 Task: Reply to email with the signature Brian Hall with the subject Request for a quote from softage.1@softage.net with the message I wanted to follow up on the request for additional information for the new supplier. Undo the message and rewrite the message as Could you please provide a status update on this project? Send the email
Action: Mouse moved to (535, 700)
Screenshot: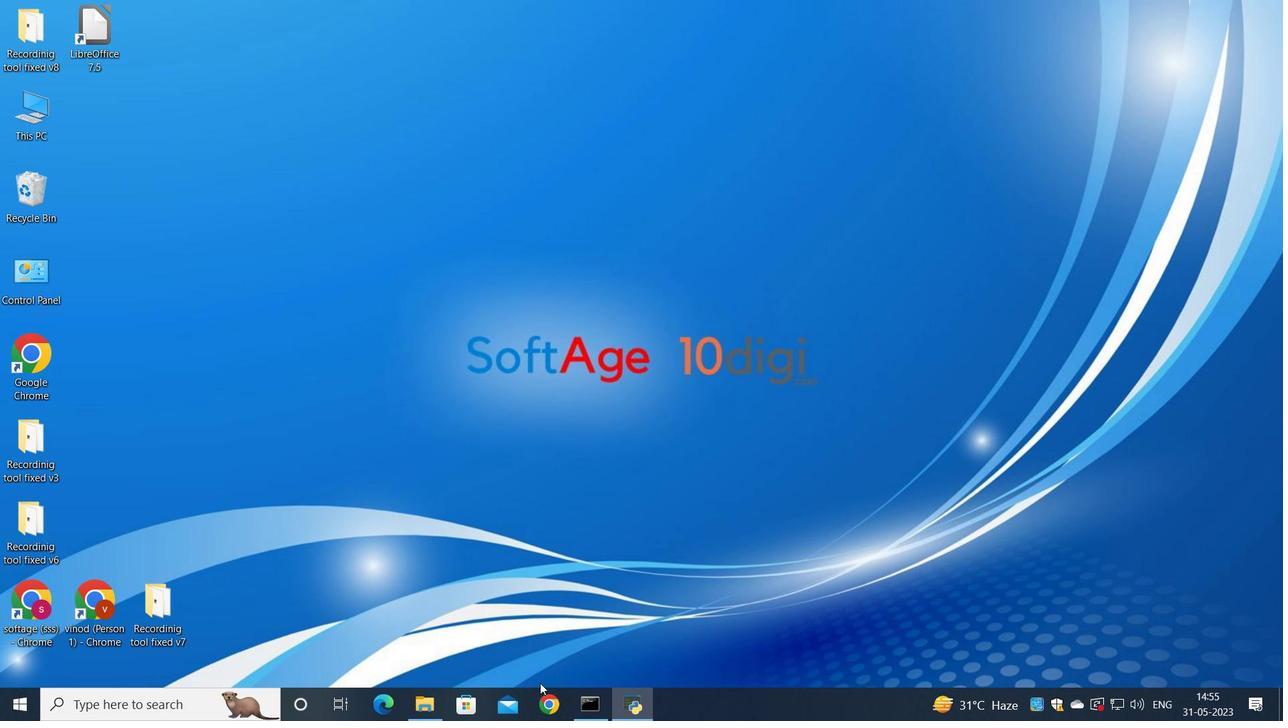 
Action: Mouse pressed left at (535, 700)
Screenshot: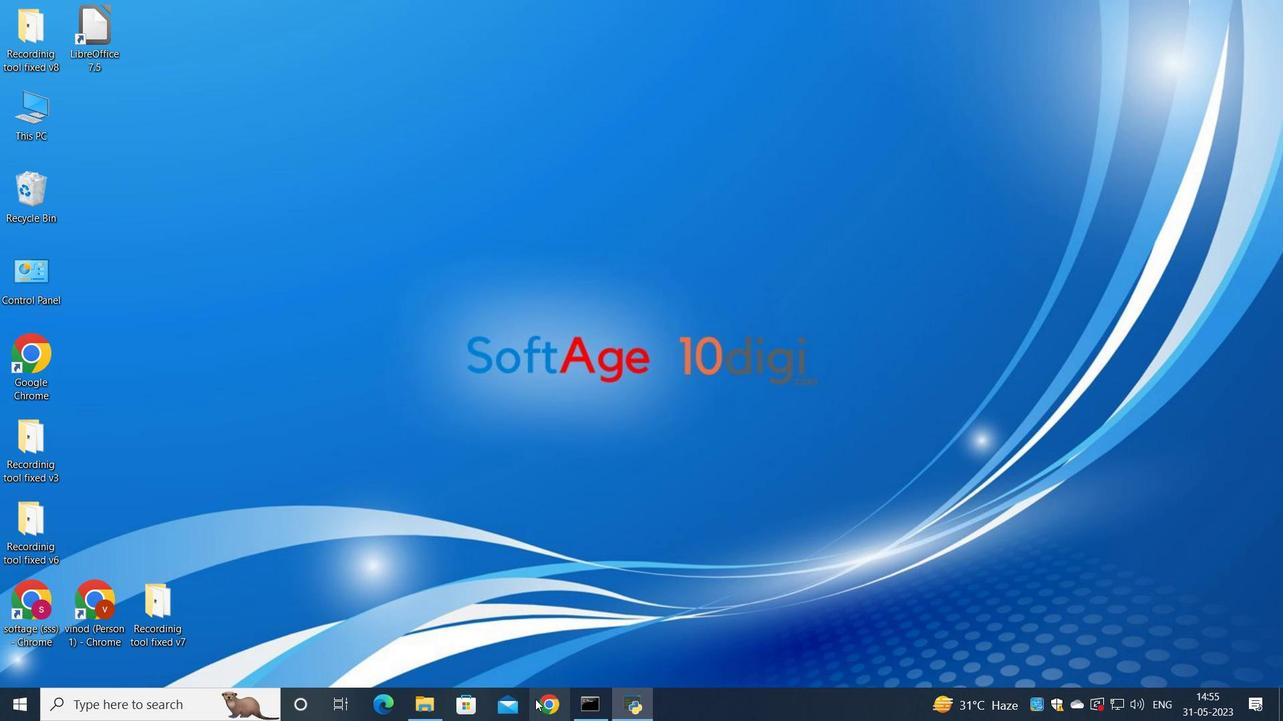 
Action: Mouse moved to (537, 485)
Screenshot: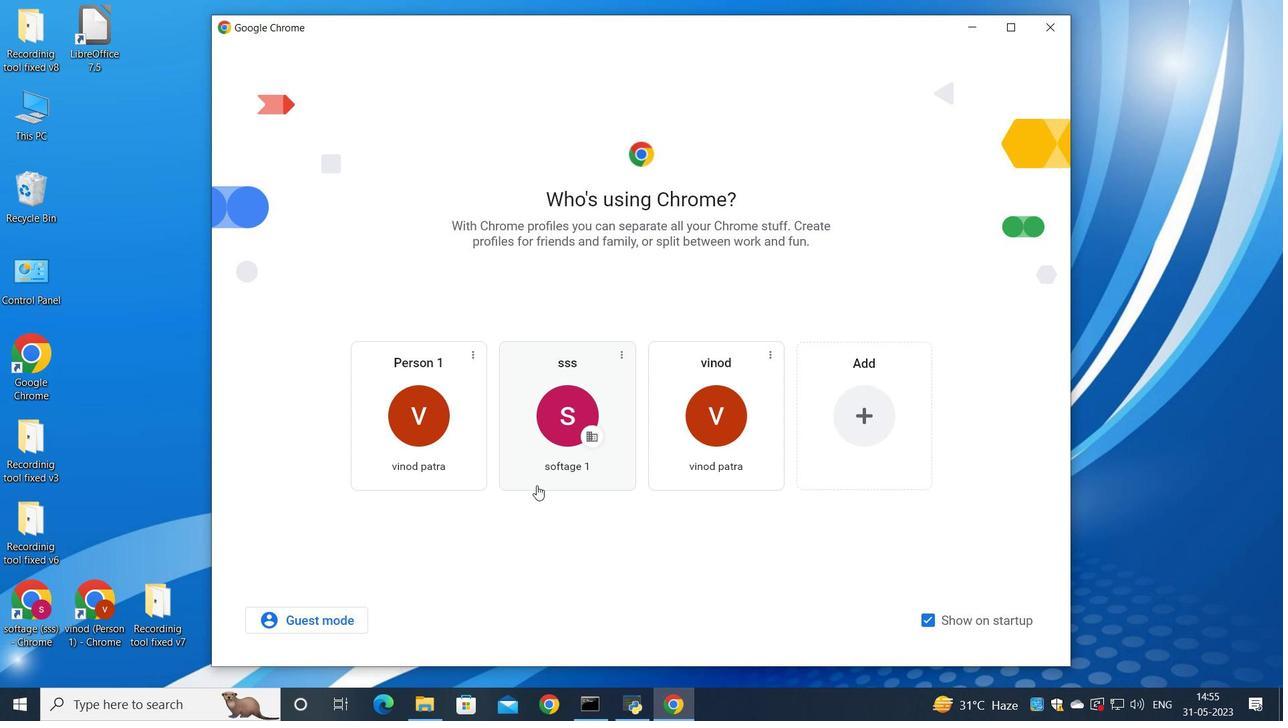 
Action: Mouse pressed left at (537, 485)
Screenshot: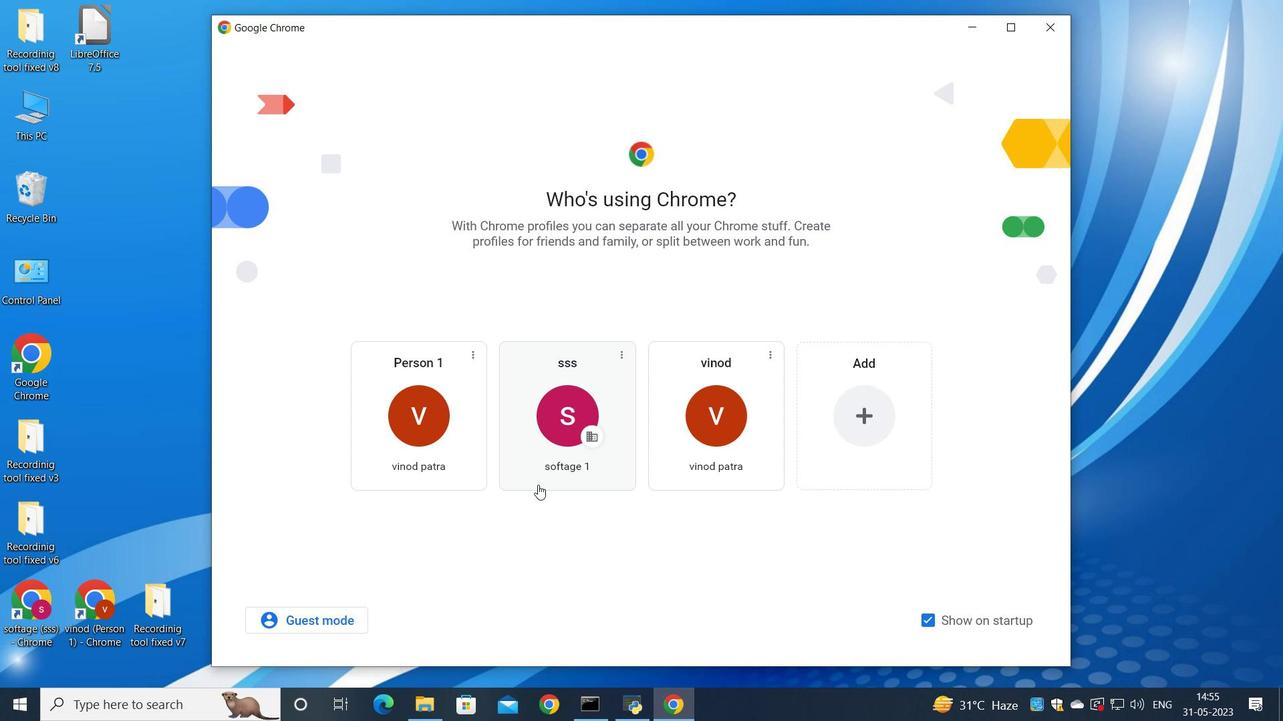
Action: Mouse moved to (1118, 88)
Screenshot: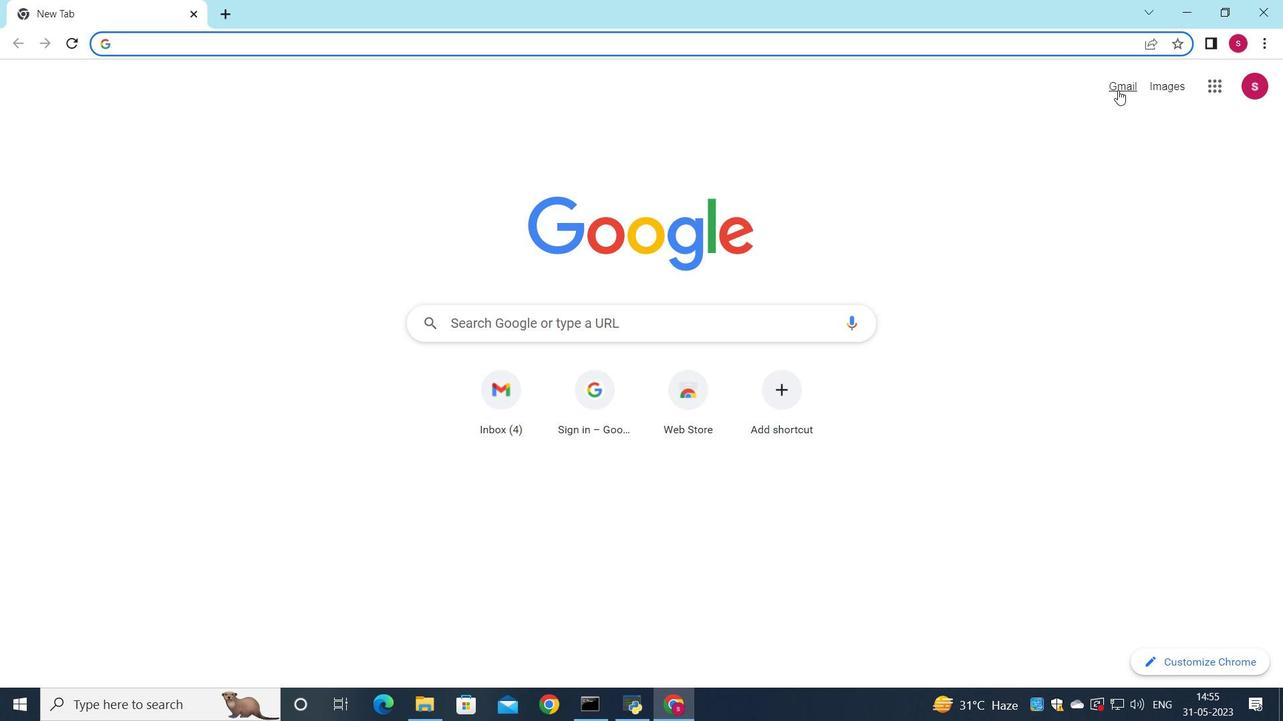
Action: Mouse pressed left at (1118, 88)
Screenshot: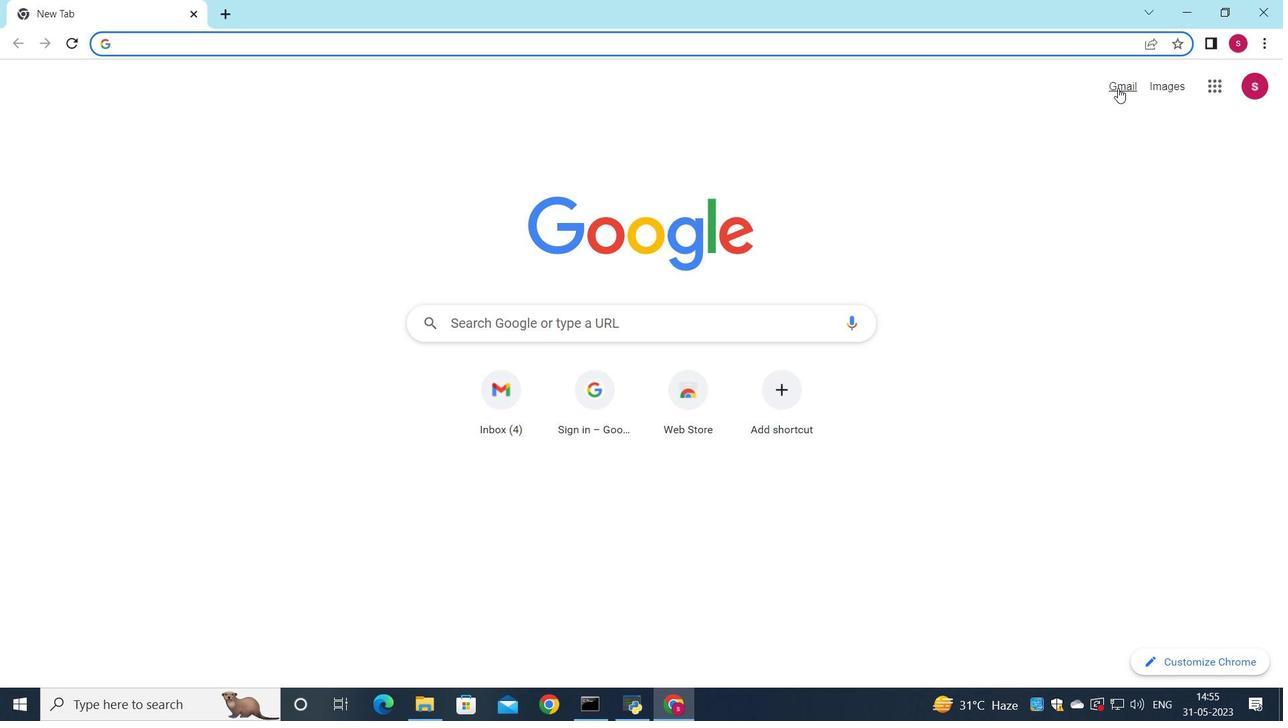 
Action: Mouse moved to (1093, 112)
Screenshot: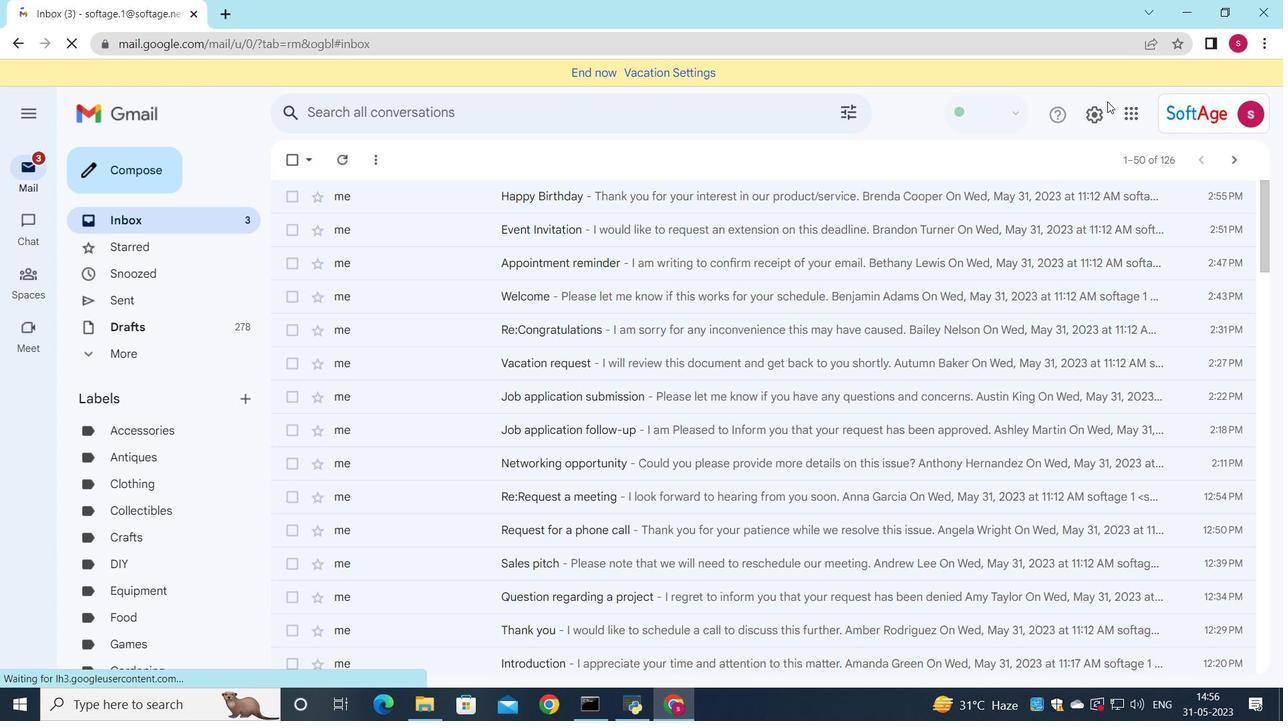 
Action: Mouse pressed left at (1093, 112)
Screenshot: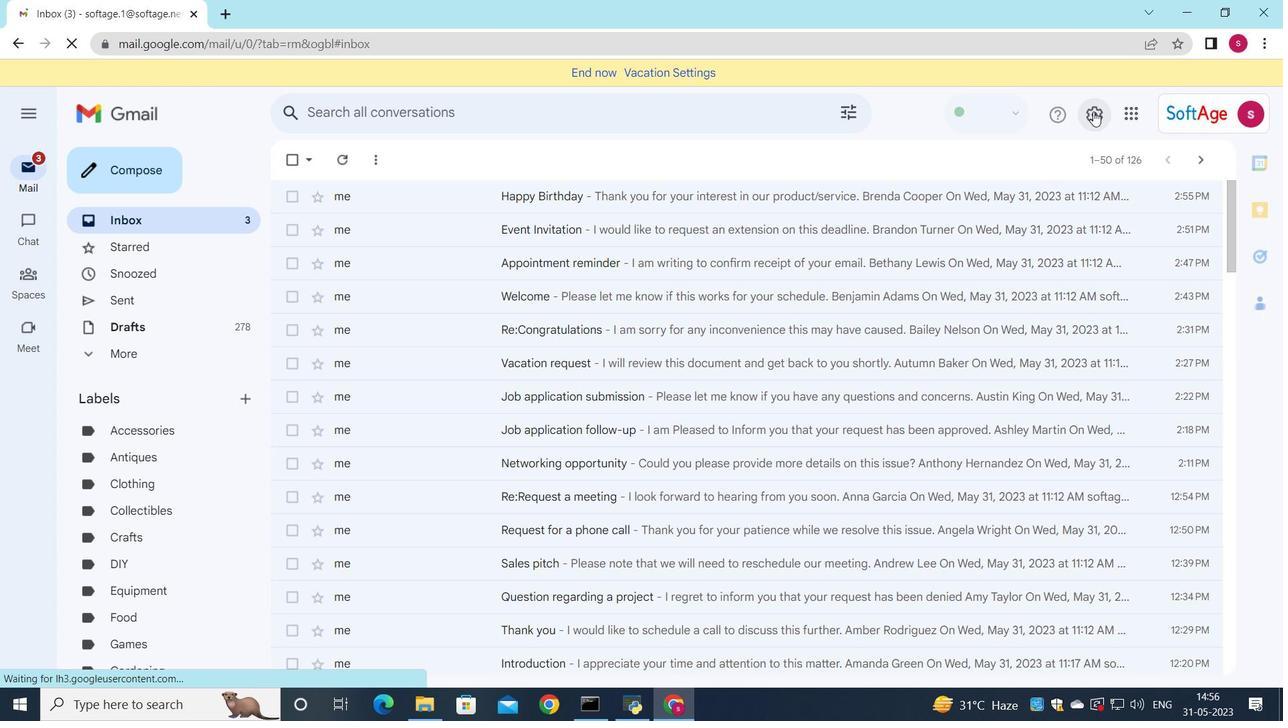 
Action: Mouse moved to (1098, 197)
Screenshot: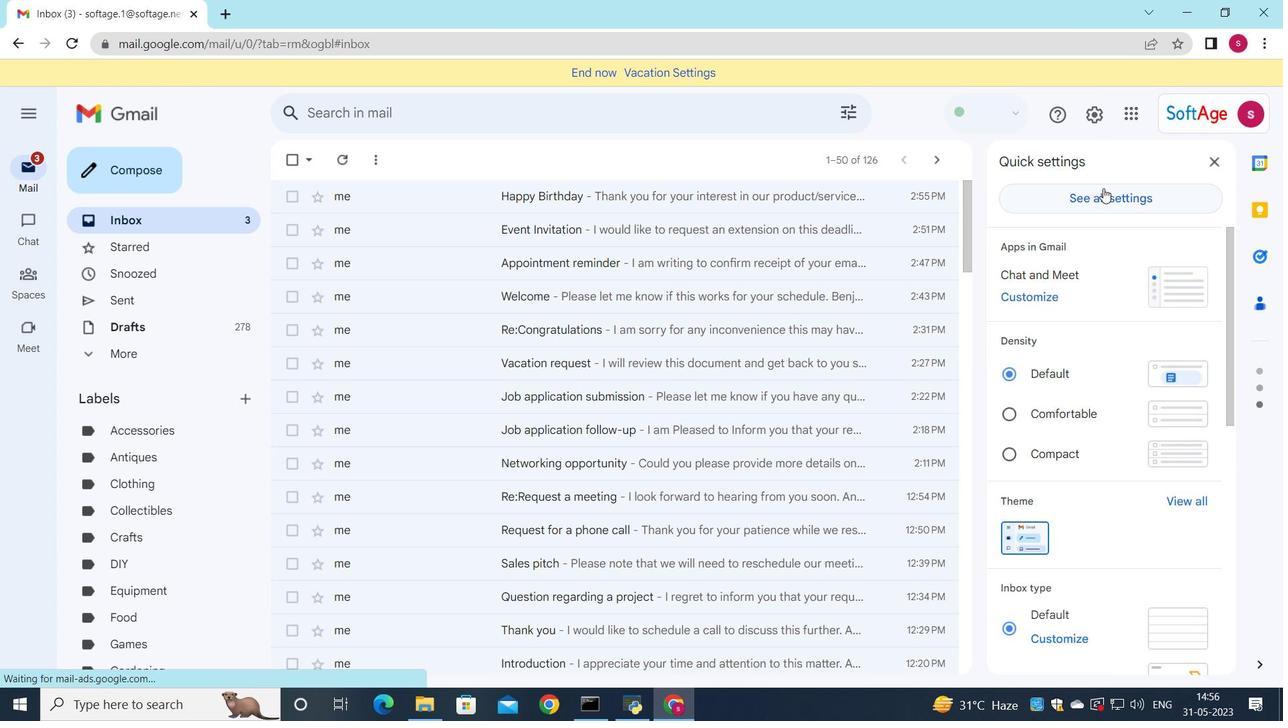 
Action: Mouse pressed left at (1098, 197)
Screenshot: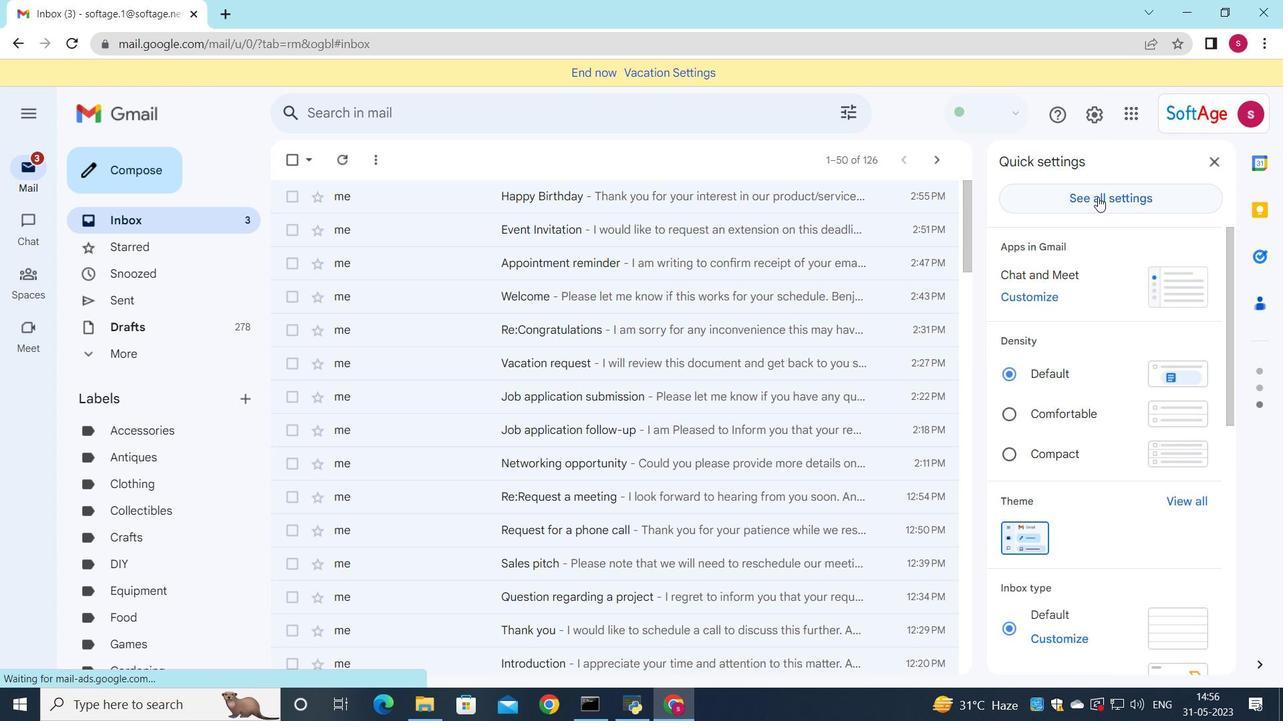 
Action: Mouse moved to (604, 406)
Screenshot: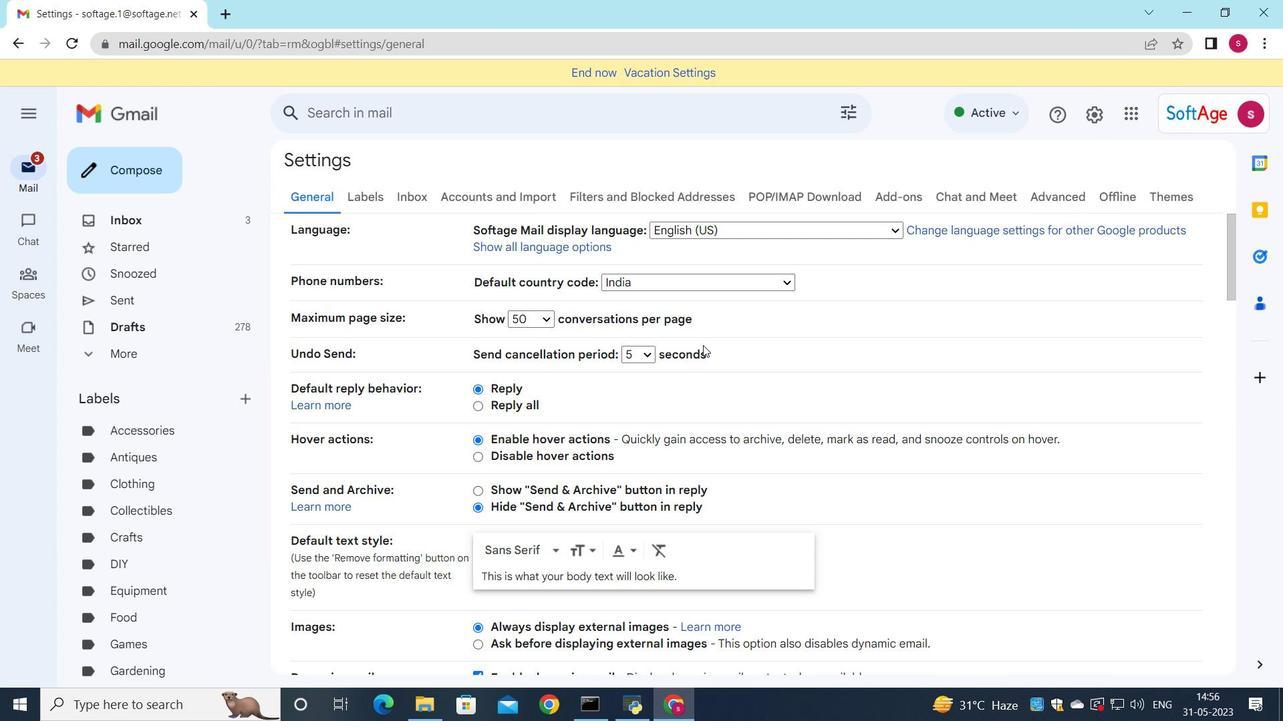 
Action: Mouse scrolled (604, 406) with delta (0, 0)
Screenshot: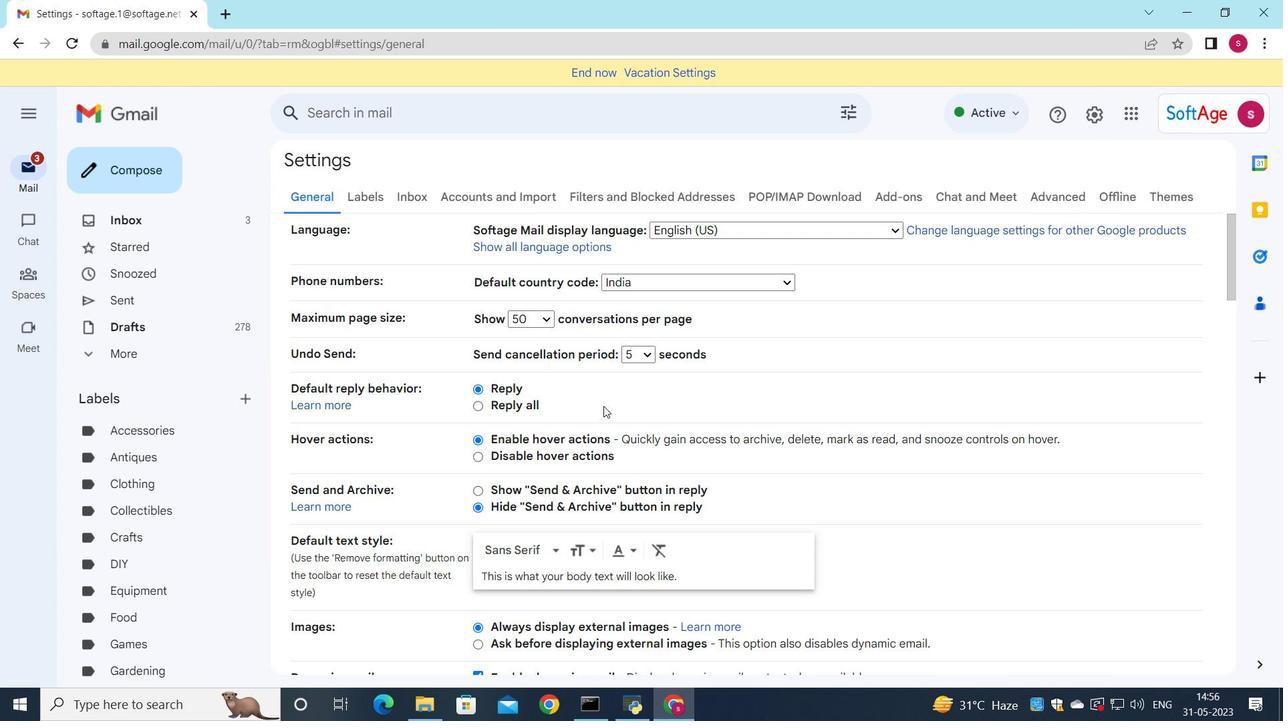 
Action: Mouse scrolled (604, 406) with delta (0, 0)
Screenshot: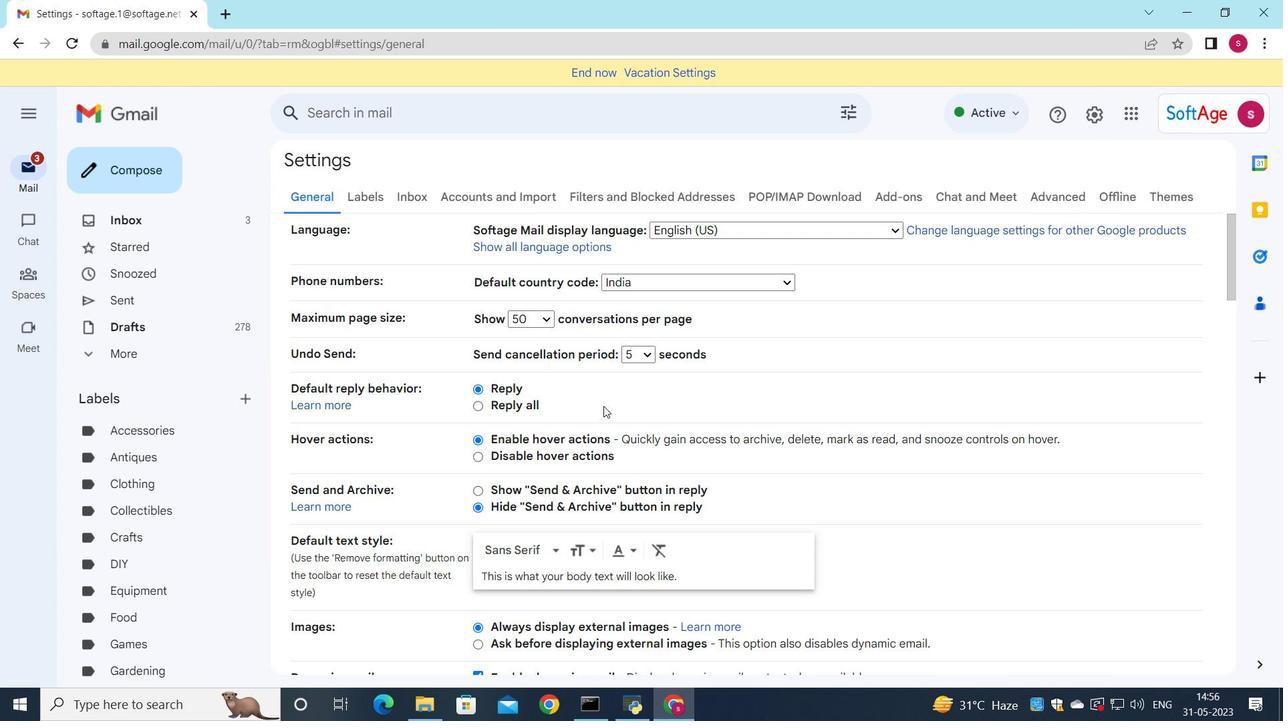 
Action: Mouse scrolled (604, 406) with delta (0, 0)
Screenshot: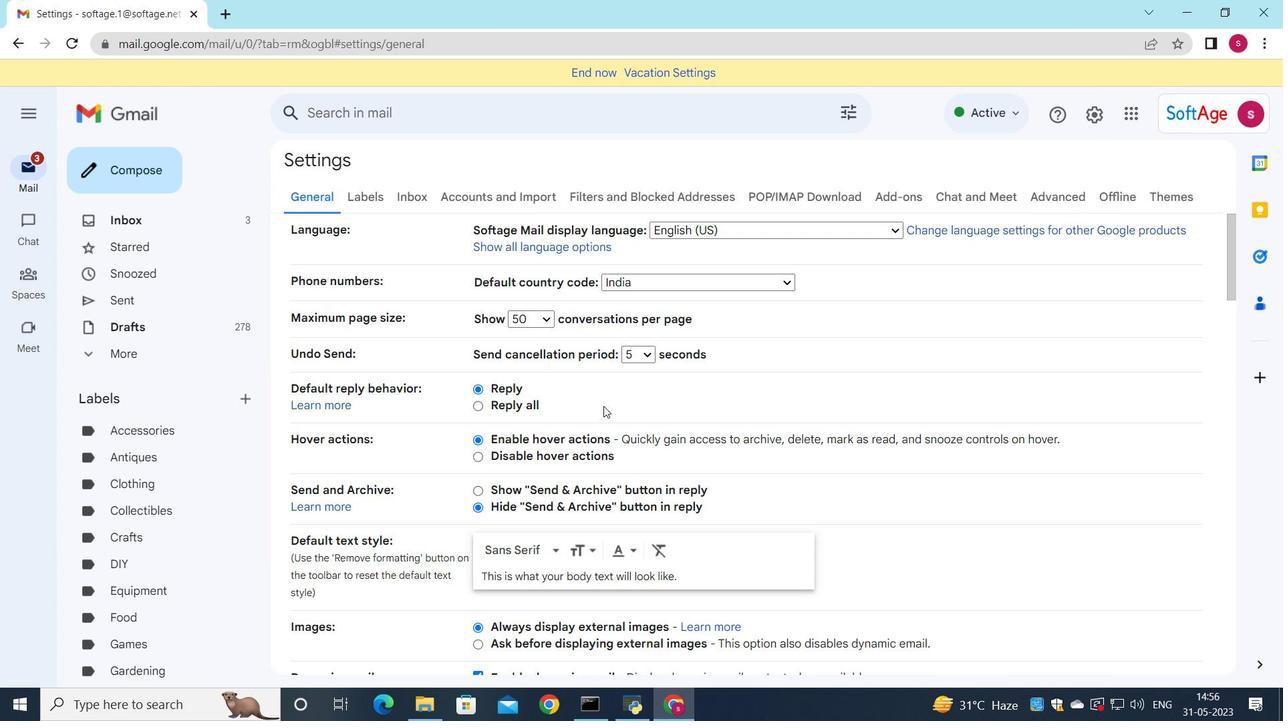 
Action: Mouse scrolled (604, 406) with delta (0, 0)
Screenshot: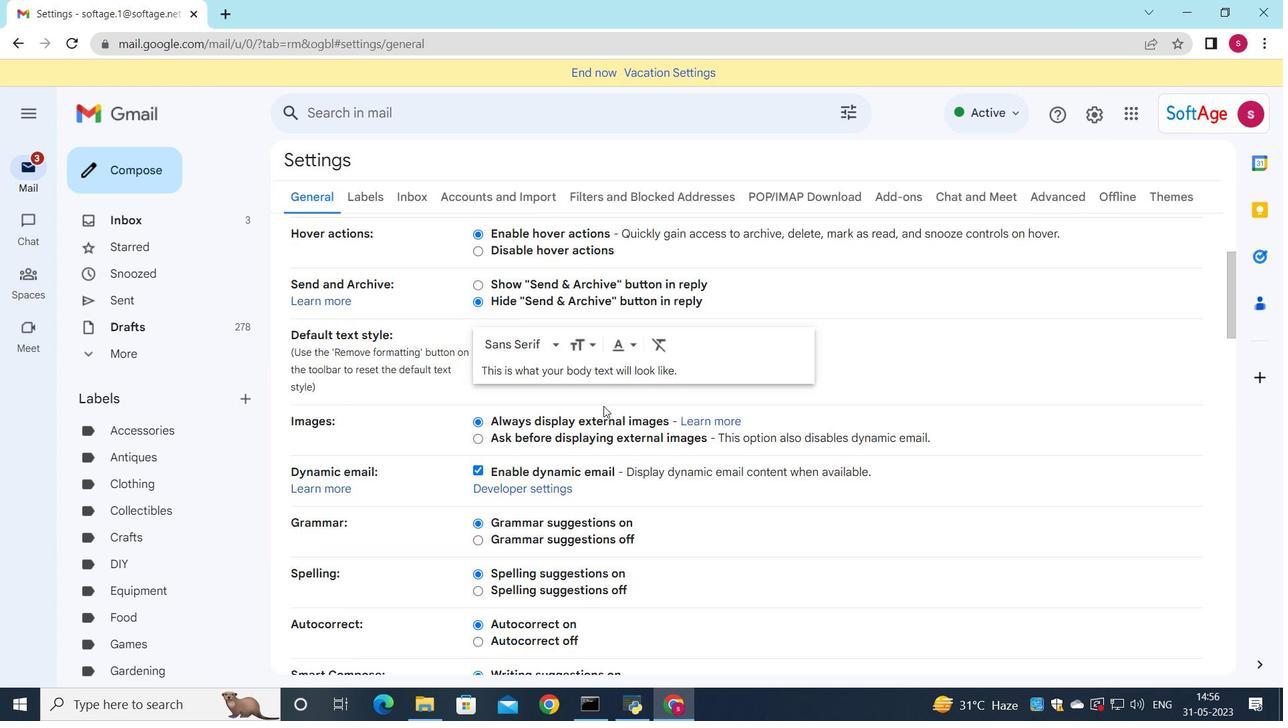 
Action: Mouse scrolled (604, 406) with delta (0, 0)
Screenshot: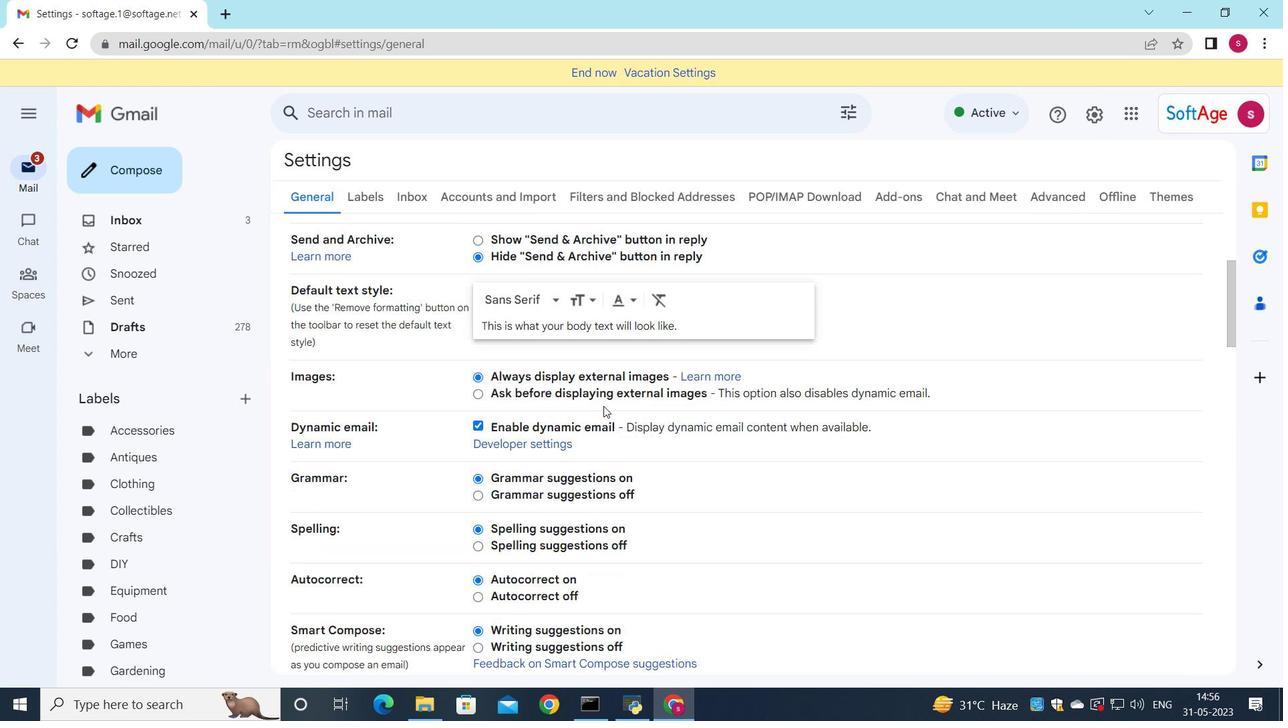
Action: Mouse scrolled (604, 406) with delta (0, 0)
Screenshot: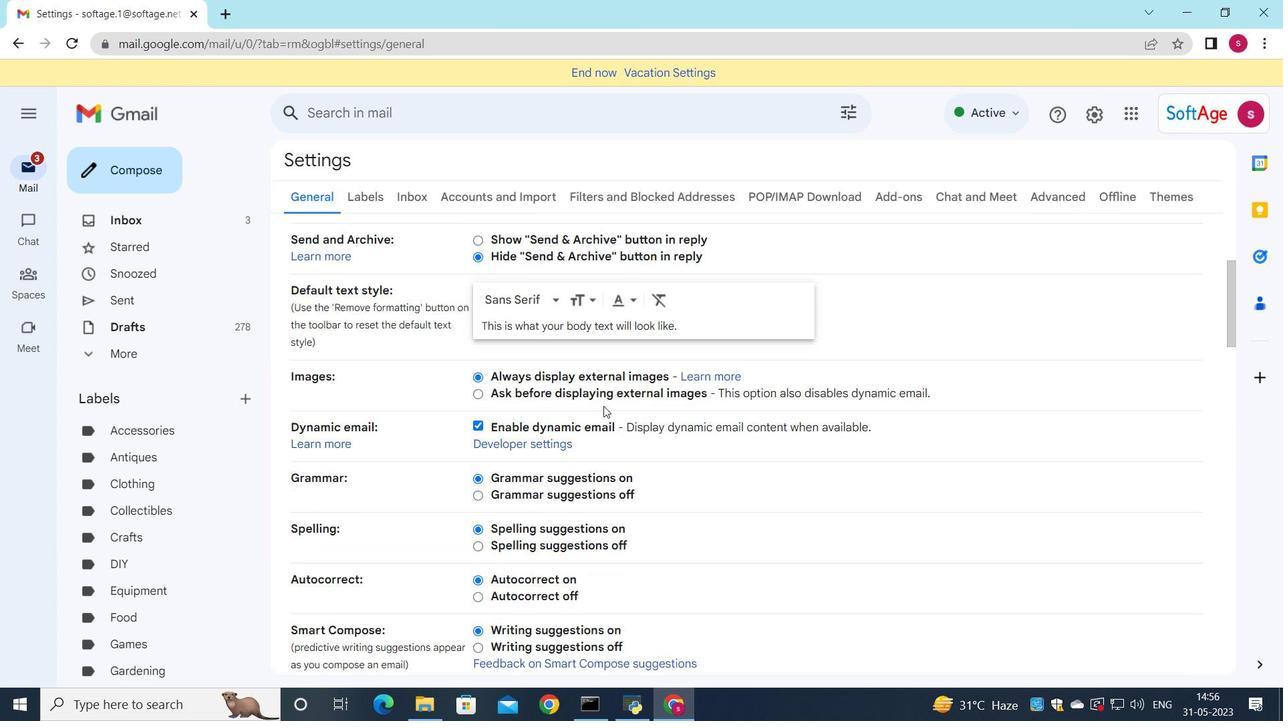 
Action: Mouse scrolled (604, 406) with delta (0, 0)
Screenshot: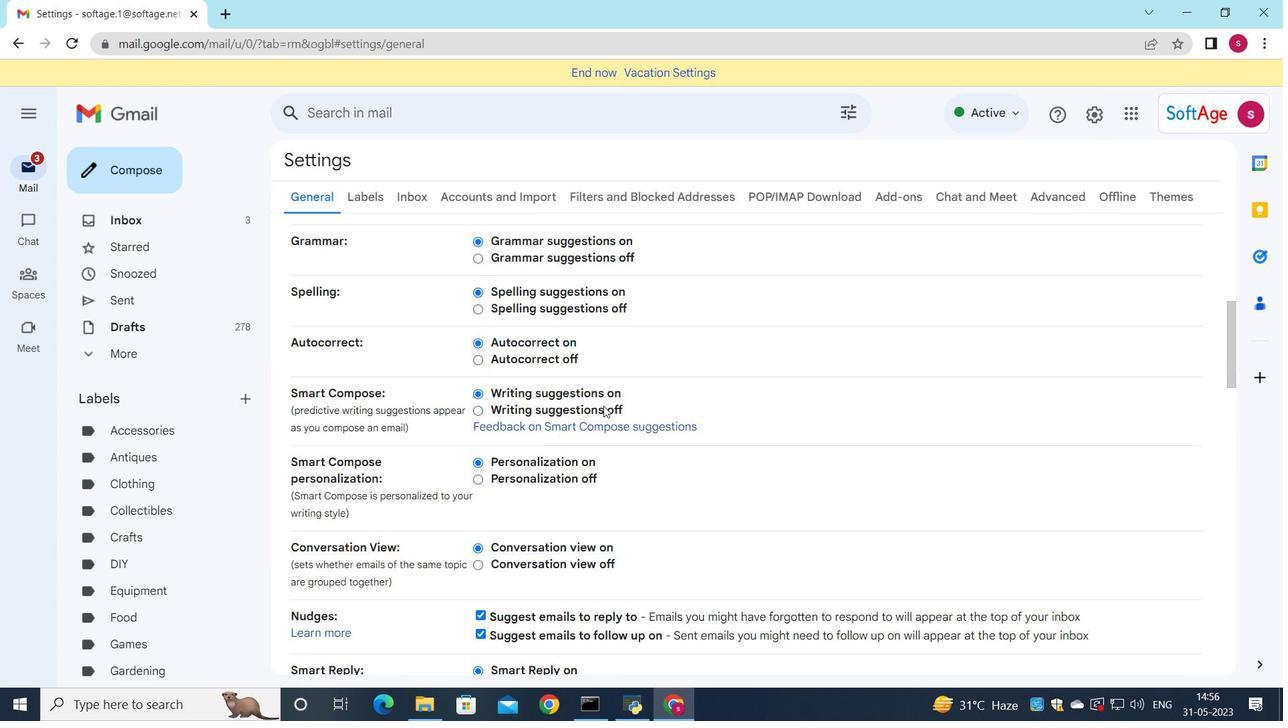 
Action: Mouse scrolled (604, 406) with delta (0, 0)
Screenshot: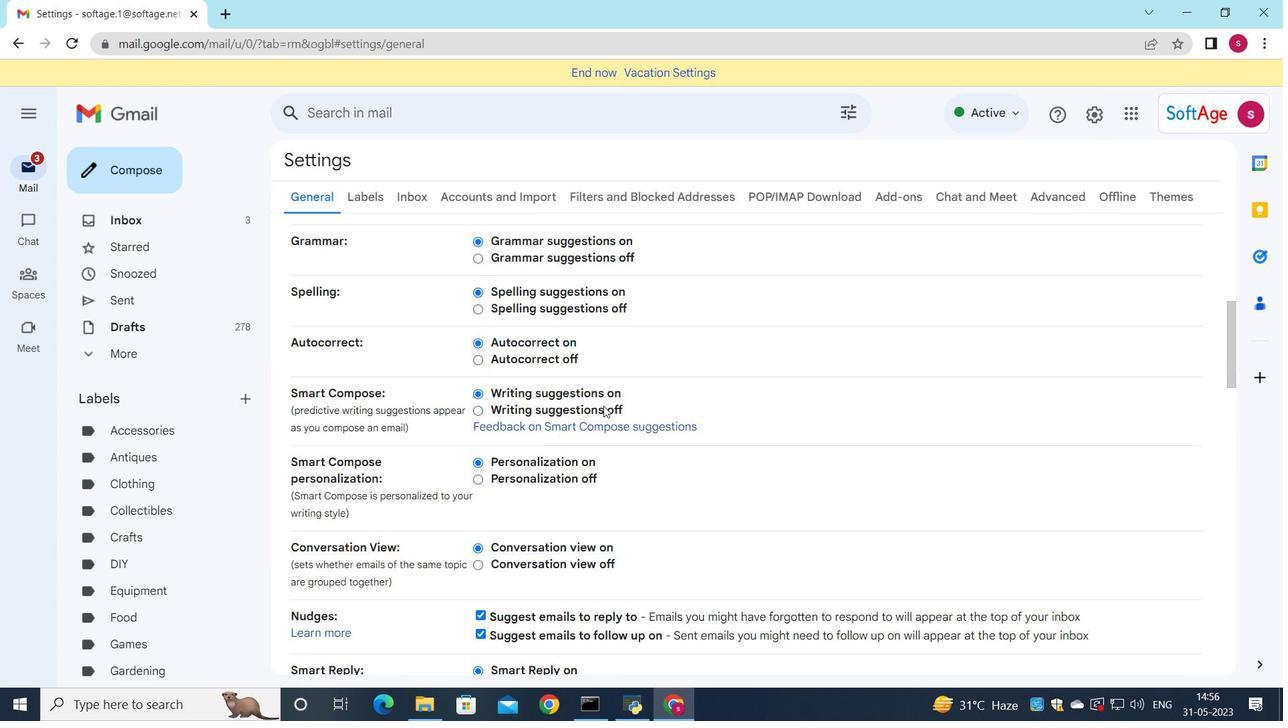 
Action: Mouse scrolled (604, 406) with delta (0, 0)
Screenshot: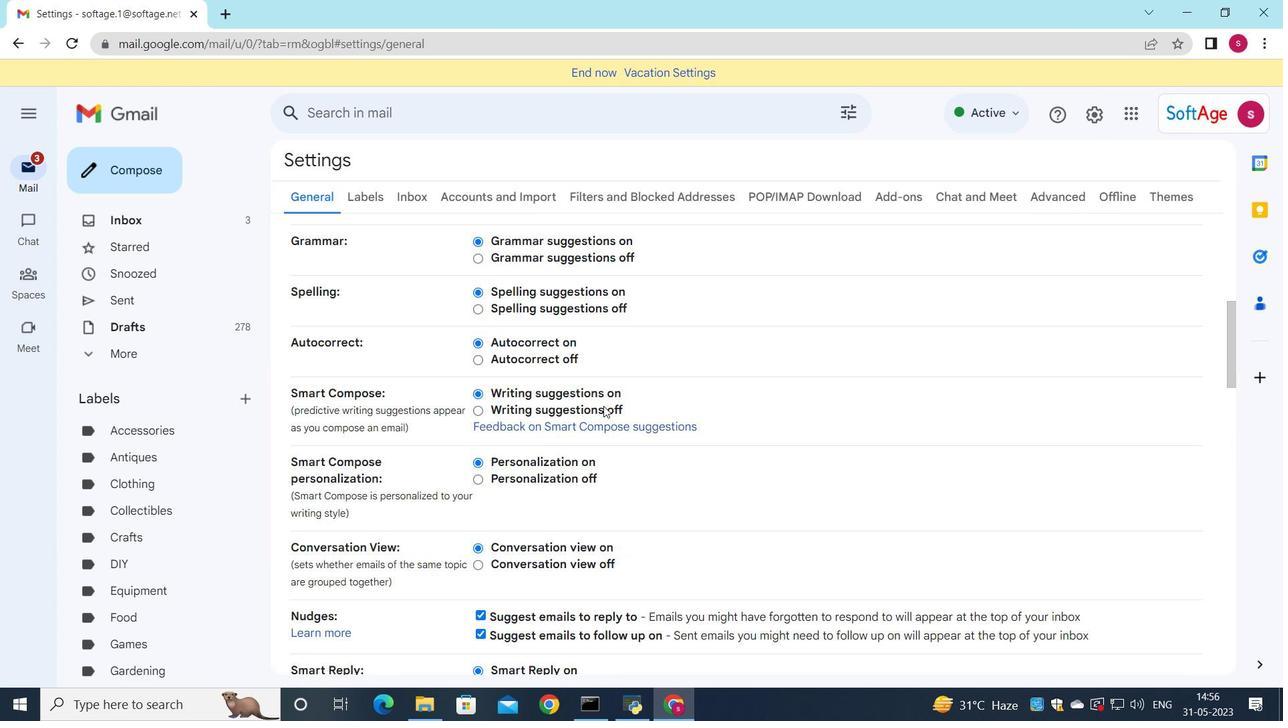 
Action: Mouse scrolled (604, 406) with delta (0, 0)
Screenshot: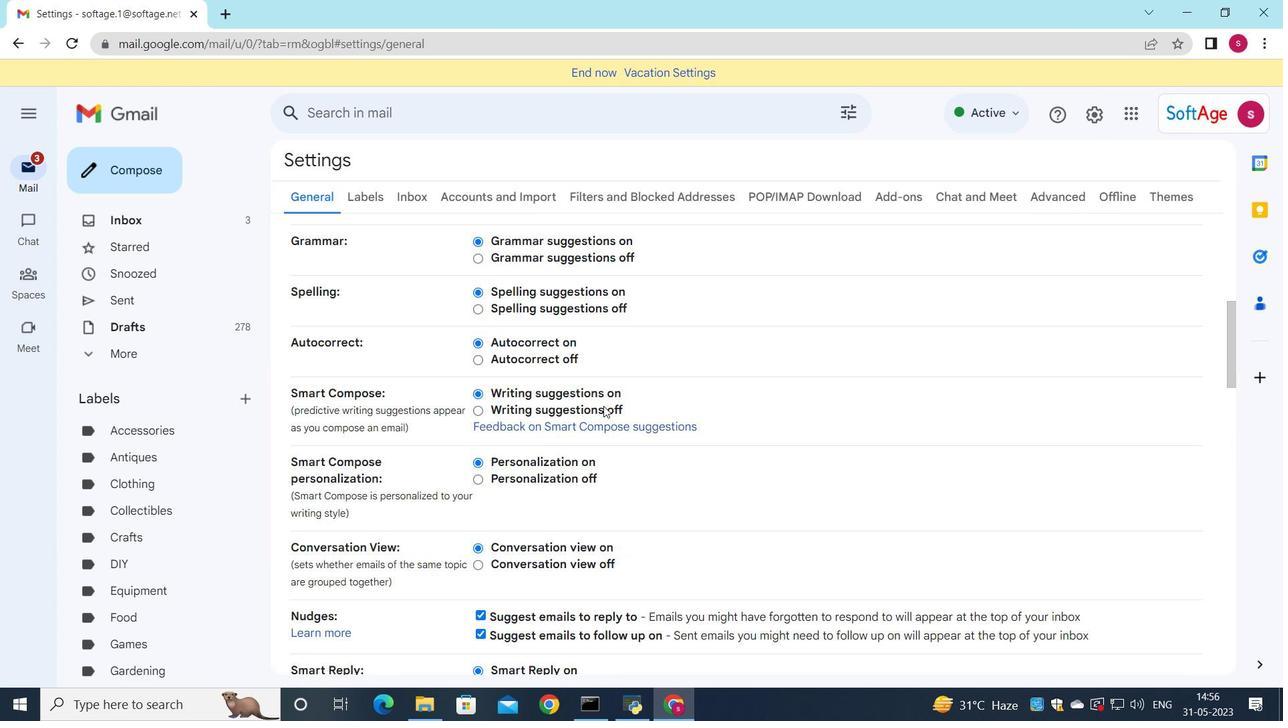
Action: Mouse scrolled (604, 406) with delta (0, 0)
Screenshot: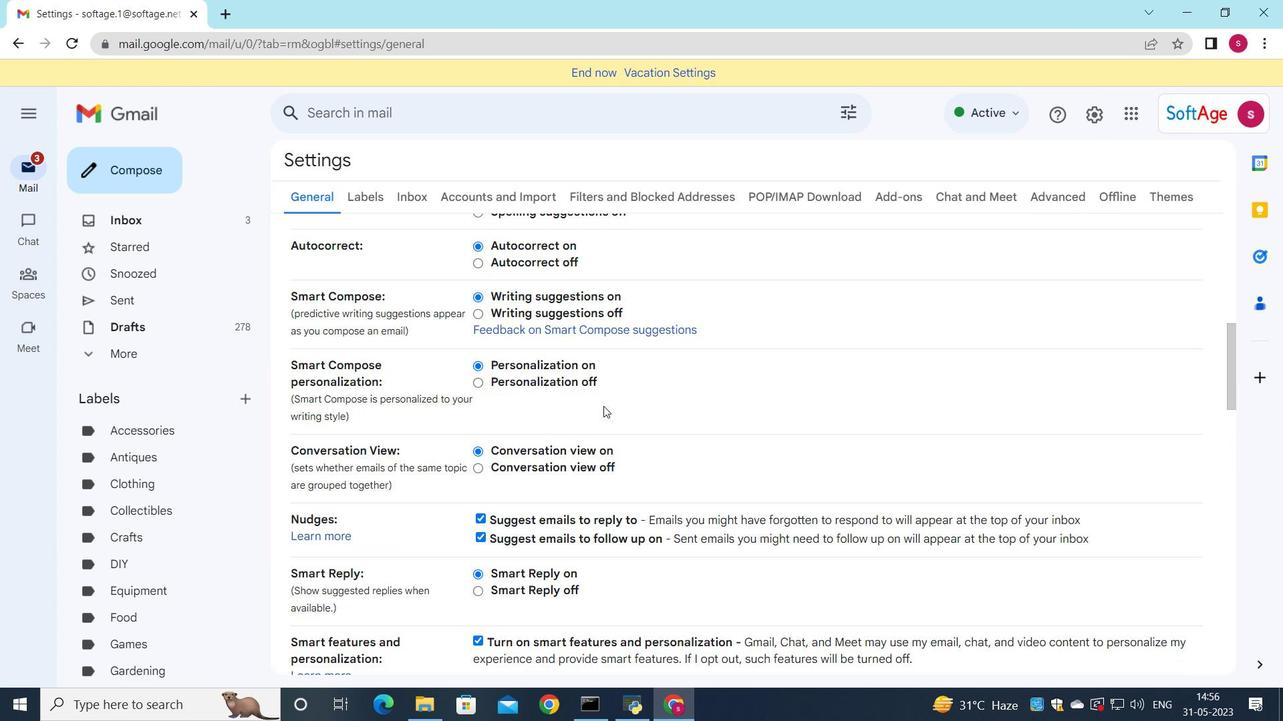 
Action: Mouse scrolled (604, 406) with delta (0, 0)
Screenshot: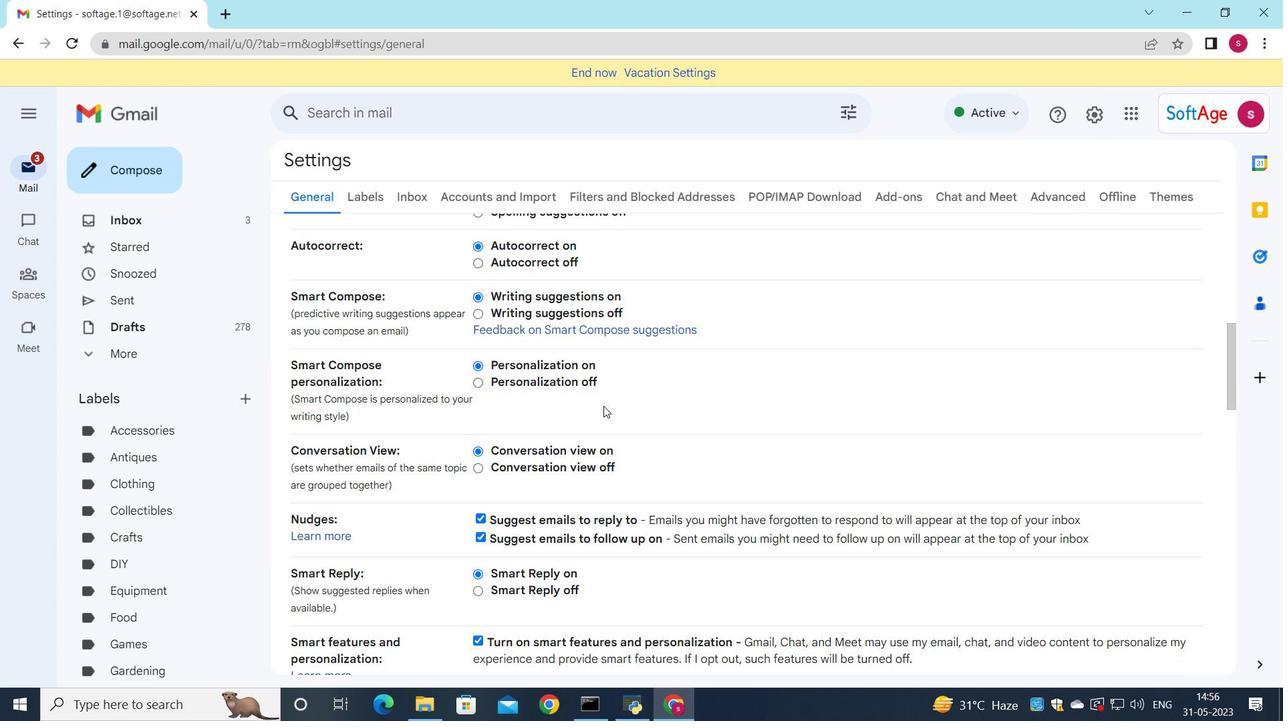 
Action: Mouse scrolled (604, 406) with delta (0, 0)
Screenshot: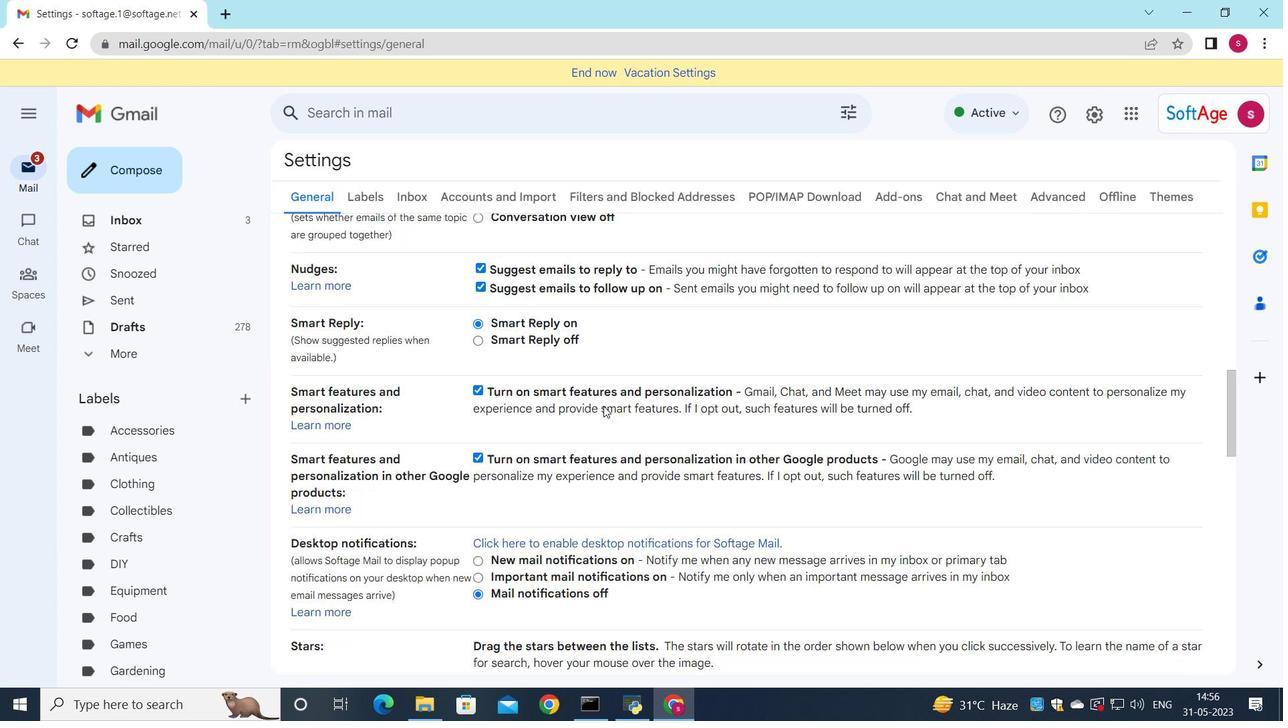
Action: Mouse scrolled (604, 406) with delta (0, 0)
Screenshot: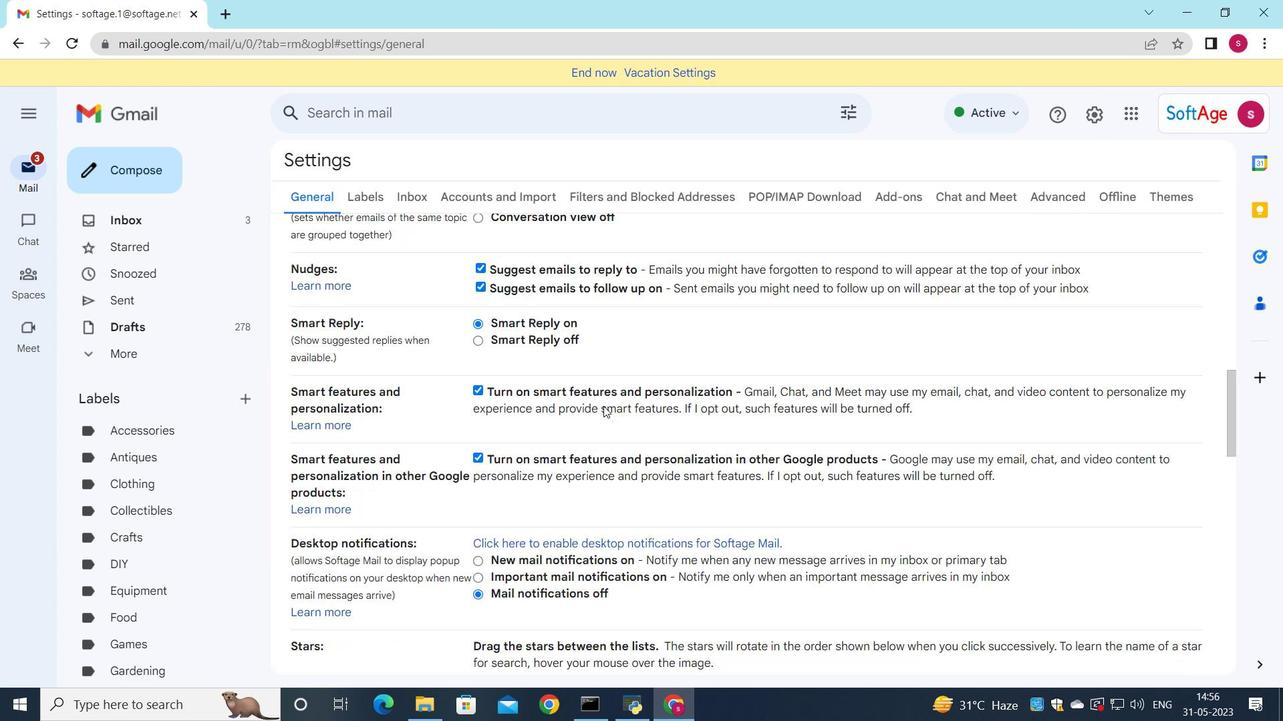 
Action: Mouse scrolled (604, 406) with delta (0, 0)
Screenshot: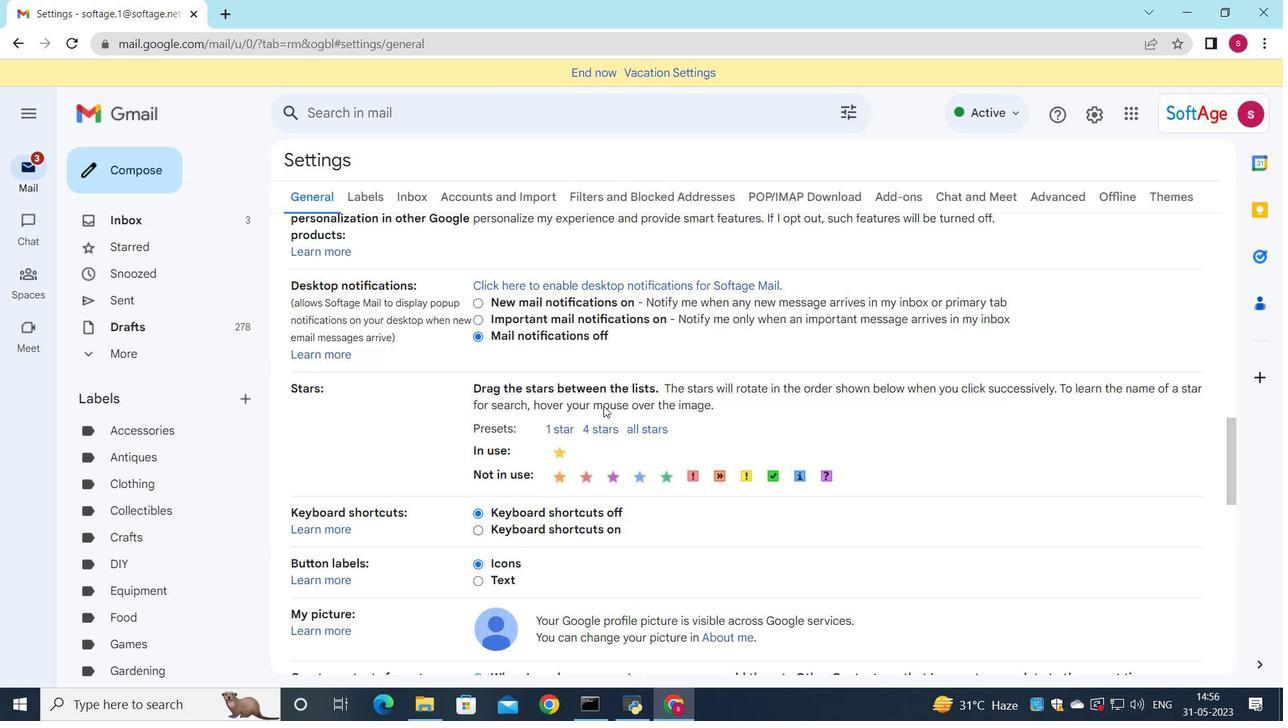 
Action: Mouse scrolled (604, 406) with delta (0, 0)
Screenshot: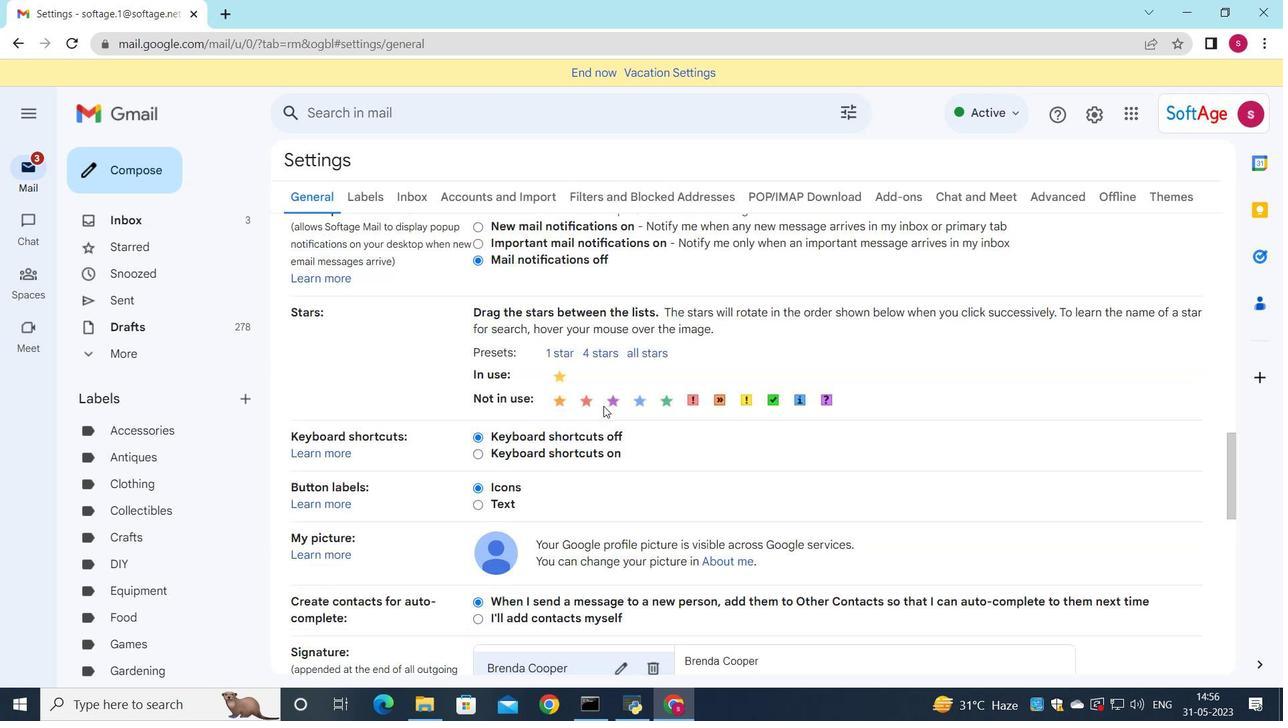 
Action: Mouse scrolled (604, 406) with delta (0, 0)
Screenshot: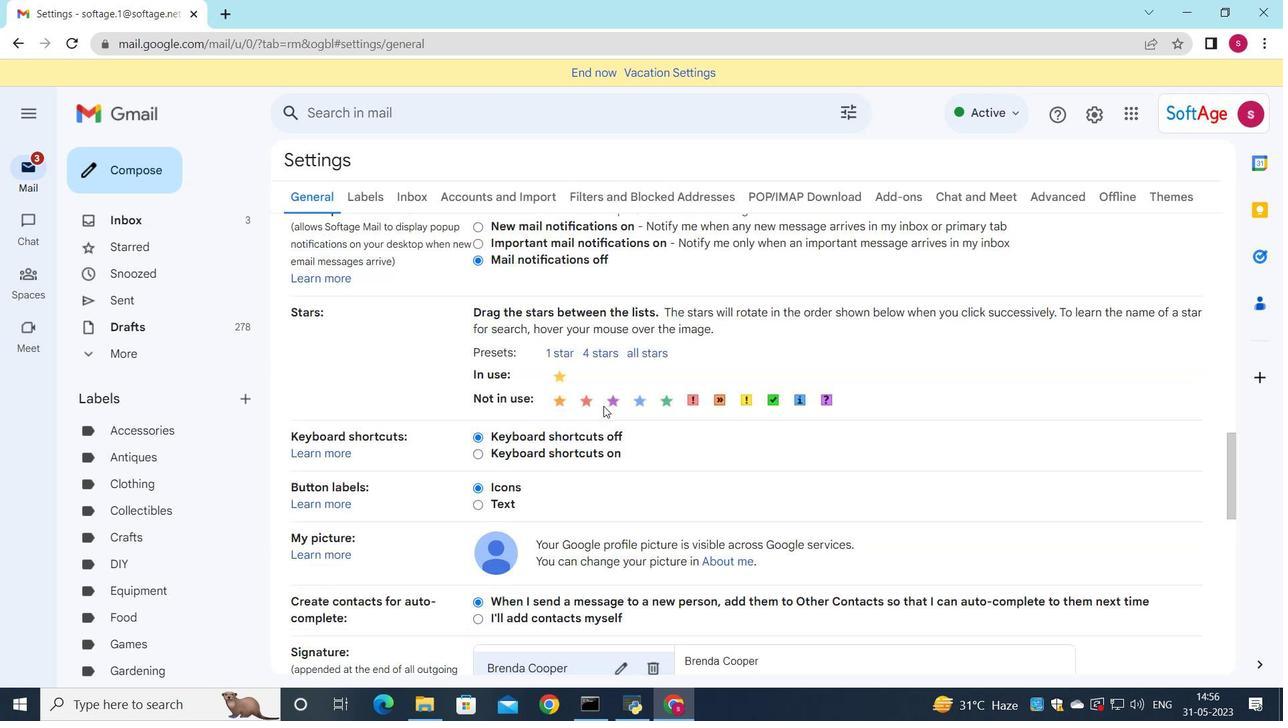 
Action: Mouse scrolled (604, 406) with delta (0, 0)
Screenshot: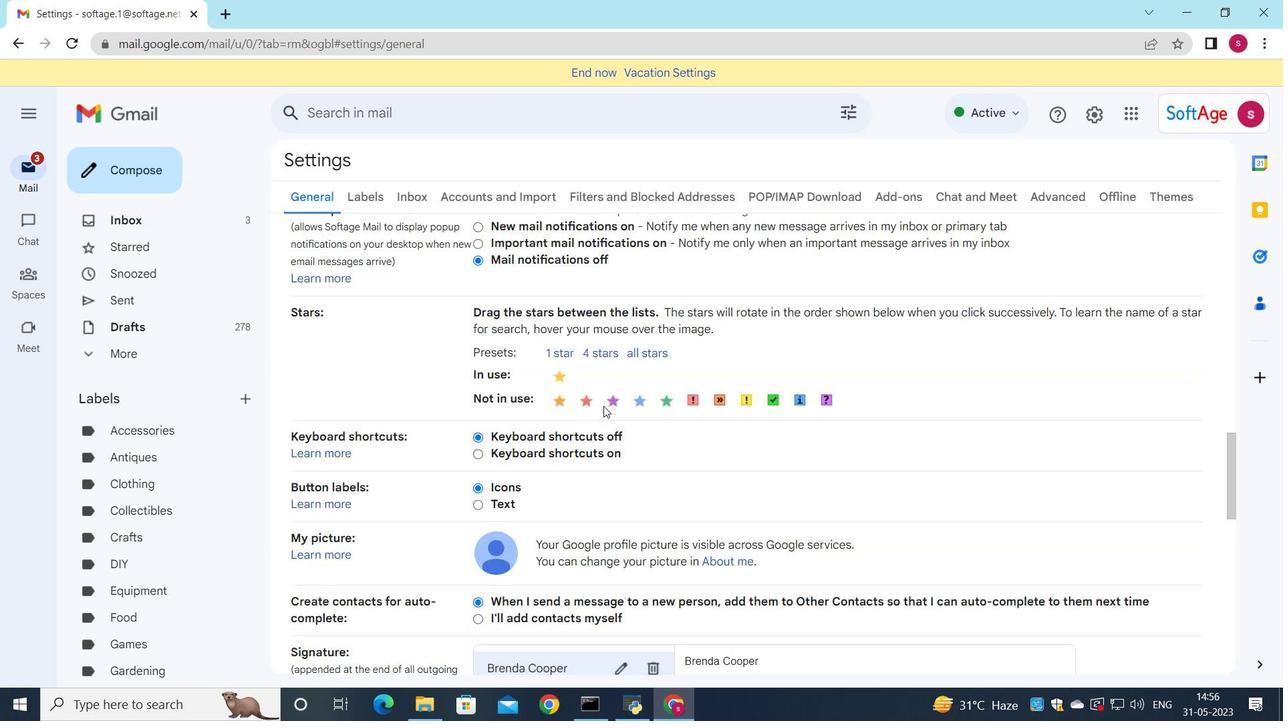 
Action: Mouse scrolled (604, 406) with delta (0, 0)
Screenshot: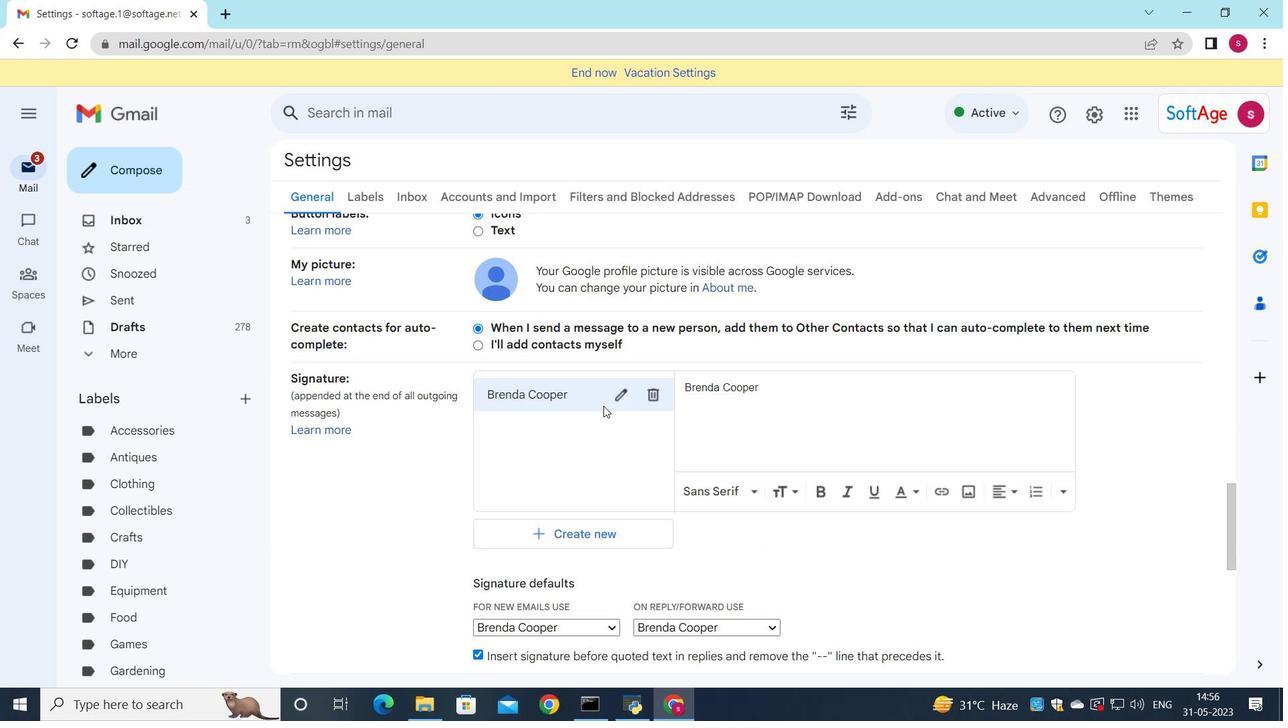 
Action: Mouse moved to (654, 253)
Screenshot: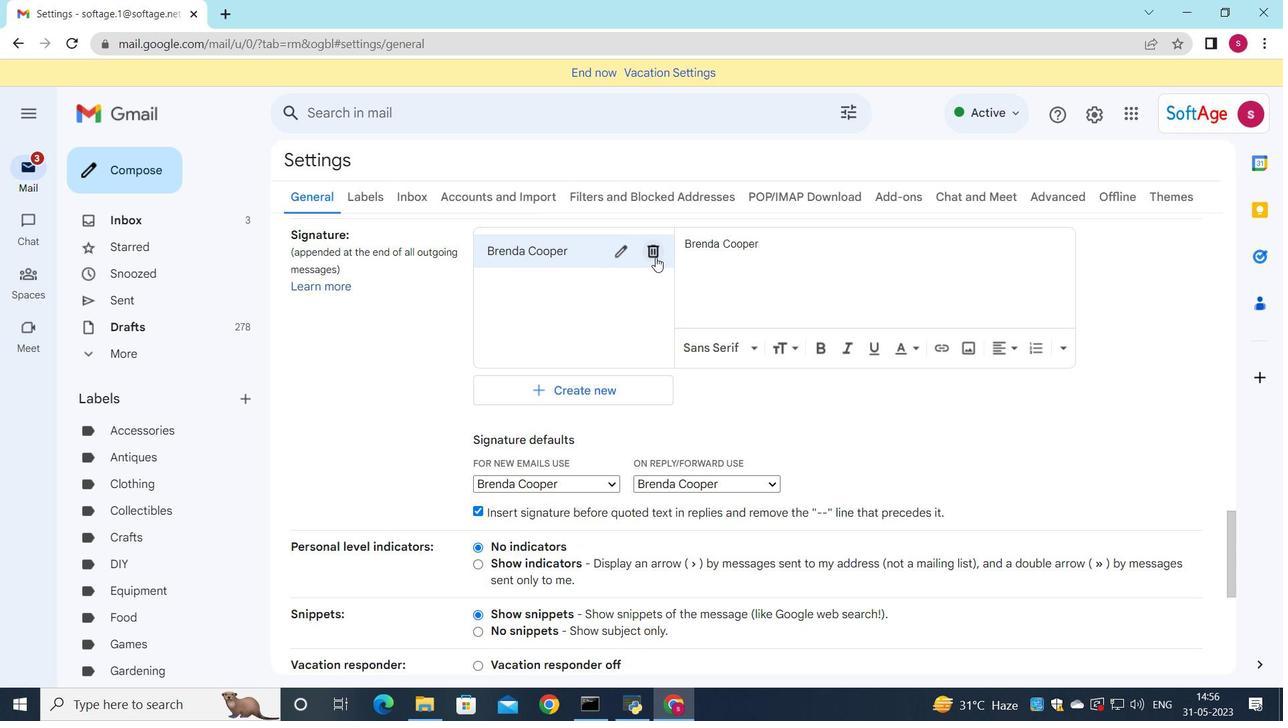 
Action: Mouse pressed left at (654, 253)
Screenshot: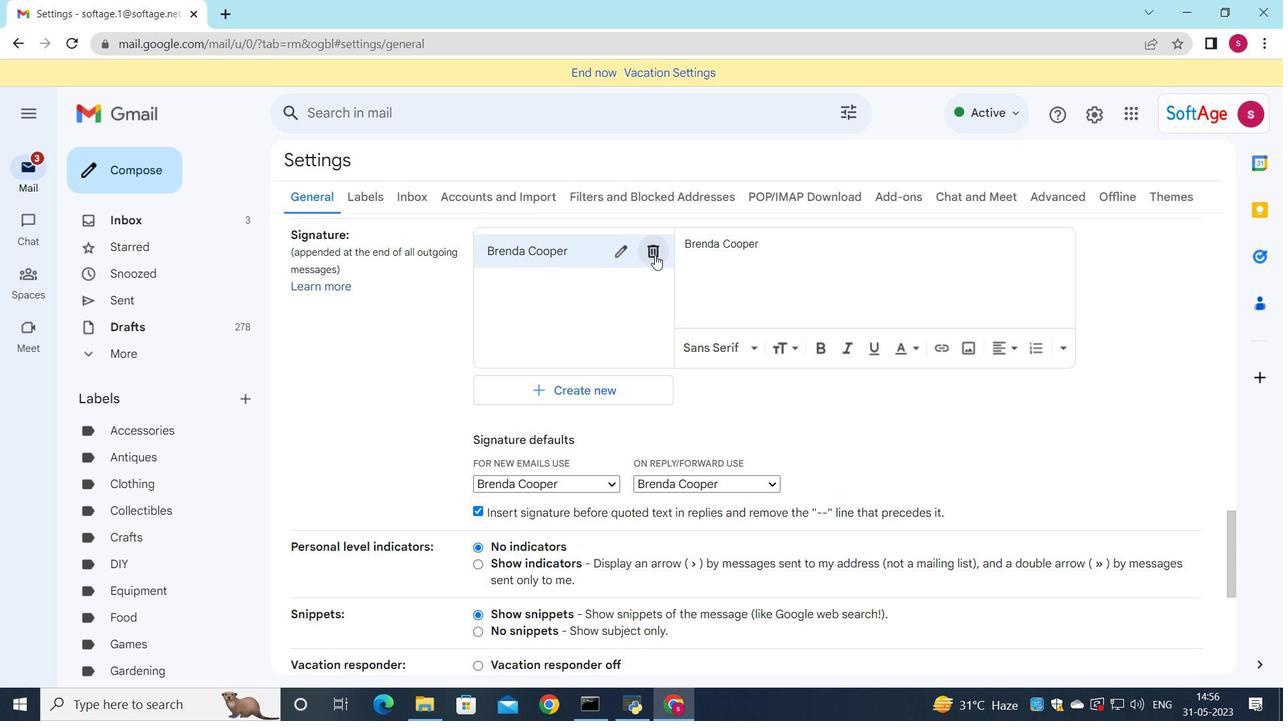 
Action: Mouse moved to (796, 412)
Screenshot: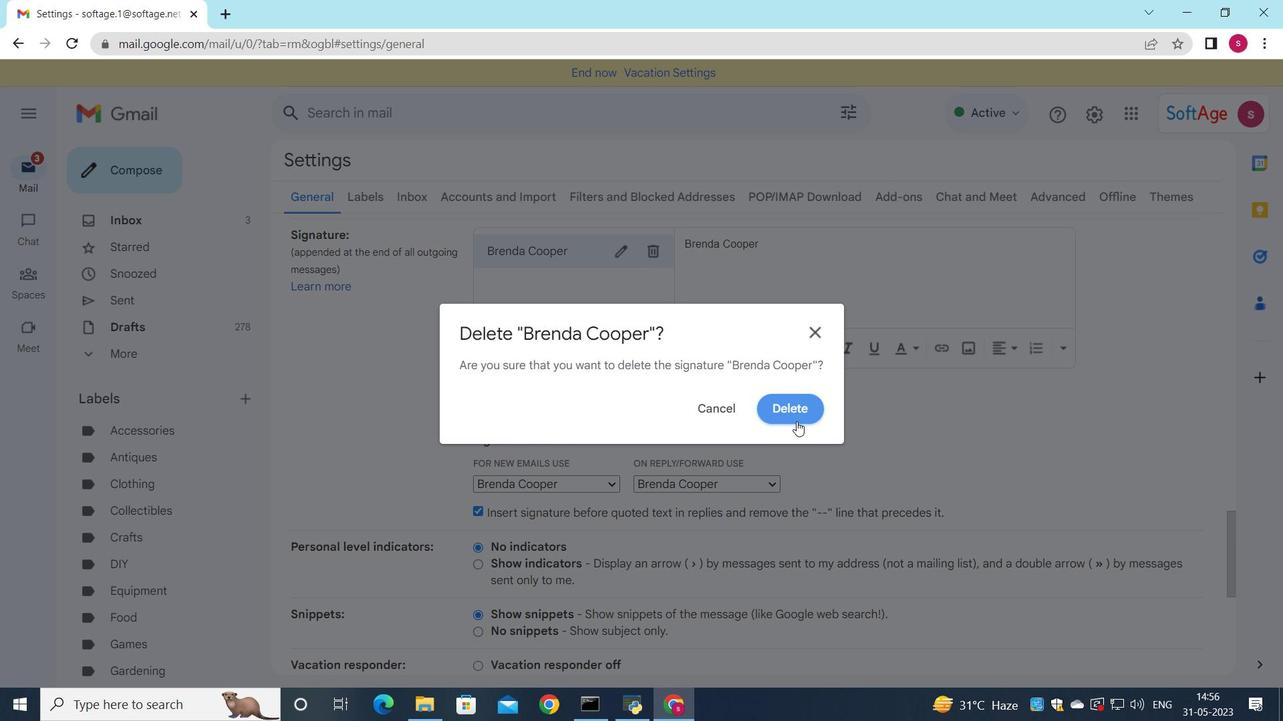 
Action: Mouse pressed left at (796, 412)
Screenshot: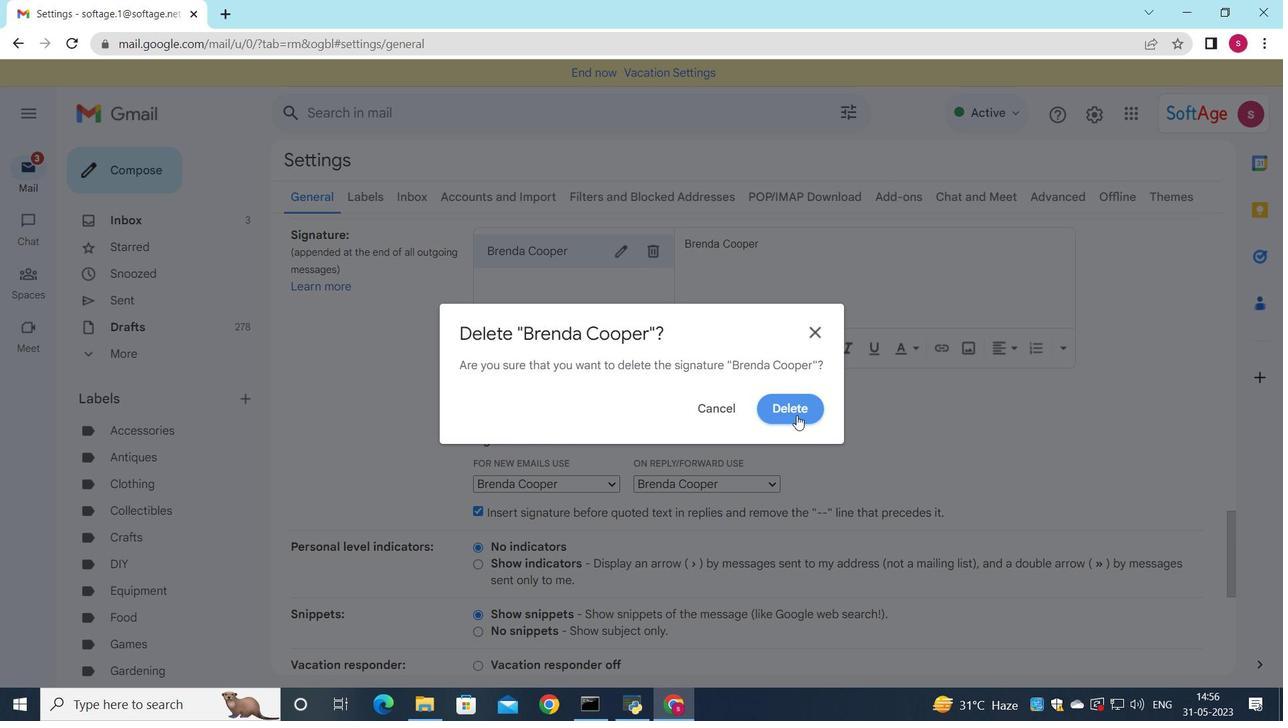 
Action: Mouse moved to (508, 275)
Screenshot: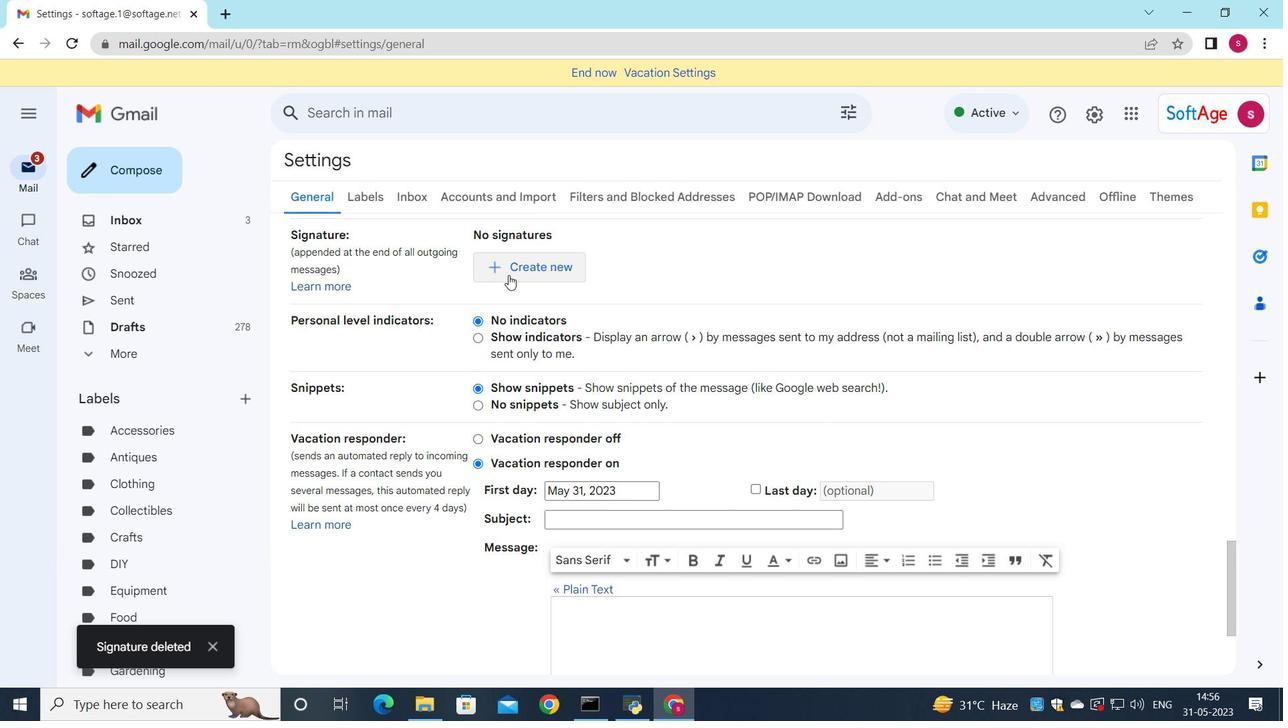 
Action: Mouse pressed left at (508, 275)
Screenshot: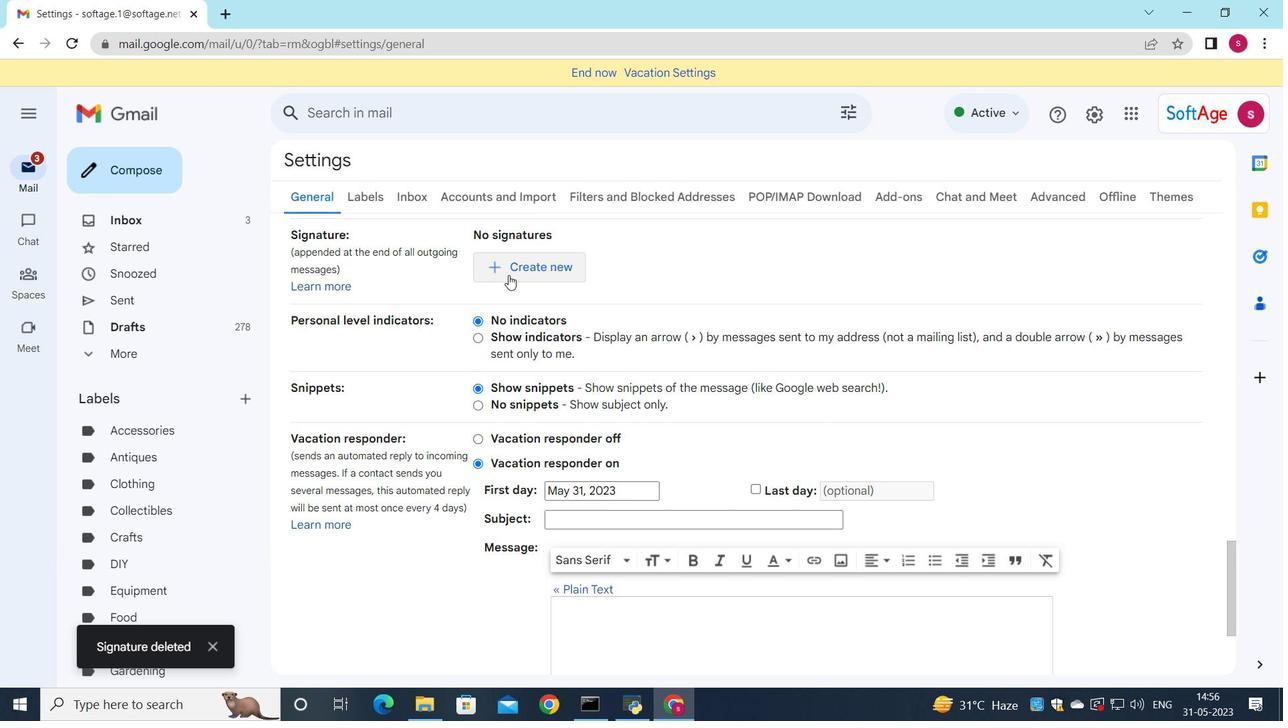 
Action: Mouse moved to (690, 286)
Screenshot: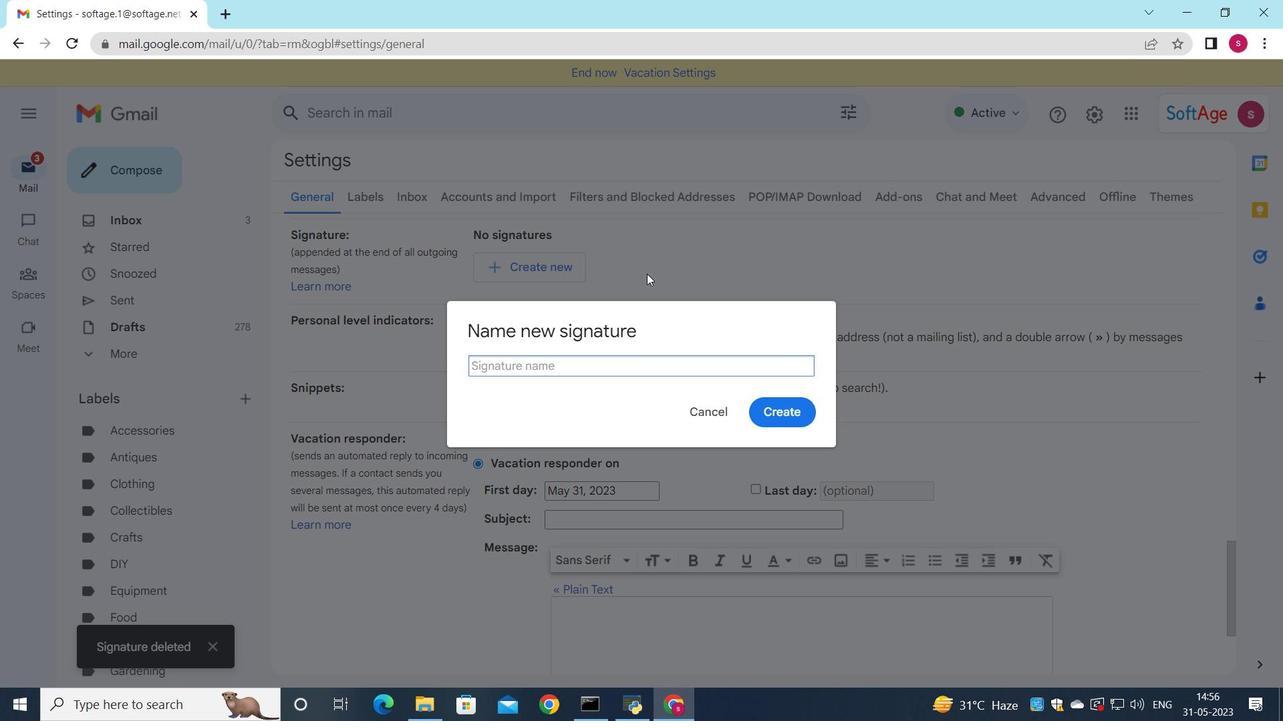 
Action: Key pressed <Key.shift>Brian<Key.space><Key.shift>Hall
Screenshot: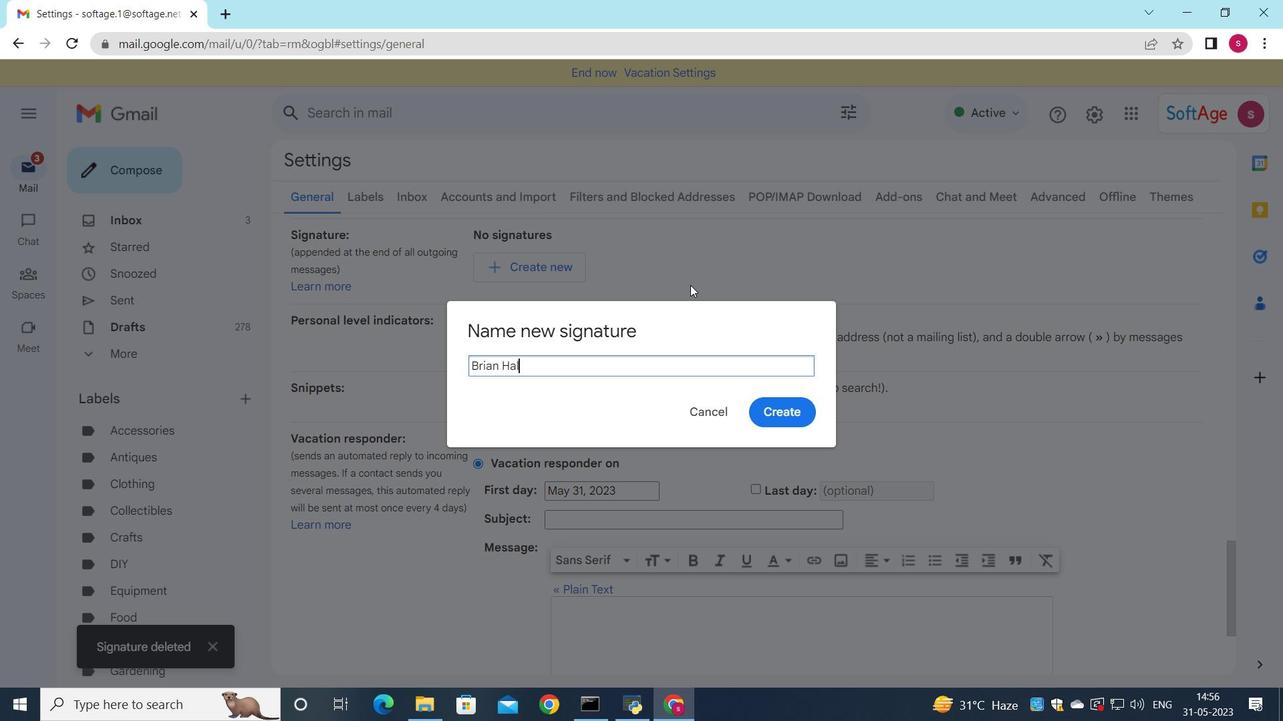 
Action: Mouse moved to (796, 418)
Screenshot: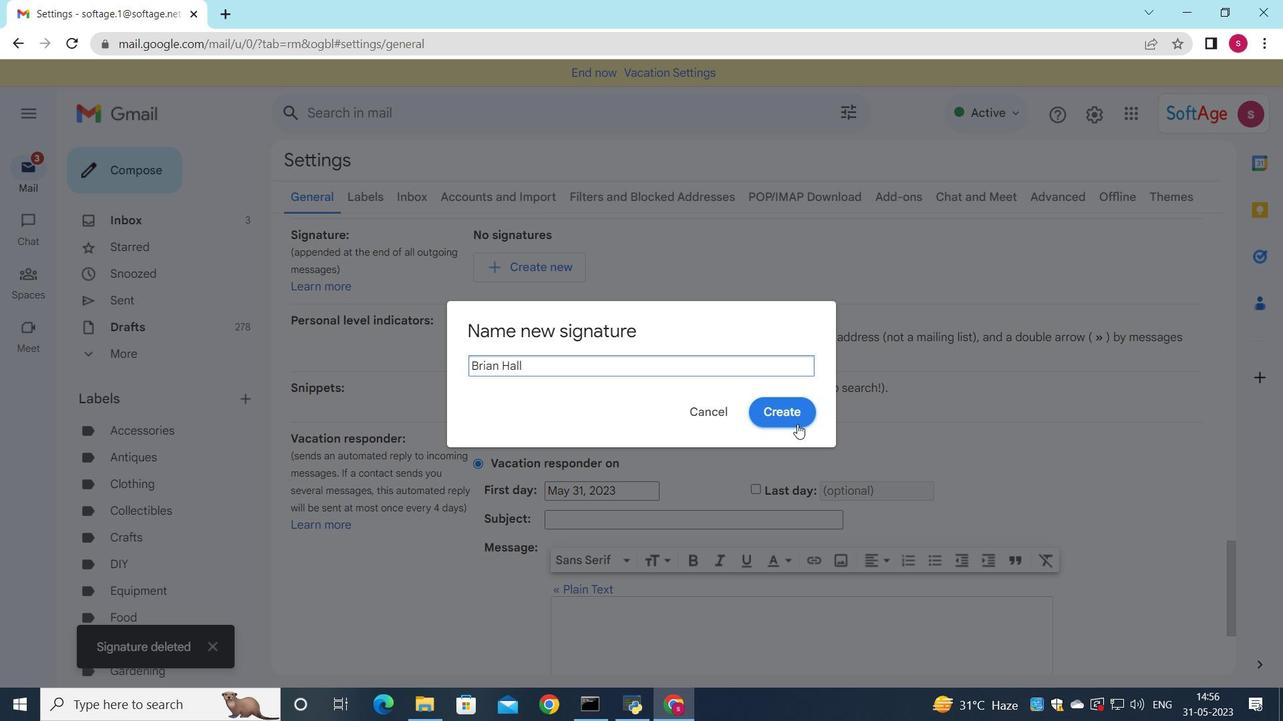 
Action: Mouse pressed left at (796, 418)
Screenshot: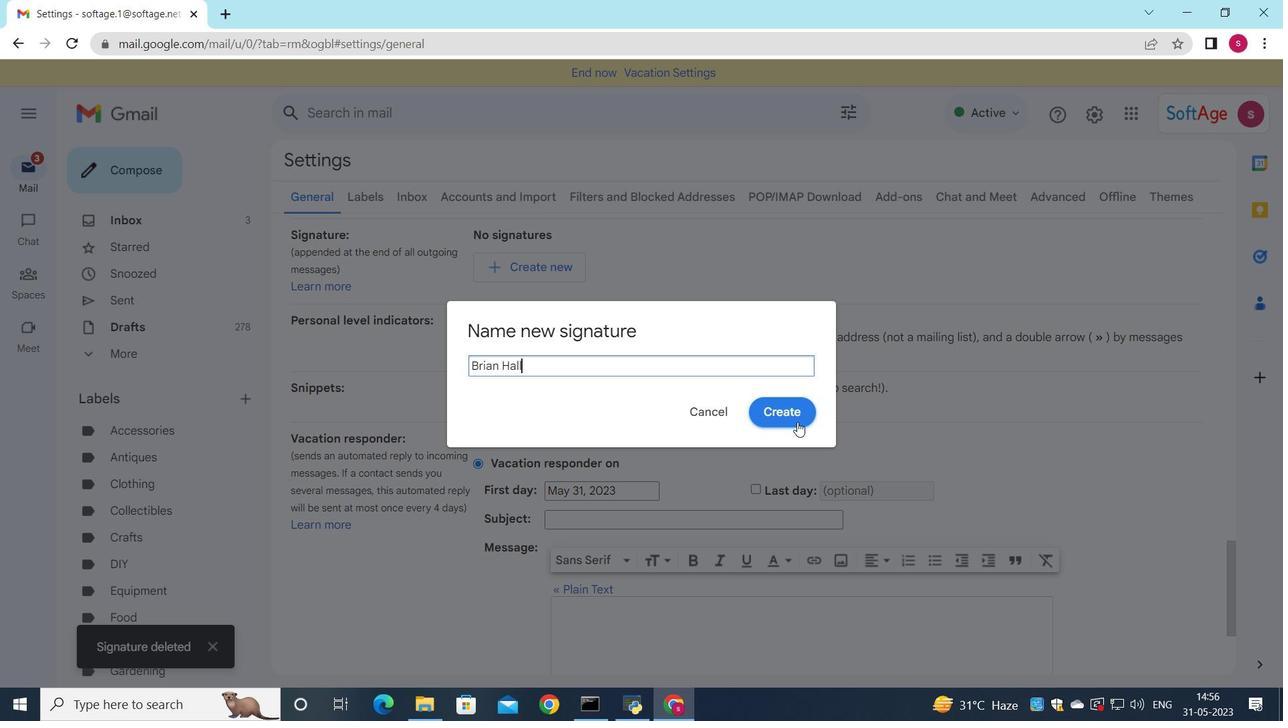 
Action: Mouse moved to (831, 310)
Screenshot: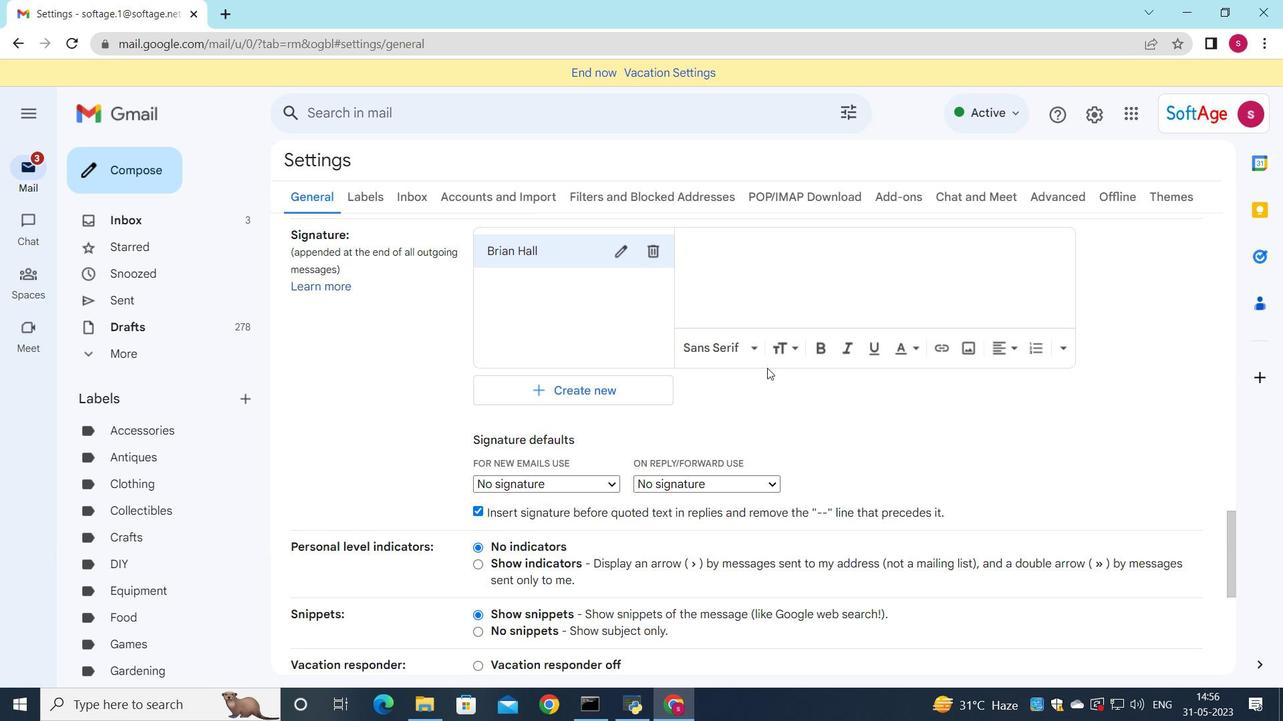 
Action: Mouse pressed left at (831, 310)
Screenshot: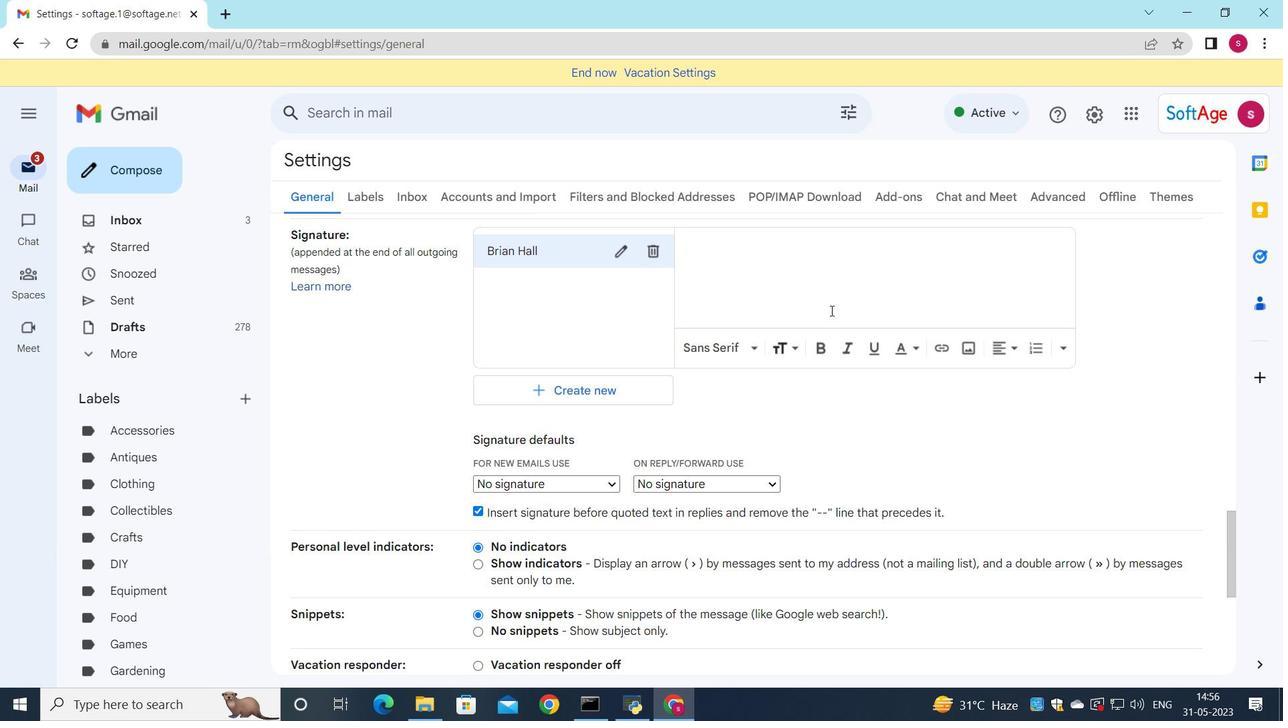 
Action: Key pressed <Key.shift>Brian<Key.space><Key.shift>Hall
Screenshot: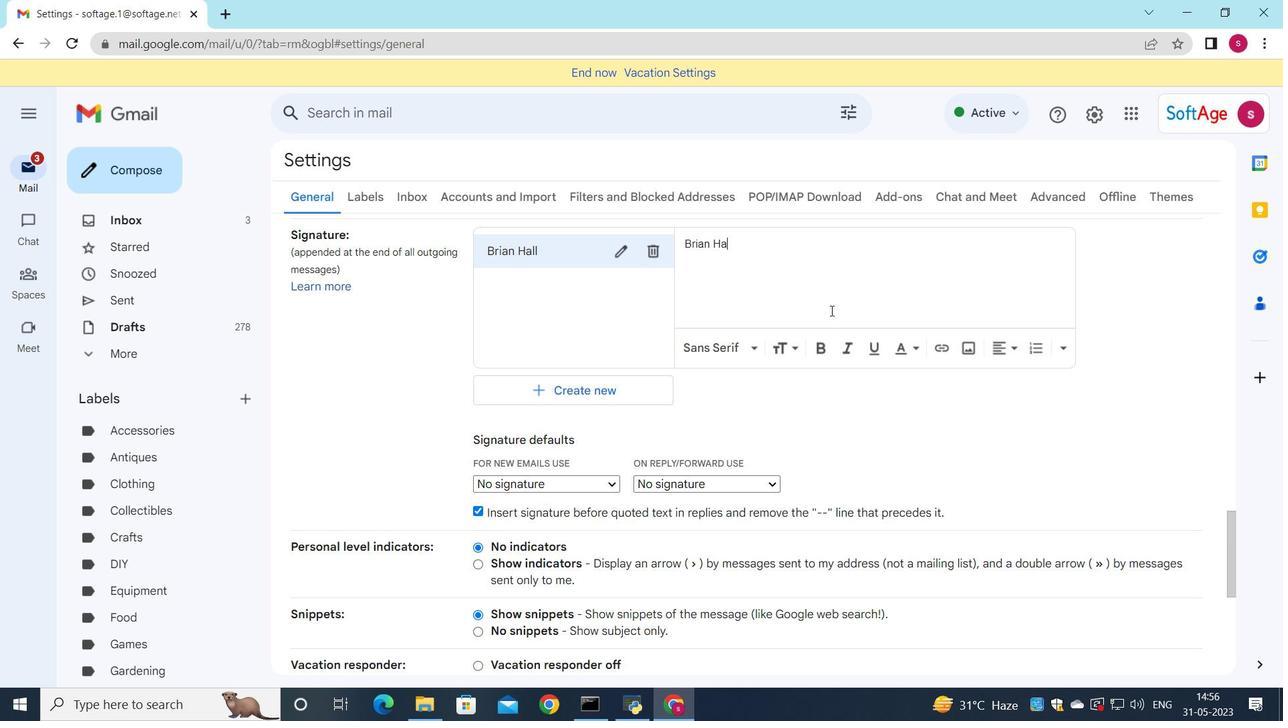 
Action: Mouse moved to (684, 333)
Screenshot: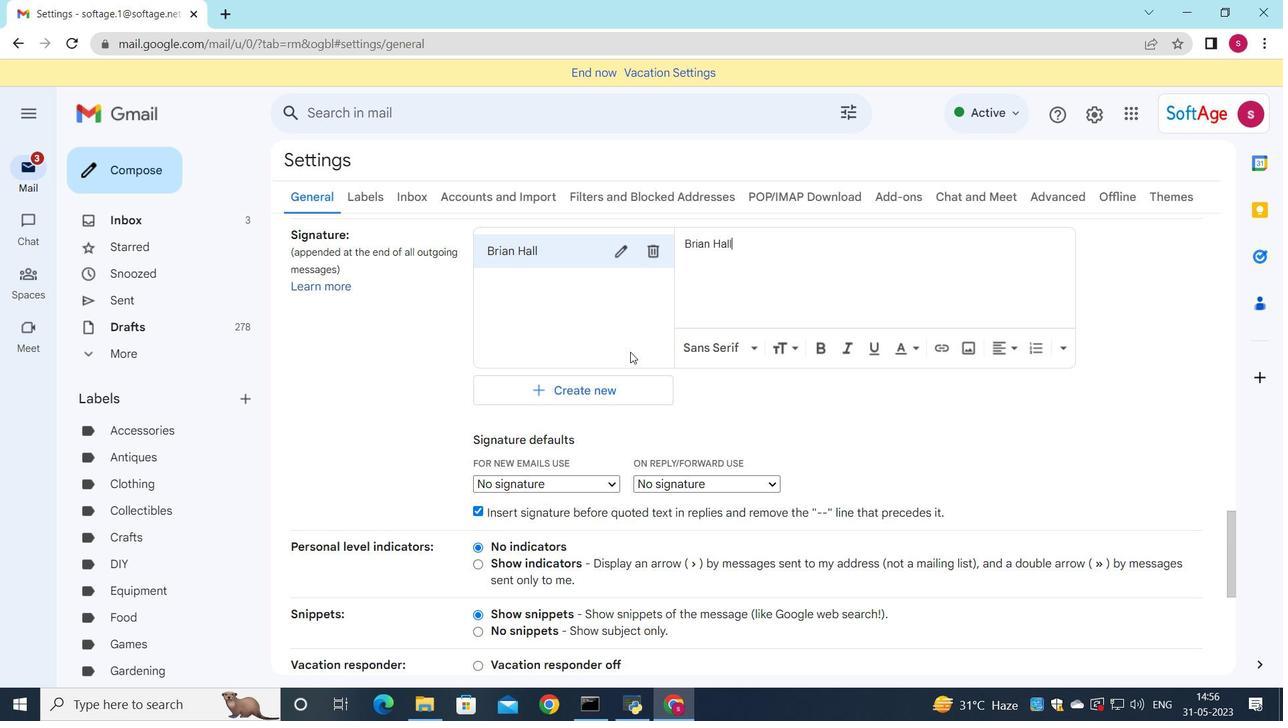 
Action: Mouse scrolled (684, 332) with delta (0, 0)
Screenshot: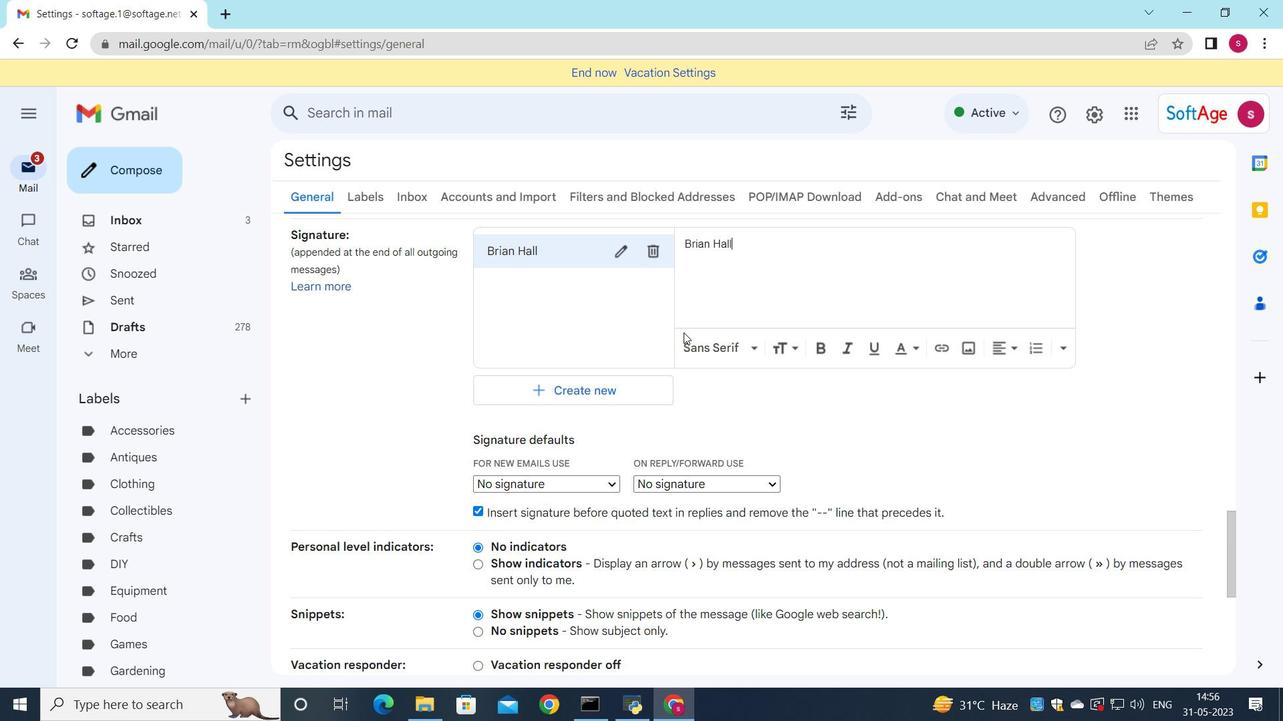 
Action: Mouse scrolled (684, 332) with delta (0, 0)
Screenshot: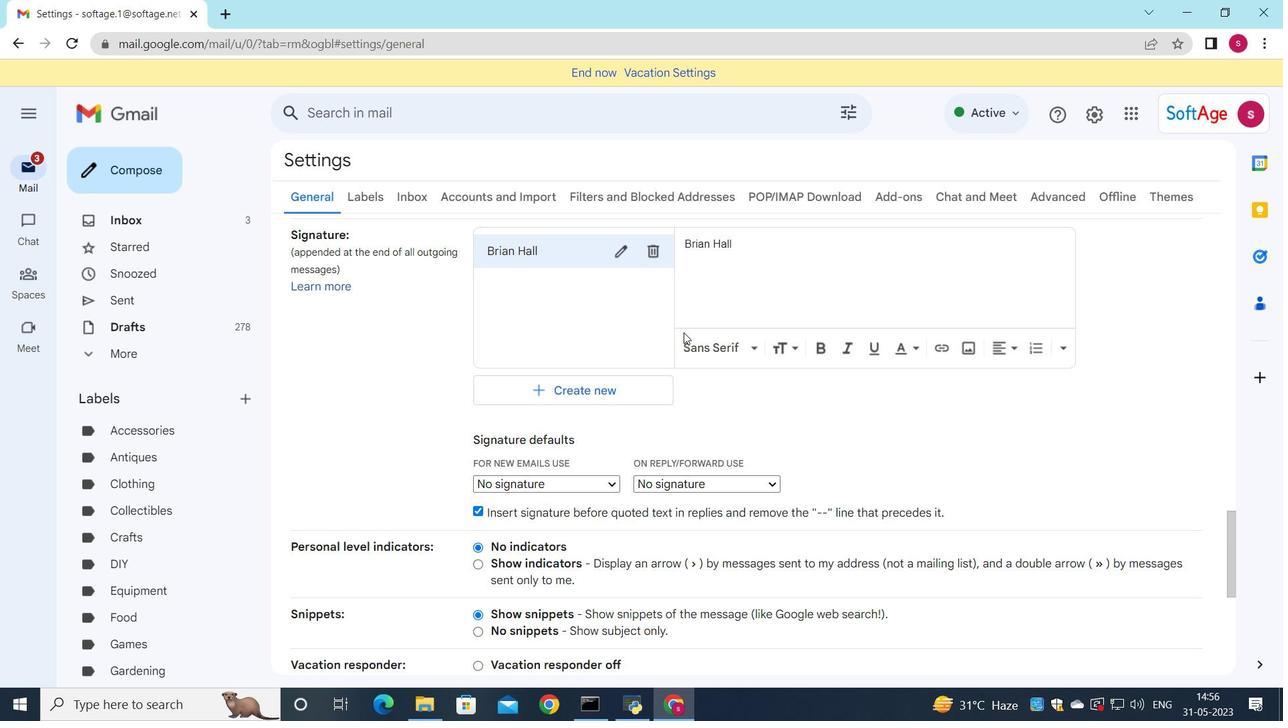 
Action: Mouse moved to (682, 333)
Screenshot: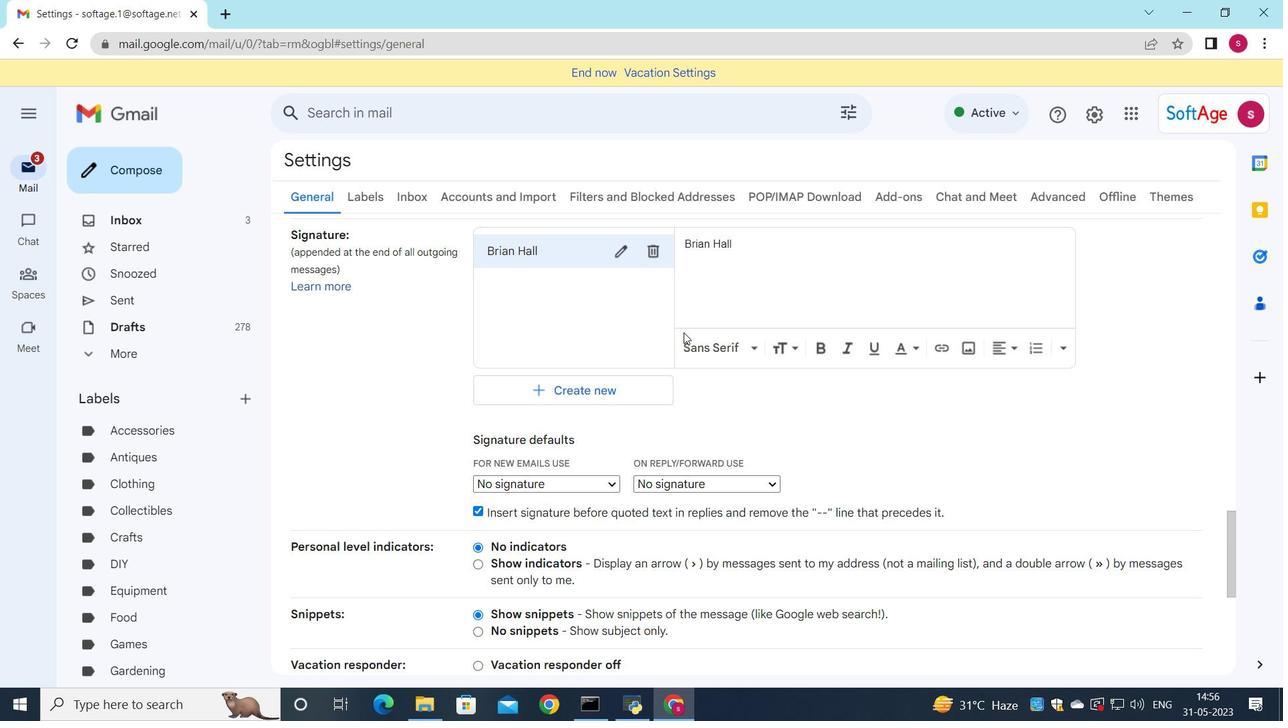 
Action: Mouse scrolled (684, 332) with delta (0, 0)
Screenshot: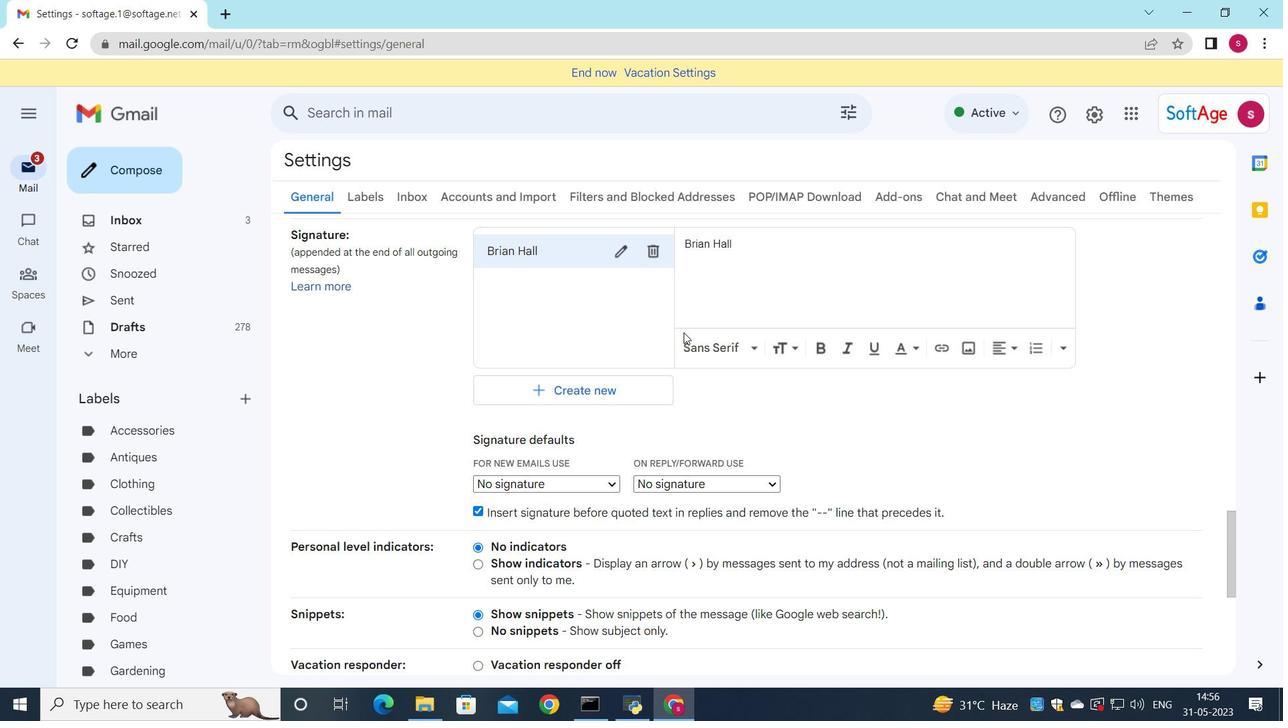 
Action: Mouse moved to (572, 233)
Screenshot: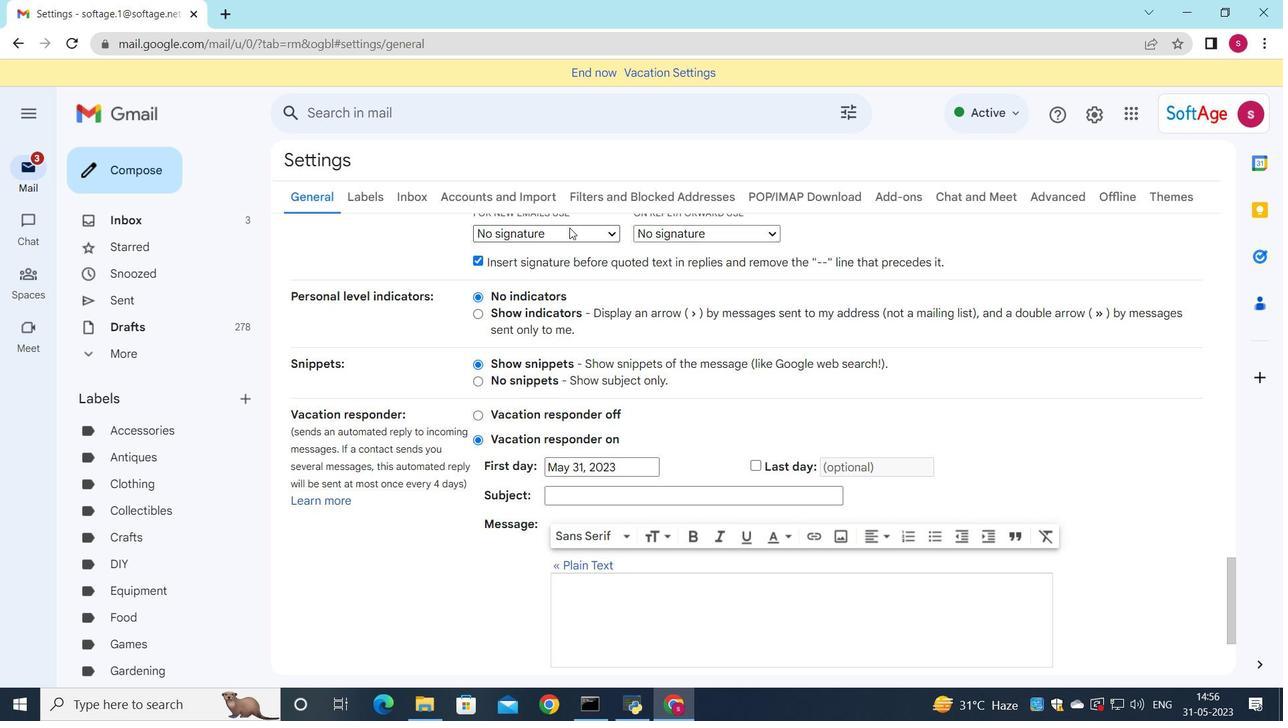 
Action: Mouse pressed left at (572, 233)
Screenshot: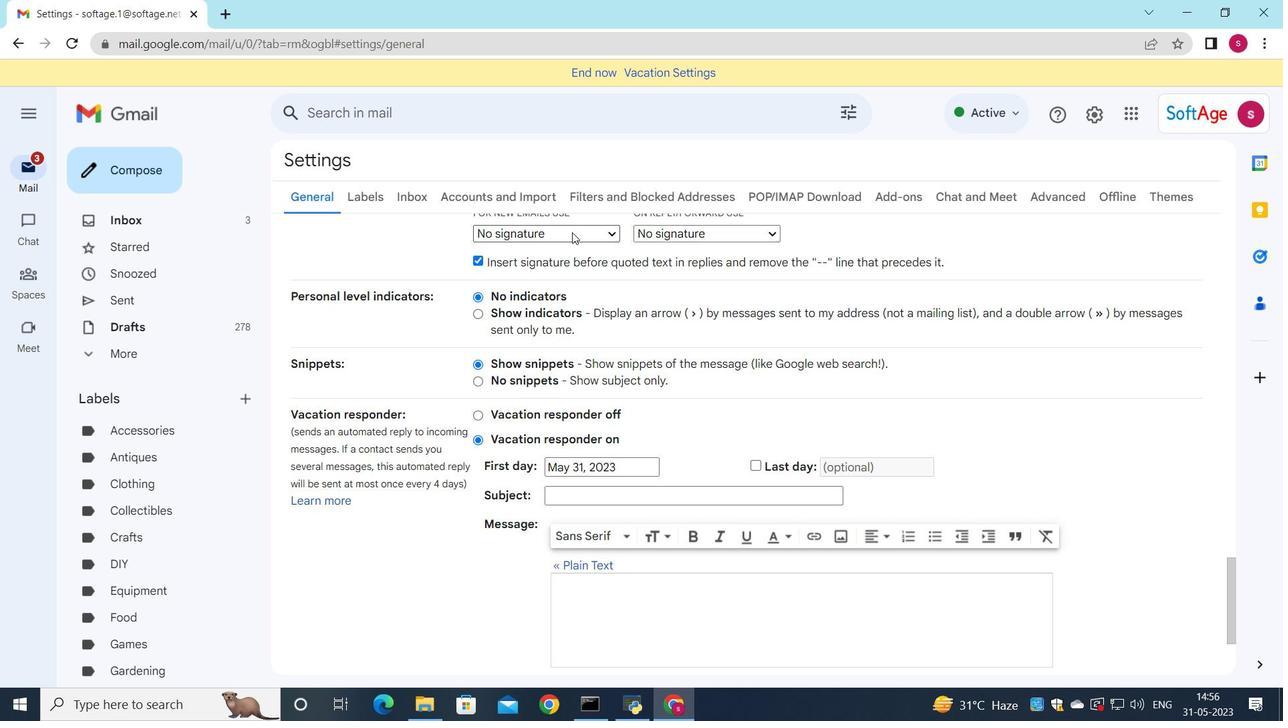 
Action: Mouse moved to (572, 263)
Screenshot: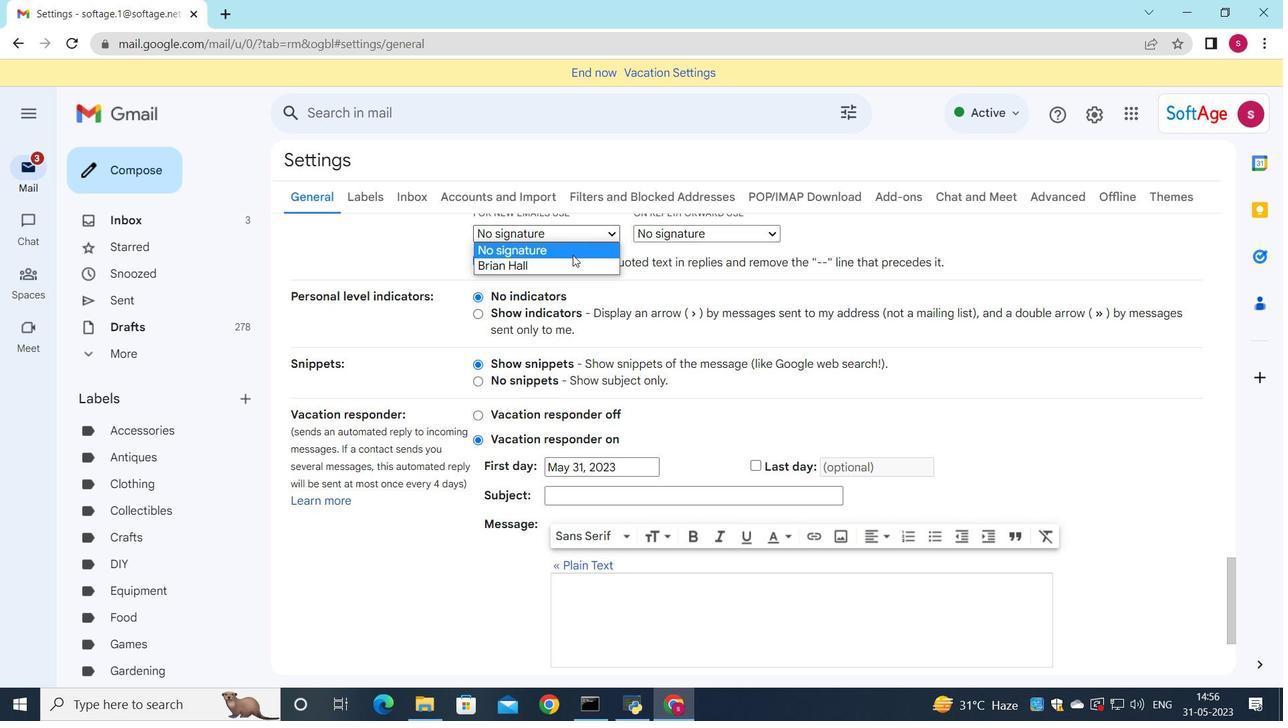 
Action: Mouse pressed left at (572, 263)
Screenshot: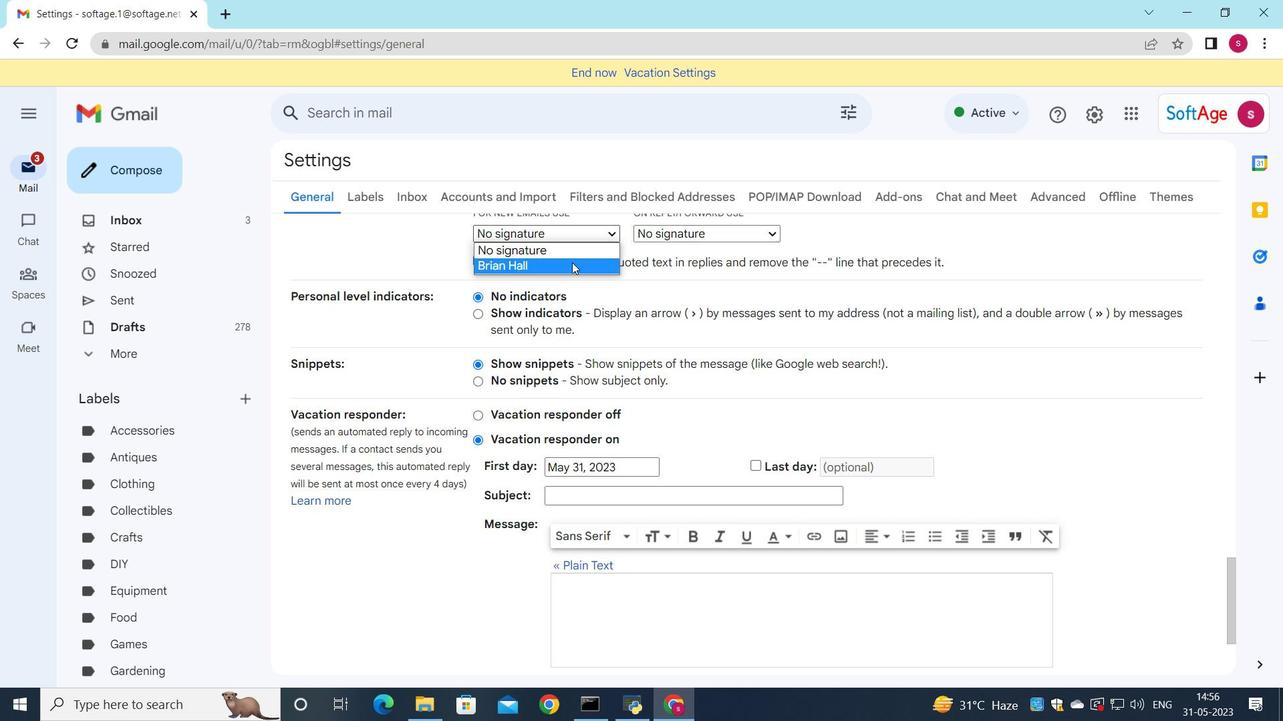 
Action: Mouse moved to (643, 233)
Screenshot: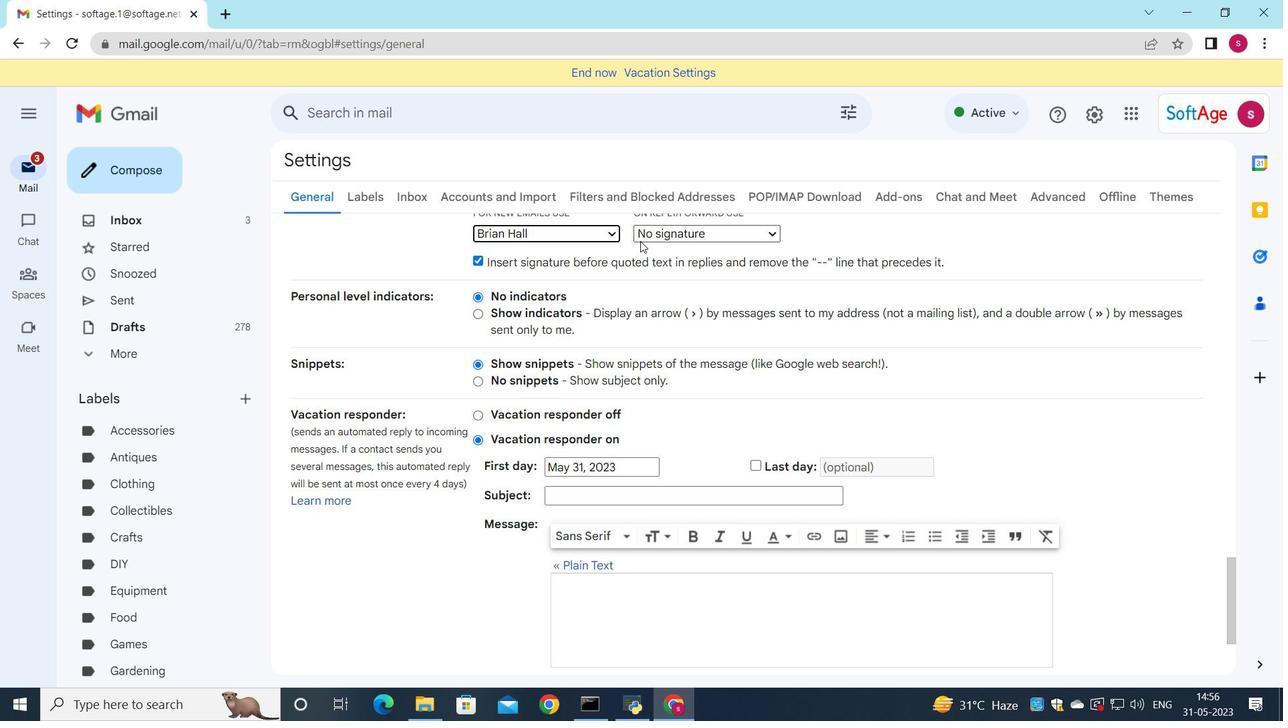 
Action: Mouse pressed left at (643, 233)
Screenshot: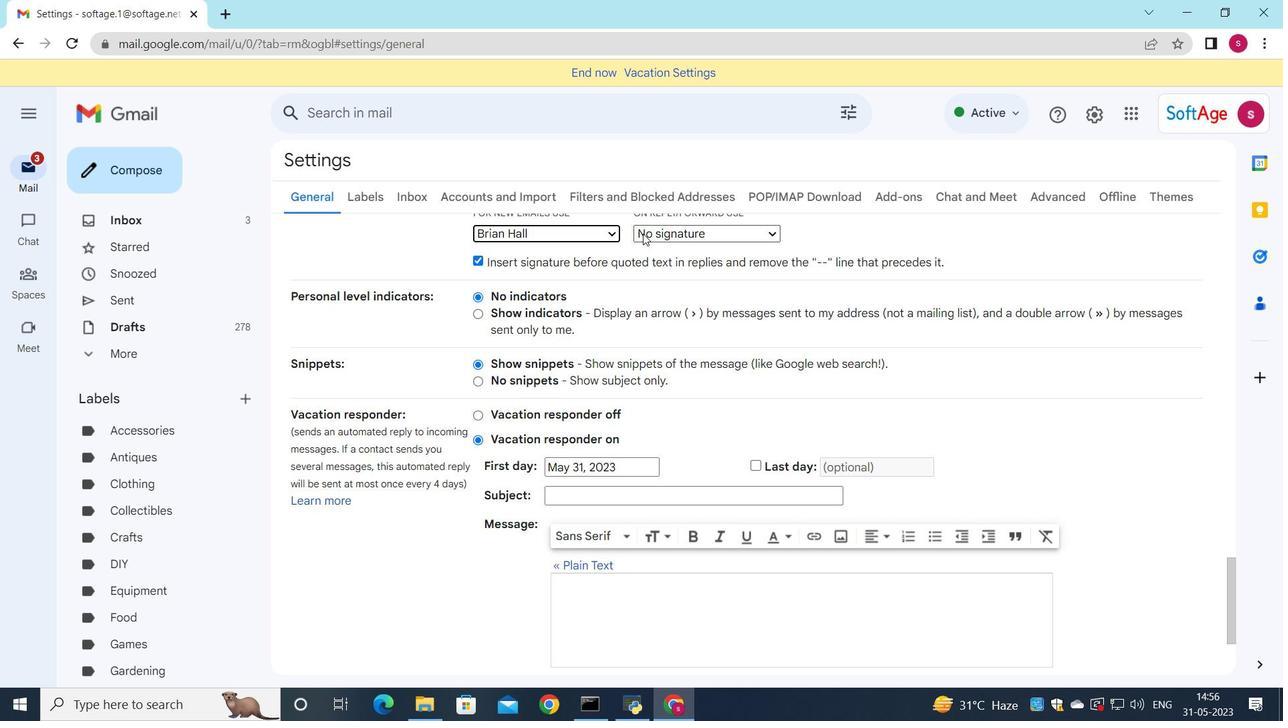 
Action: Mouse moved to (668, 275)
Screenshot: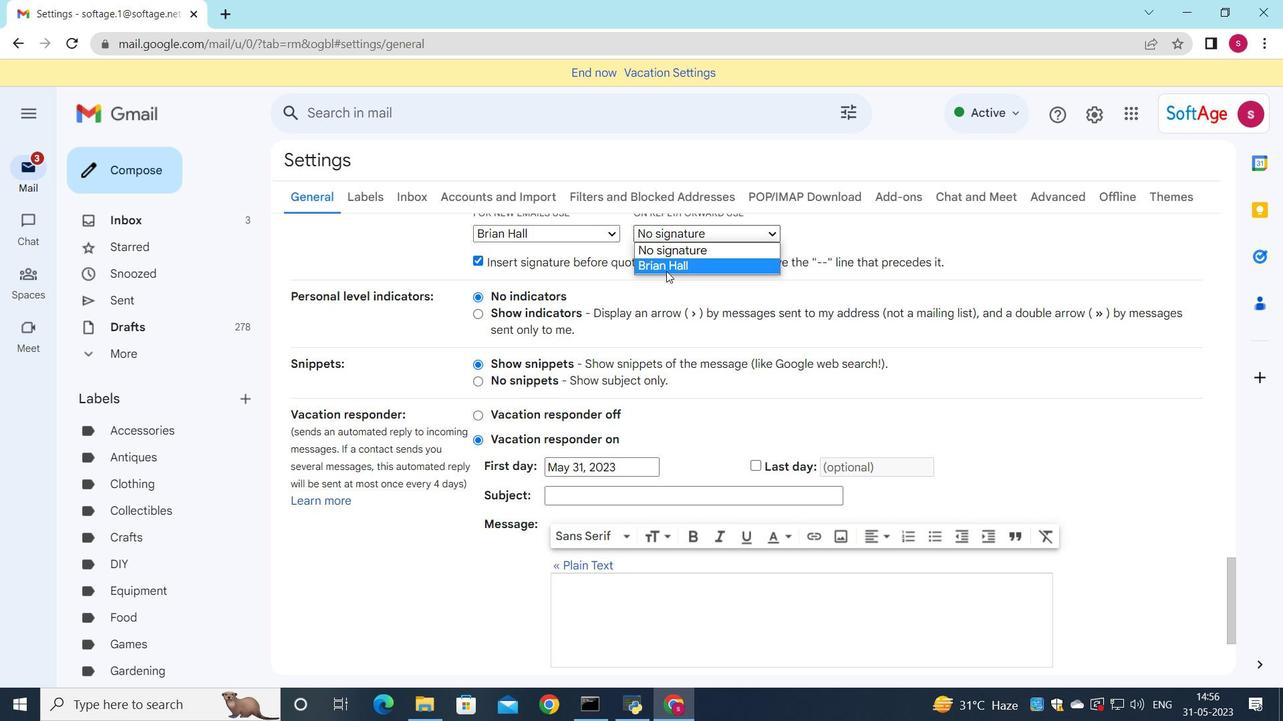 
Action: Mouse pressed left at (668, 275)
Screenshot: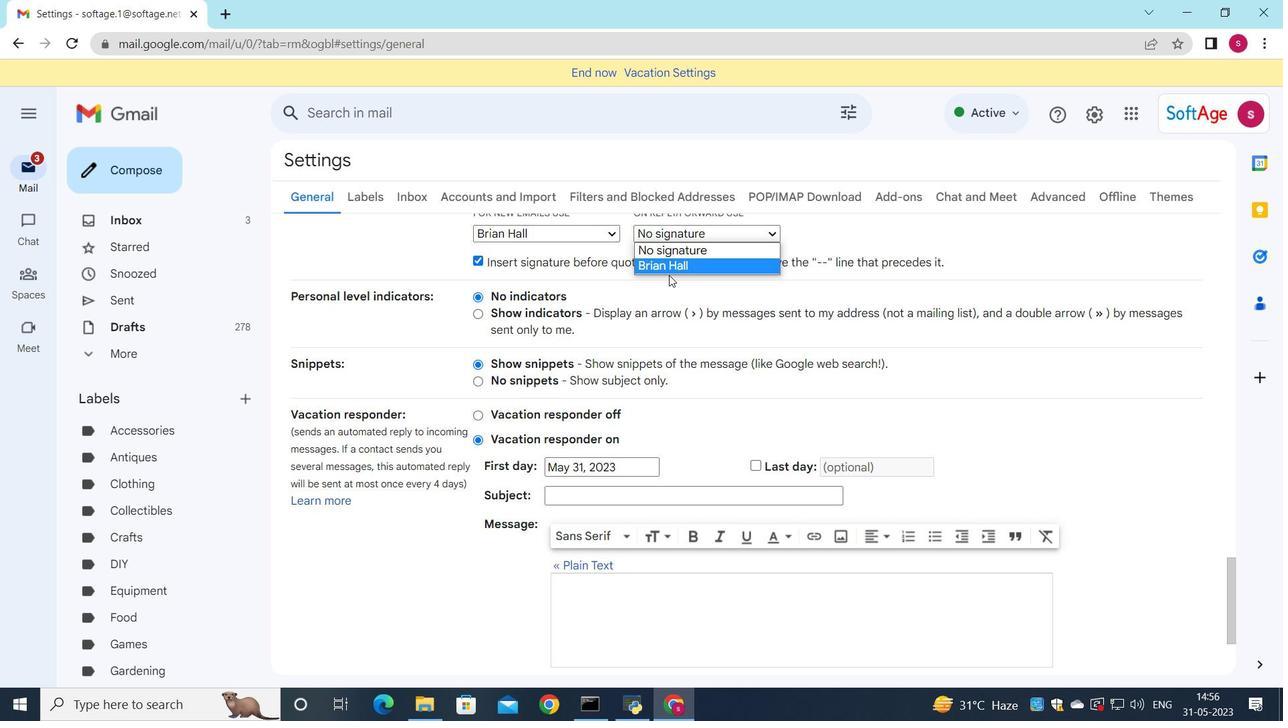 
Action: Mouse moved to (670, 245)
Screenshot: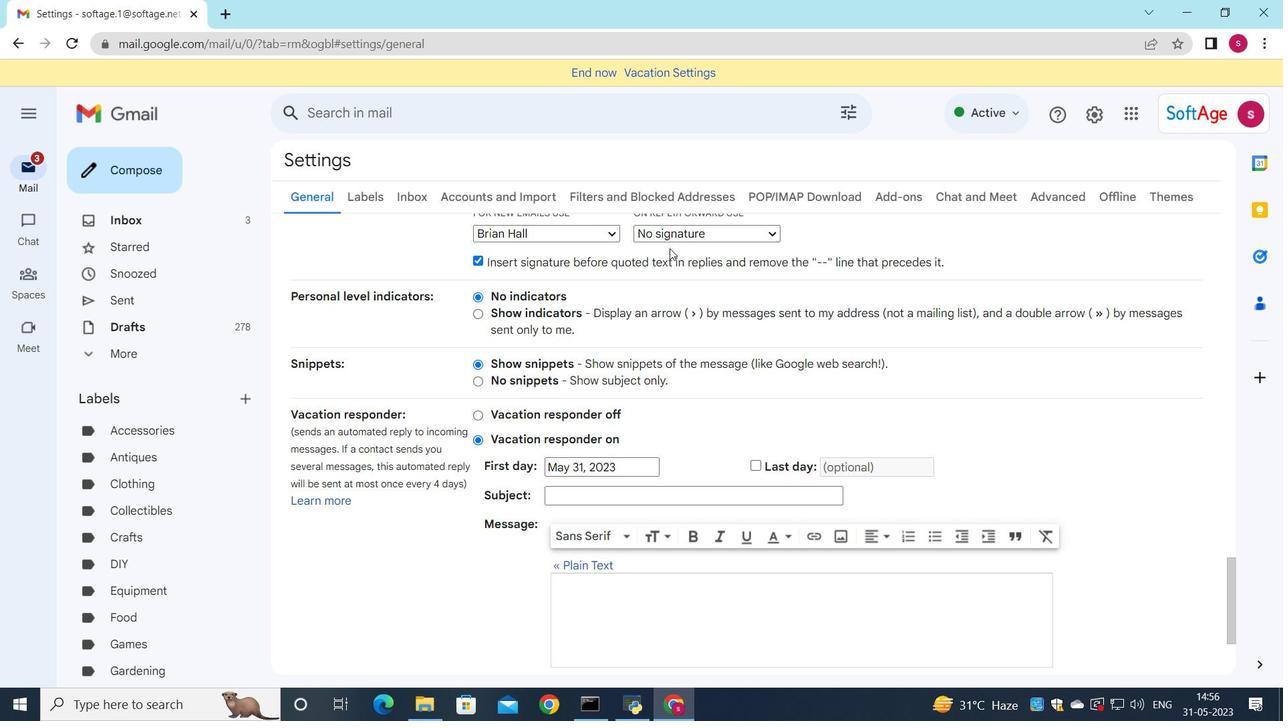 
Action: Mouse pressed left at (670, 245)
Screenshot: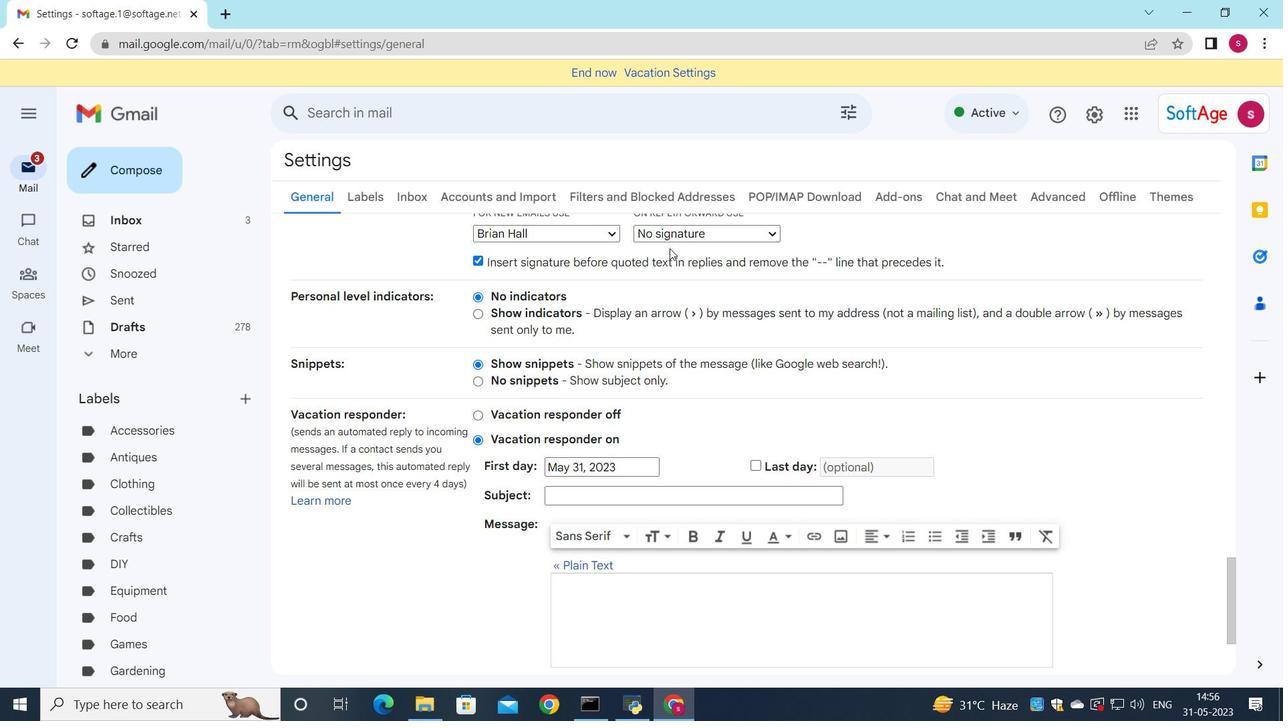 
Action: Mouse moved to (670, 241)
Screenshot: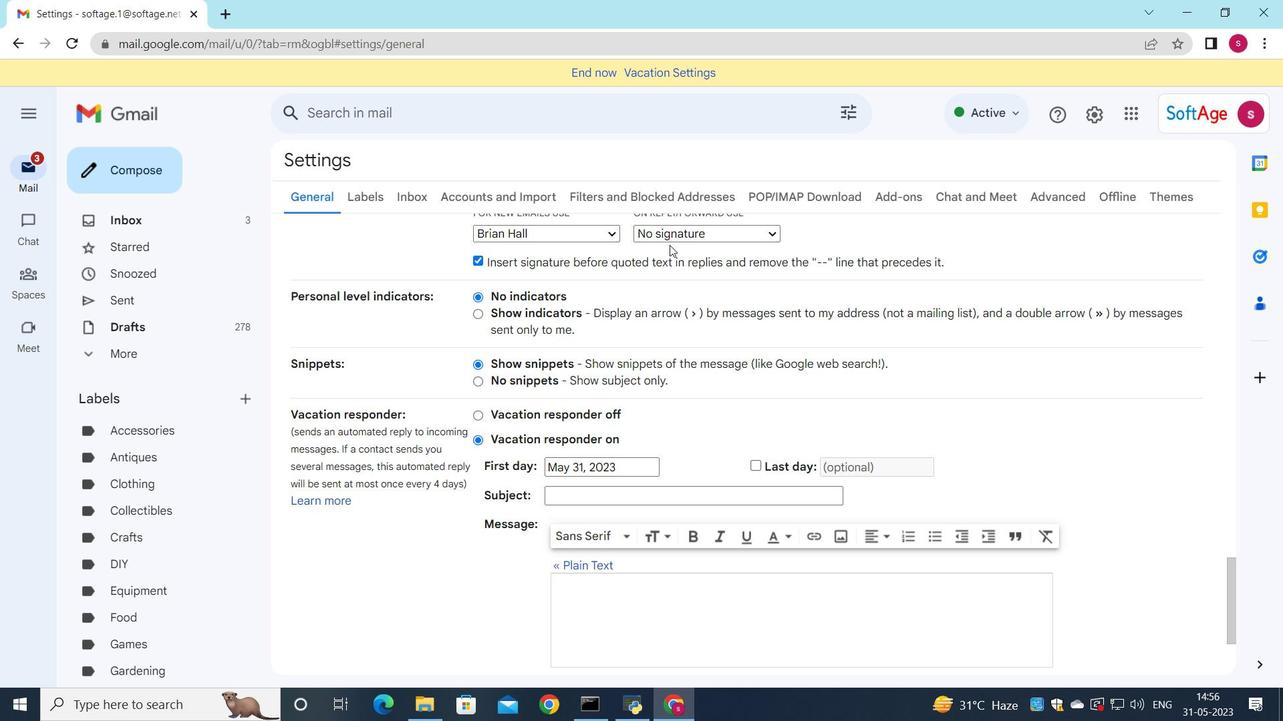 
Action: Mouse pressed left at (670, 241)
Screenshot: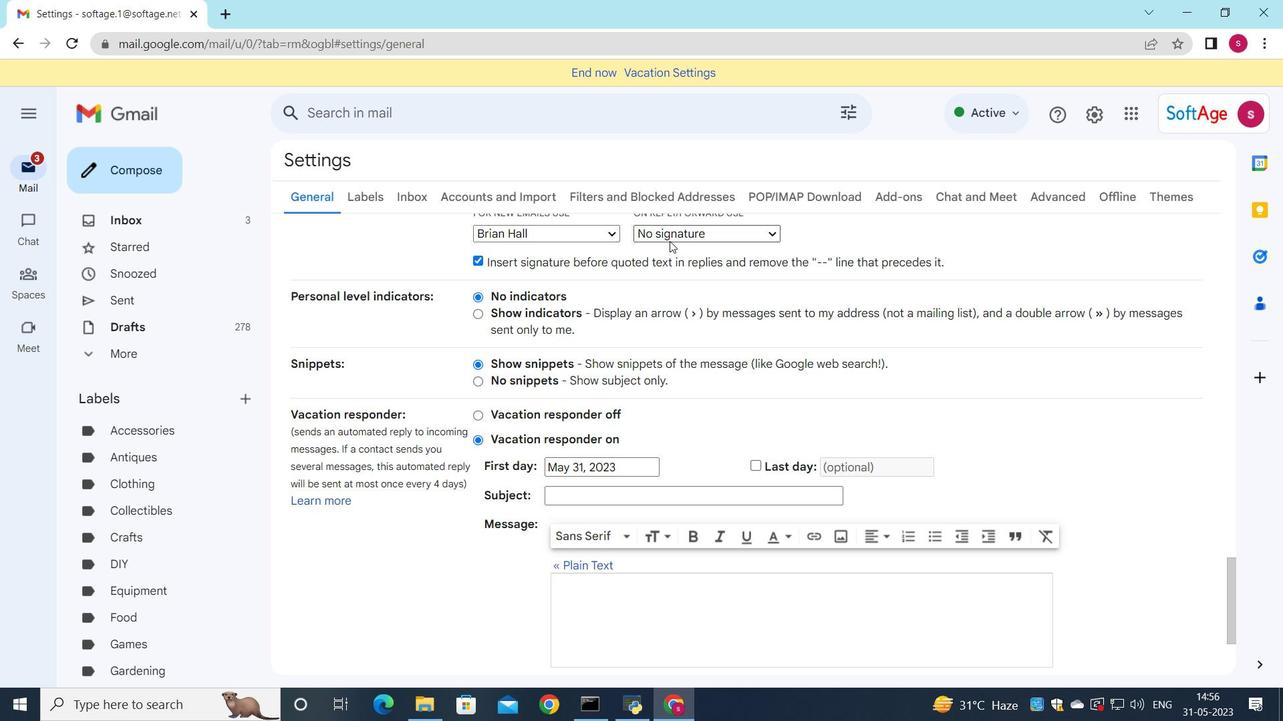 
Action: Mouse moved to (672, 263)
Screenshot: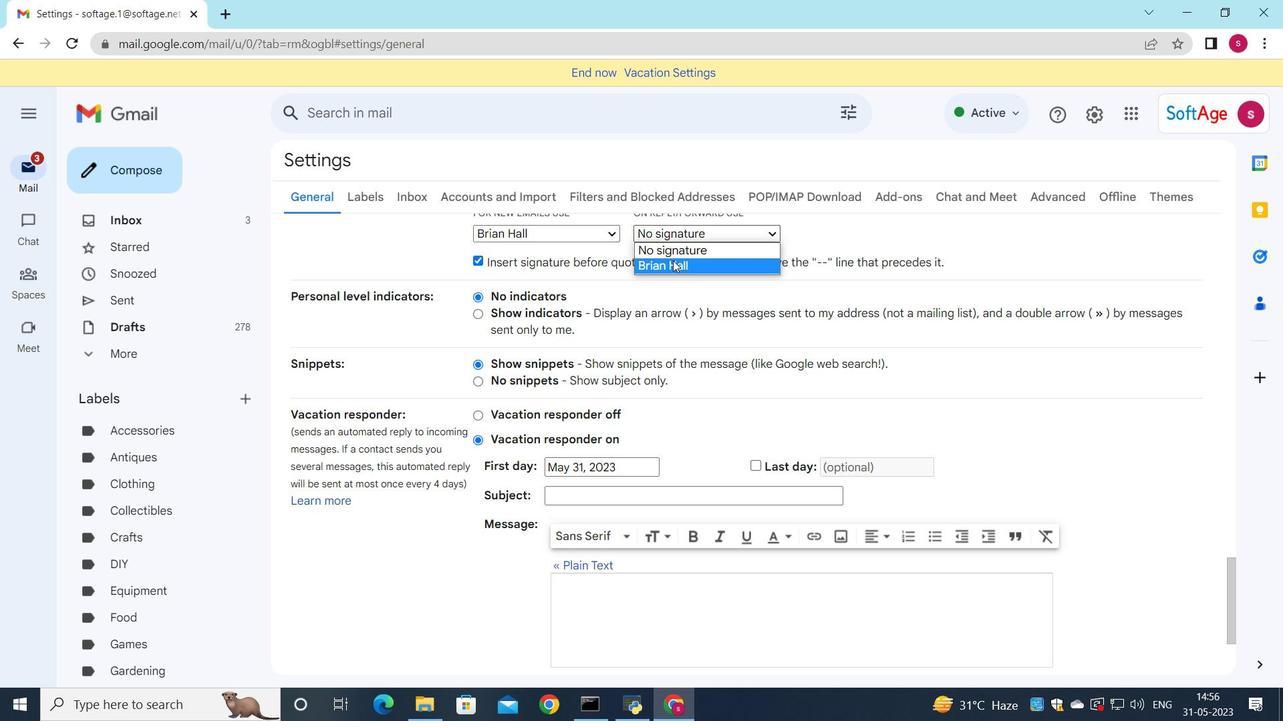 
Action: Mouse pressed left at (672, 263)
Screenshot: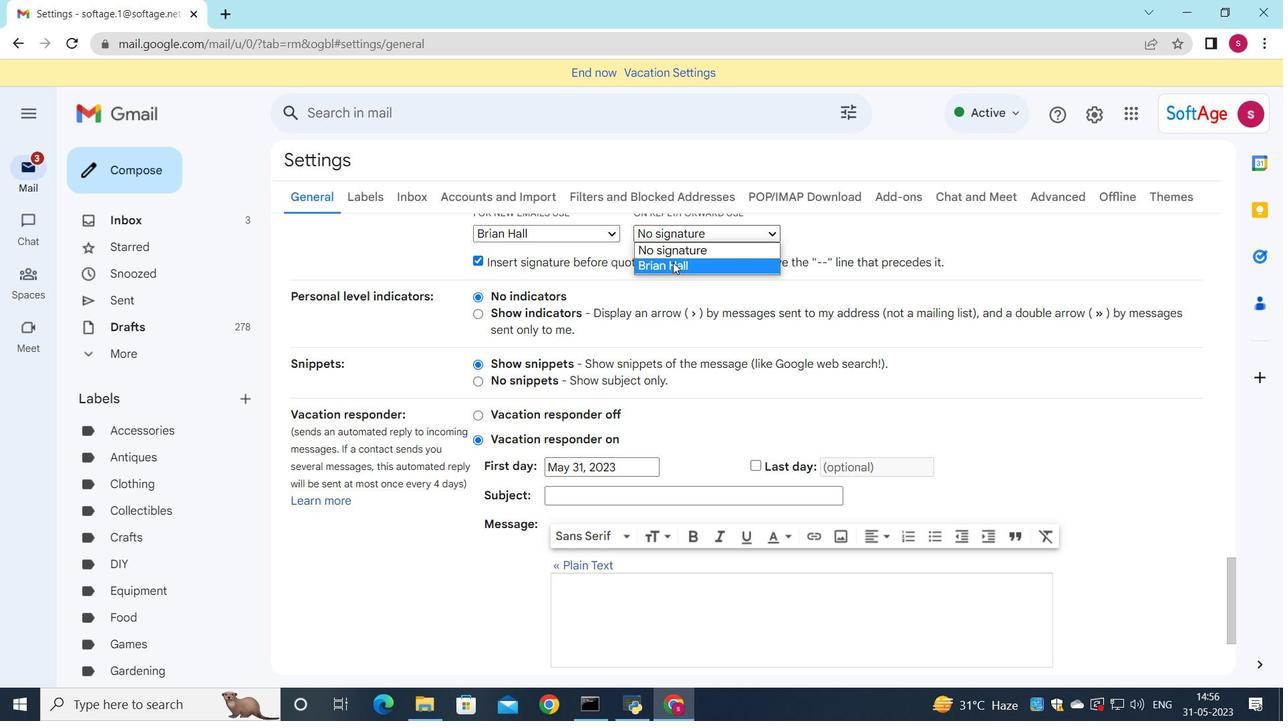
Action: Mouse scrolled (672, 263) with delta (0, 0)
Screenshot: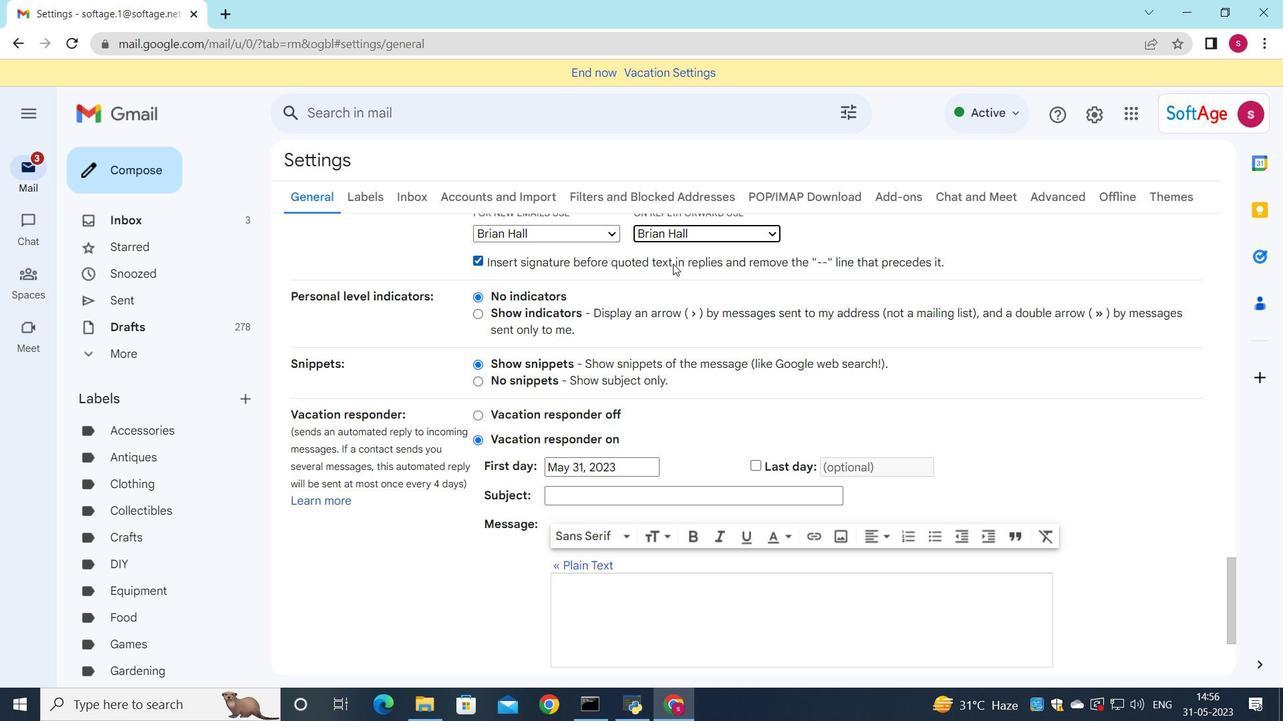 
Action: Mouse scrolled (672, 263) with delta (0, 0)
Screenshot: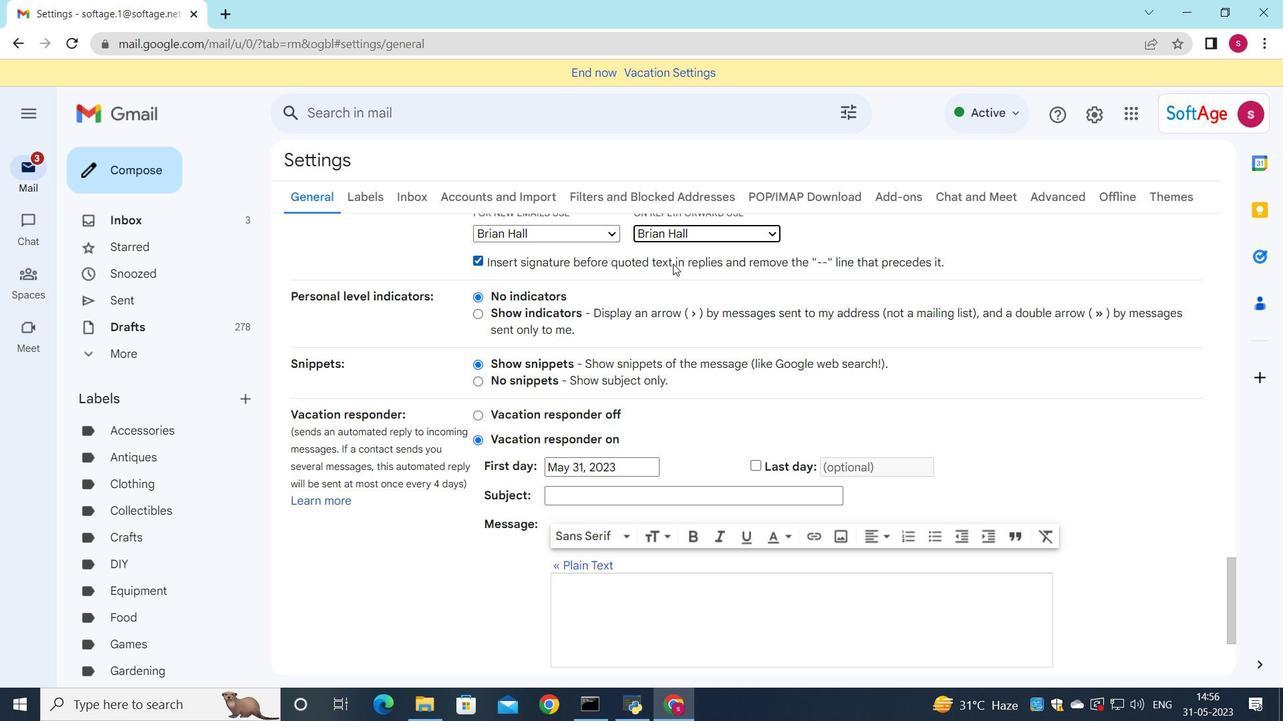 
Action: Mouse scrolled (672, 263) with delta (0, 0)
Screenshot: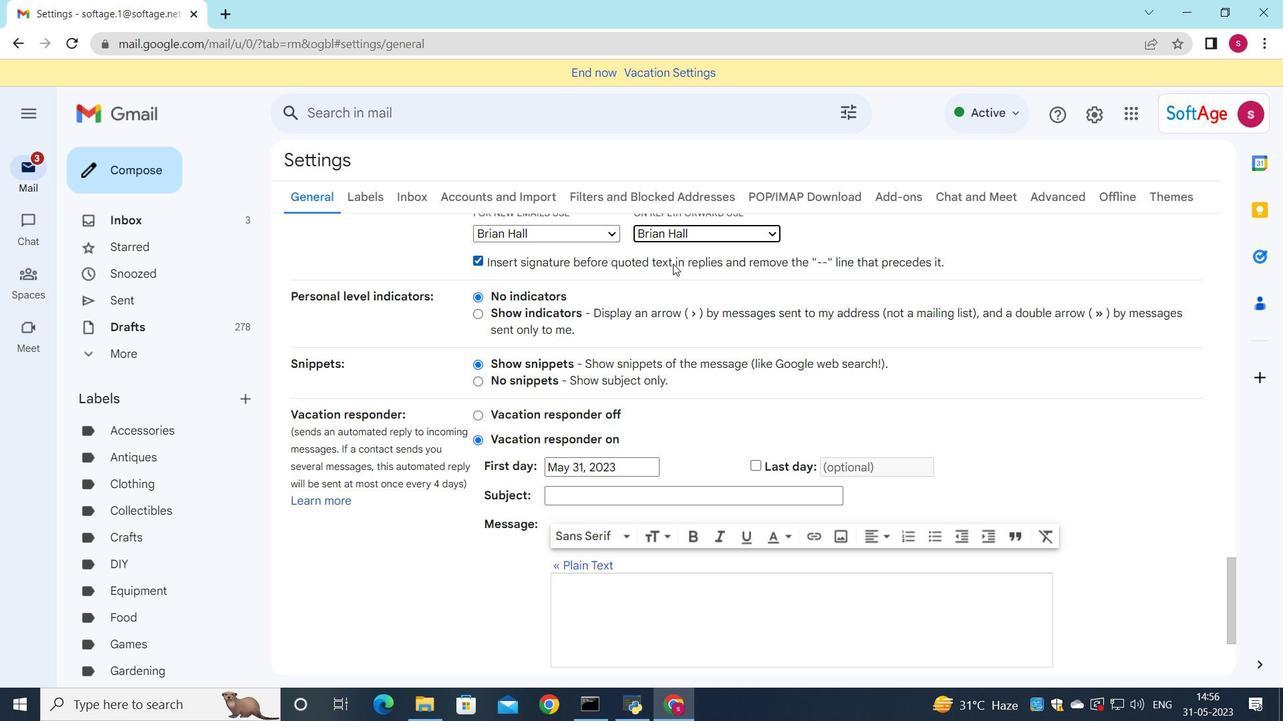 
Action: Mouse moved to (672, 279)
Screenshot: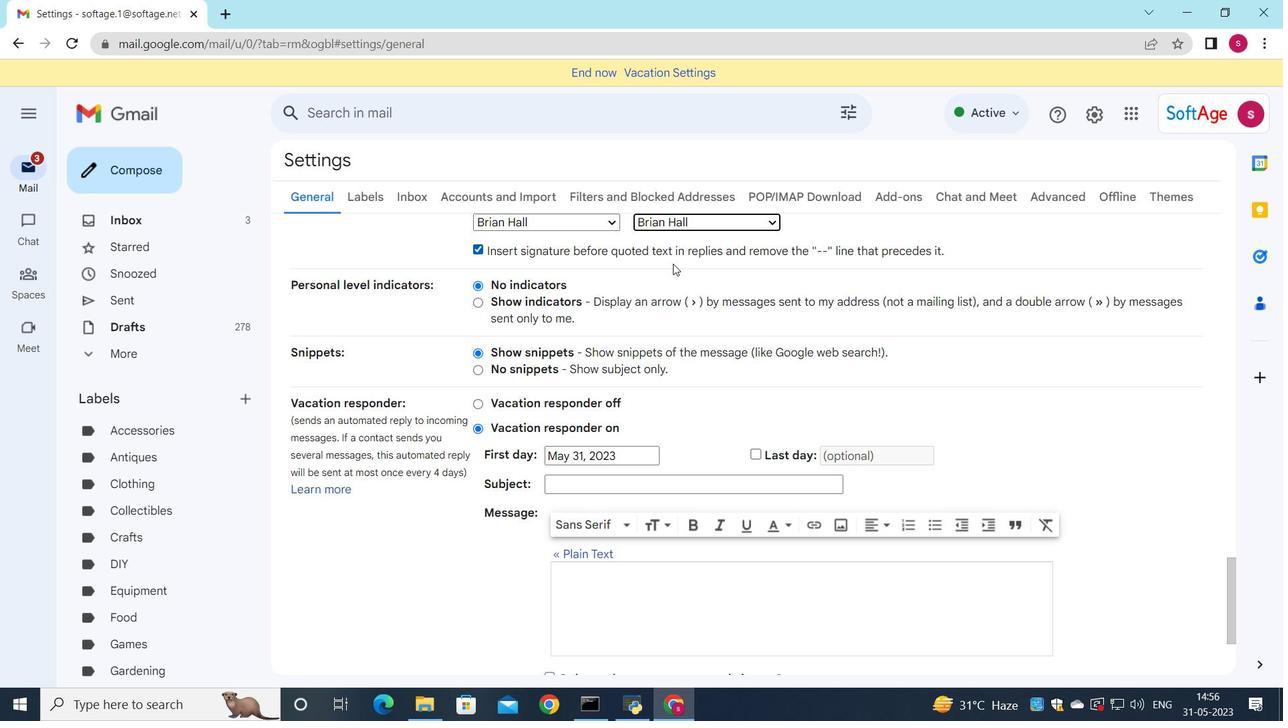 
Action: Mouse scrolled (672, 278) with delta (0, 0)
Screenshot: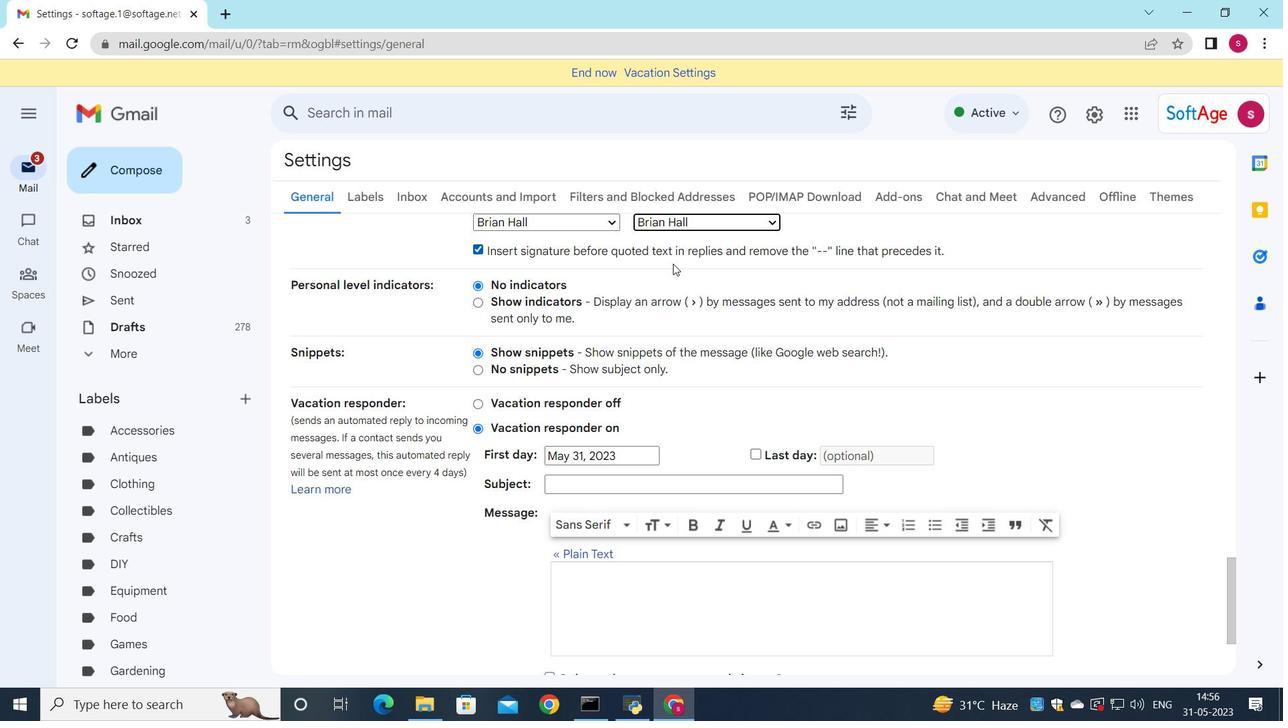 
Action: Mouse moved to (673, 291)
Screenshot: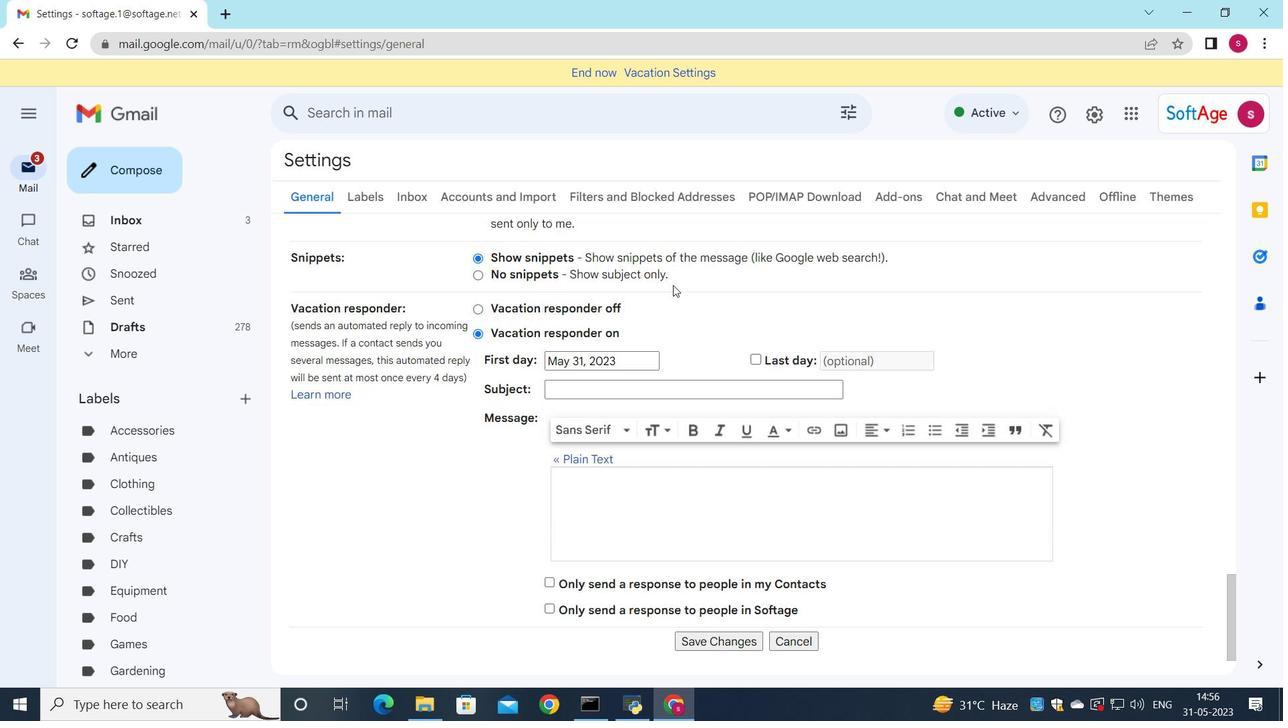 
Action: Mouse scrolled (673, 292) with delta (0, 0)
Screenshot: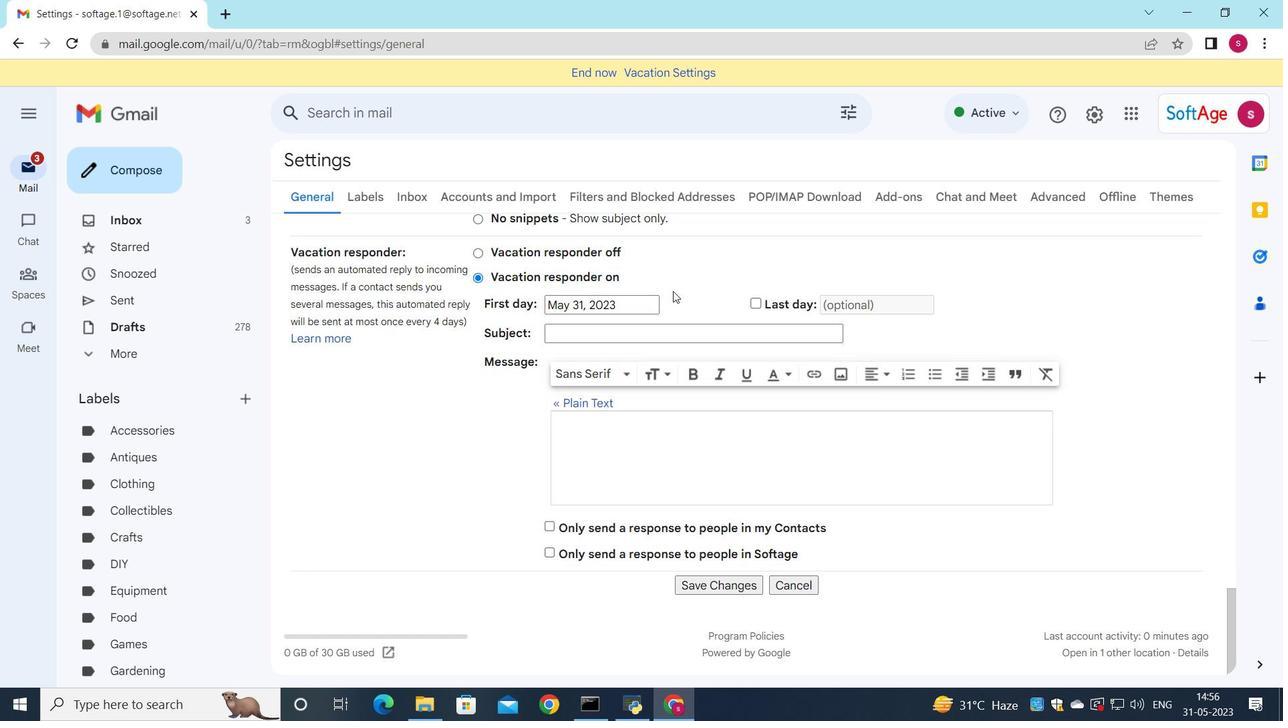 
Action: Mouse scrolled (673, 292) with delta (0, 0)
Screenshot: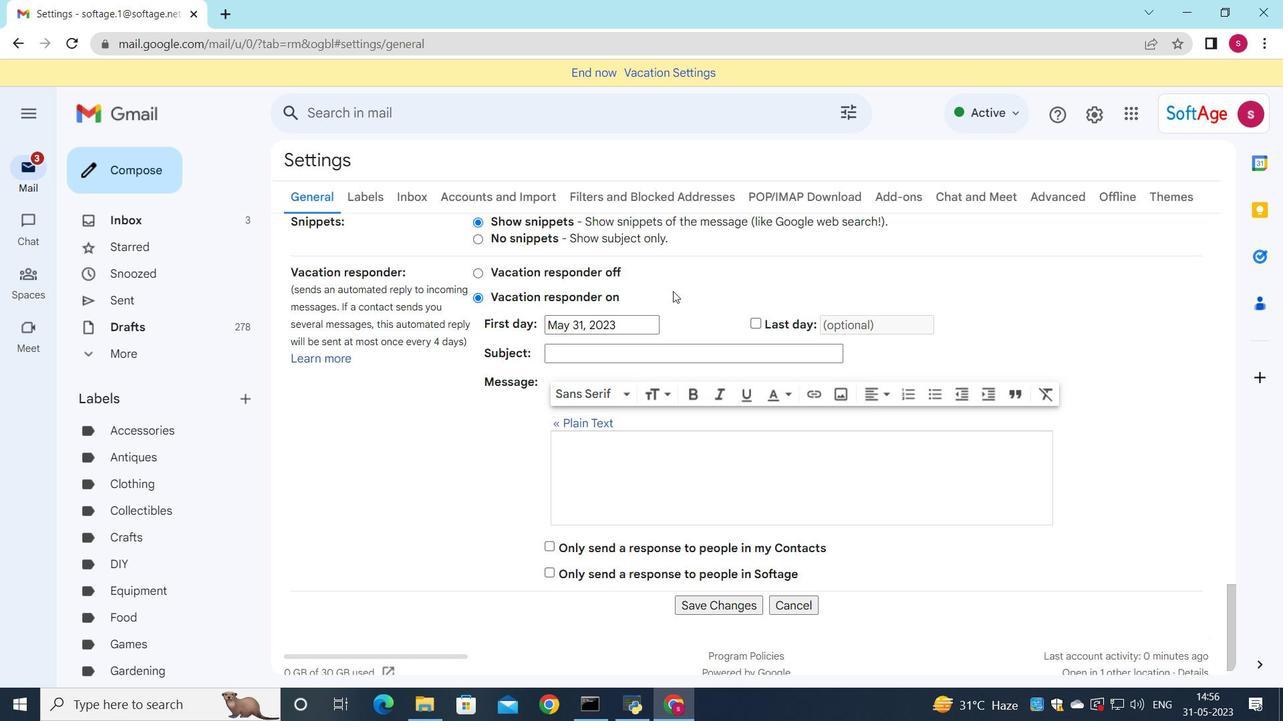 
Action: Mouse scrolled (673, 292) with delta (0, 0)
Screenshot: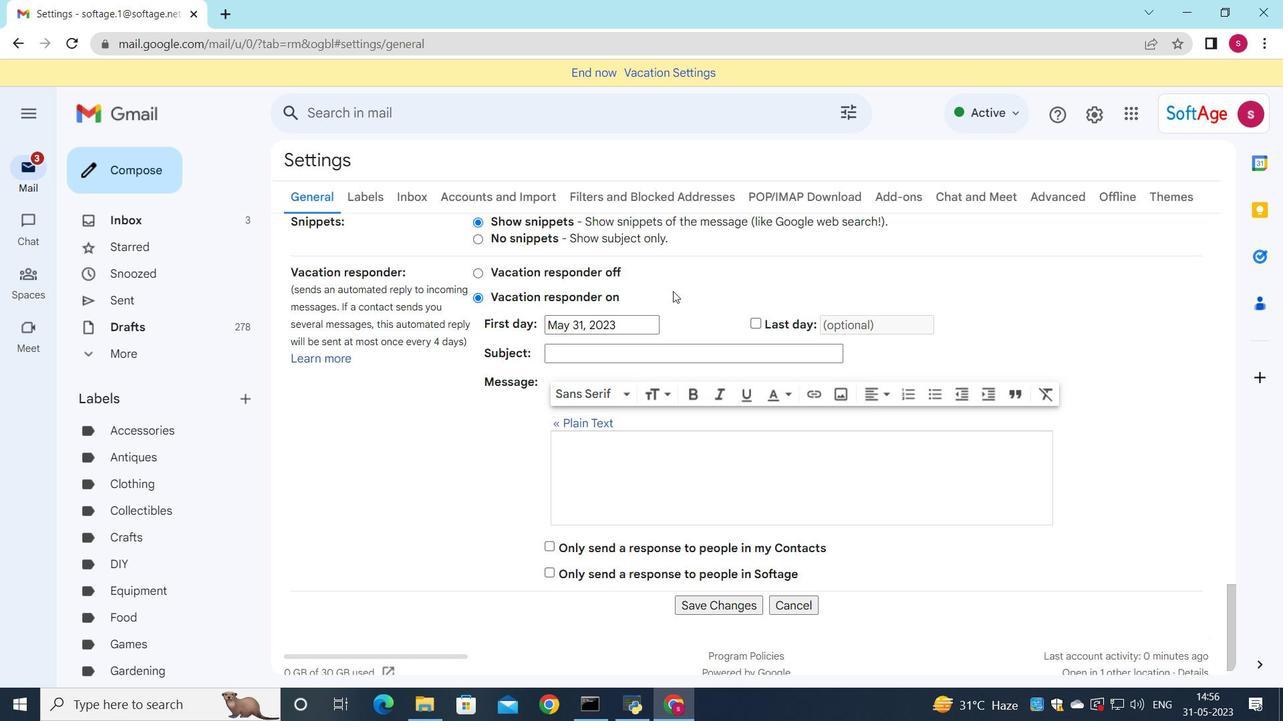
Action: Mouse moved to (676, 290)
Screenshot: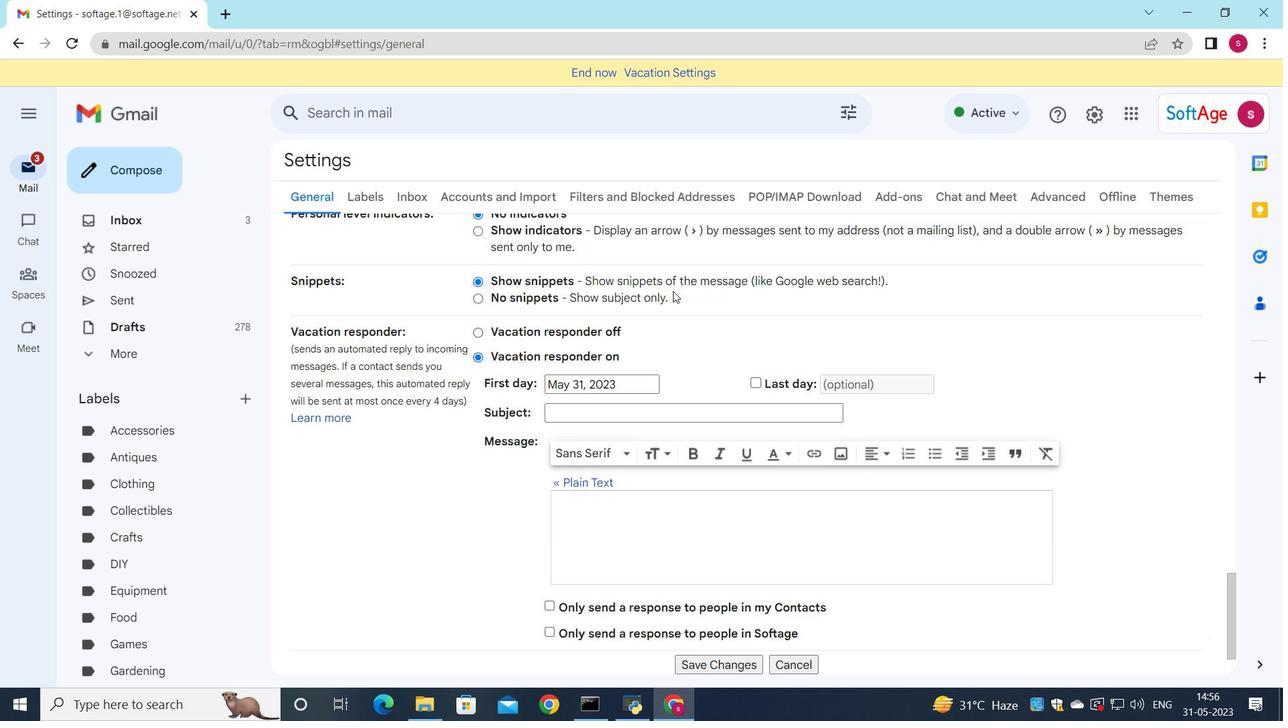 
Action: Mouse scrolled (676, 291) with delta (0, 0)
Screenshot: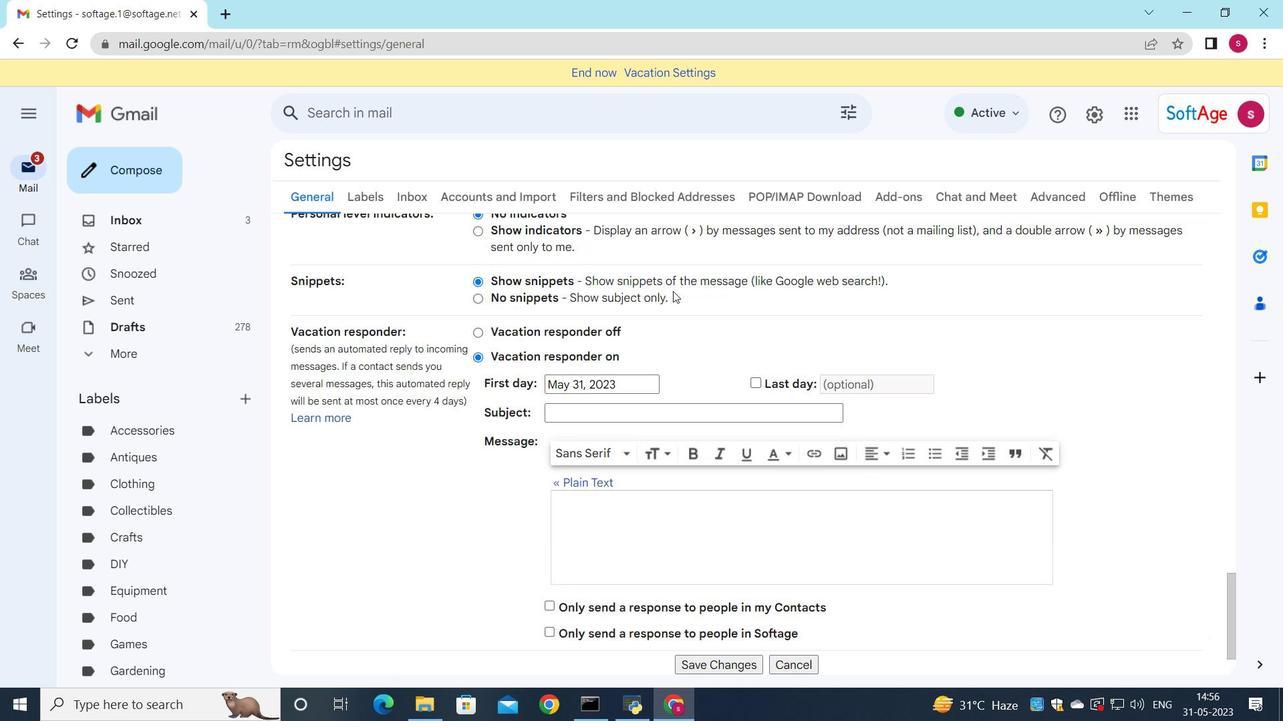 
Action: Mouse moved to (679, 288)
Screenshot: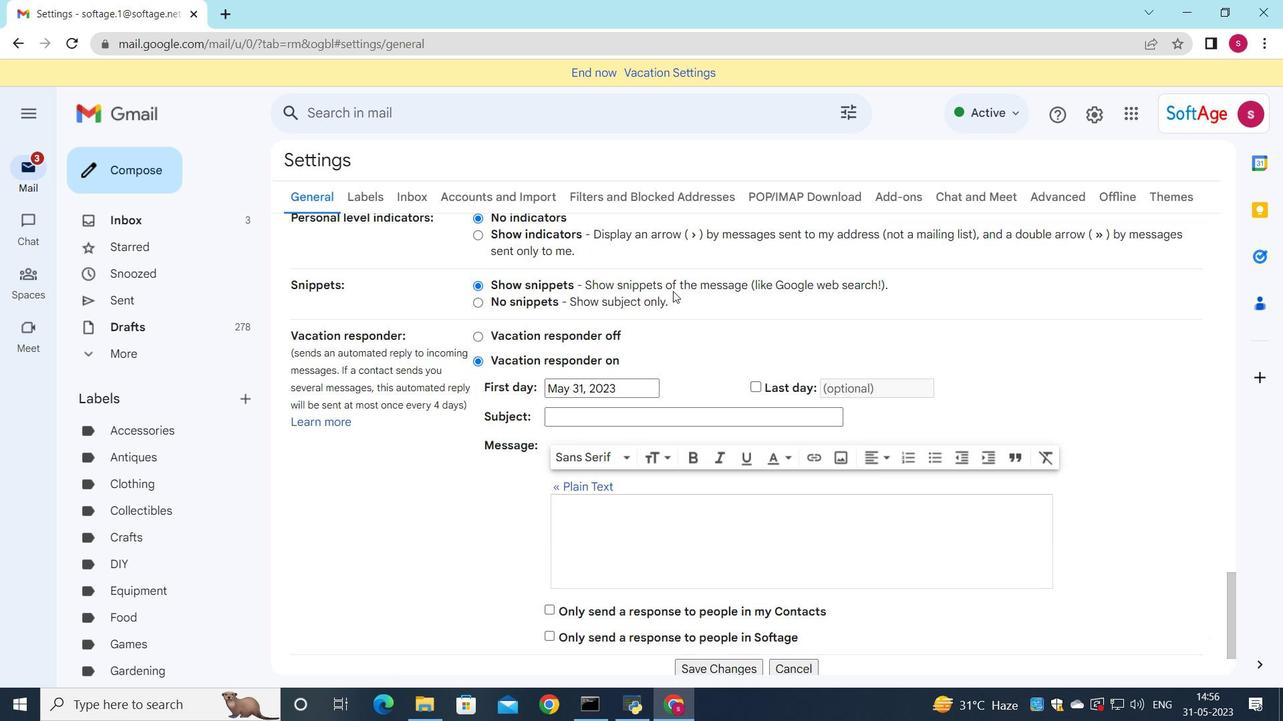 
Action: Mouse scrolled (679, 288) with delta (0, 0)
Screenshot: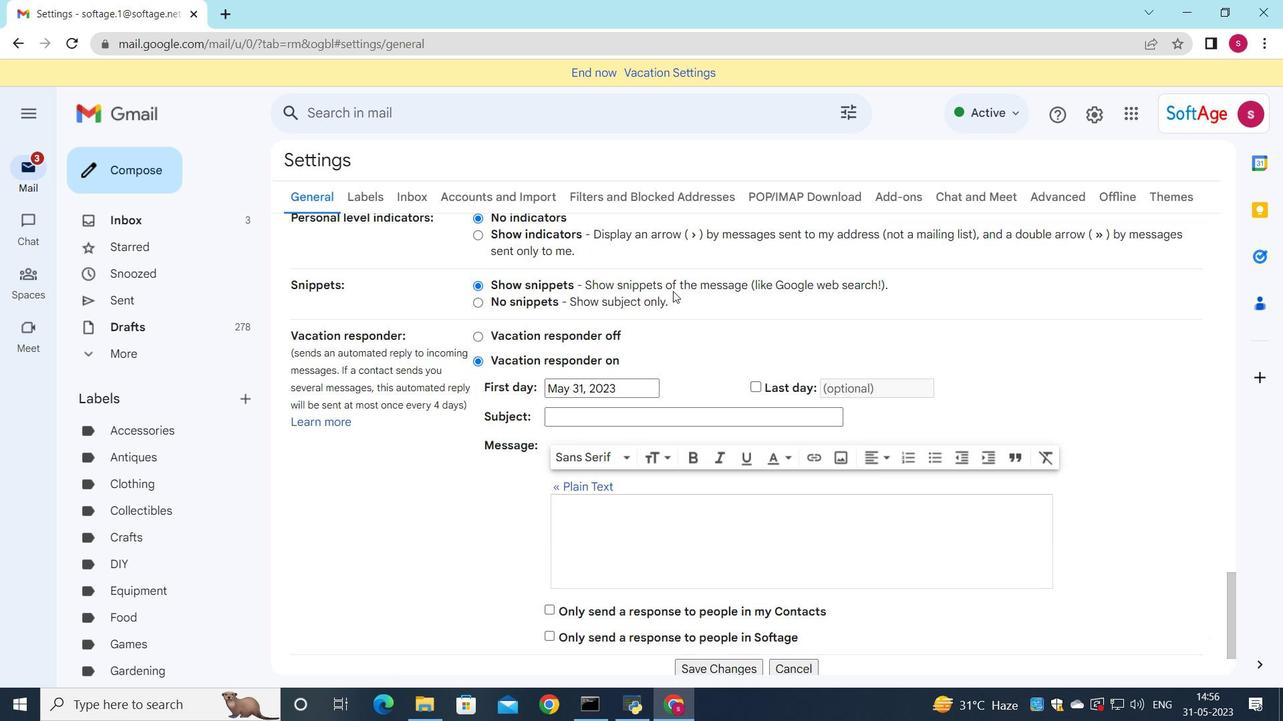 
Action: Mouse moved to (680, 287)
Screenshot: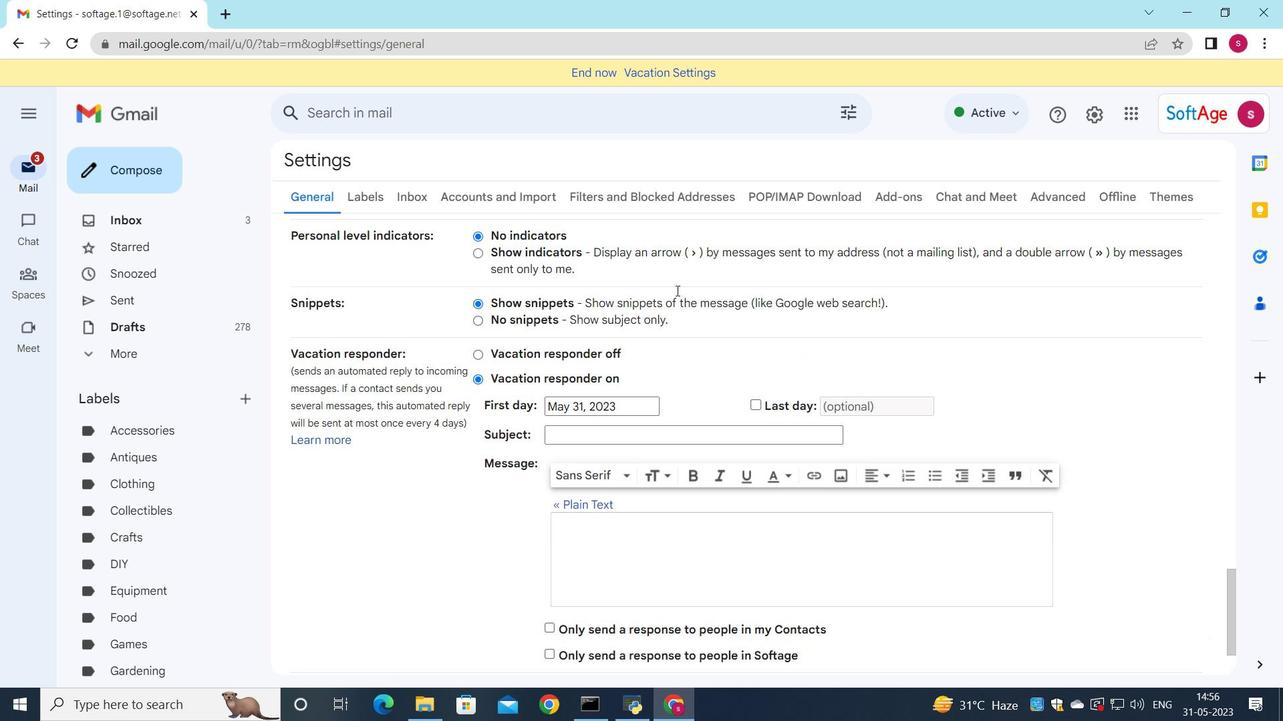 
Action: Mouse scrolled (680, 288) with delta (0, 0)
Screenshot: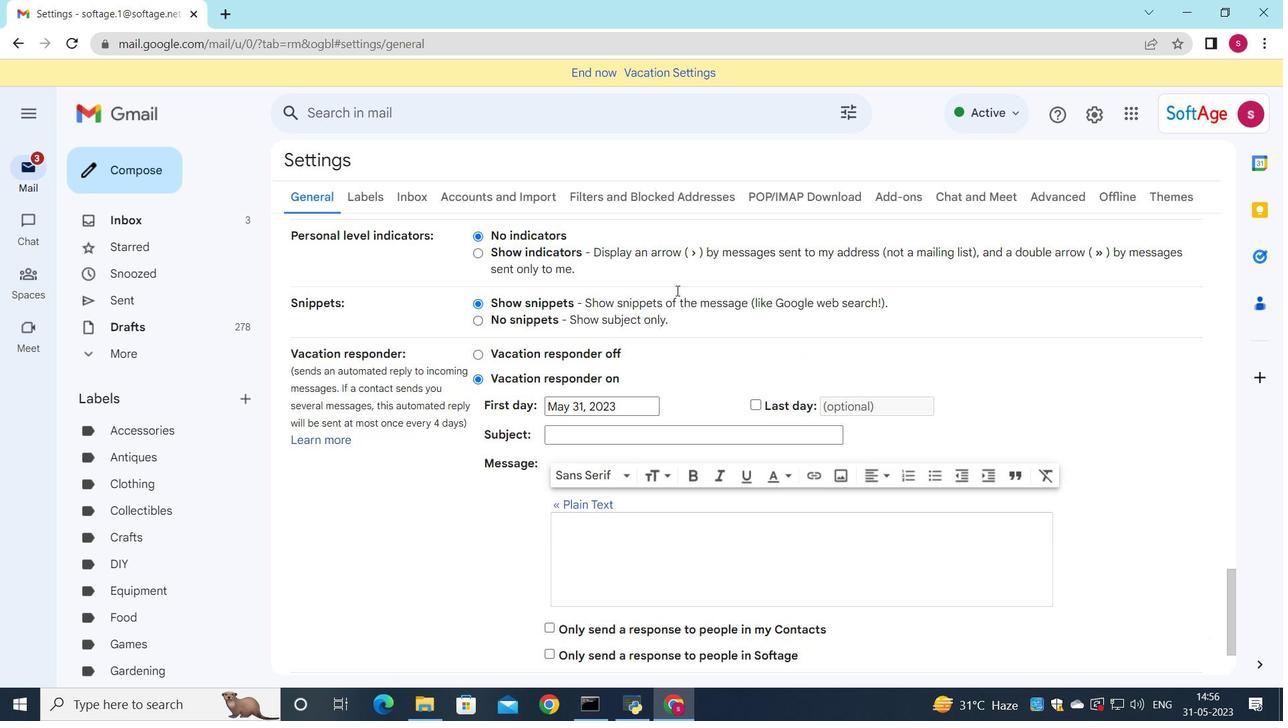 
Action: Mouse scrolled (680, 286) with delta (0, 0)
Screenshot: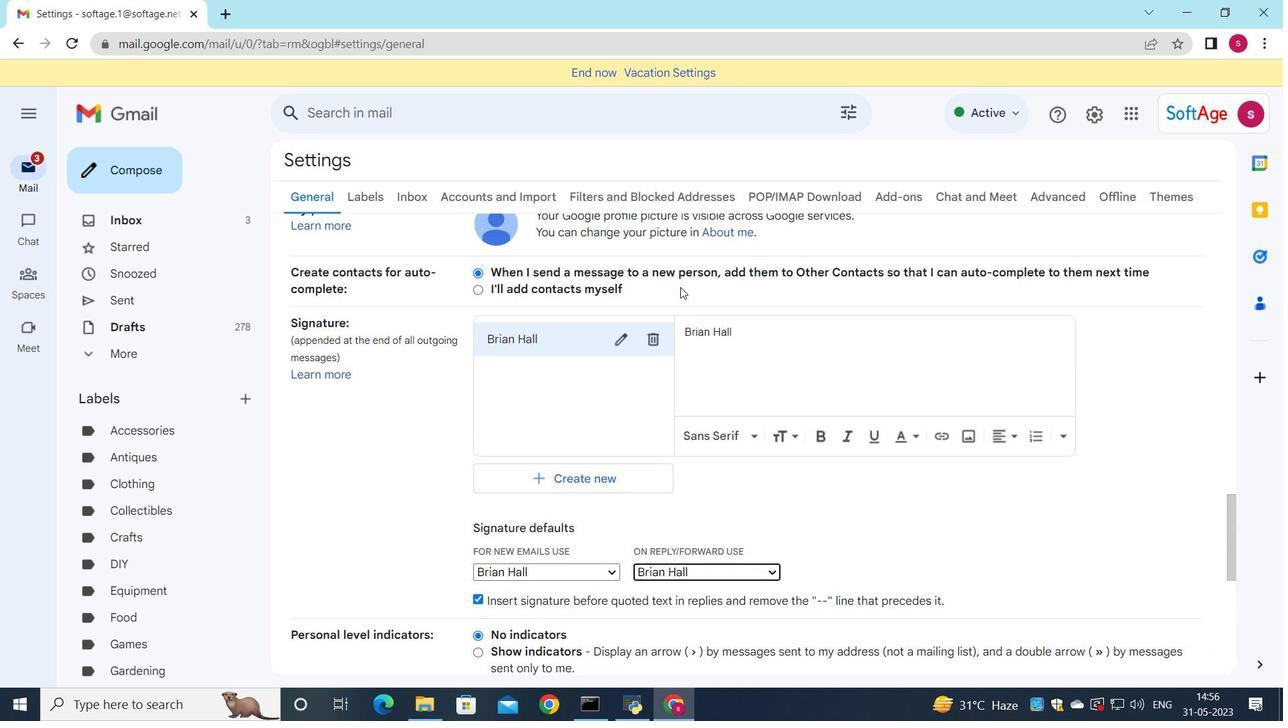 
Action: Mouse moved to (677, 310)
Screenshot: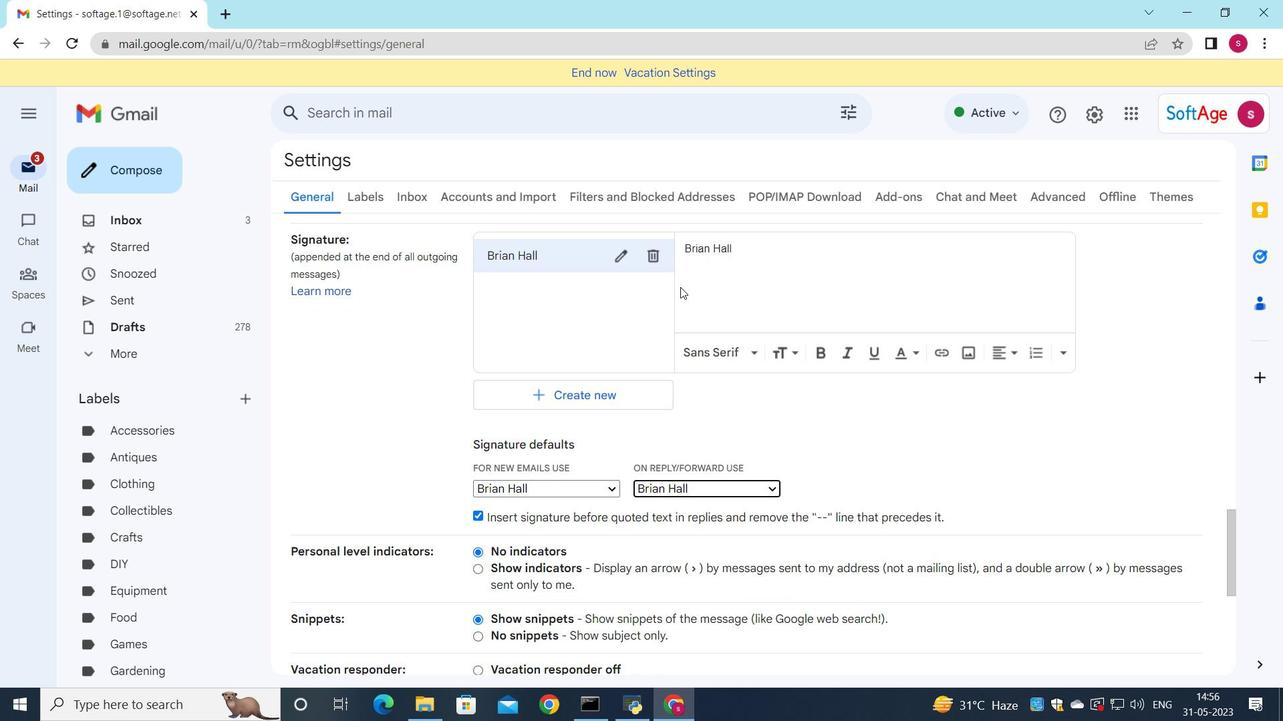 
Action: Mouse scrolled (677, 309) with delta (0, 0)
Screenshot: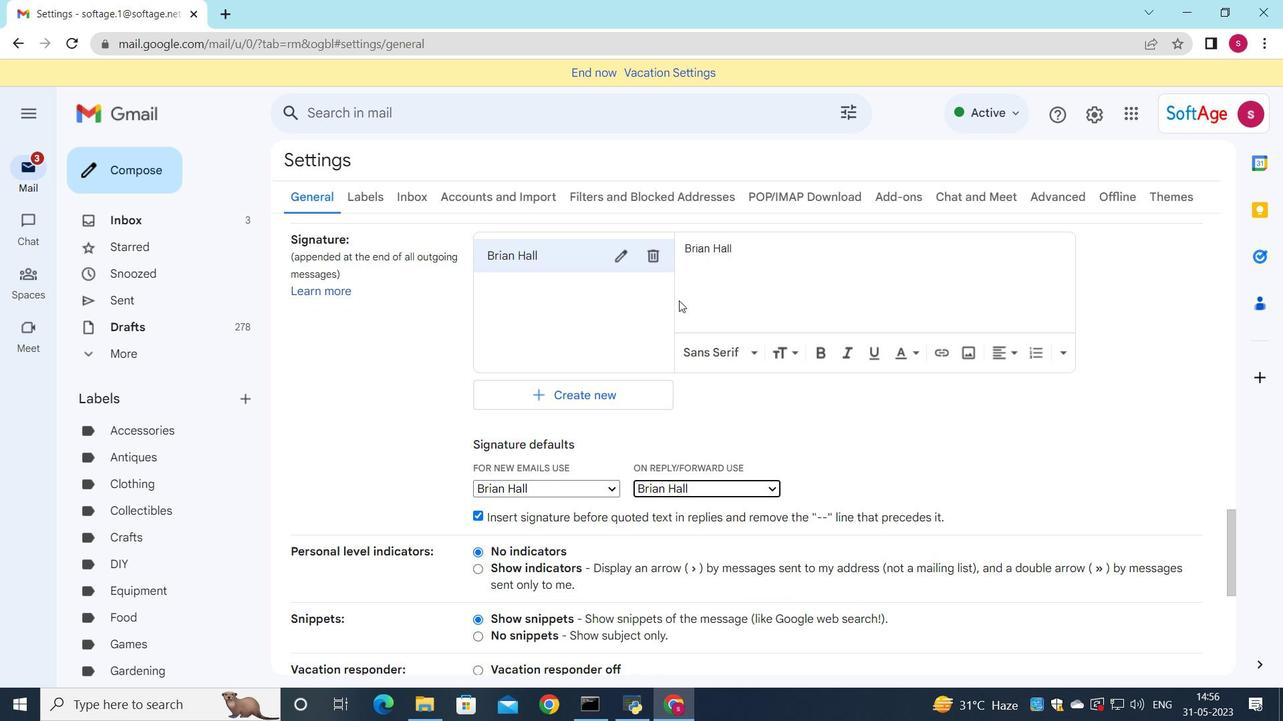 
Action: Mouse moved to (676, 313)
Screenshot: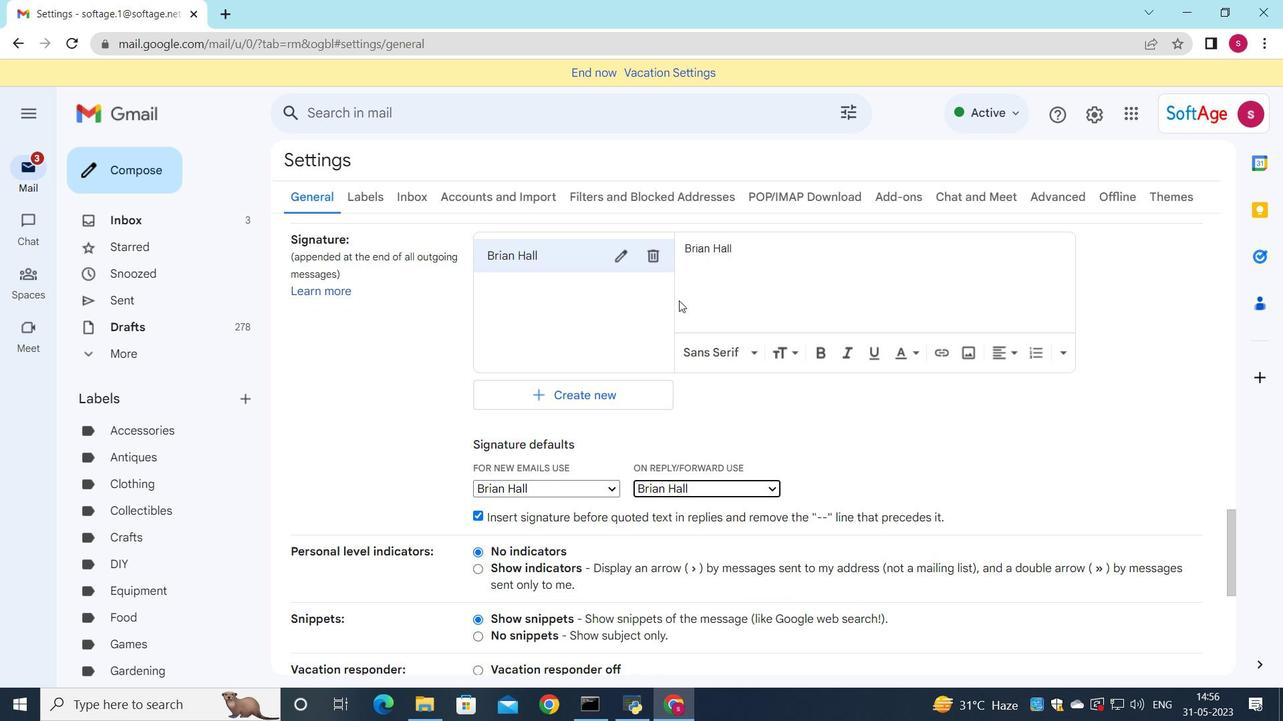 
Action: Mouse scrolled (676, 312) with delta (0, 0)
Screenshot: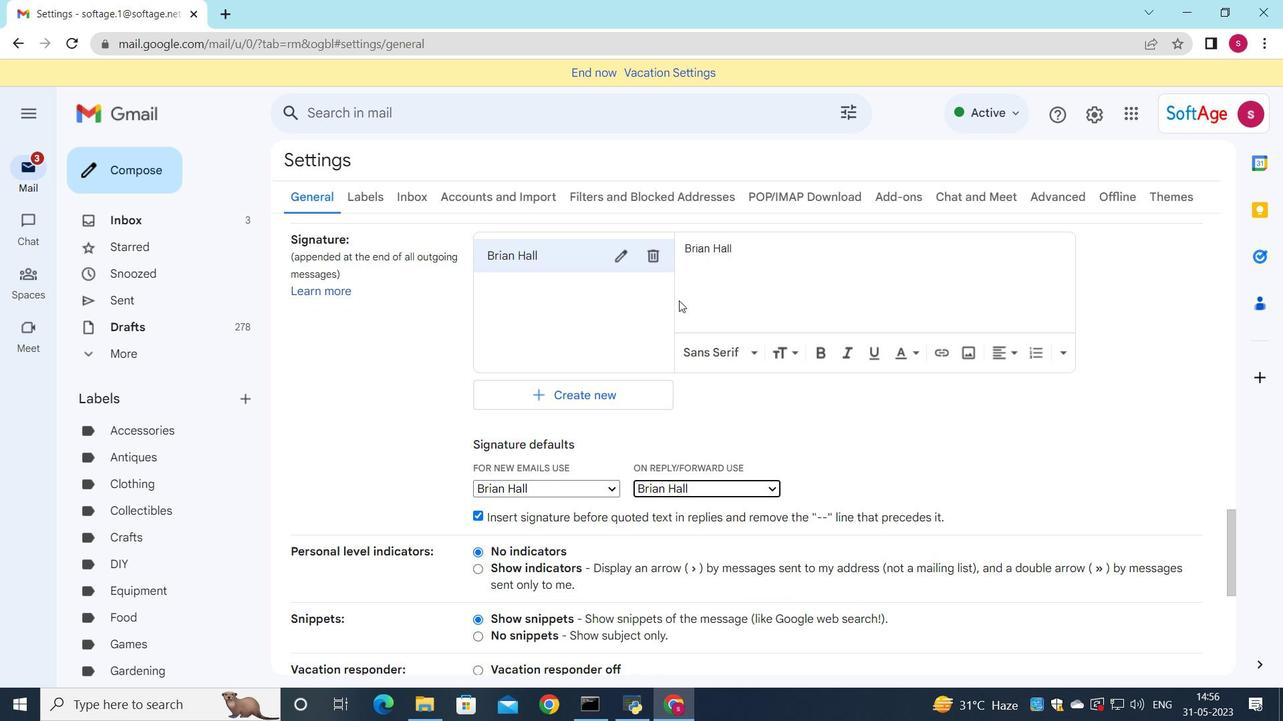 
Action: Mouse moved to (676, 316)
Screenshot: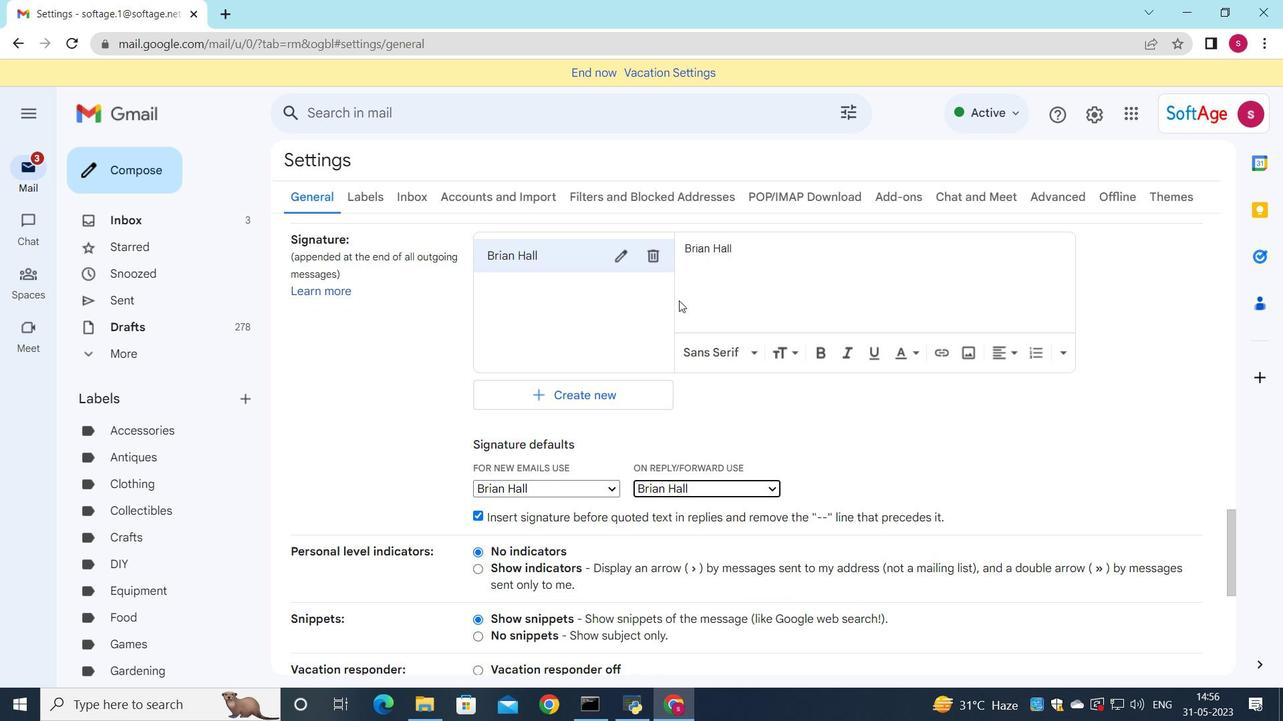 
Action: Mouse scrolled (676, 316) with delta (0, 0)
Screenshot: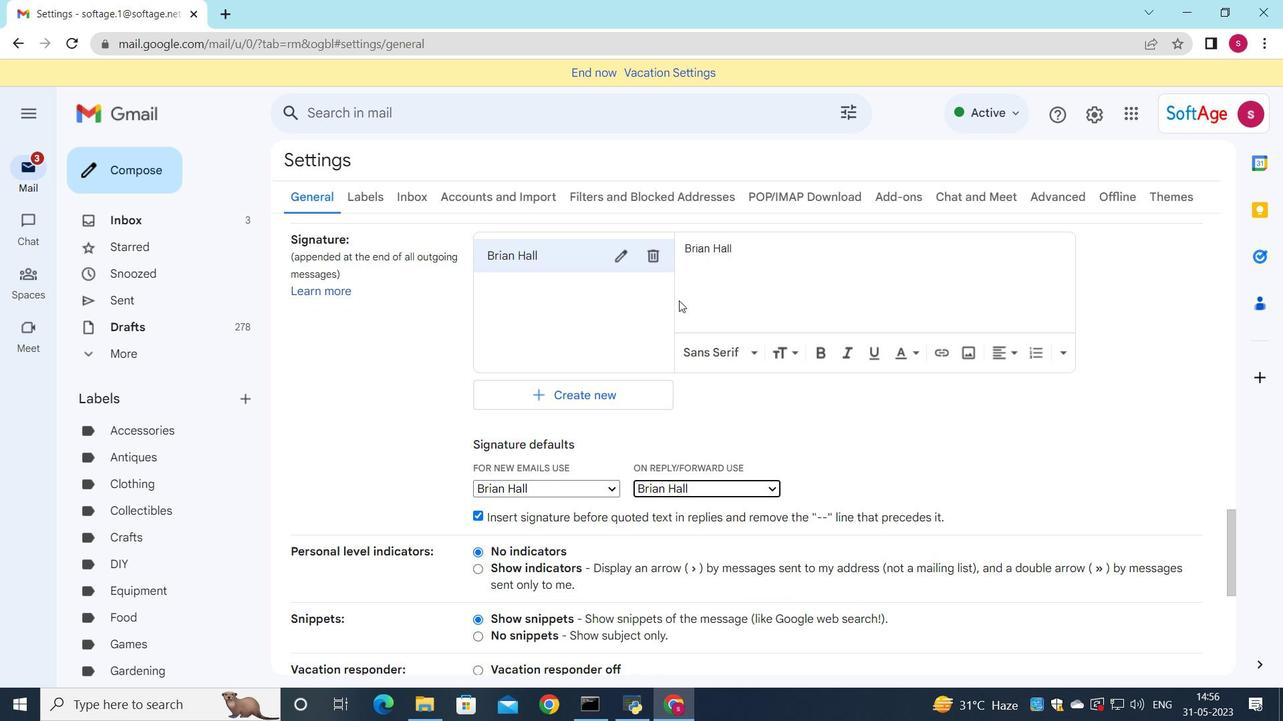 
Action: Mouse moved to (675, 316)
Screenshot: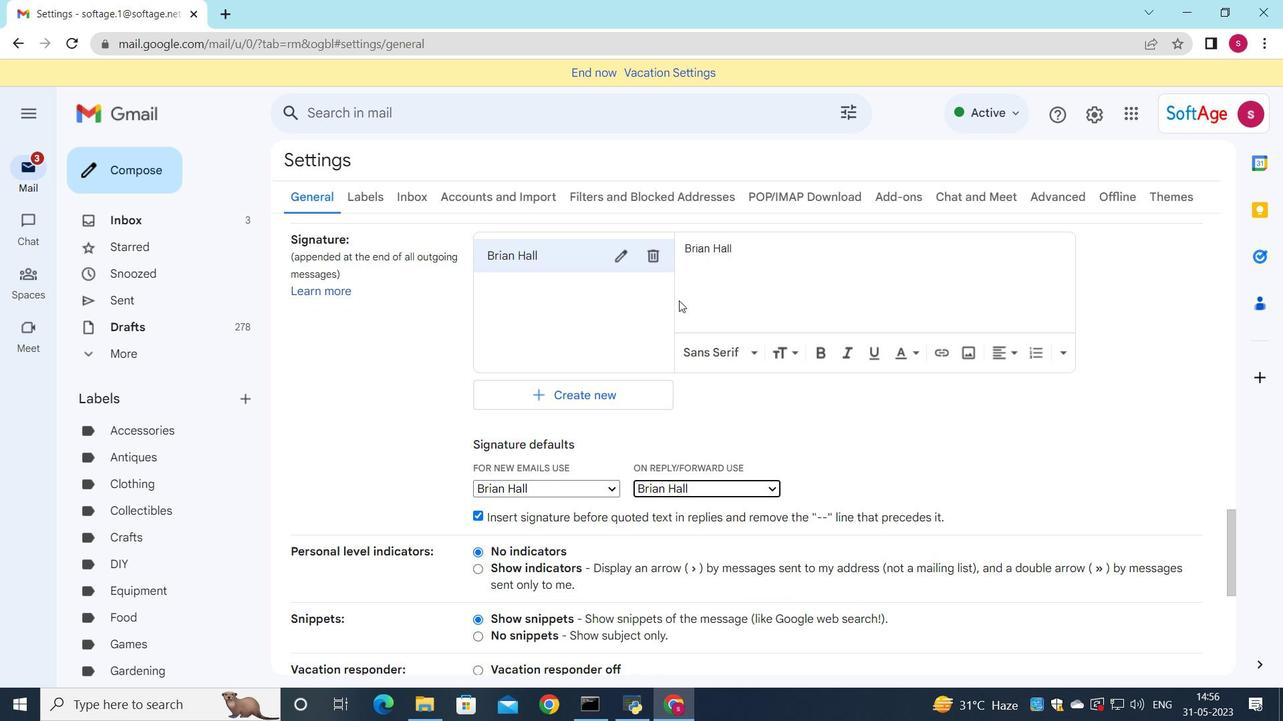 
Action: Mouse scrolled (675, 316) with delta (0, 0)
Screenshot: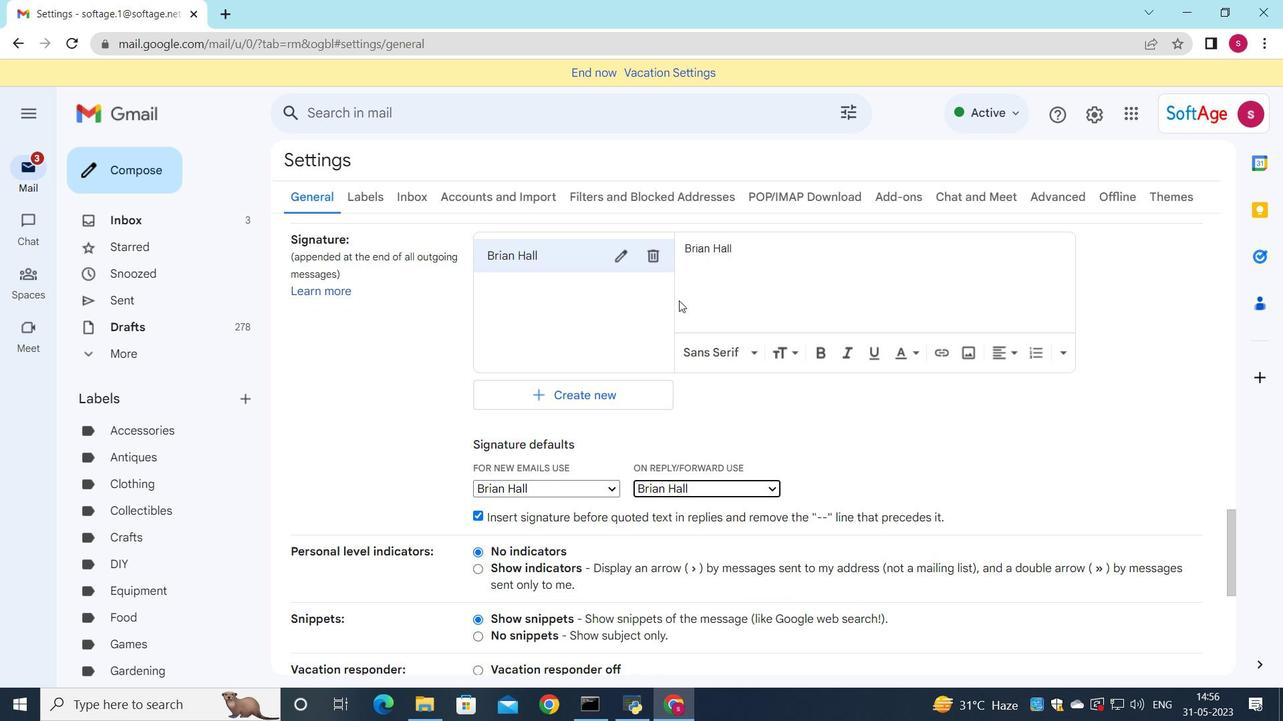 
Action: Mouse moved to (672, 330)
Screenshot: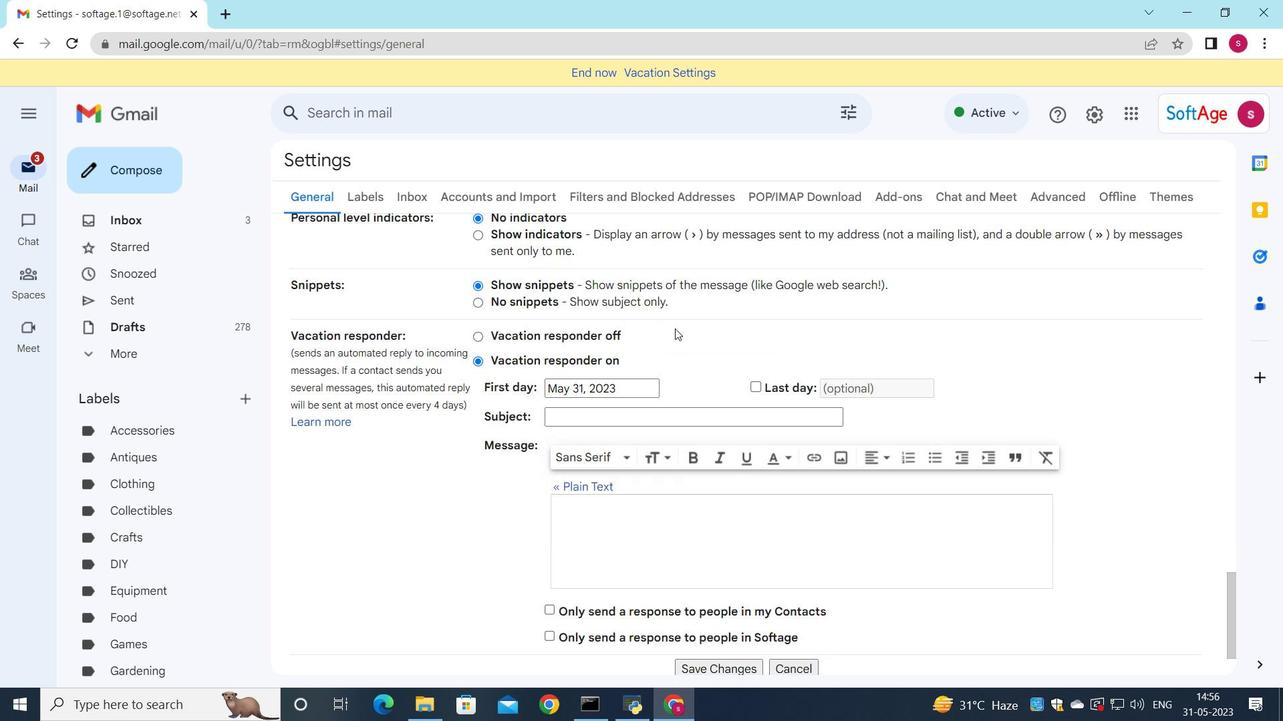
Action: Mouse scrolled (672, 330) with delta (0, 0)
Screenshot: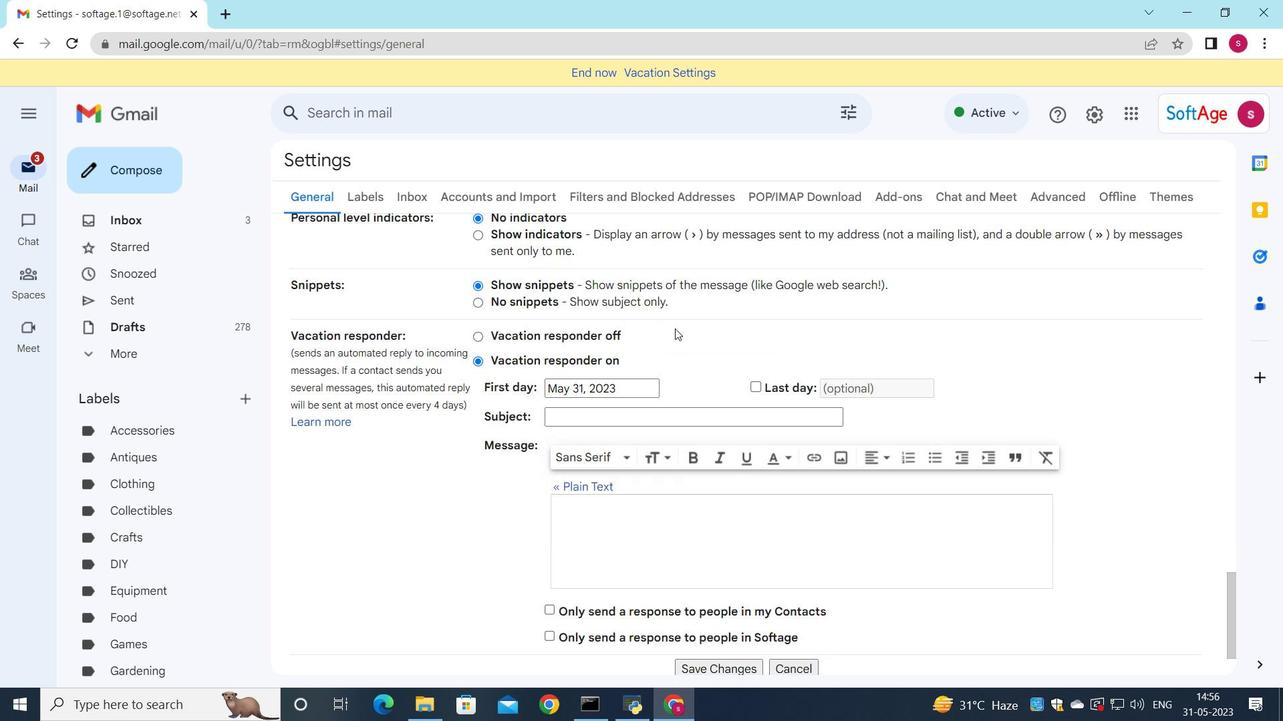 
Action: Mouse moved to (666, 344)
Screenshot: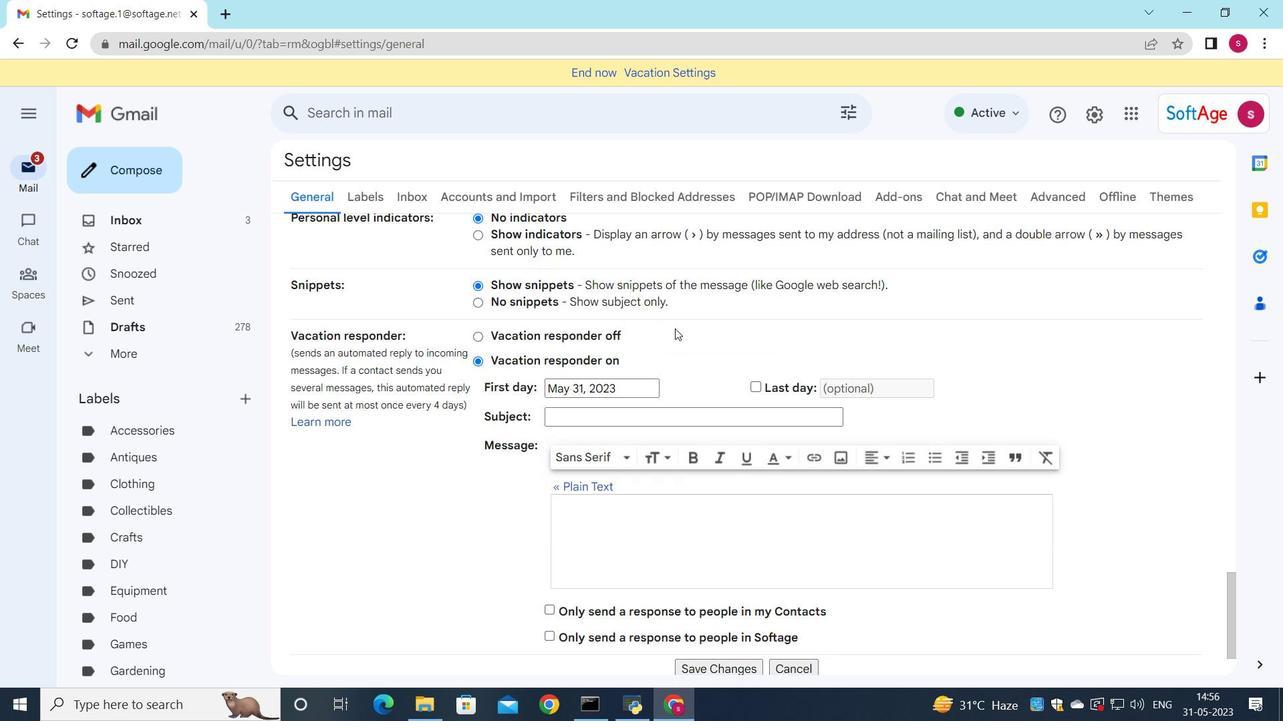 
Action: Mouse scrolled (666, 343) with delta (0, 0)
Screenshot: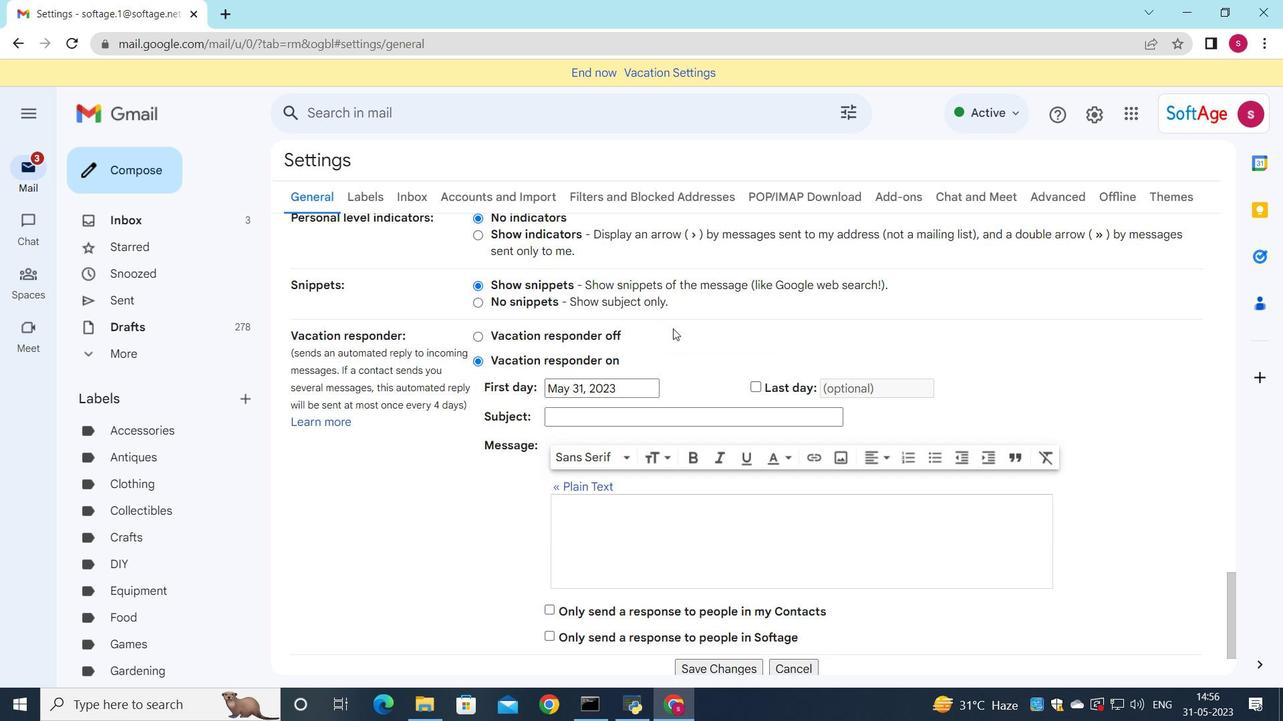 
Action: Mouse moved to (665, 346)
Screenshot: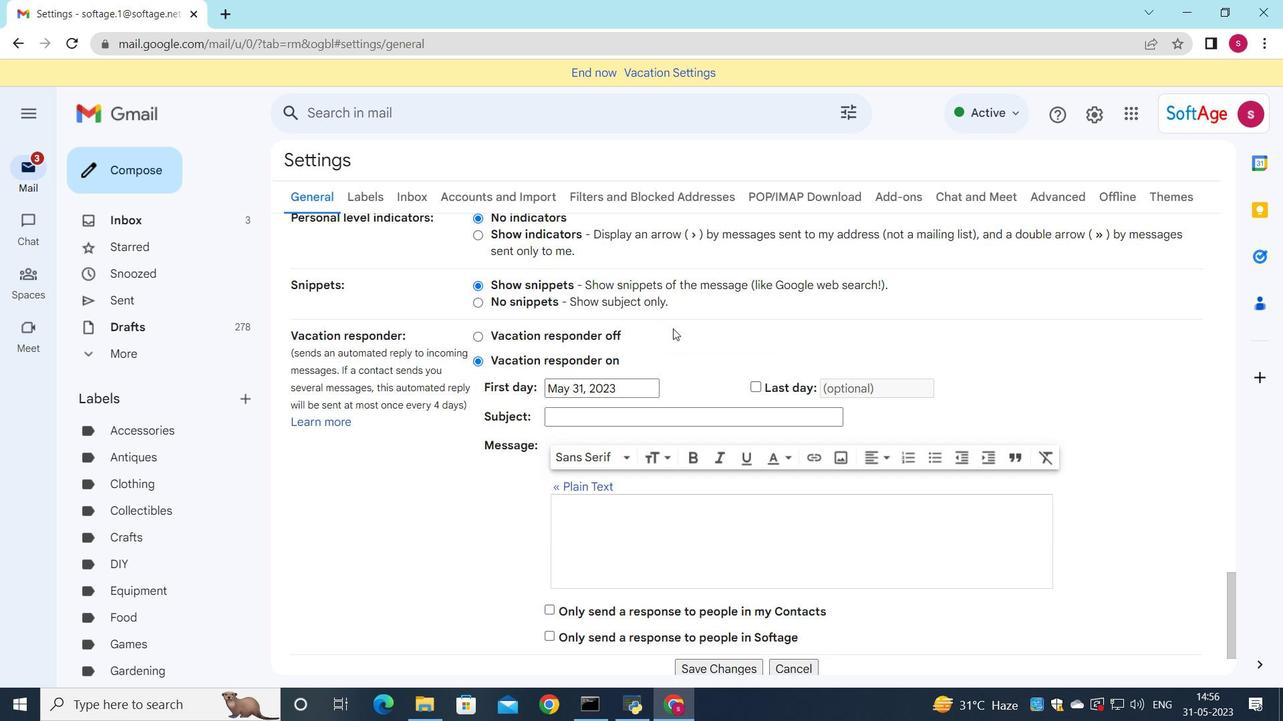 
Action: Mouse scrolled (665, 345) with delta (0, 0)
Screenshot: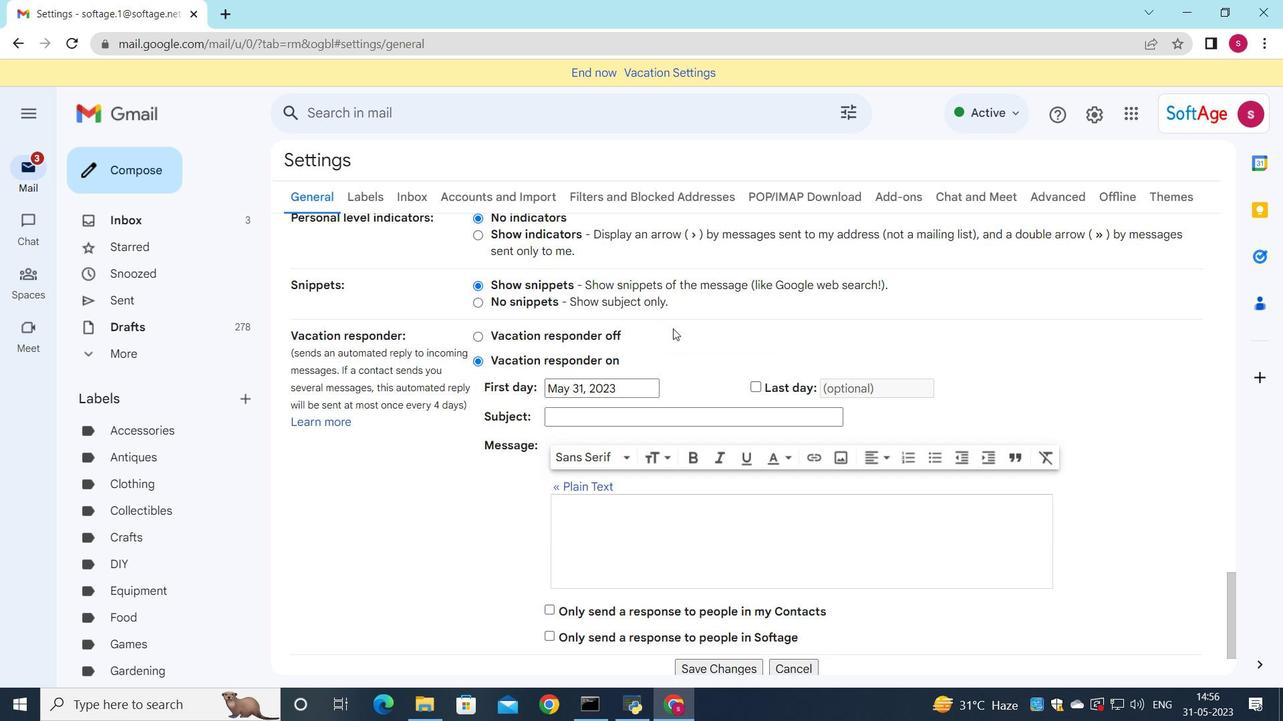 
Action: Mouse moved to (665, 349)
Screenshot: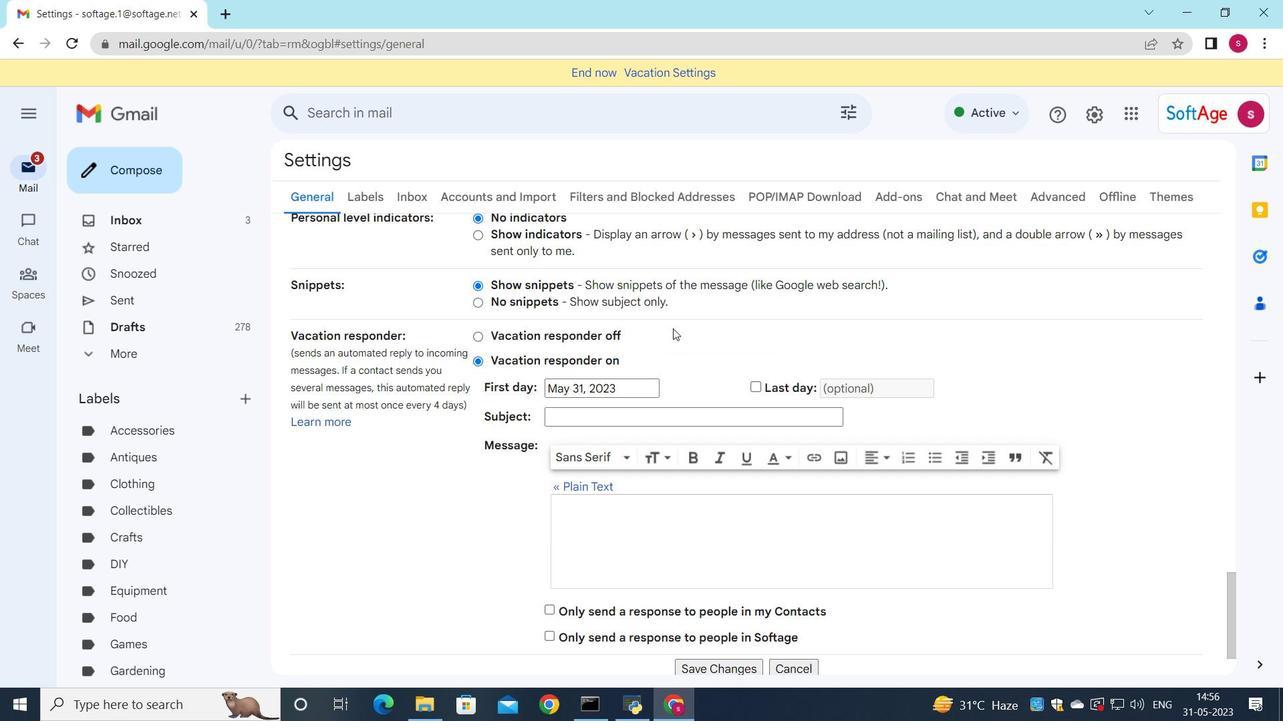 
Action: Mouse scrolled (665, 348) with delta (0, 0)
Screenshot: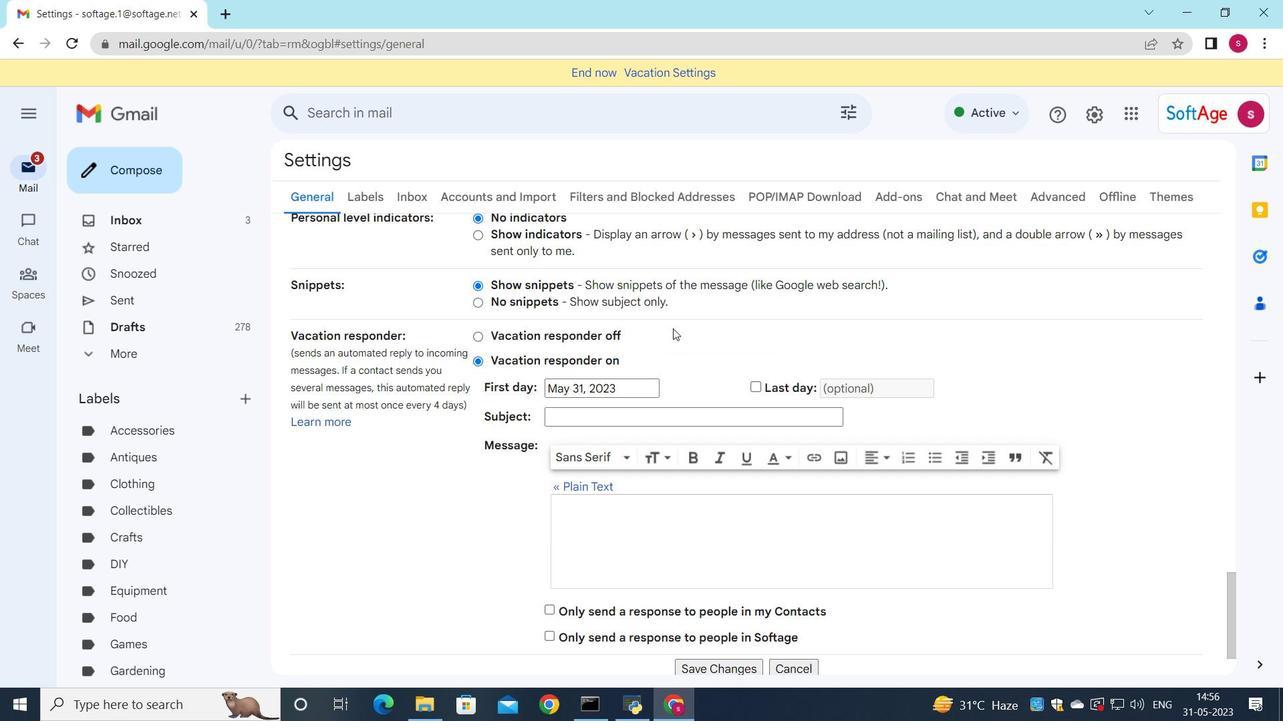 
Action: Mouse moved to (722, 586)
Screenshot: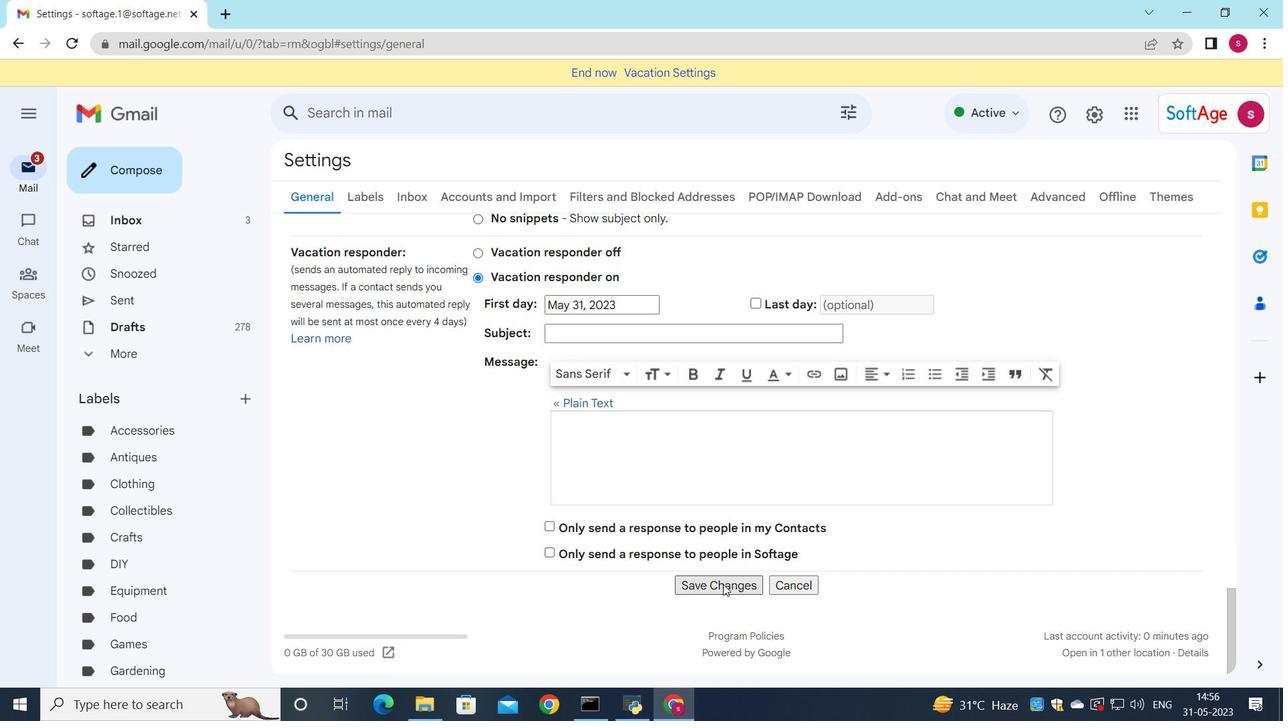 
Action: Mouse pressed left at (722, 586)
Screenshot: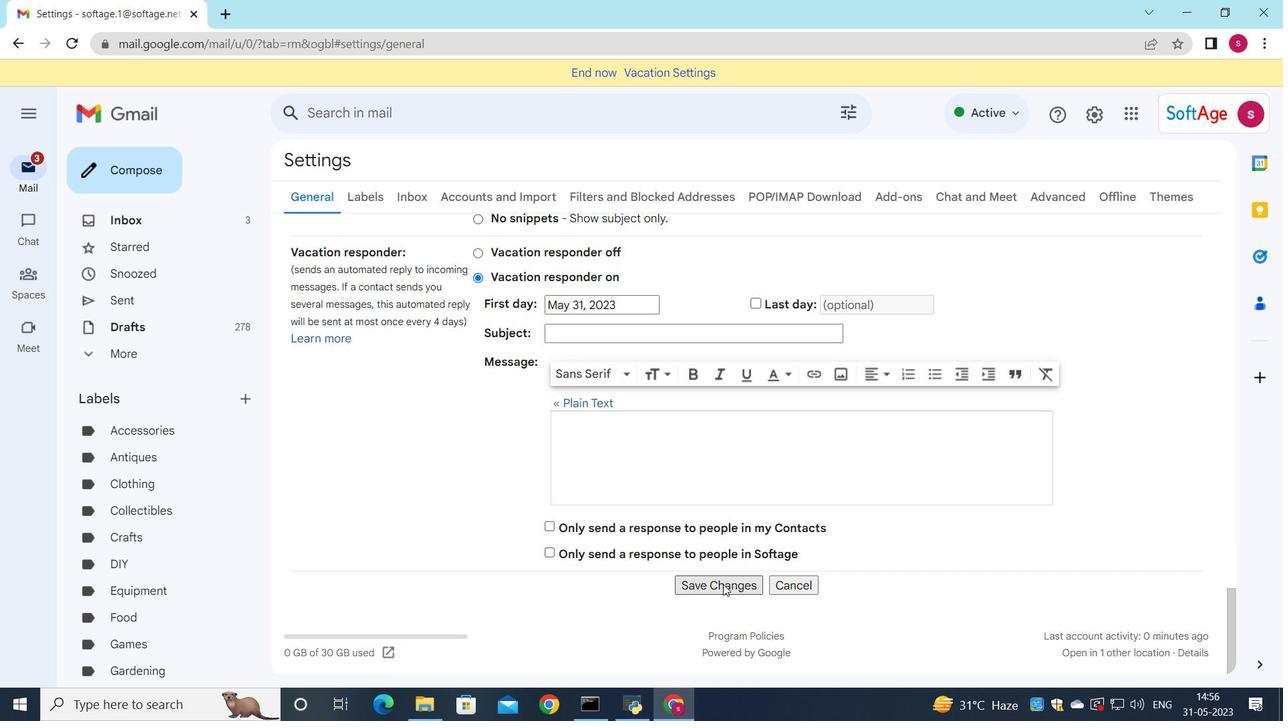 
Action: Mouse moved to (446, 320)
Screenshot: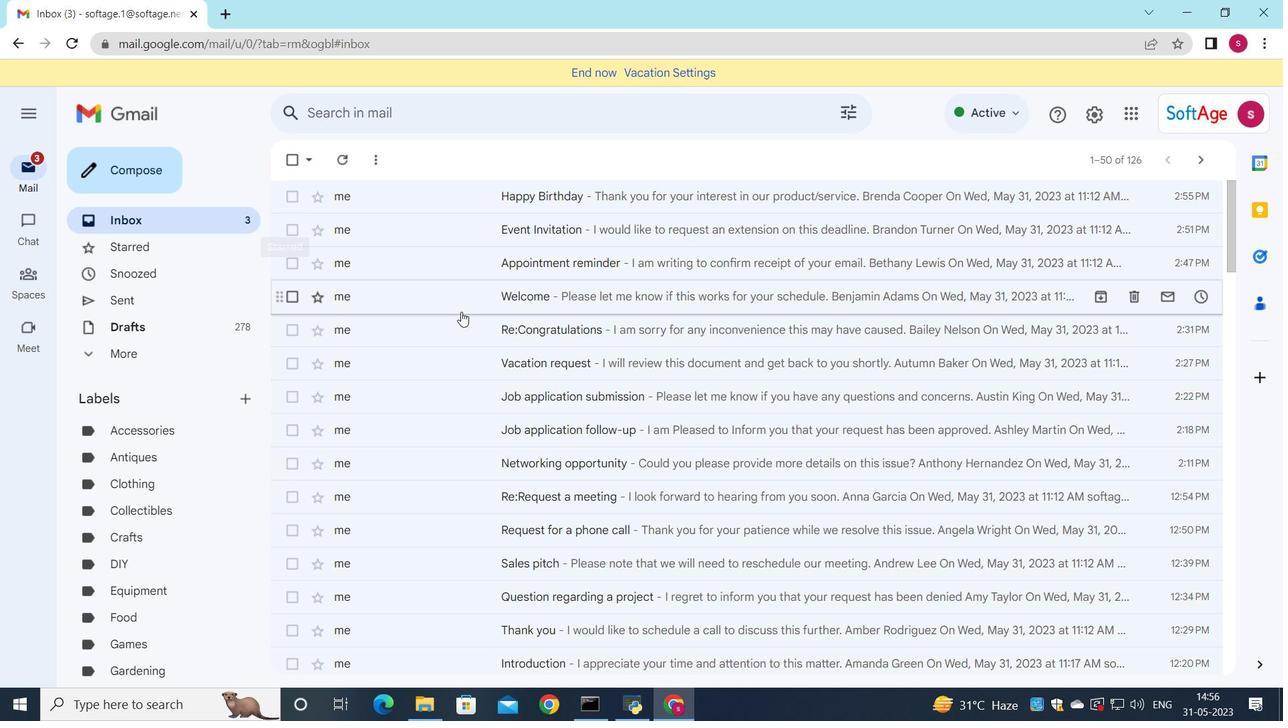 
Action: Mouse scrolled (446, 320) with delta (0, 0)
Screenshot: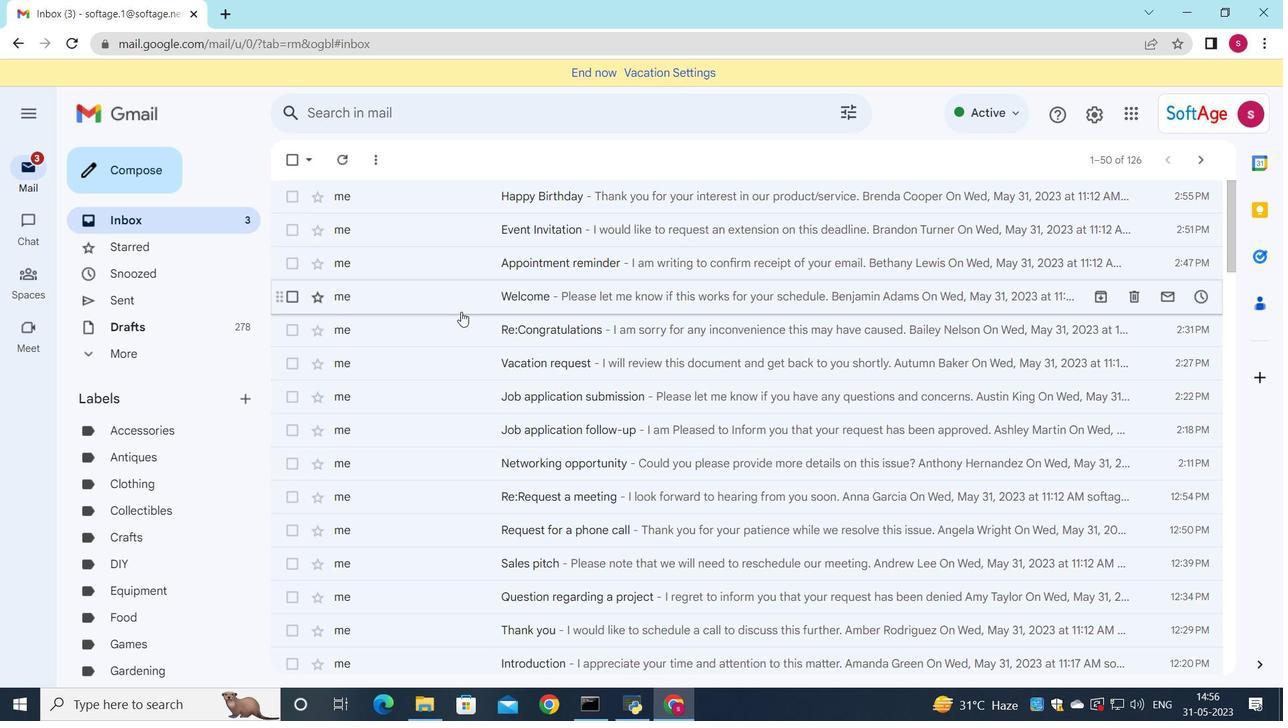
Action: Mouse scrolled (446, 320) with delta (0, 0)
Screenshot: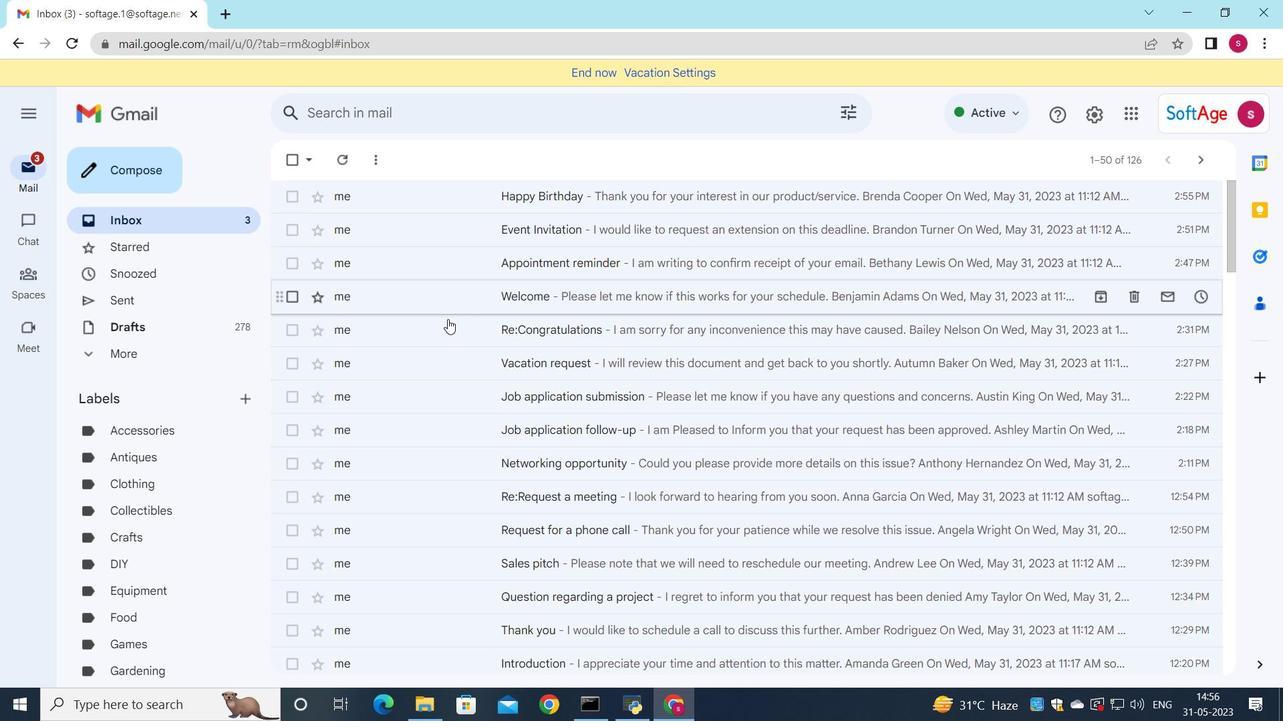 
Action: Mouse scrolled (446, 320) with delta (0, 0)
Screenshot: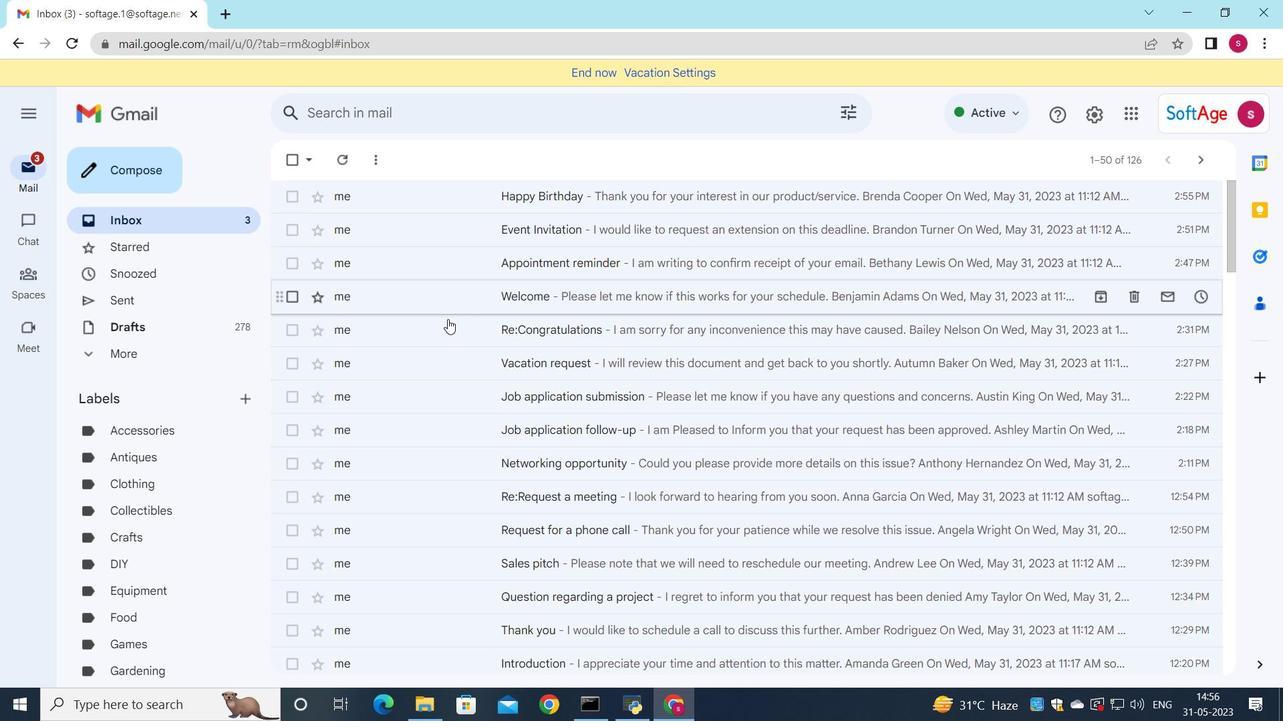 
Action: Mouse scrolled (446, 320) with delta (0, 0)
Screenshot: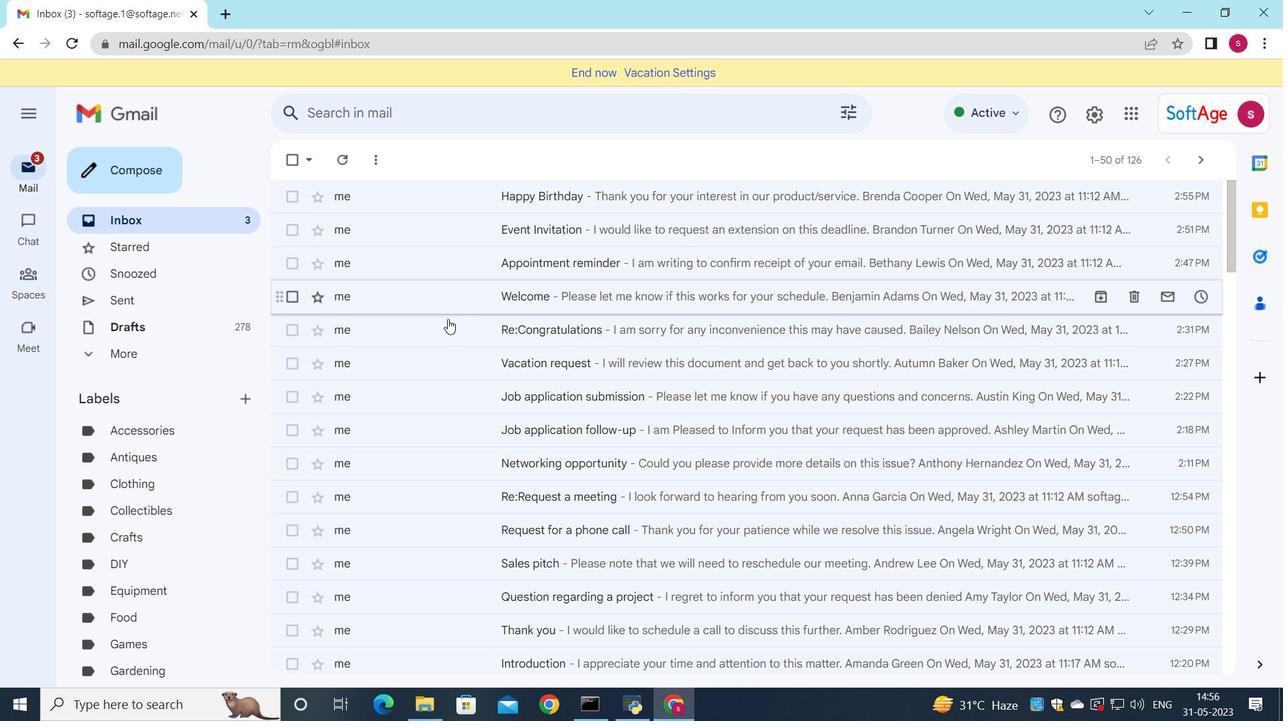 
Action: Mouse scrolled (446, 320) with delta (0, 0)
Screenshot: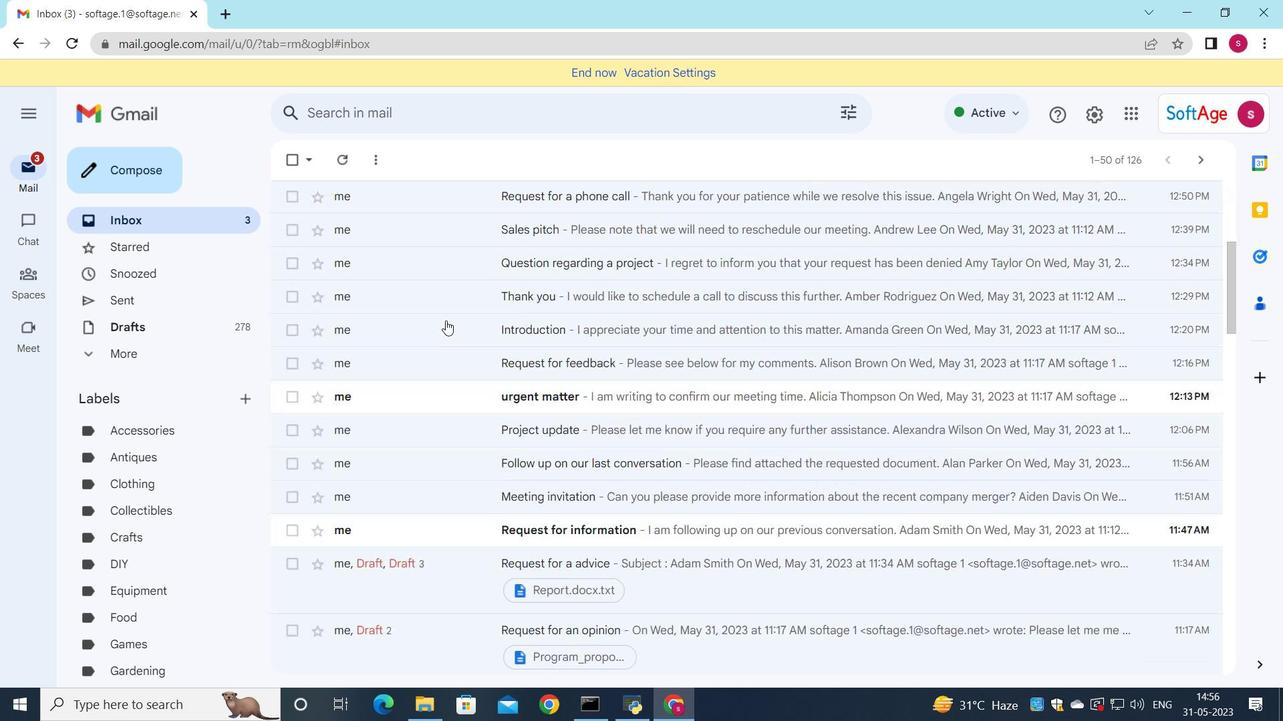 
Action: Mouse scrolled (446, 320) with delta (0, 0)
Screenshot: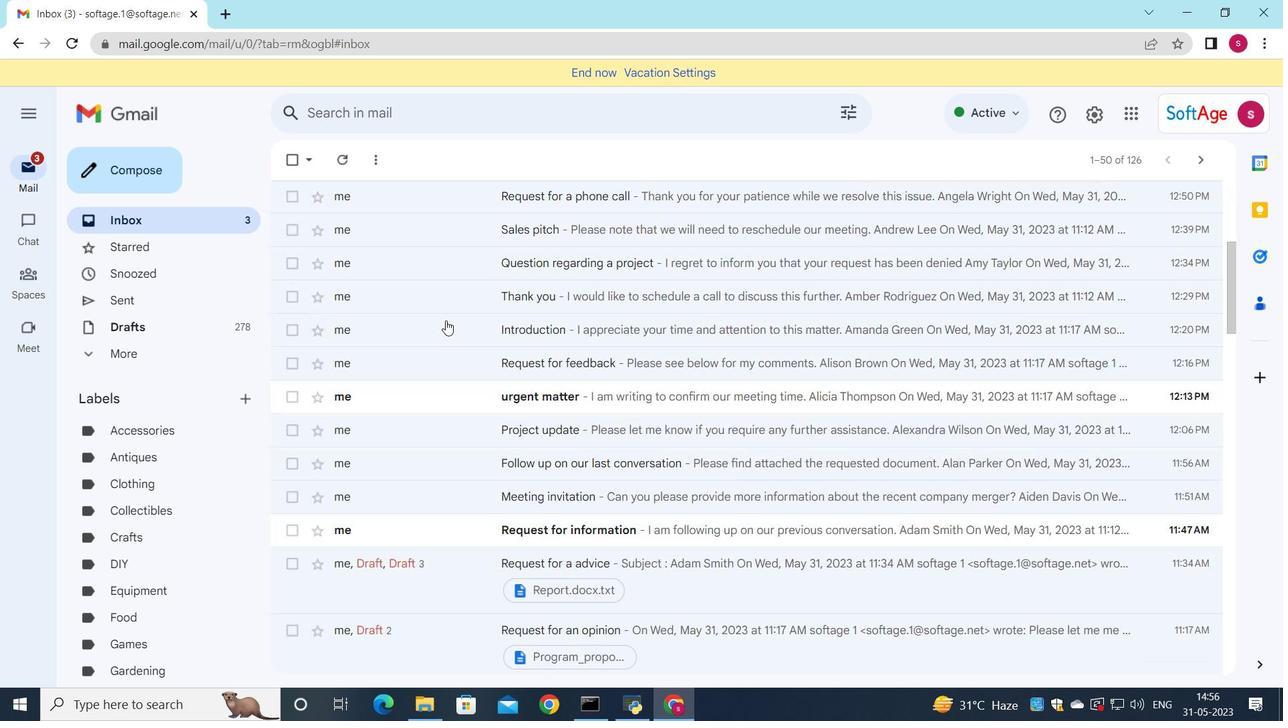 
Action: Mouse scrolled (446, 320) with delta (0, 0)
Screenshot: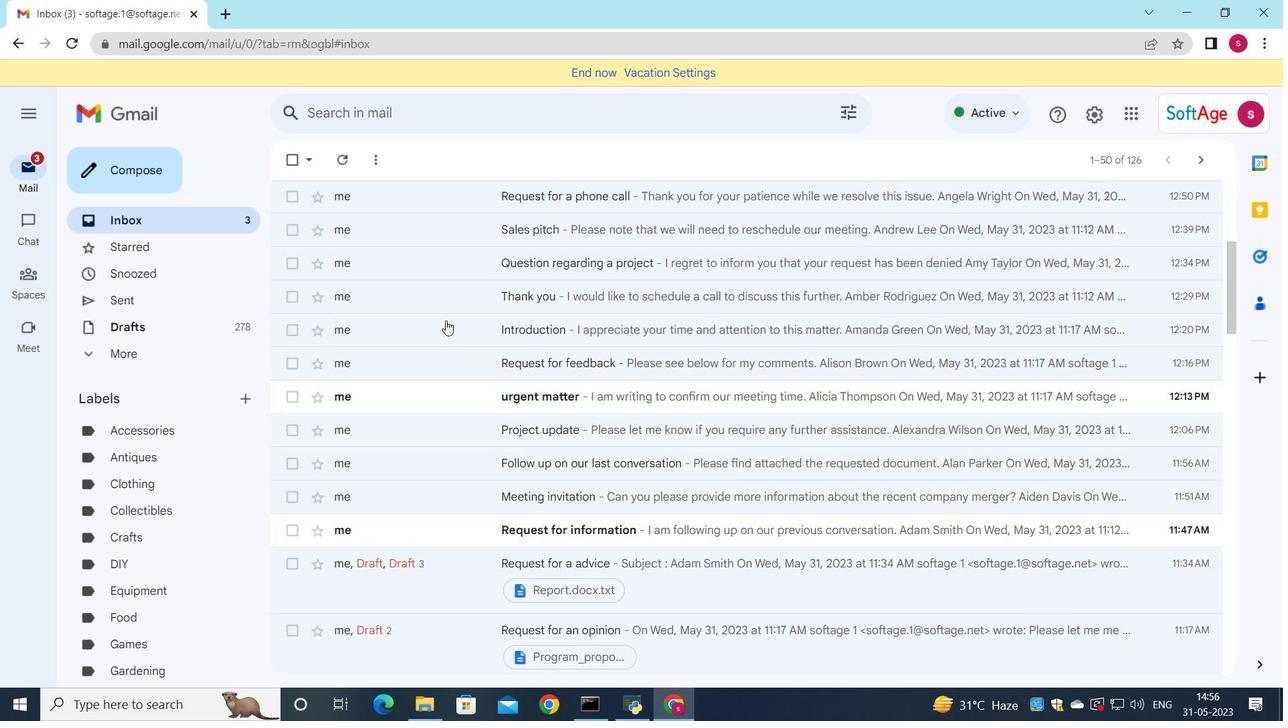 
Action: Mouse scrolled (446, 320) with delta (0, 0)
Screenshot: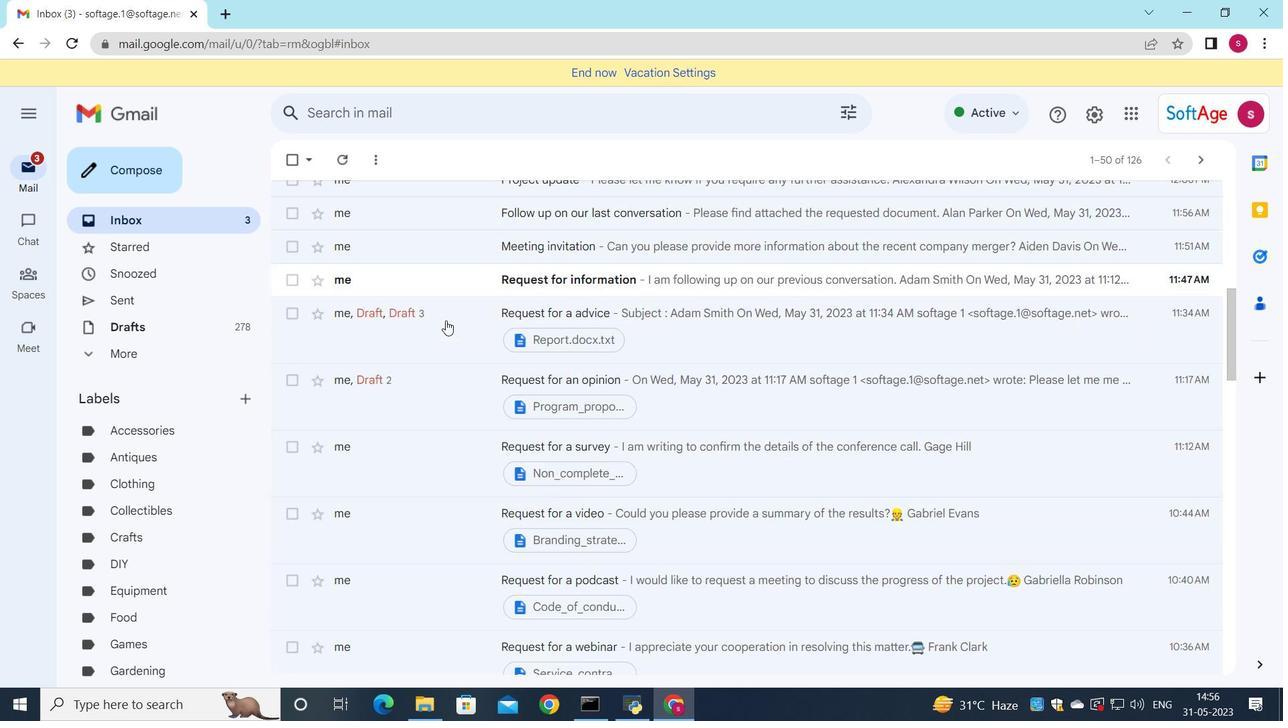 
Action: Mouse scrolled (446, 320) with delta (0, 0)
Screenshot: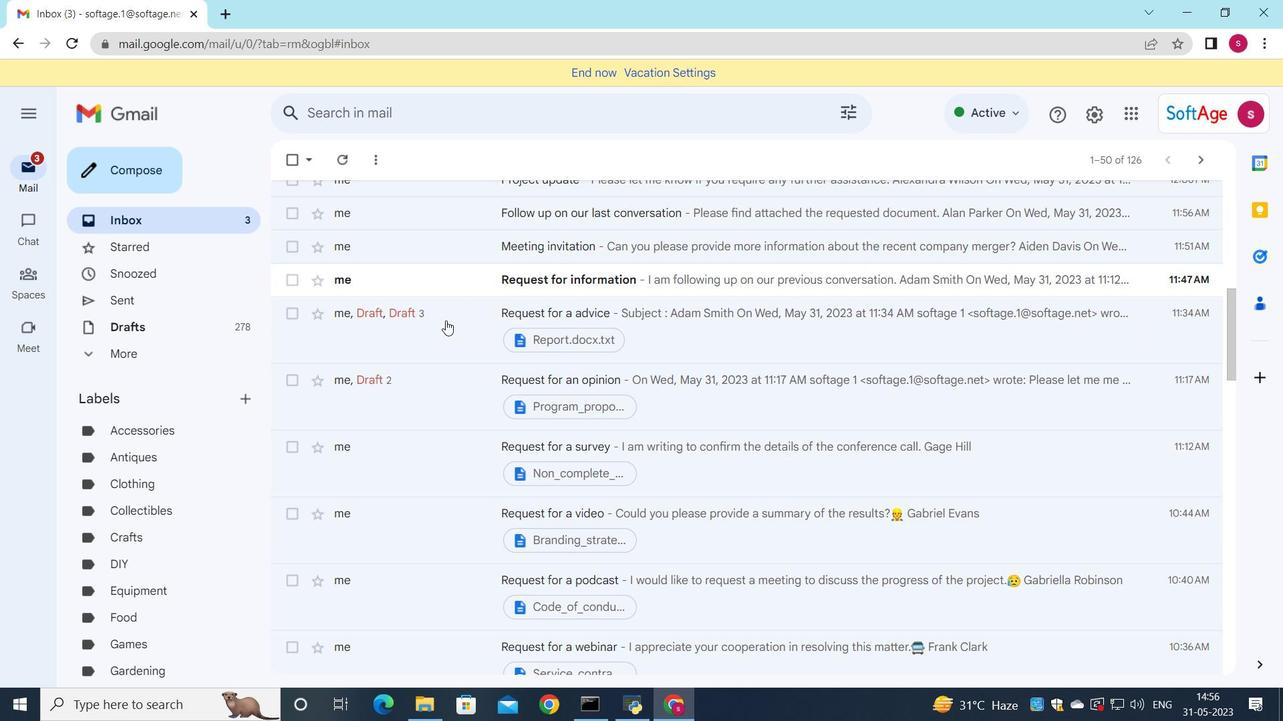 
Action: Mouse moved to (696, 292)
Screenshot: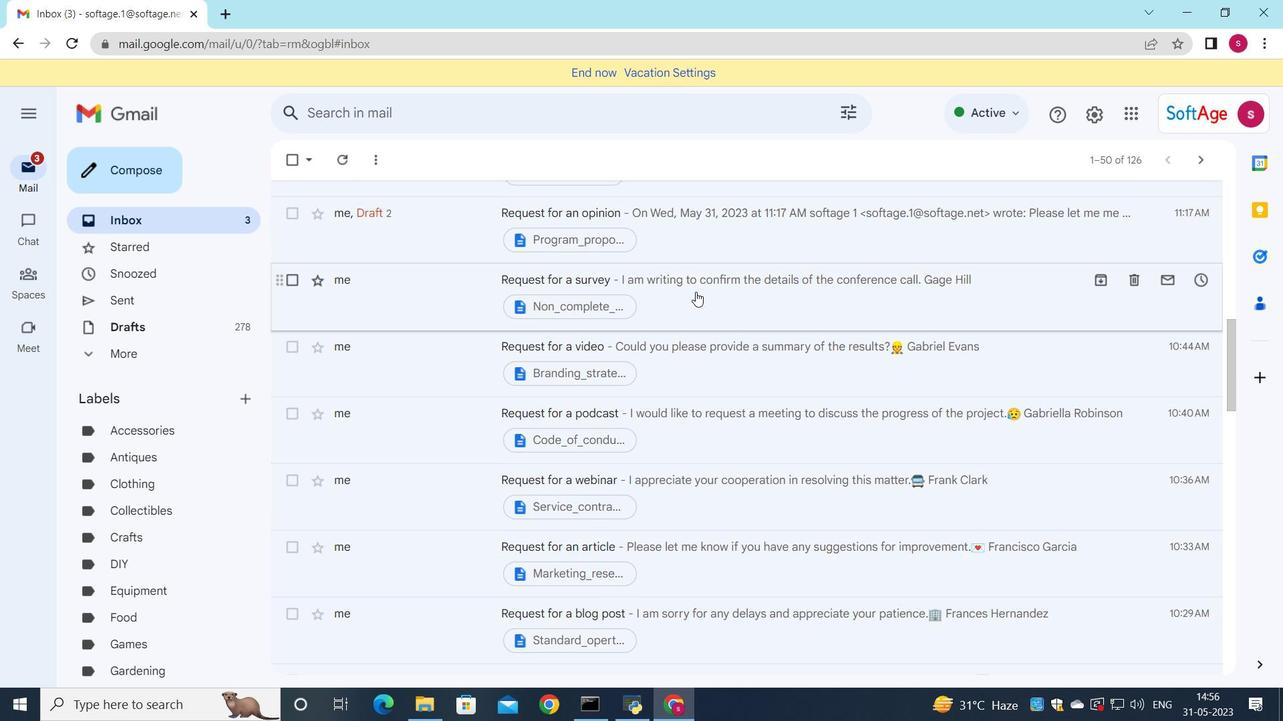 
Action: Mouse pressed left at (696, 292)
Screenshot: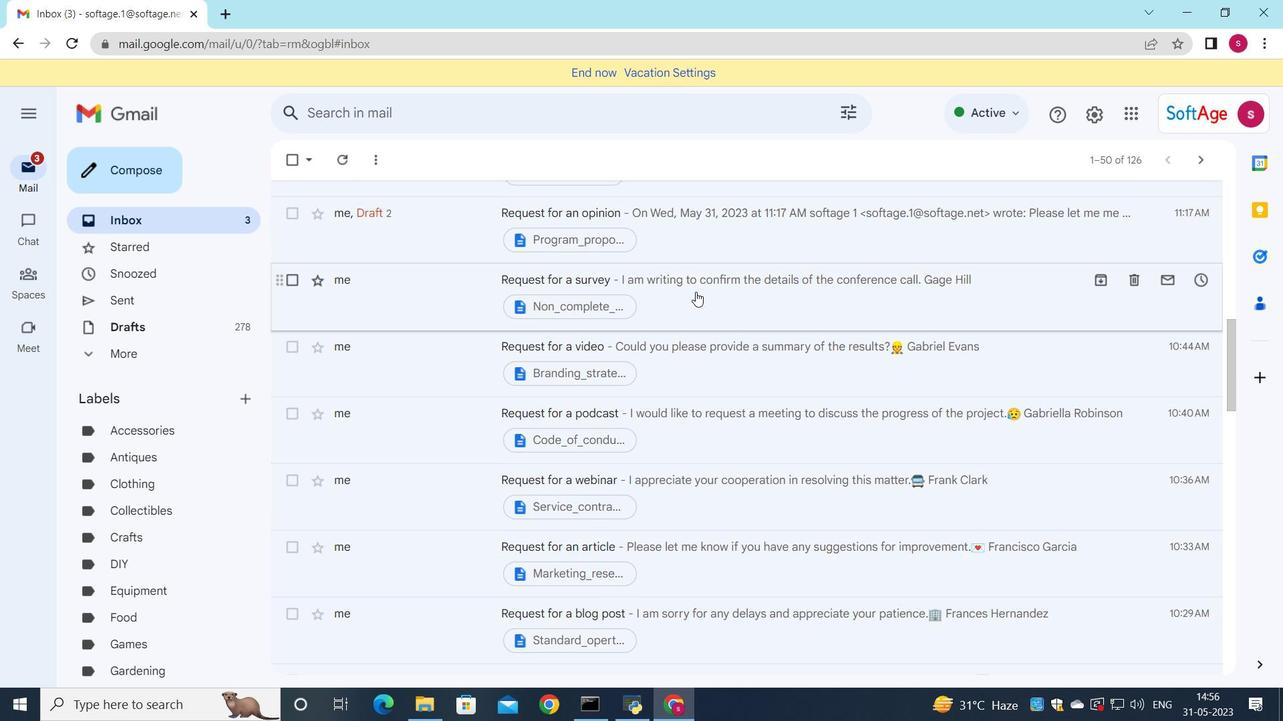 
Action: Mouse moved to (382, 532)
Screenshot: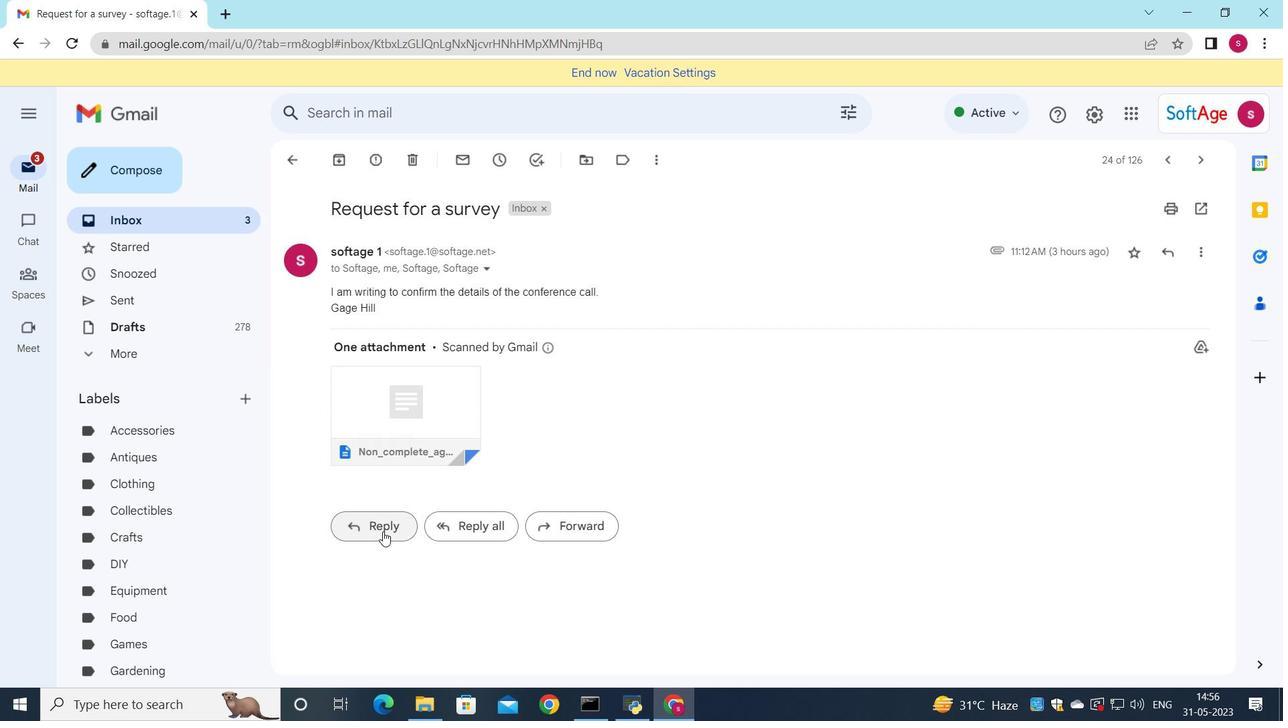 
Action: Mouse pressed left at (382, 532)
Screenshot: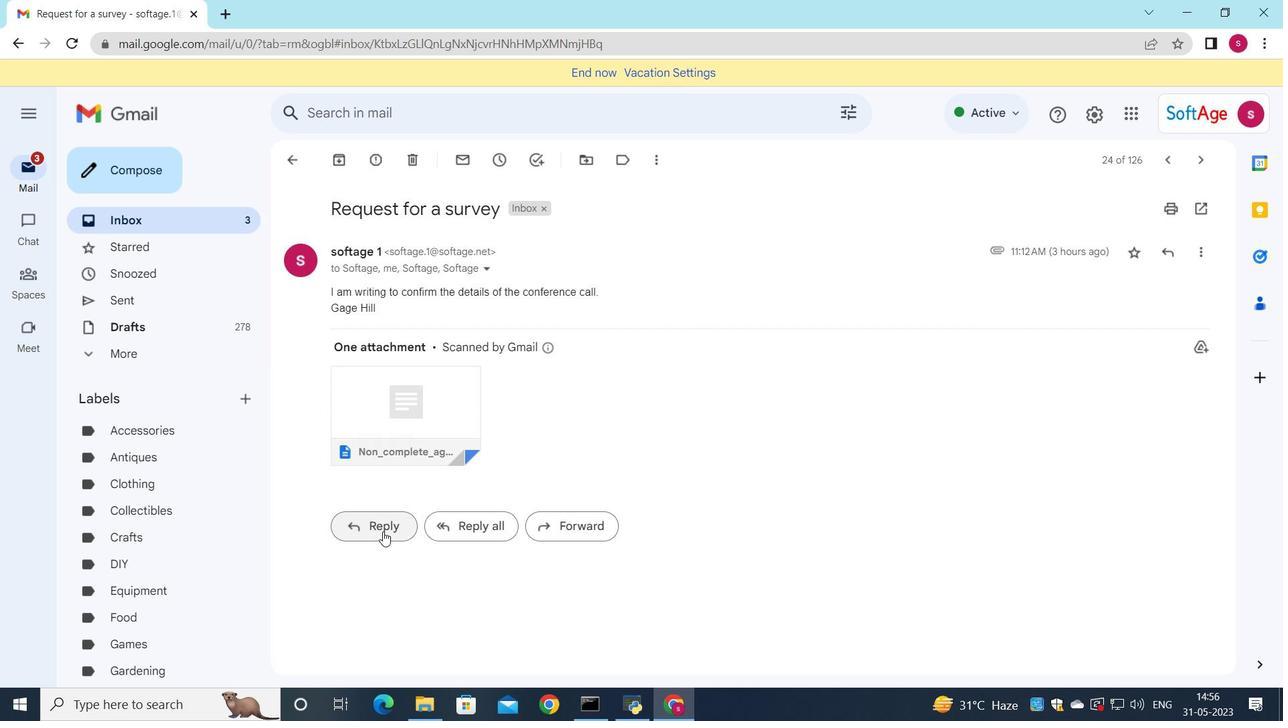 
Action: Mouse moved to (363, 457)
Screenshot: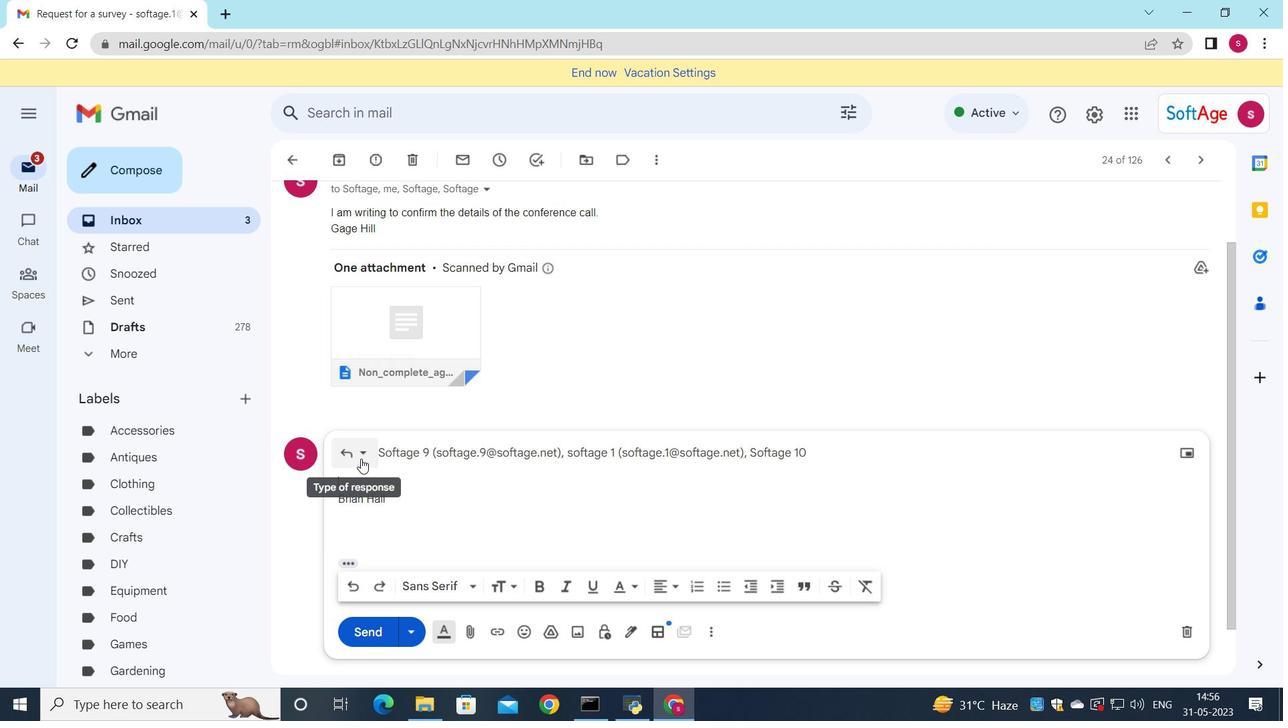 
Action: Mouse pressed left at (363, 457)
Screenshot: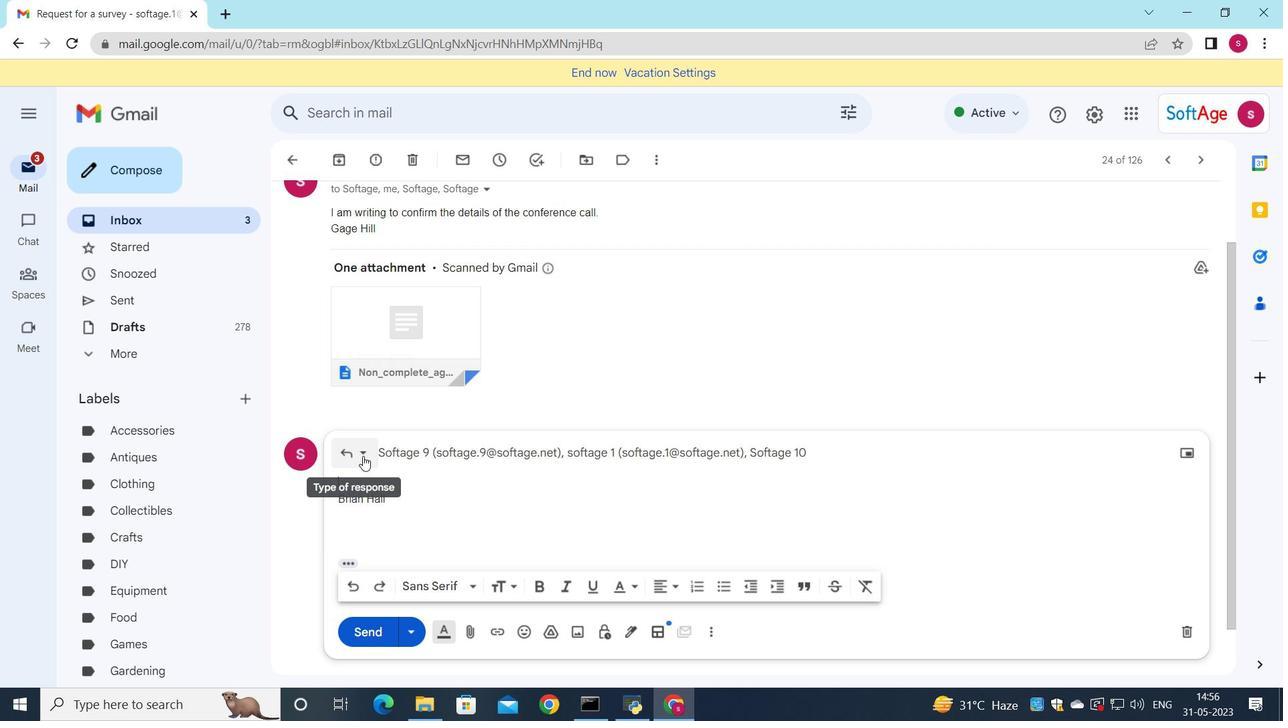 
Action: Mouse moved to (380, 576)
Screenshot: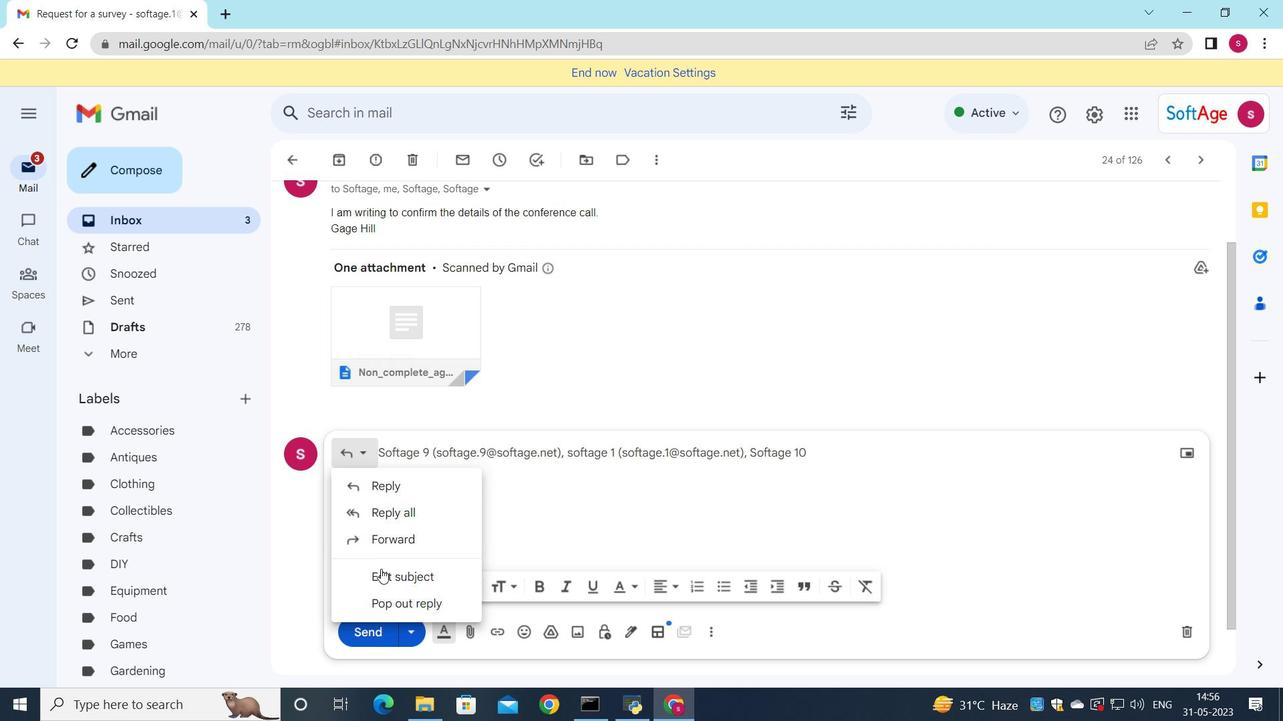 
Action: Mouse pressed left at (380, 576)
Screenshot: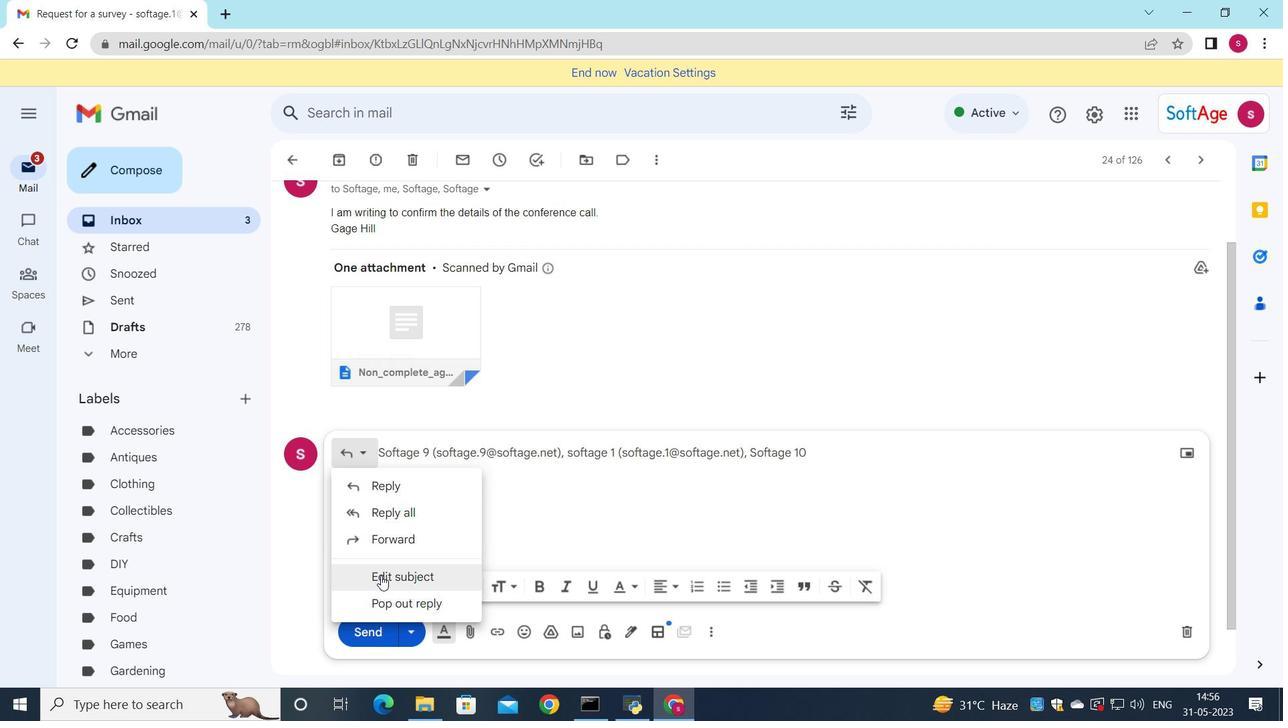 
Action: Mouse moved to (557, 516)
Screenshot: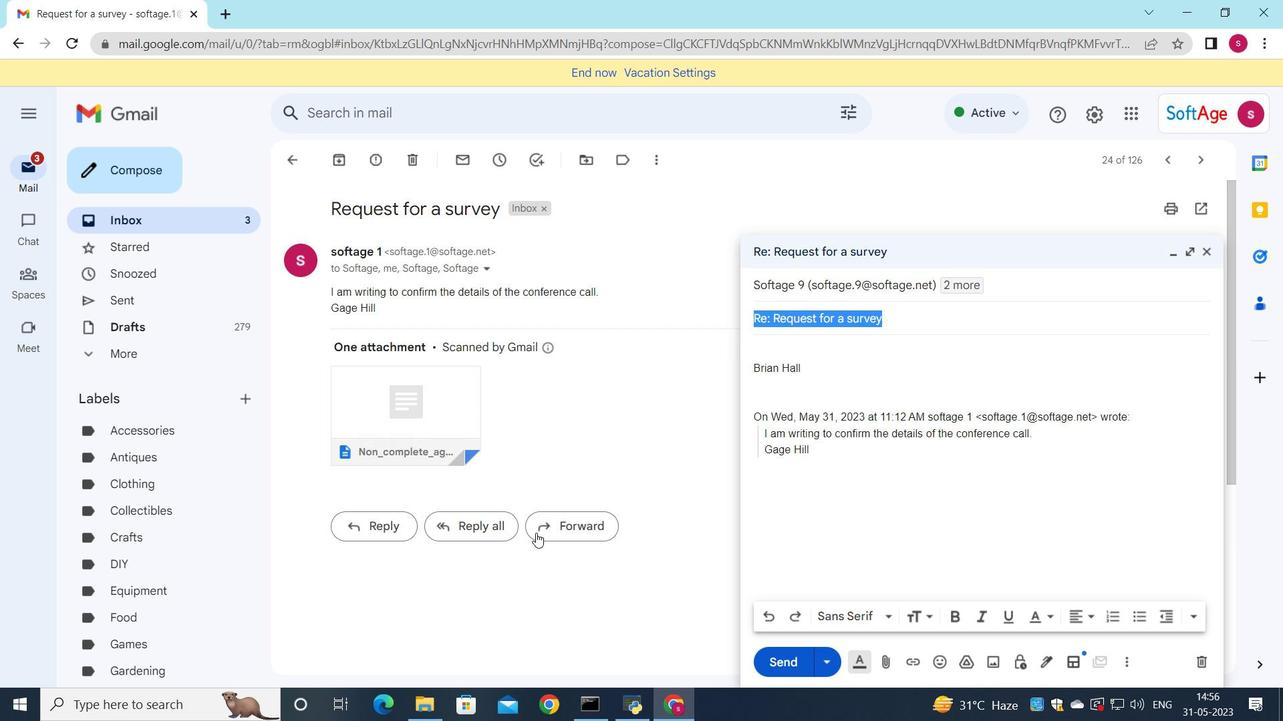 
Action: Key pressed <Key.shift>Request<Key.space>for<Key.space>a<Key.space>qup<Key.backspace>ote
Screenshot: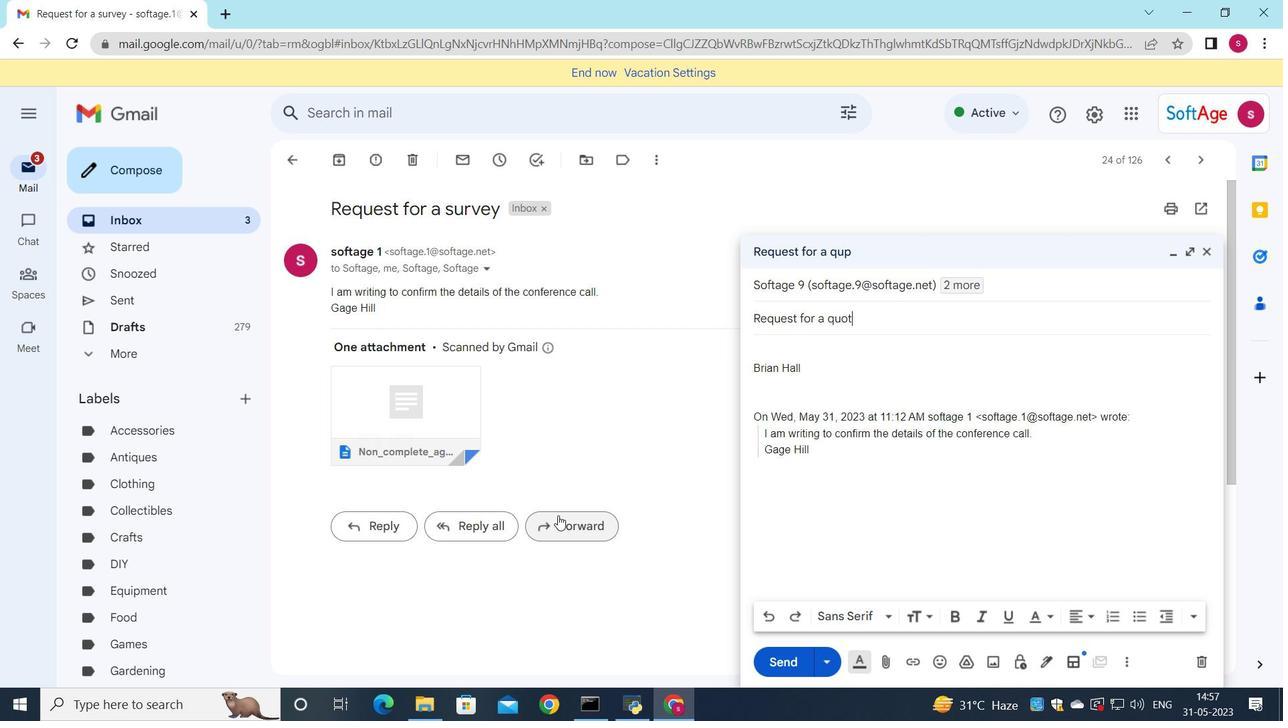 
Action: Mouse moved to (773, 348)
Screenshot: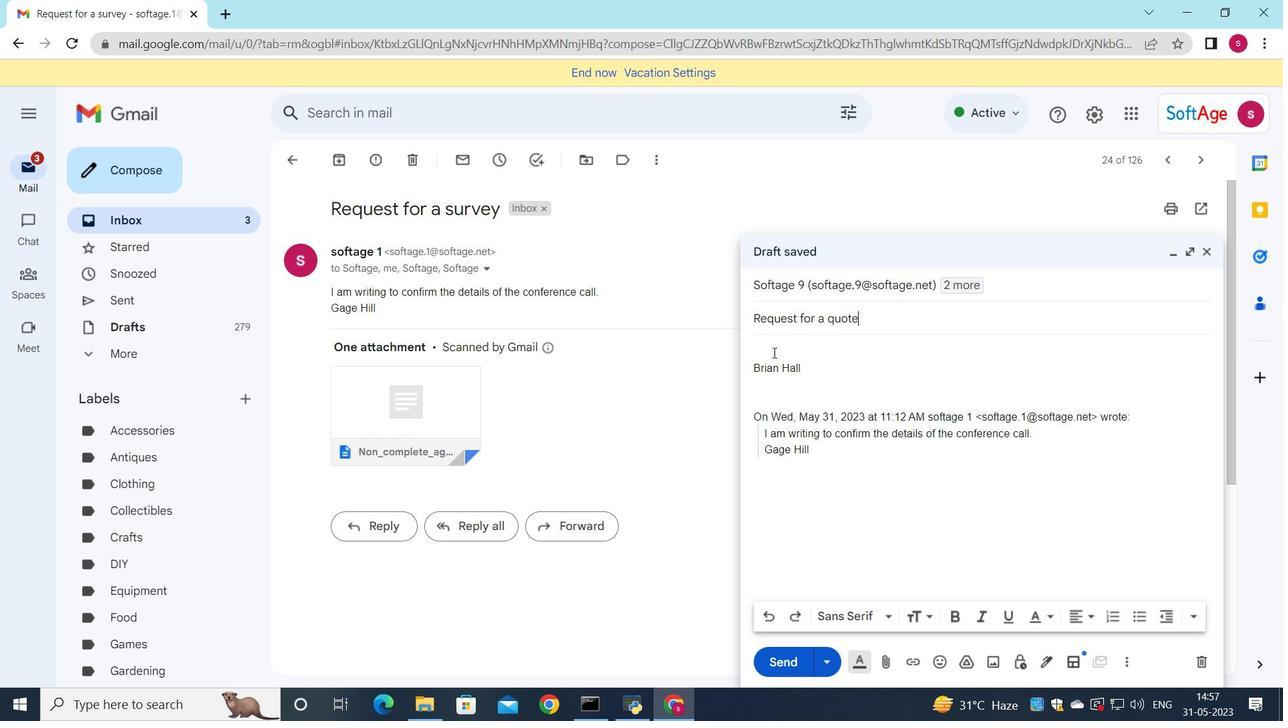 
Action: Mouse pressed left at (773, 348)
Screenshot: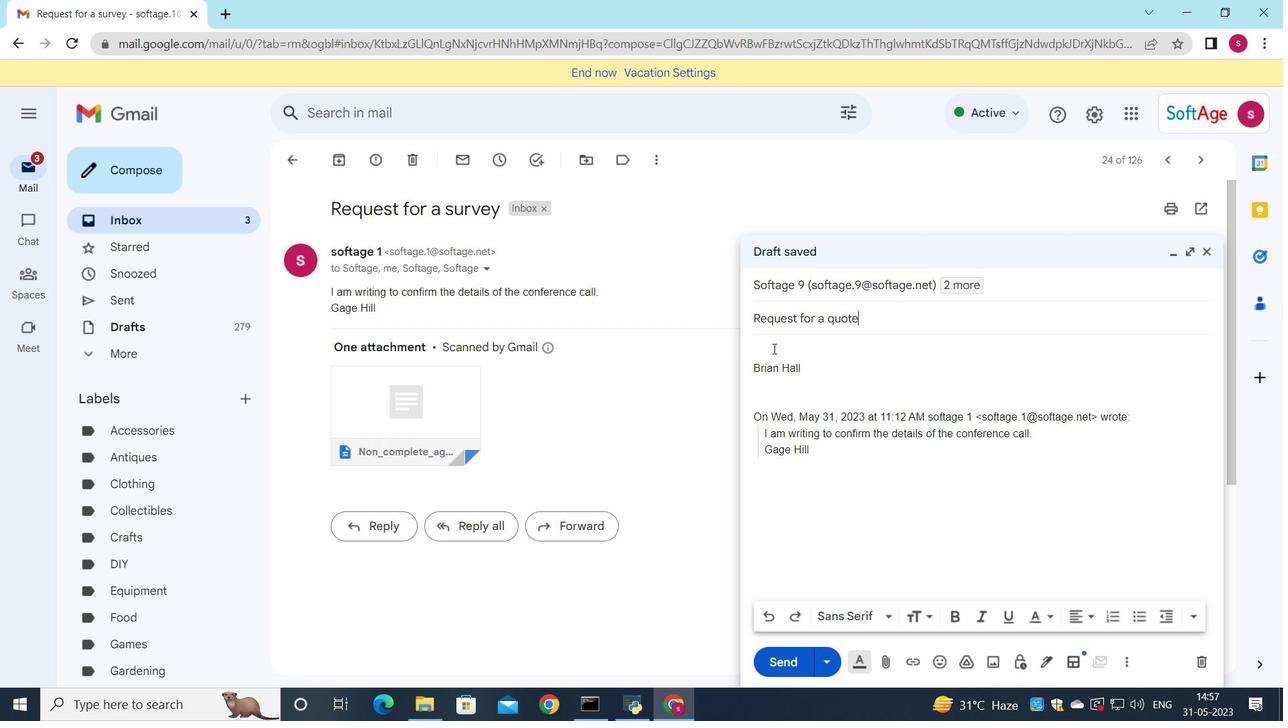 
Action: Key pressed <Key.shift>i<Key.space>wanted<Key.space>to<Key.space>follow<Key.space>up<Key.space>on<Key.space>the<Key.space>request<Key.space>for<Key.space>additional<Key.space>information<Key.space>for<Key.space>the<Key.space>new<Key.space>supplier.
Screenshot: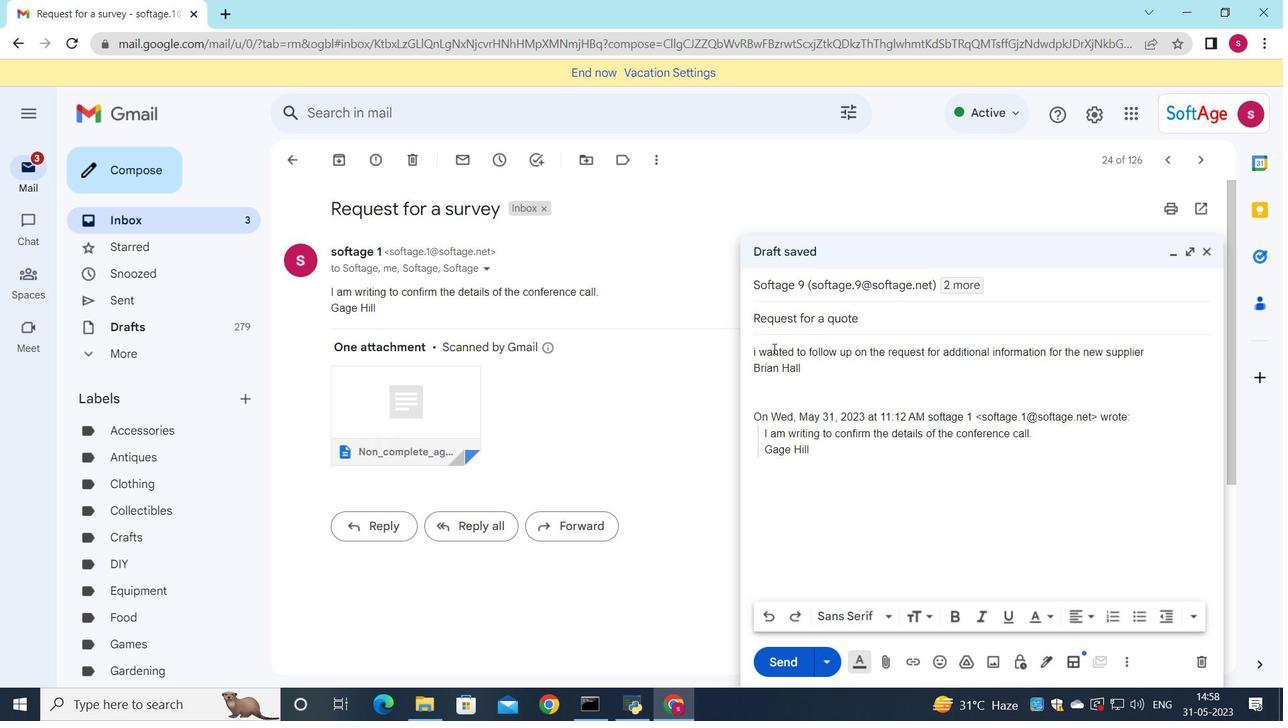 
Action: Mouse moved to (757, 354)
Screenshot: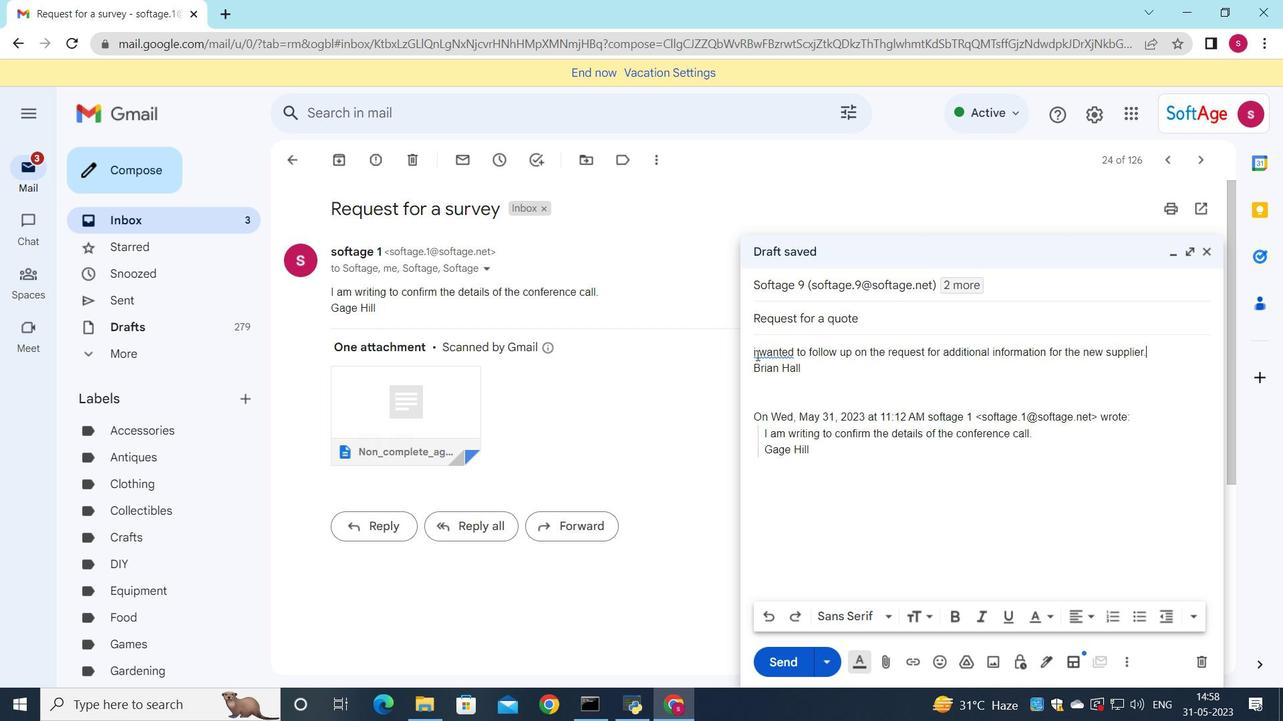 
Action: Mouse pressed left at (757, 354)
Screenshot: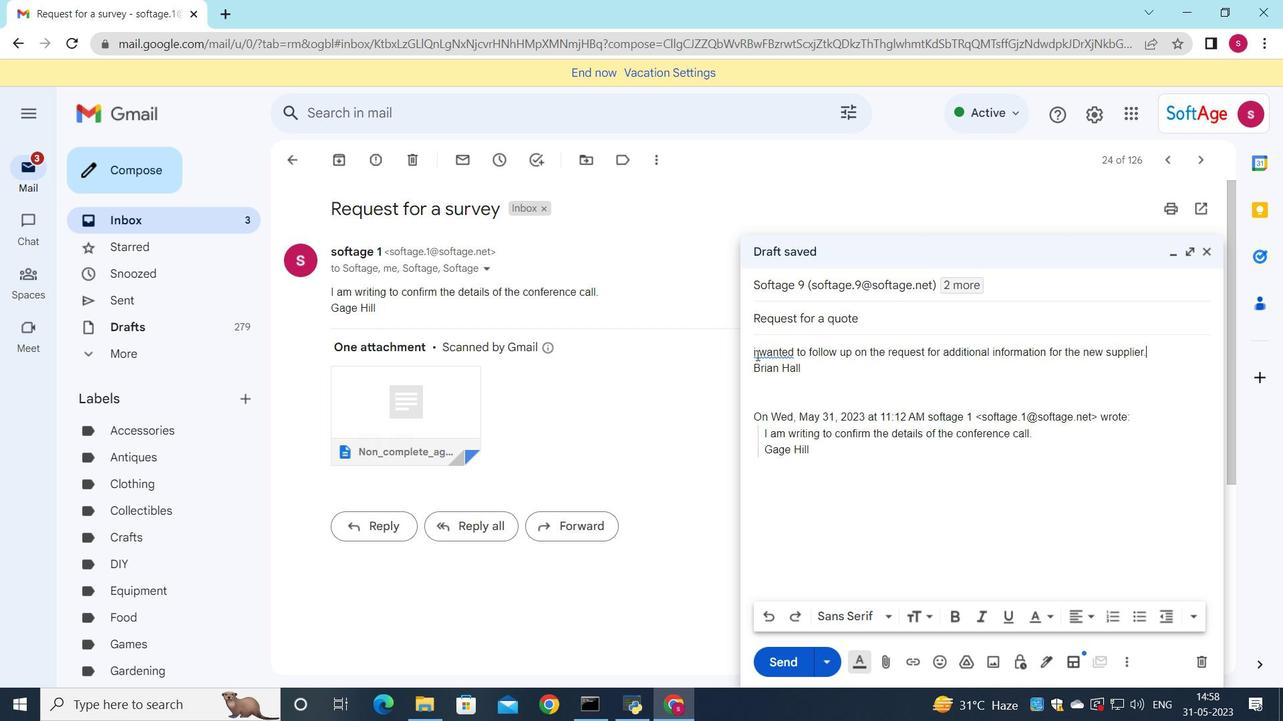 
Action: Mouse moved to (765, 373)
Screenshot: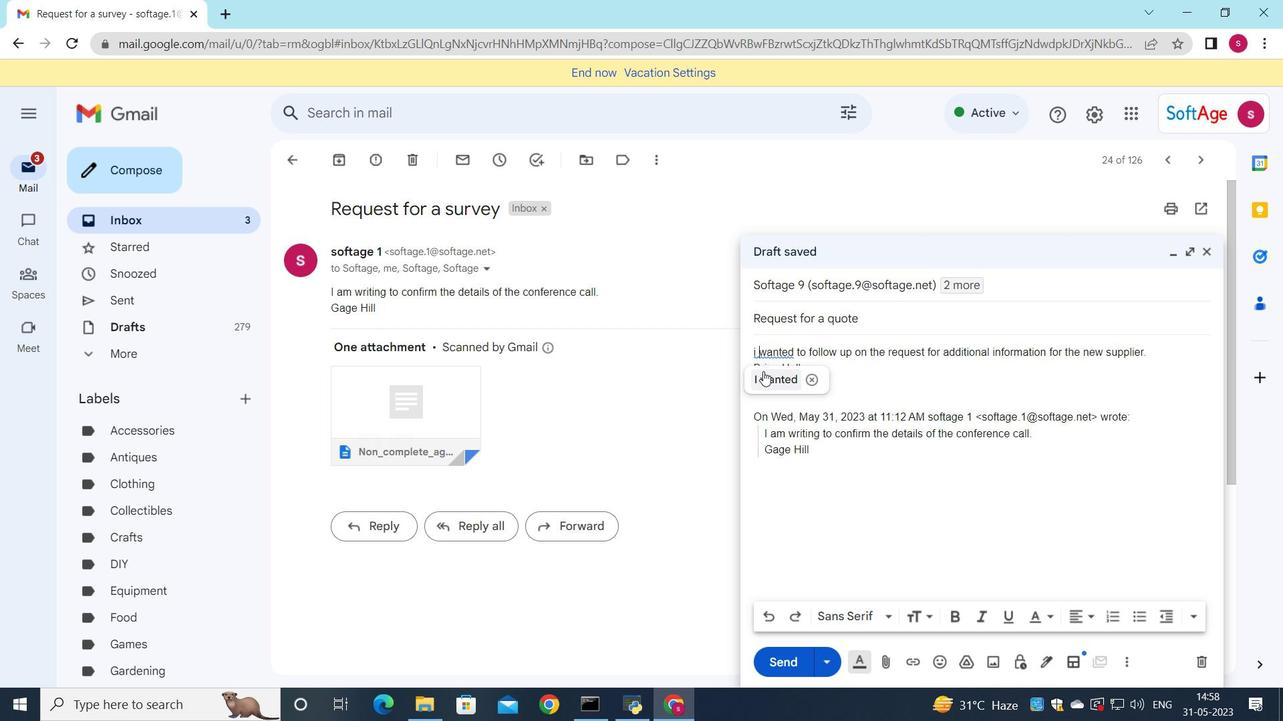 
Action: Mouse pressed left at (765, 373)
Screenshot: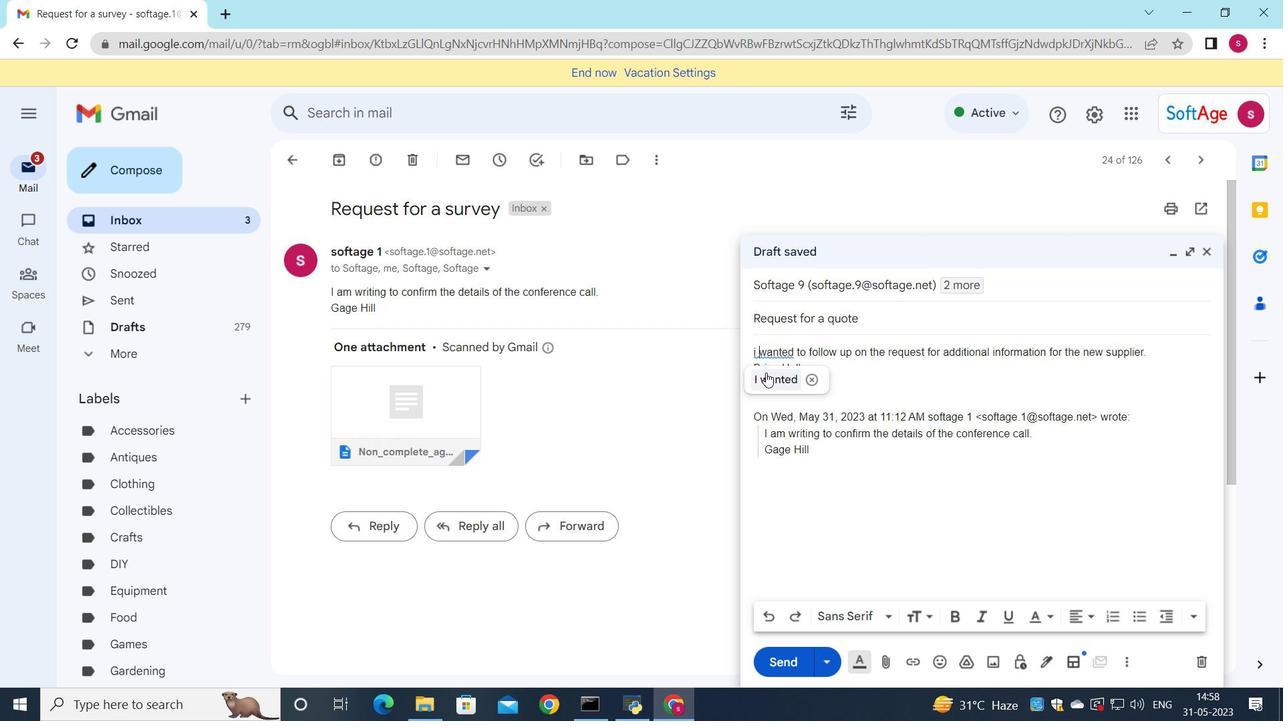 
Action: Mouse moved to (1166, 346)
Screenshot: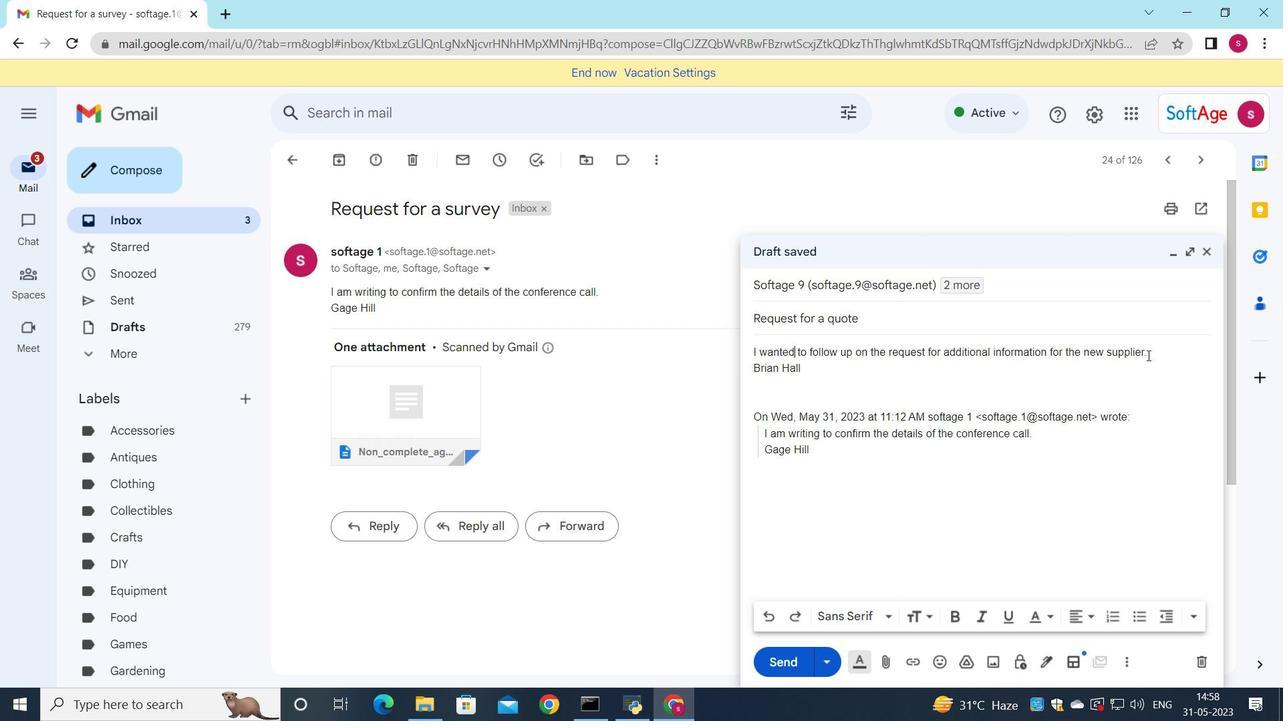 
Action: Mouse pressed left at (1166, 346)
Screenshot: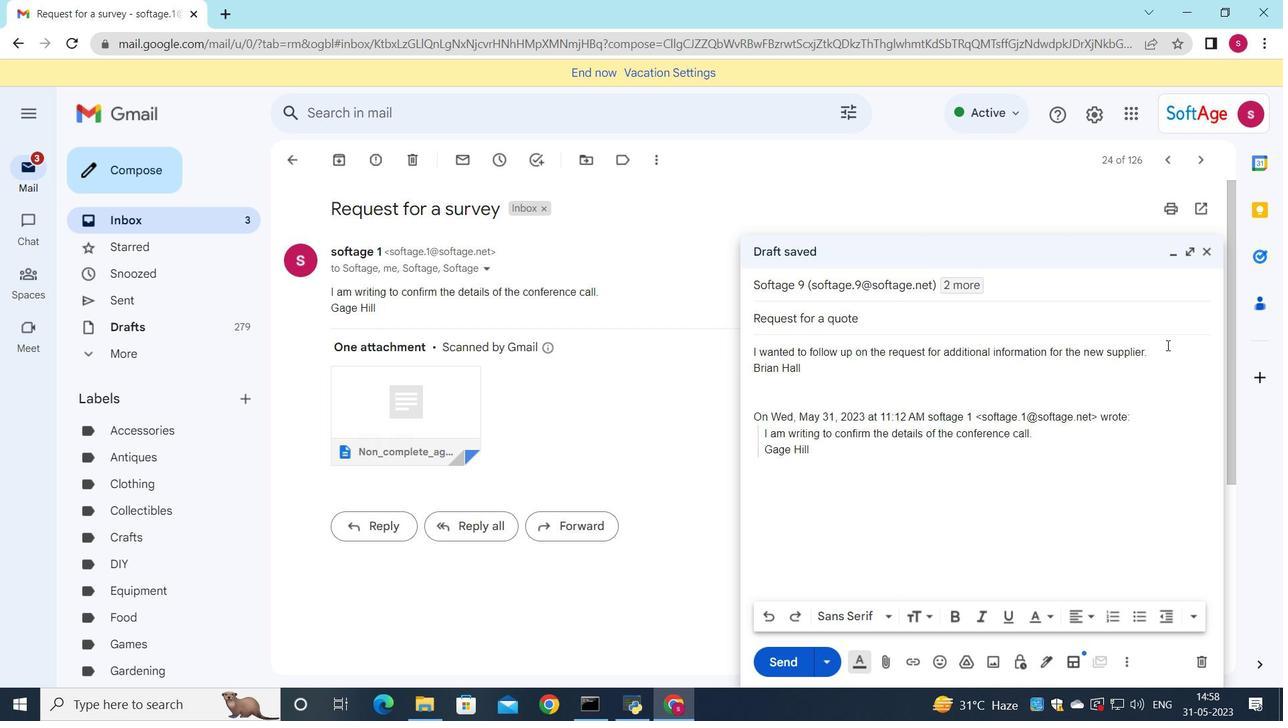 
Action: Mouse moved to (765, 620)
Screenshot: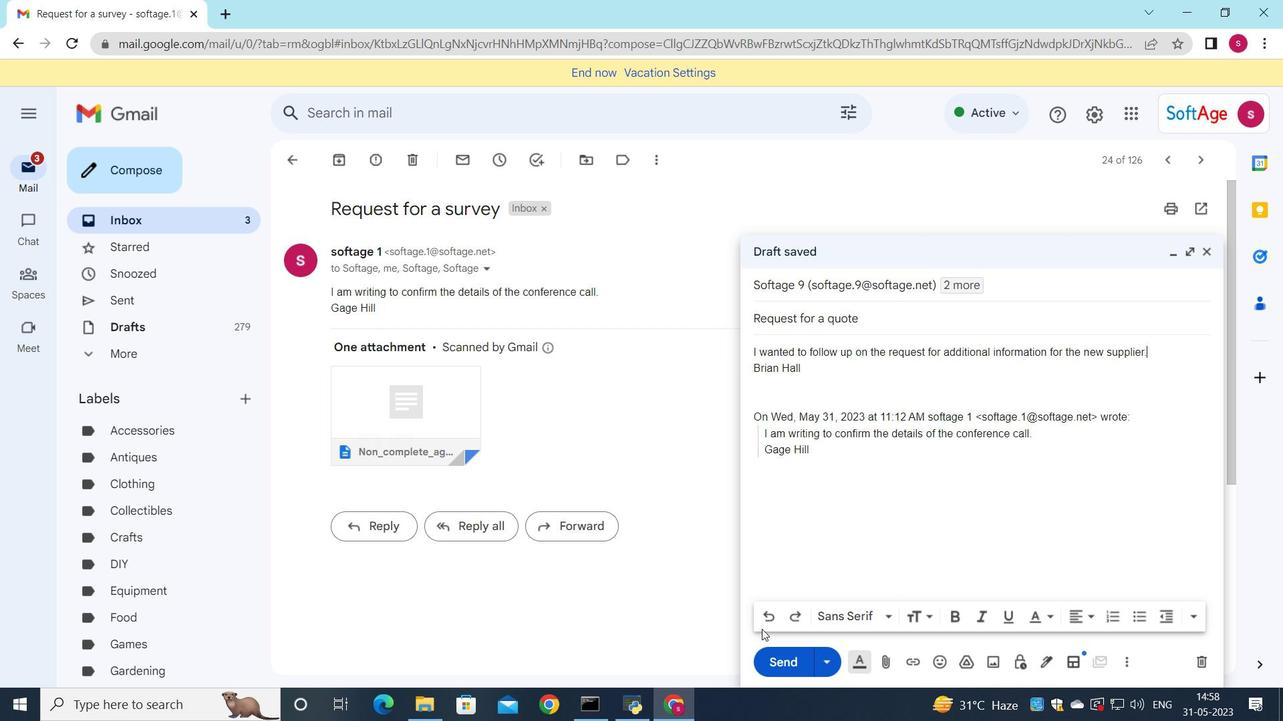 
Action: Mouse pressed left at (765, 620)
Screenshot: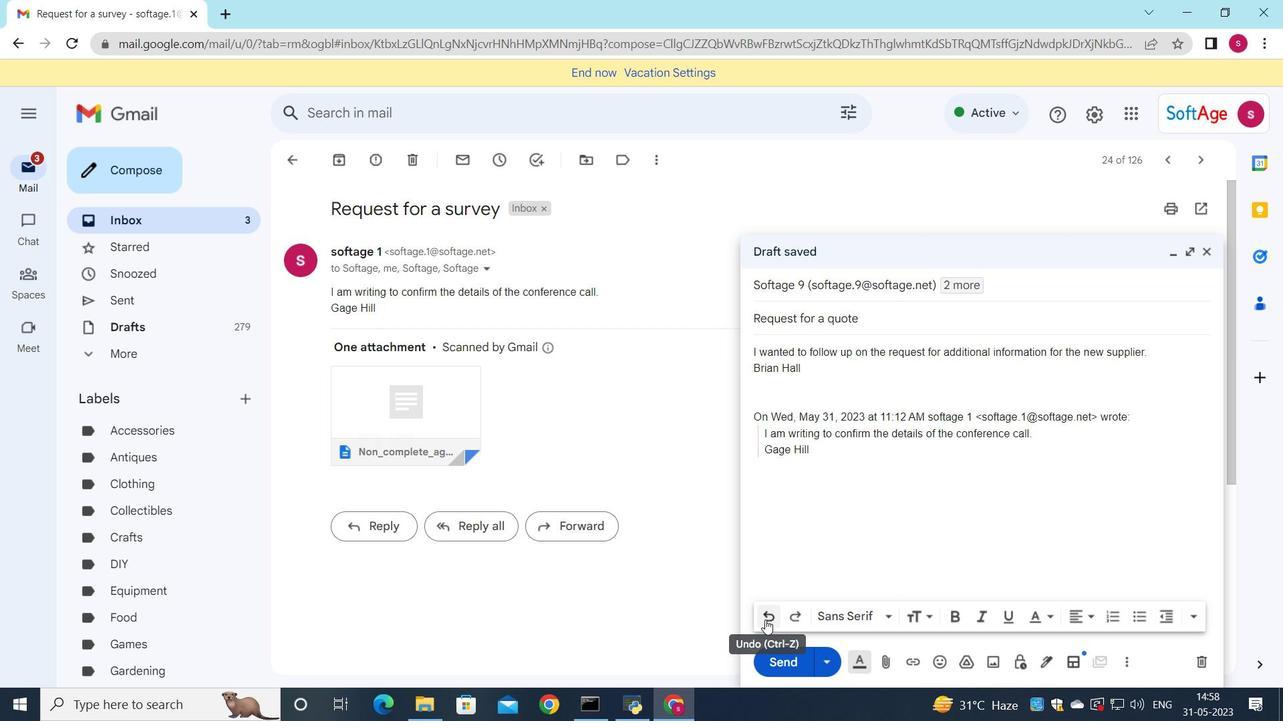 
Action: Mouse pressed left at (765, 620)
Screenshot: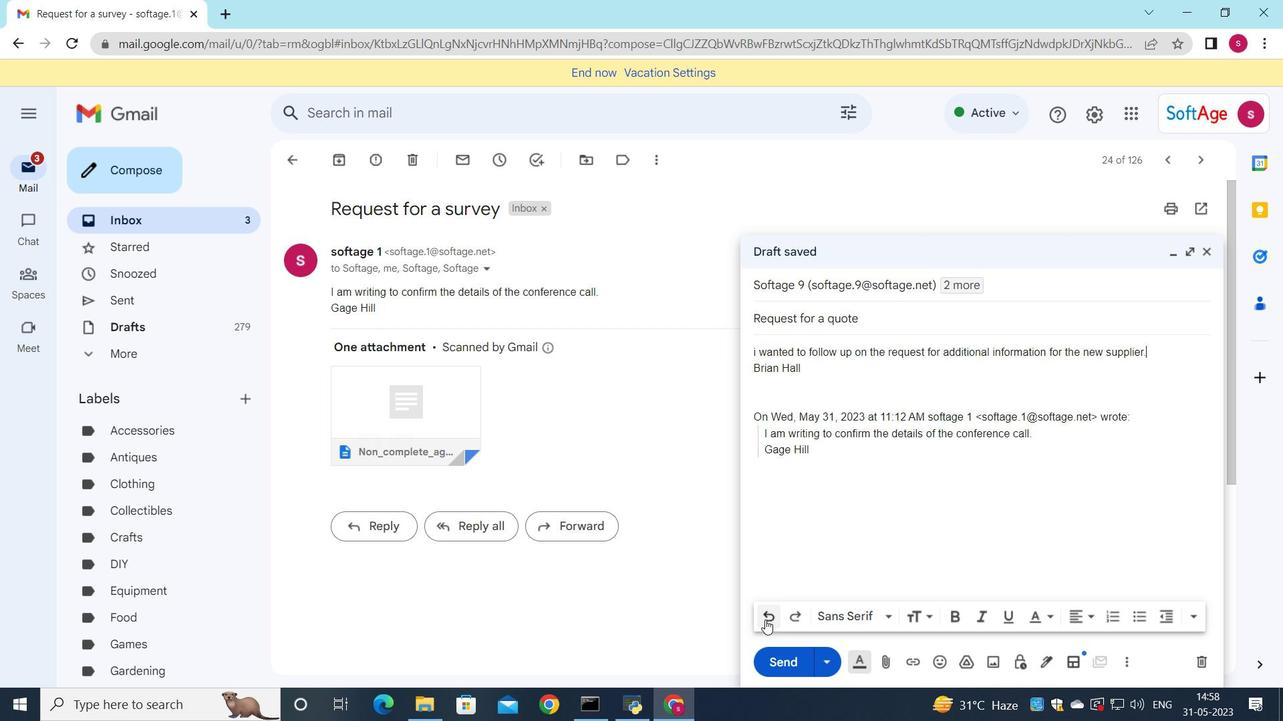 
Action: Mouse pressed left at (765, 620)
Screenshot: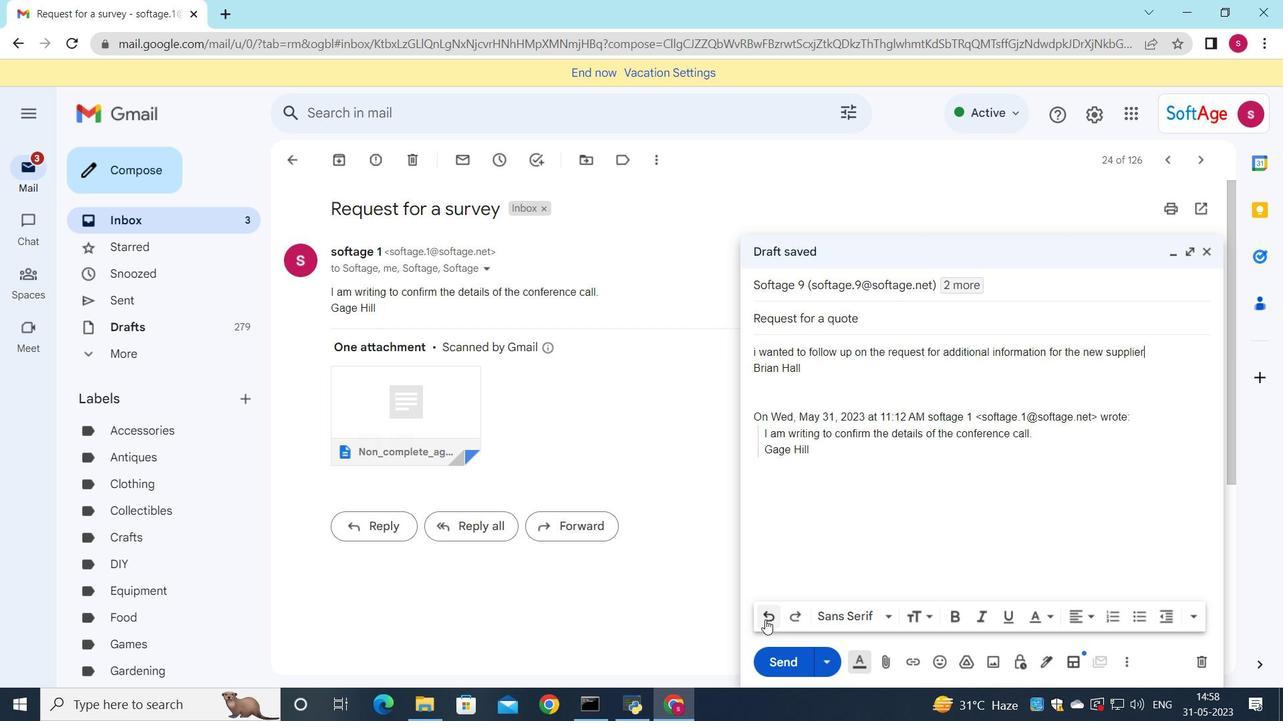 
Action: Mouse pressed left at (765, 620)
Screenshot: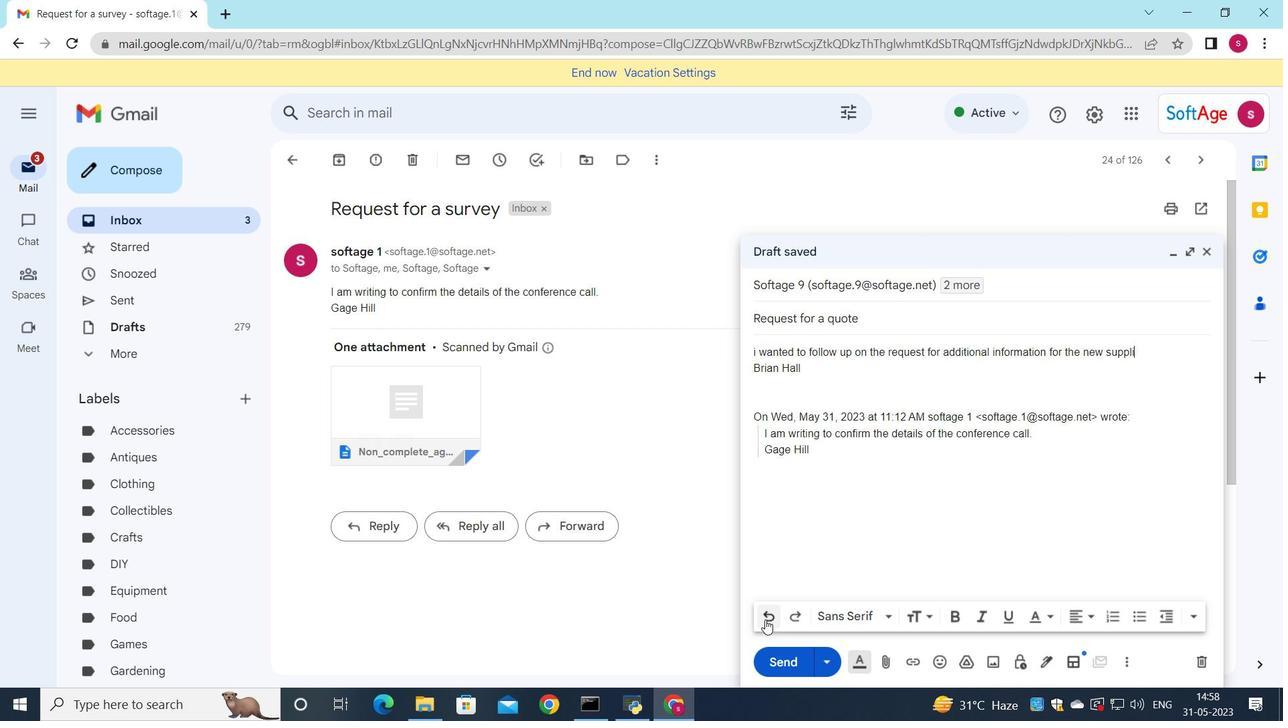 
Action: Mouse pressed left at (765, 620)
Screenshot: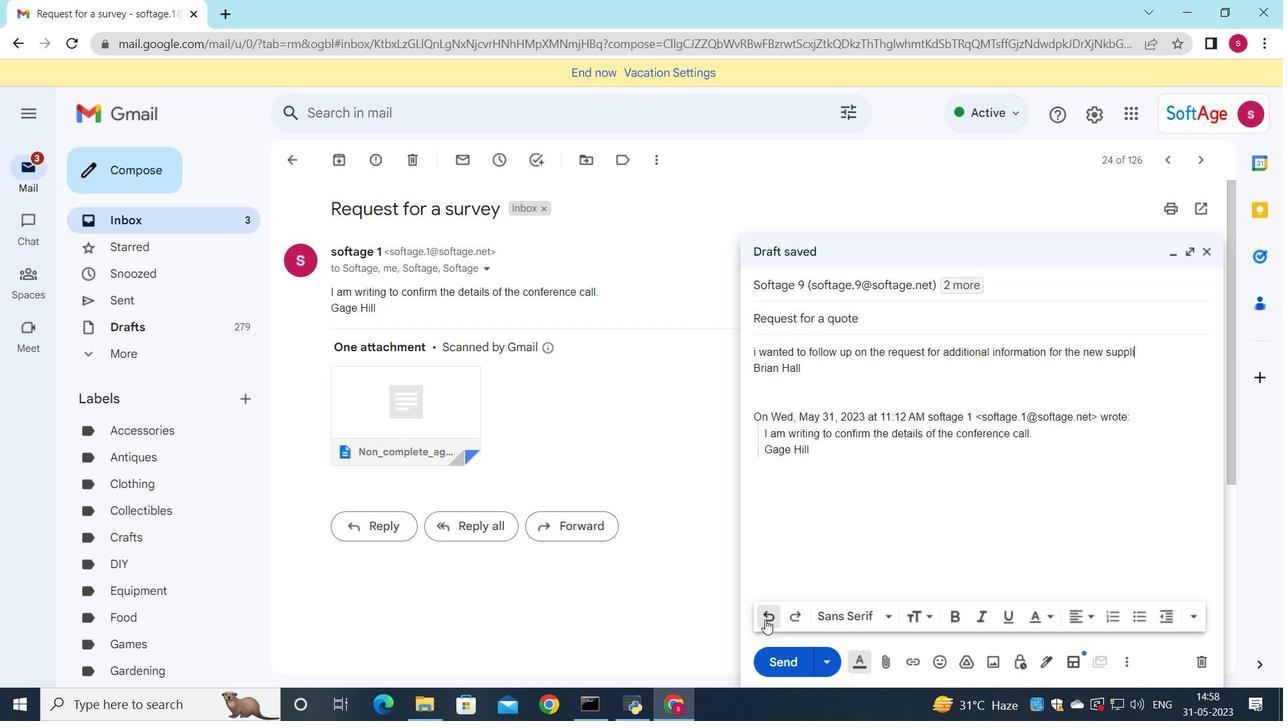 
Action: Mouse pressed left at (765, 620)
Screenshot: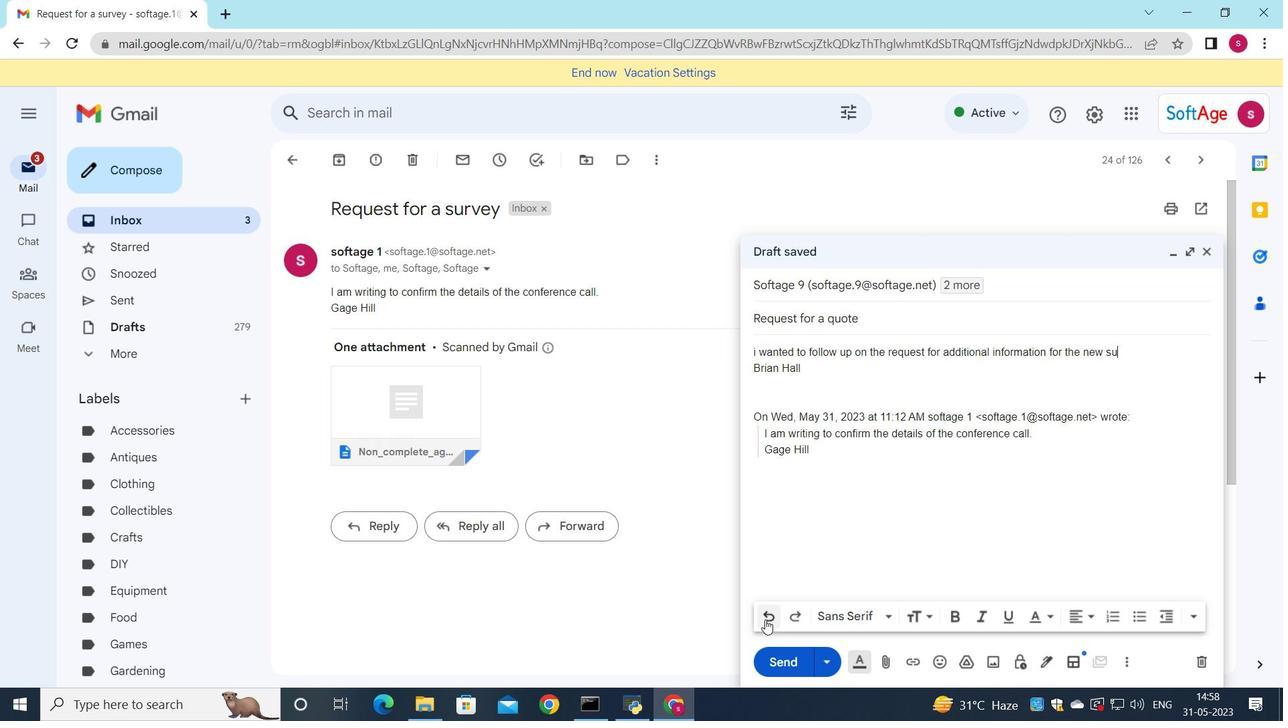 
Action: Mouse pressed left at (765, 620)
Screenshot: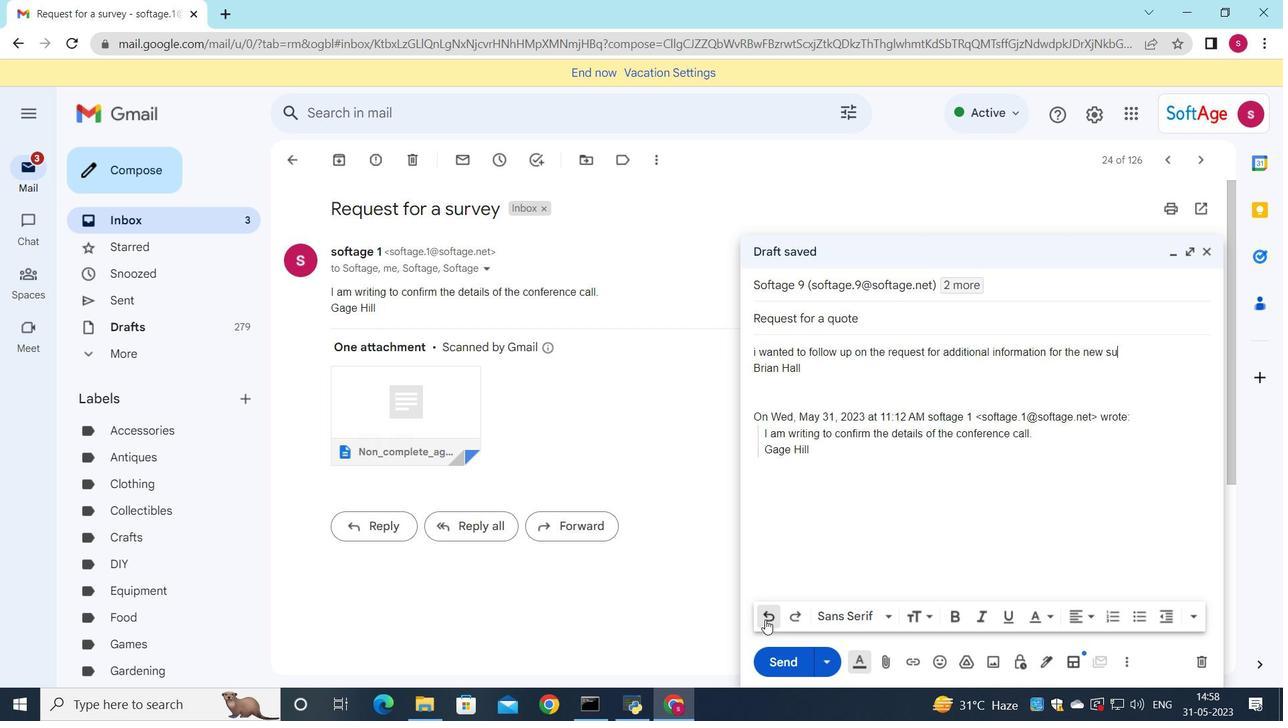 
Action: Mouse pressed left at (765, 620)
Screenshot: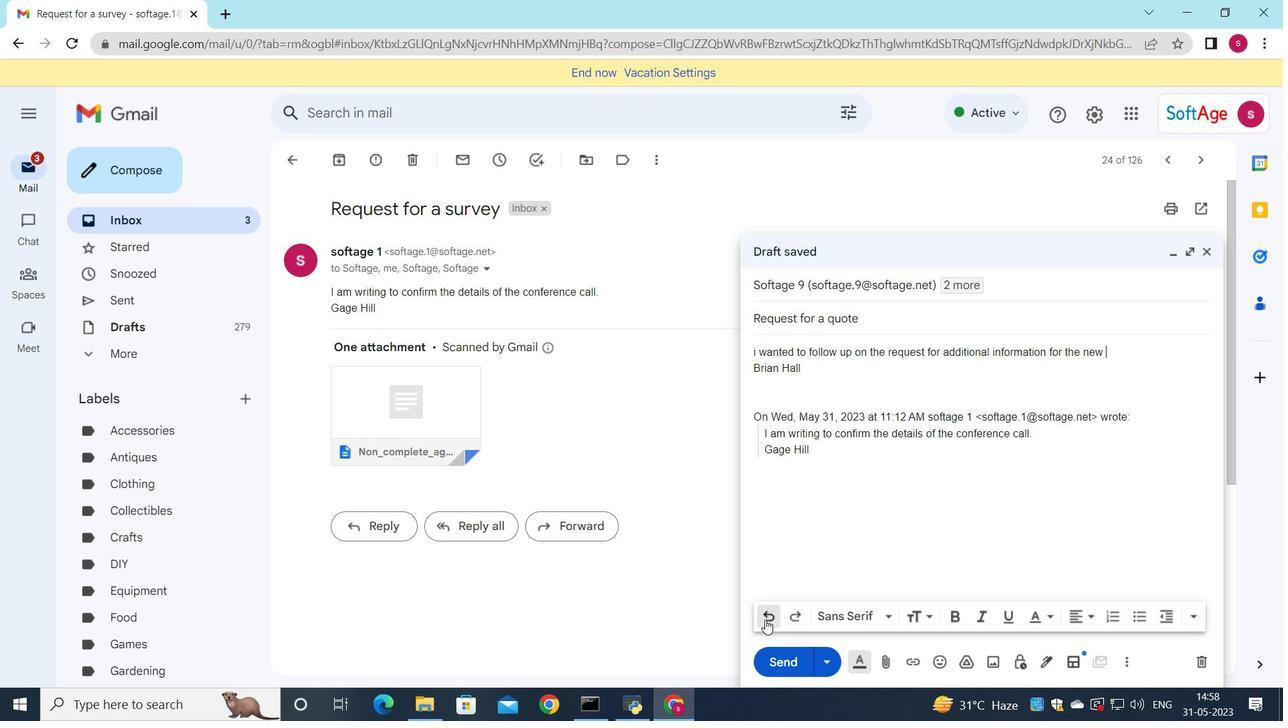 
Action: Mouse pressed left at (765, 620)
Screenshot: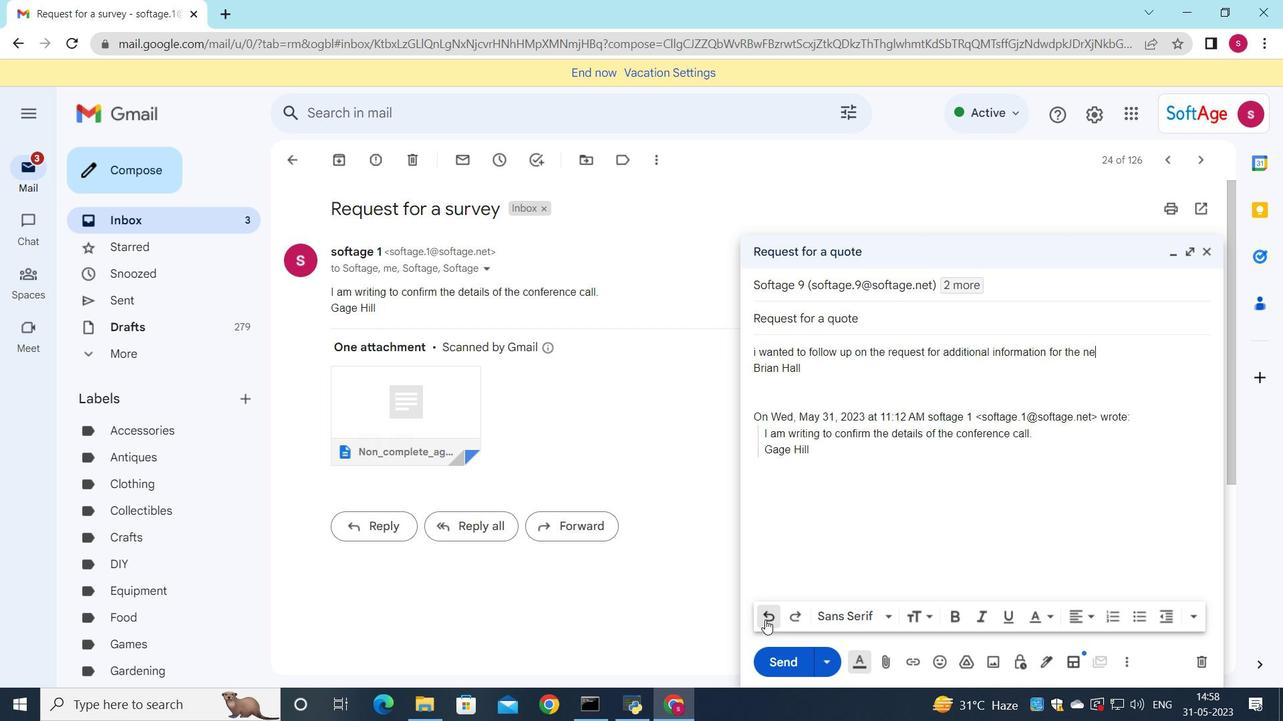 
Action: Mouse pressed left at (765, 620)
Screenshot: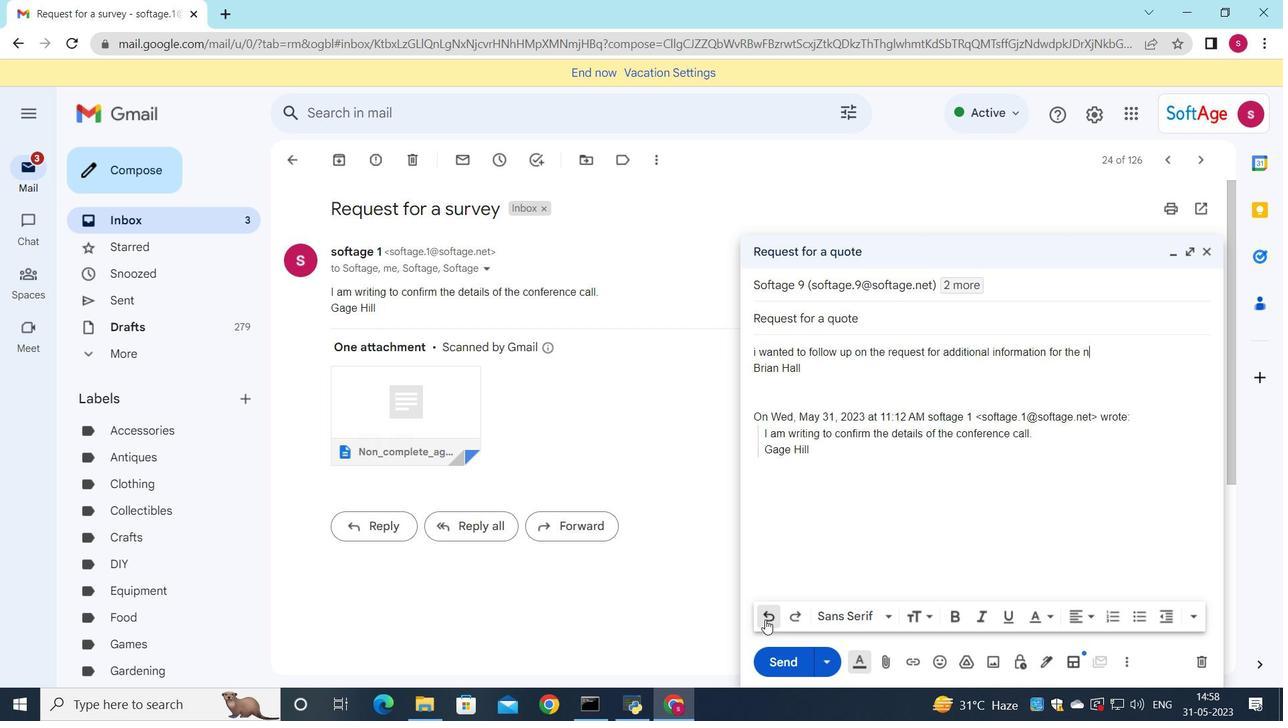
Action: Mouse pressed left at (765, 620)
Screenshot: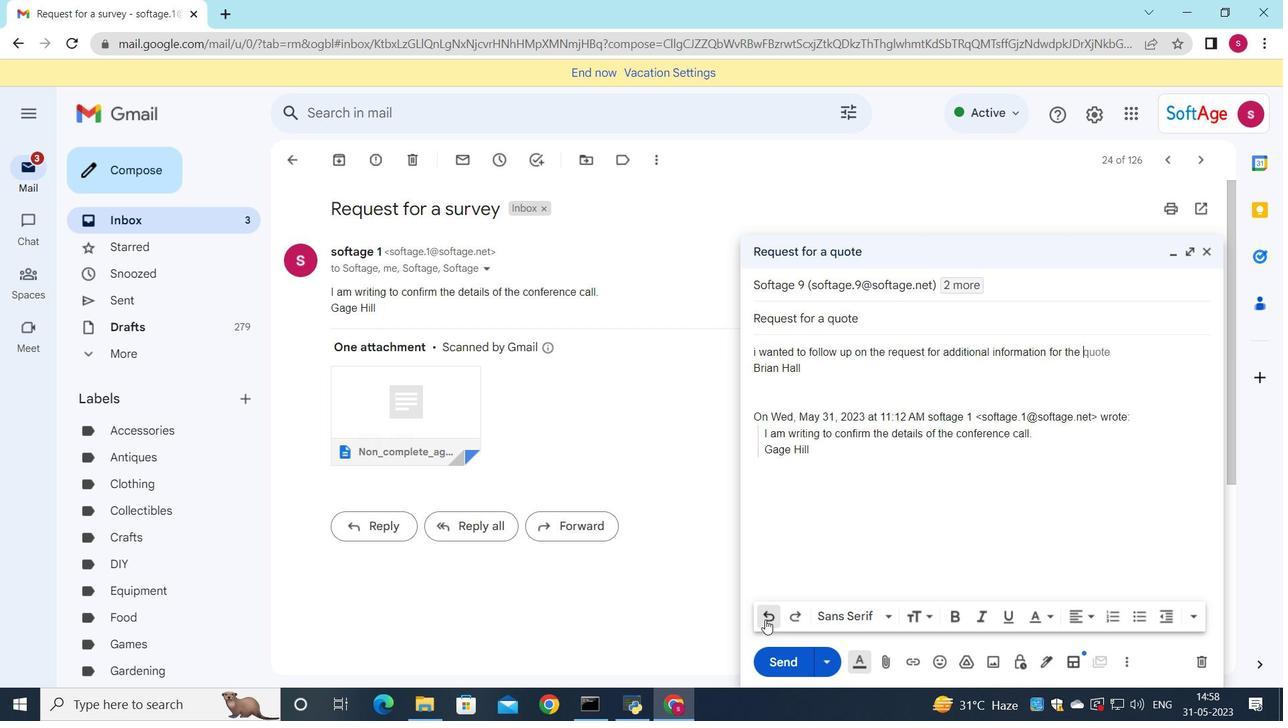
Action: Mouse pressed left at (765, 620)
Screenshot: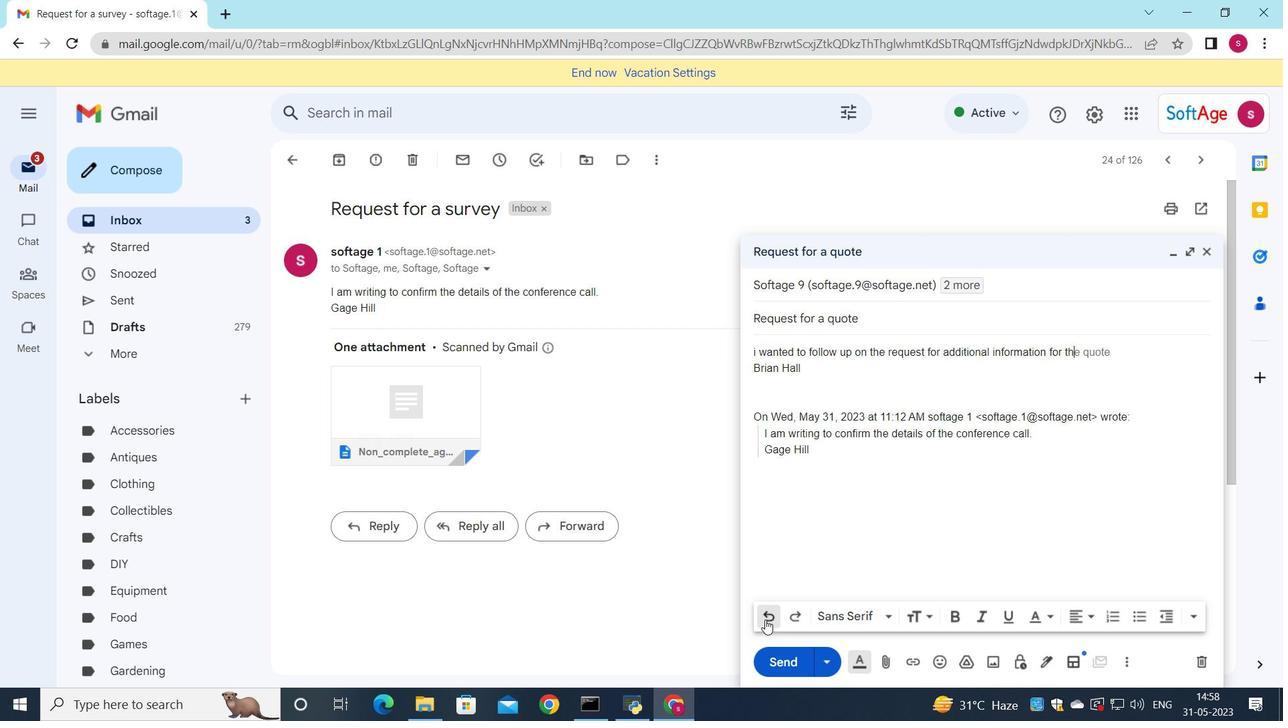 
Action: Mouse pressed left at (765, 620)
Screenshot: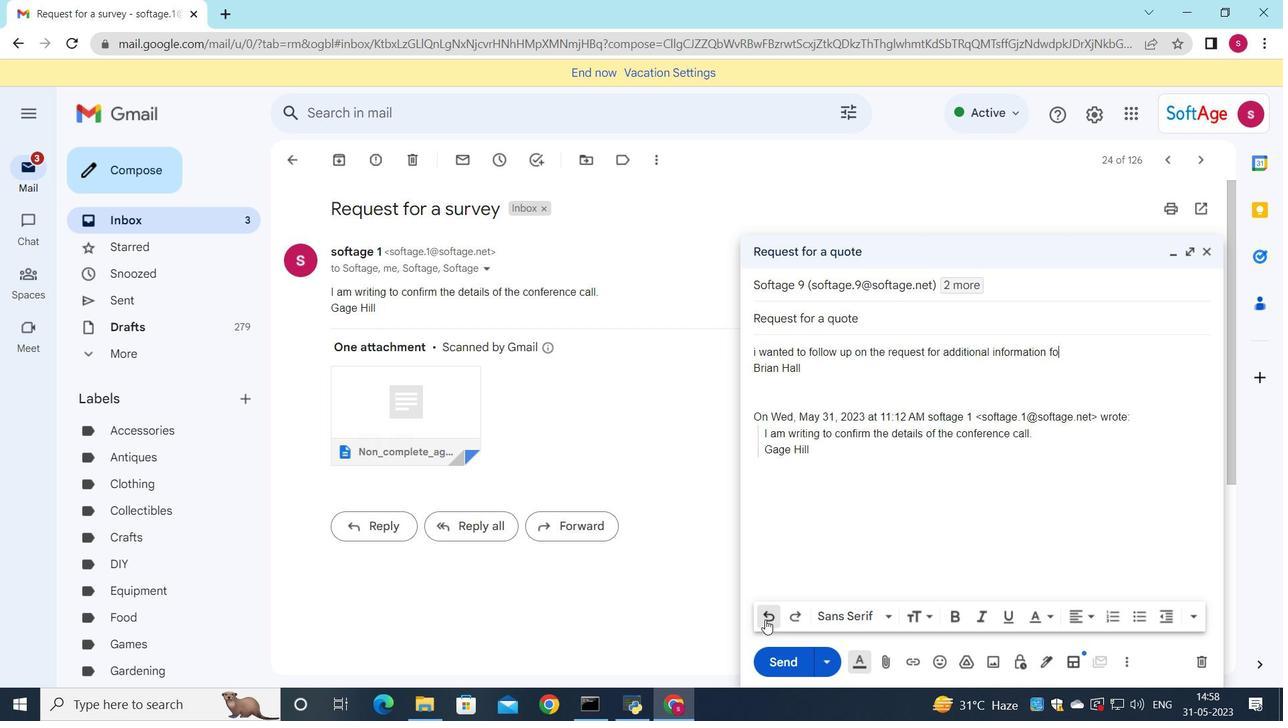 
Action: Mouse pressed left at (765, 620)
Screenshot: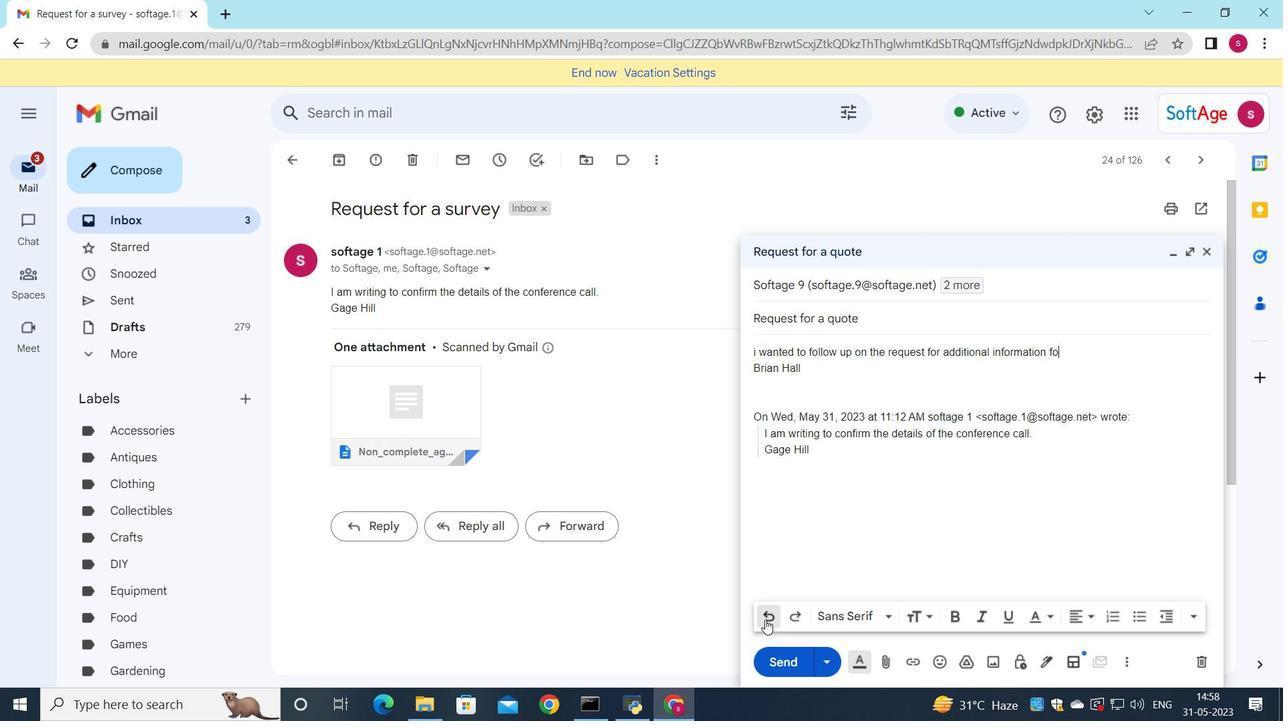 
Action: Mouse pressed left at (765, 620)
Screenshot: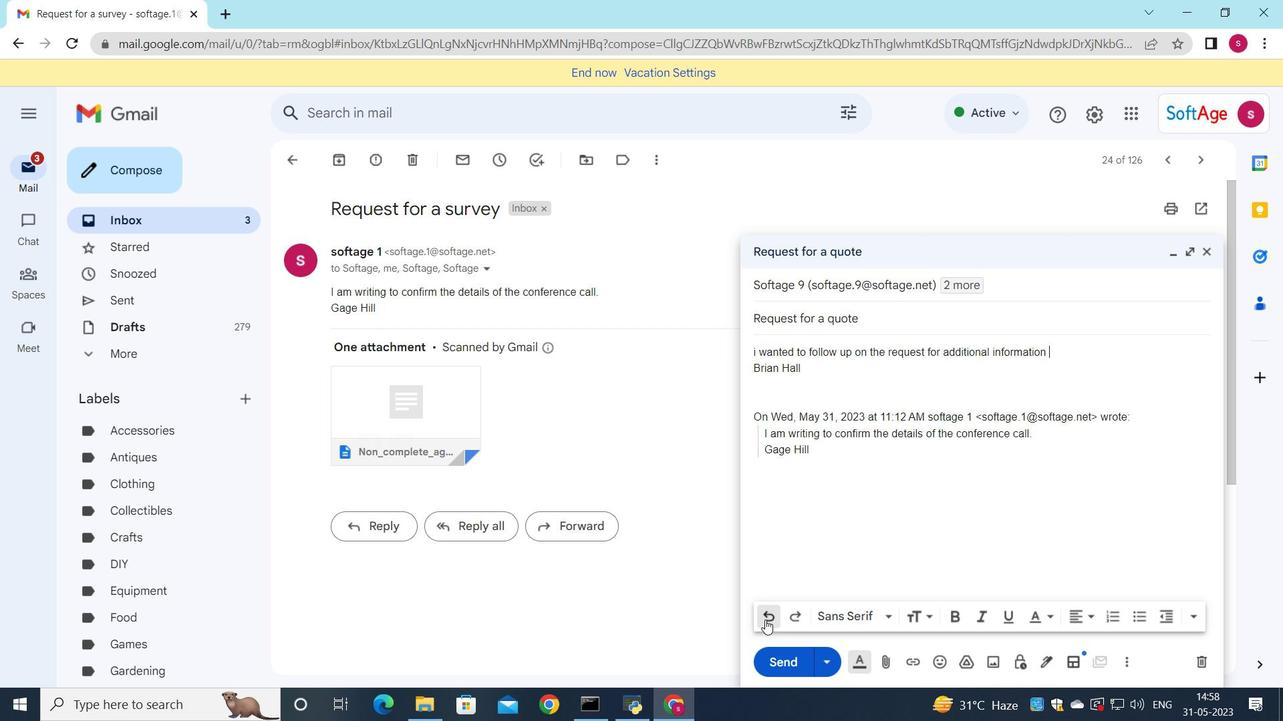 
Action: Mouse pressed left at (765, 620)
Screenshot: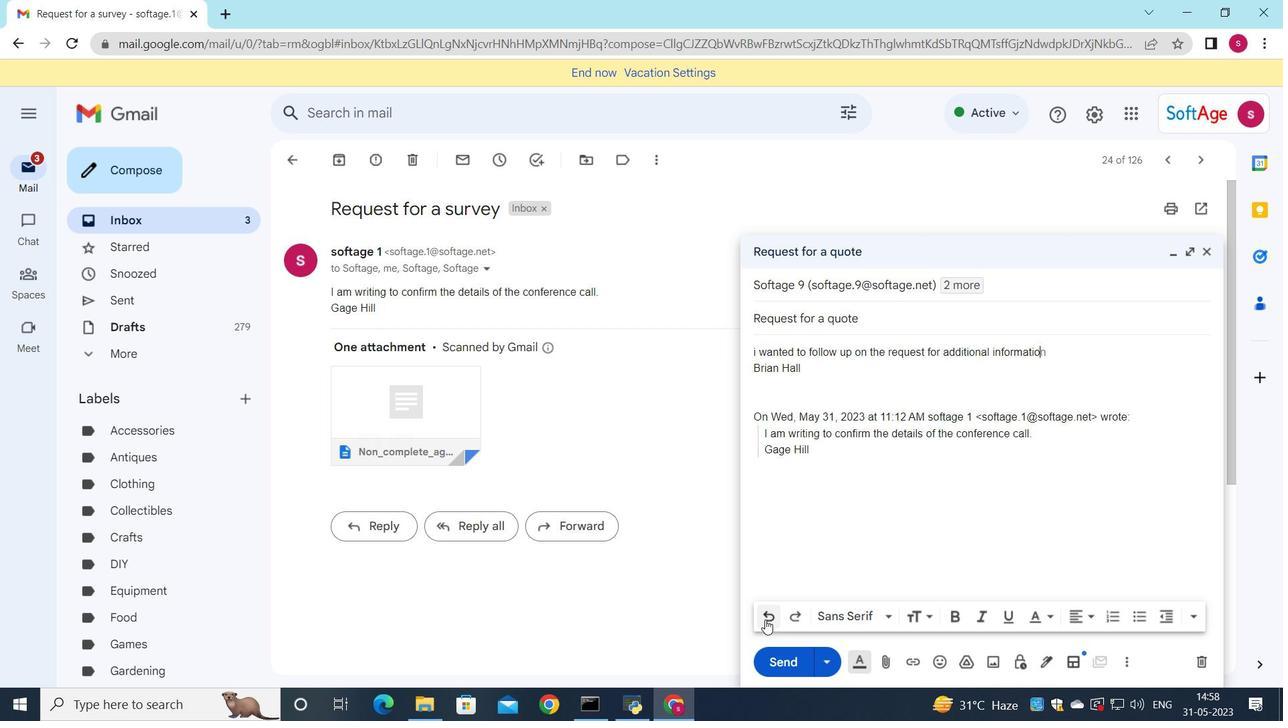 
Action: Mouse pressed left at (765, 620)
Screenshot: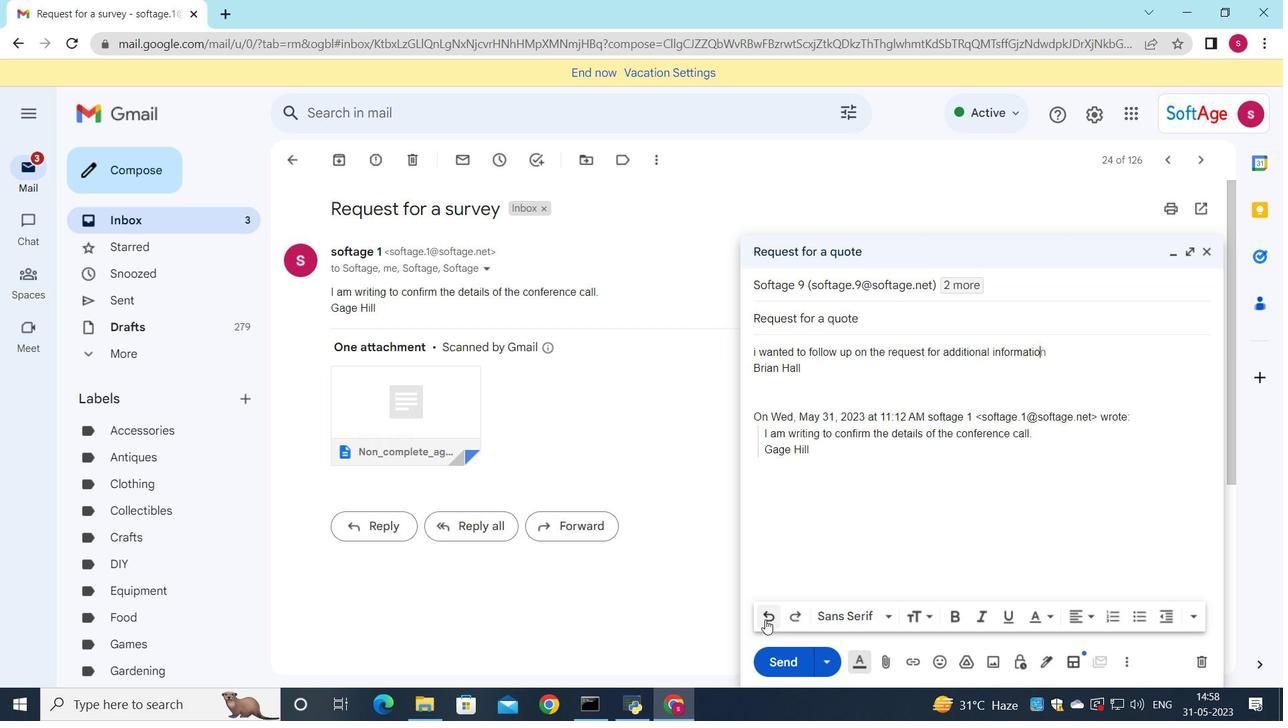 
Action: Mouse pressed left at (765, 620)
Screenshot: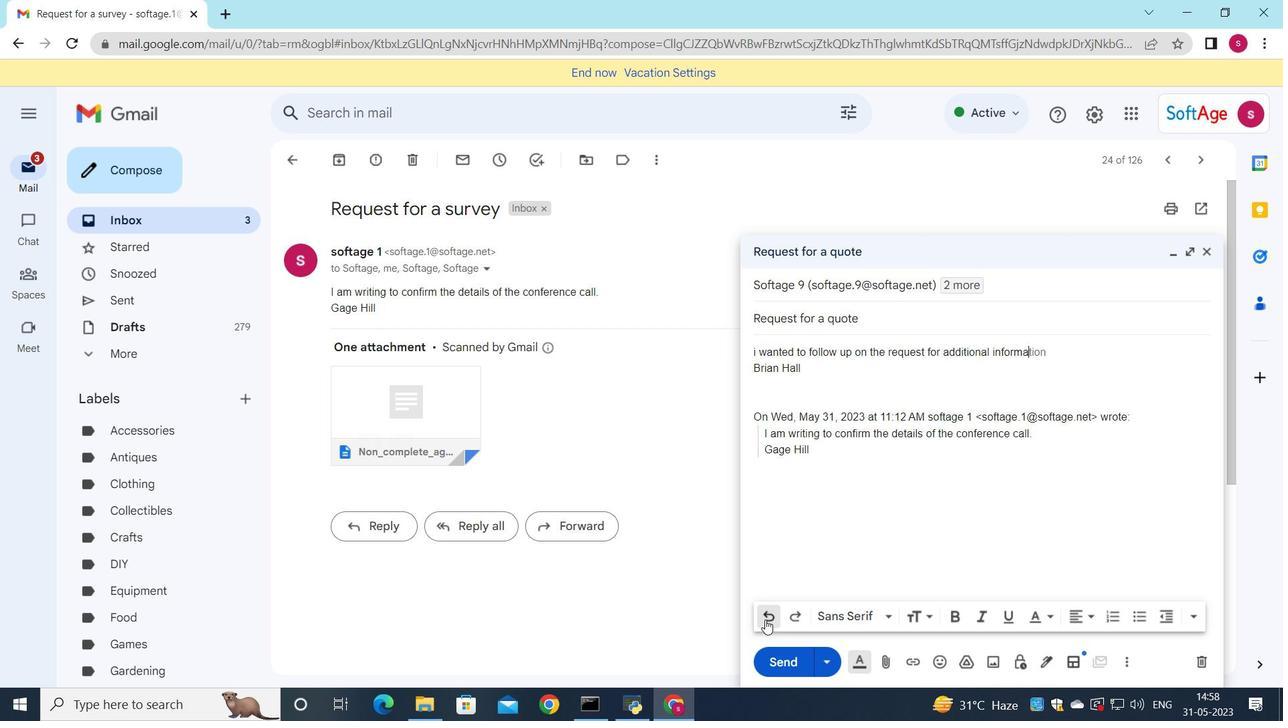 
Action: Mouse pressed left at (765, 620)
Screenshot: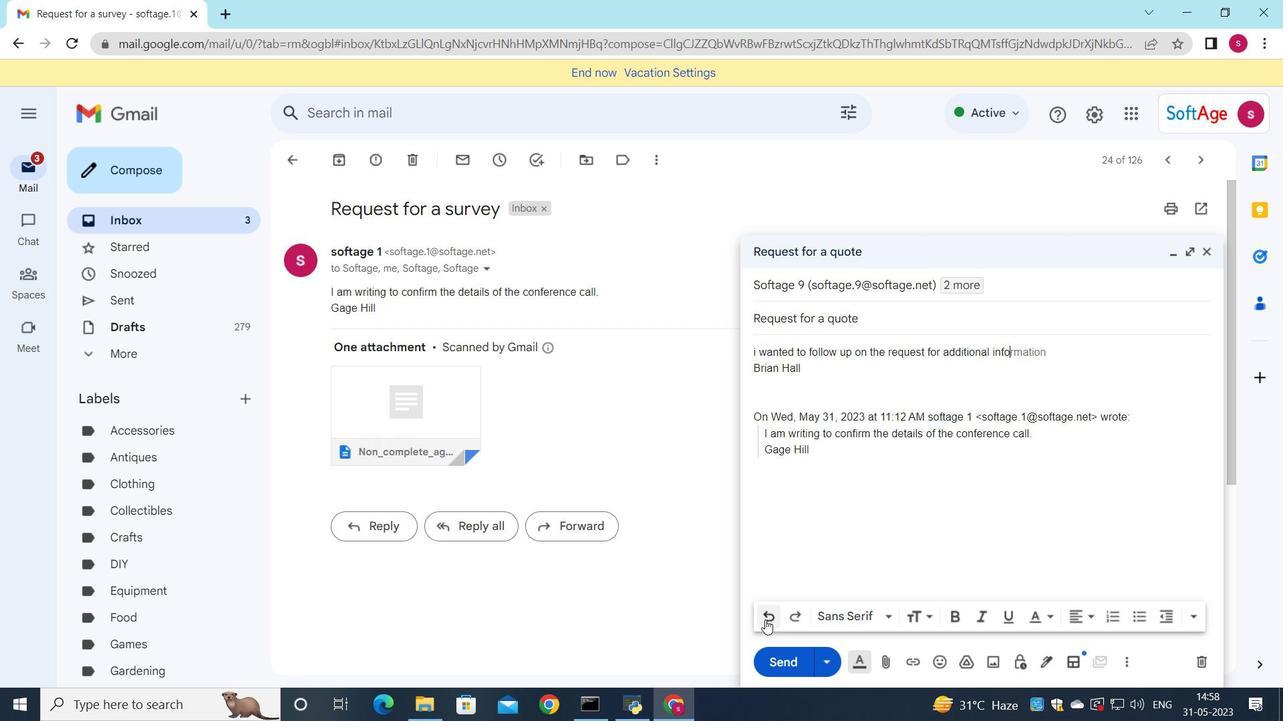 
Action: Mouse pressed left at (765, 620)
Screenshot: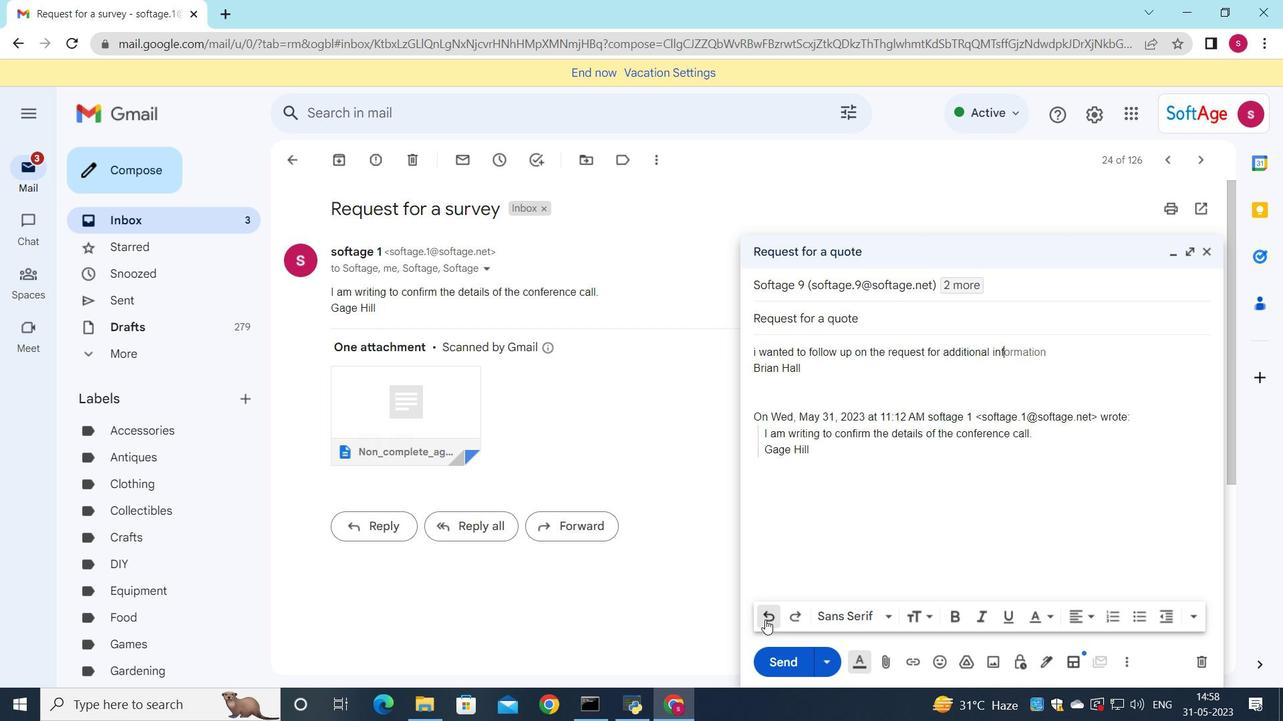 
Action: Mouse pressed left at (765, 620)
Screenshot: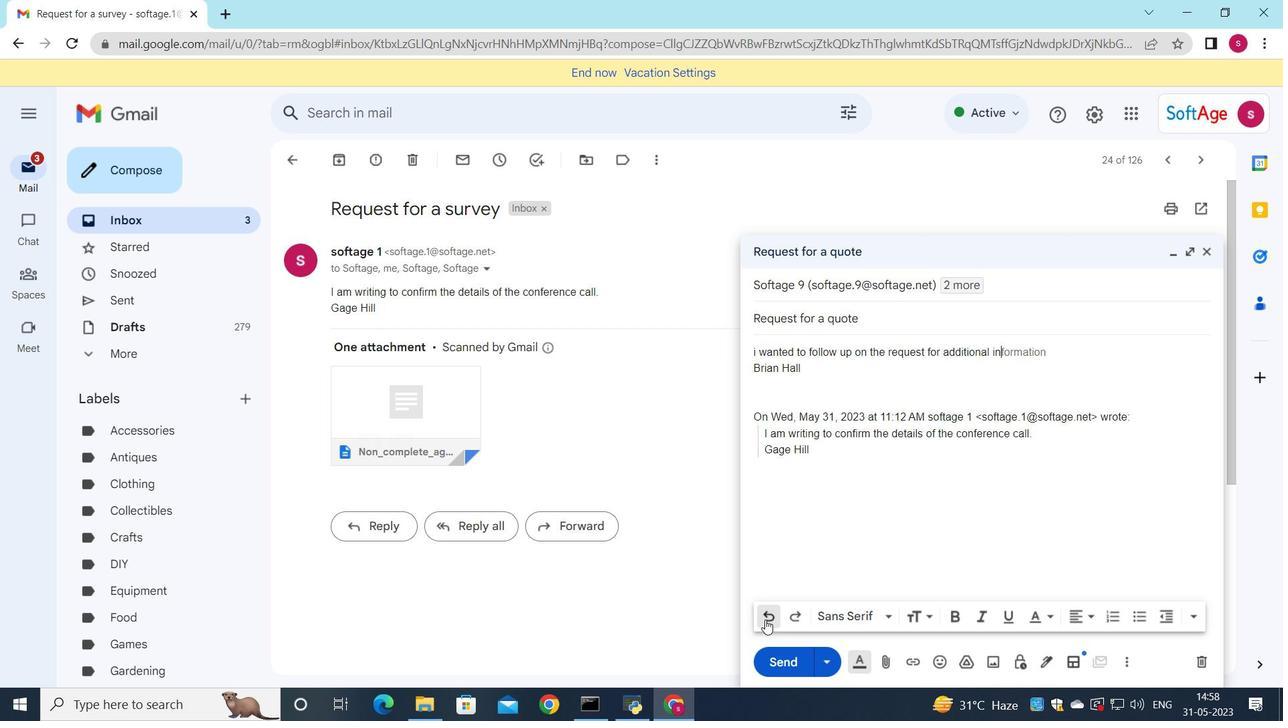 
Action: Mouse pressed left at (765, 620)
Screenshot: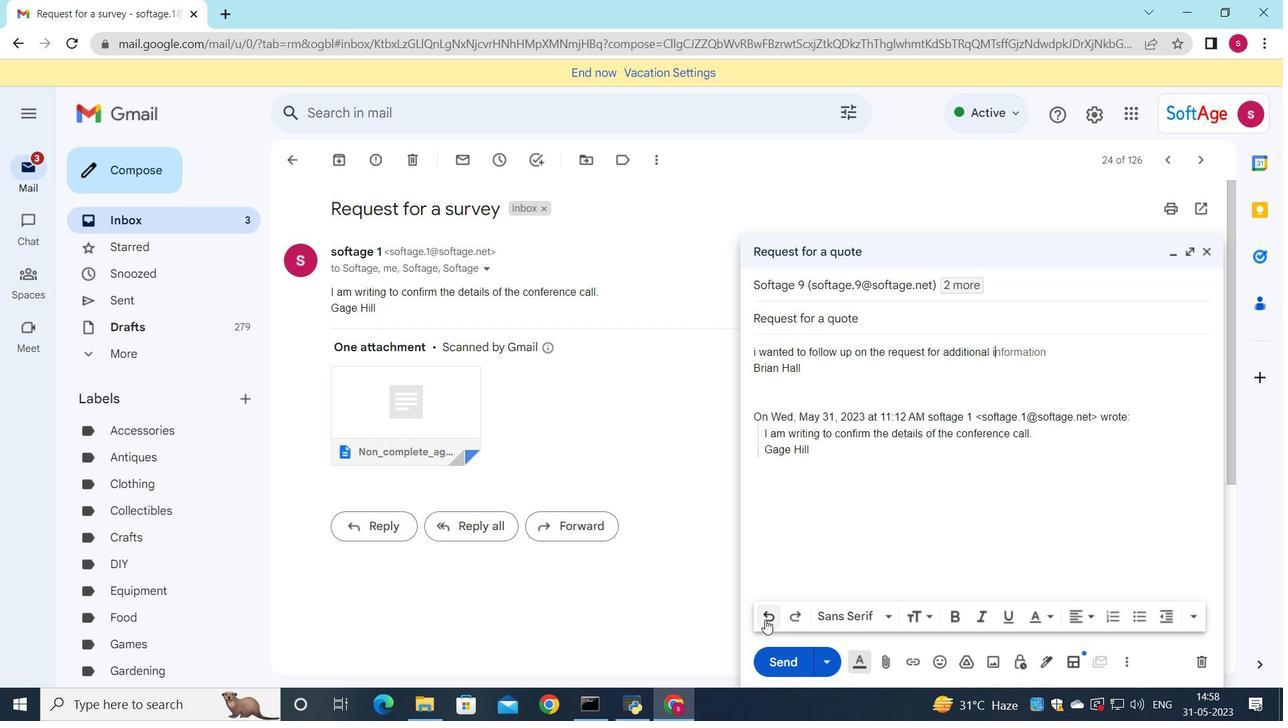 
Action: Mouse pressed left at (765, 620)
Screenshot: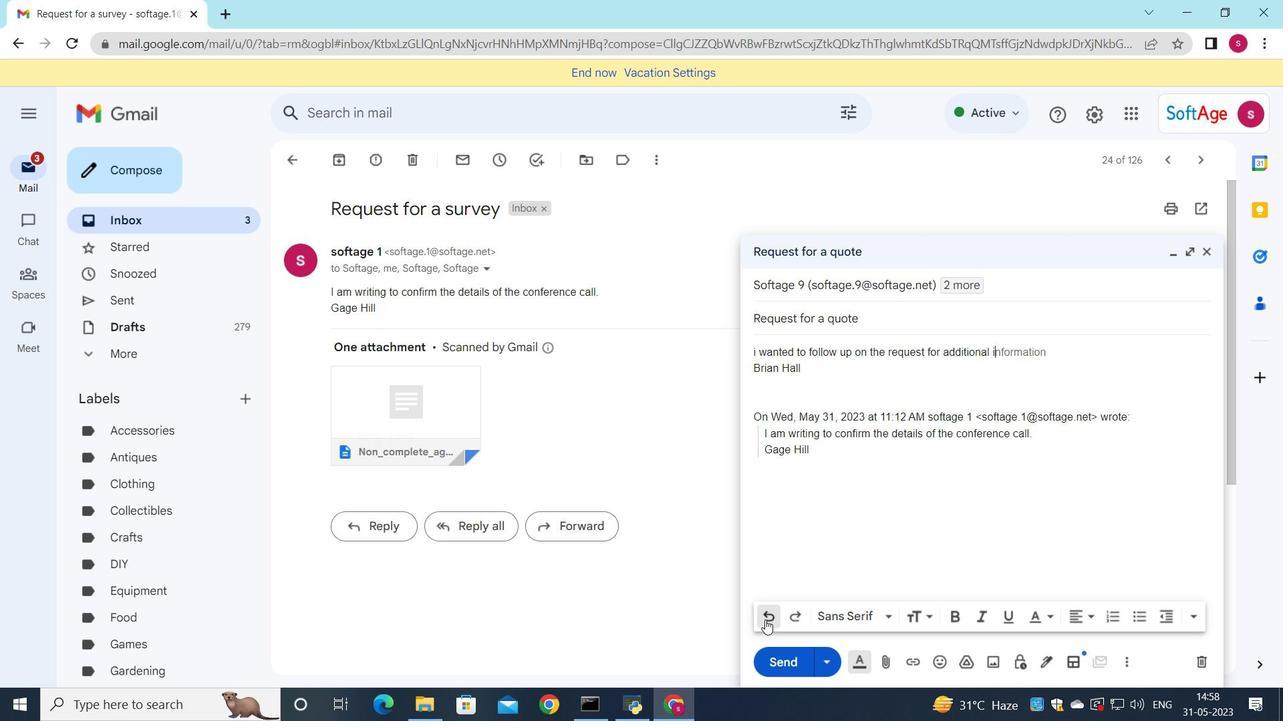 
Action: Mouse pressed left at (765, 620)
Screenshot: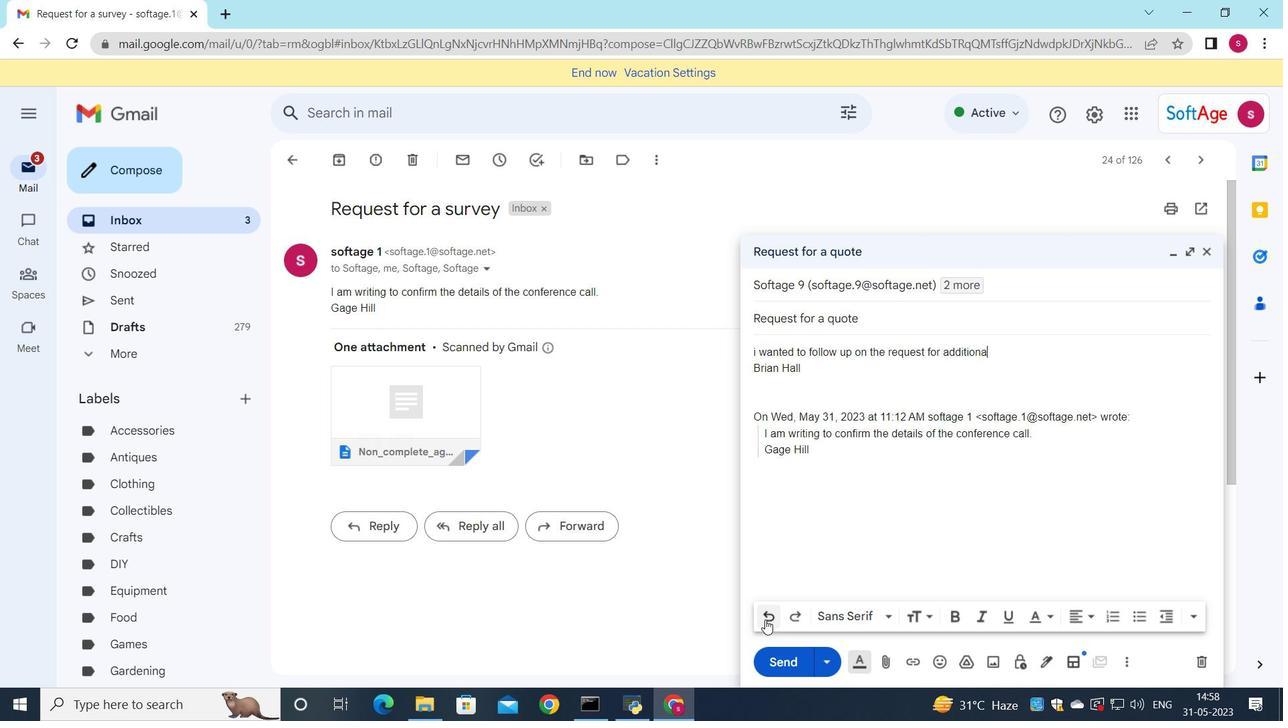 
Action: Mouse pressed left at (765, 620)
Screenshot: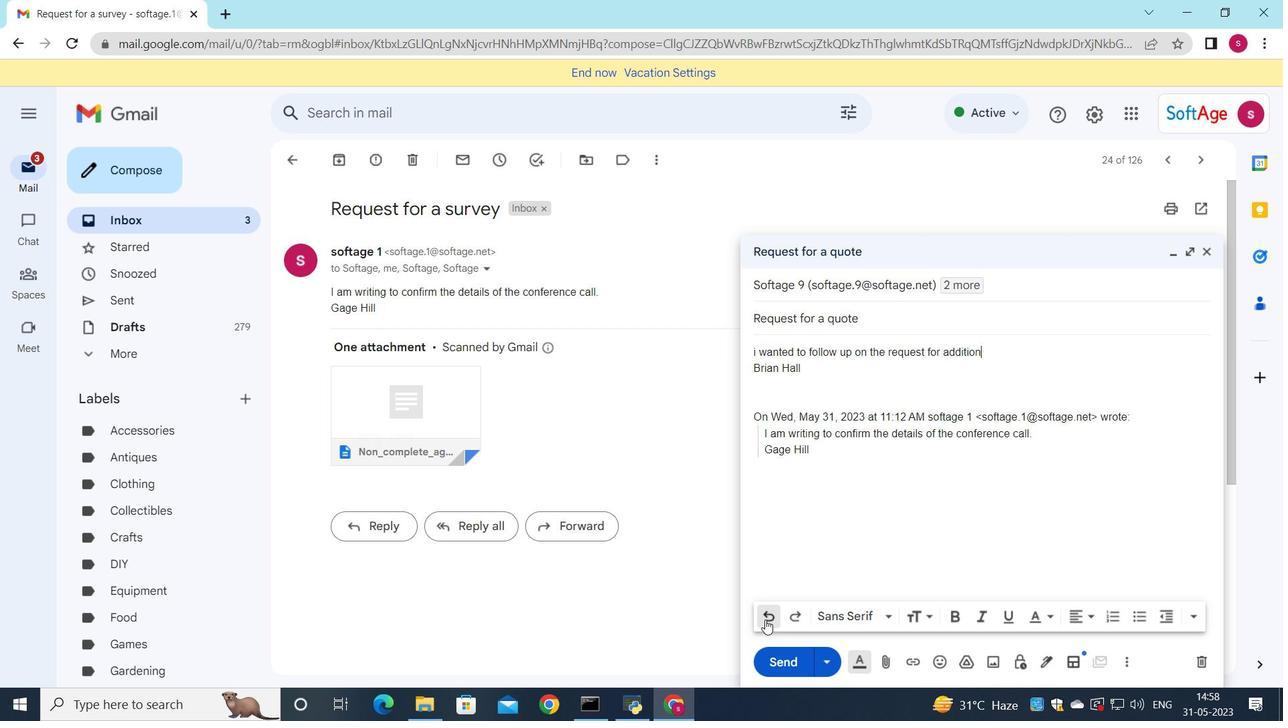 
Action: Mouse pressed left at (765, 620)
Screenshot: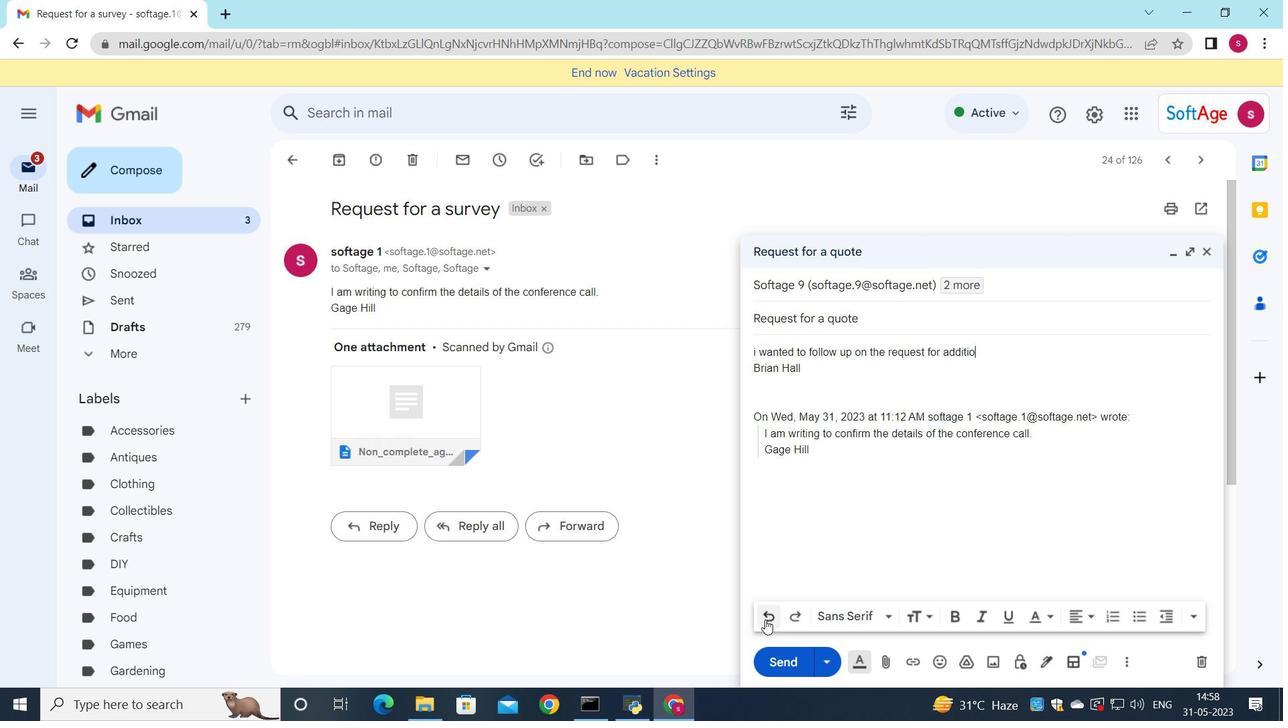 
Action: Mouse pressed left at (765, 620)
Screenshot: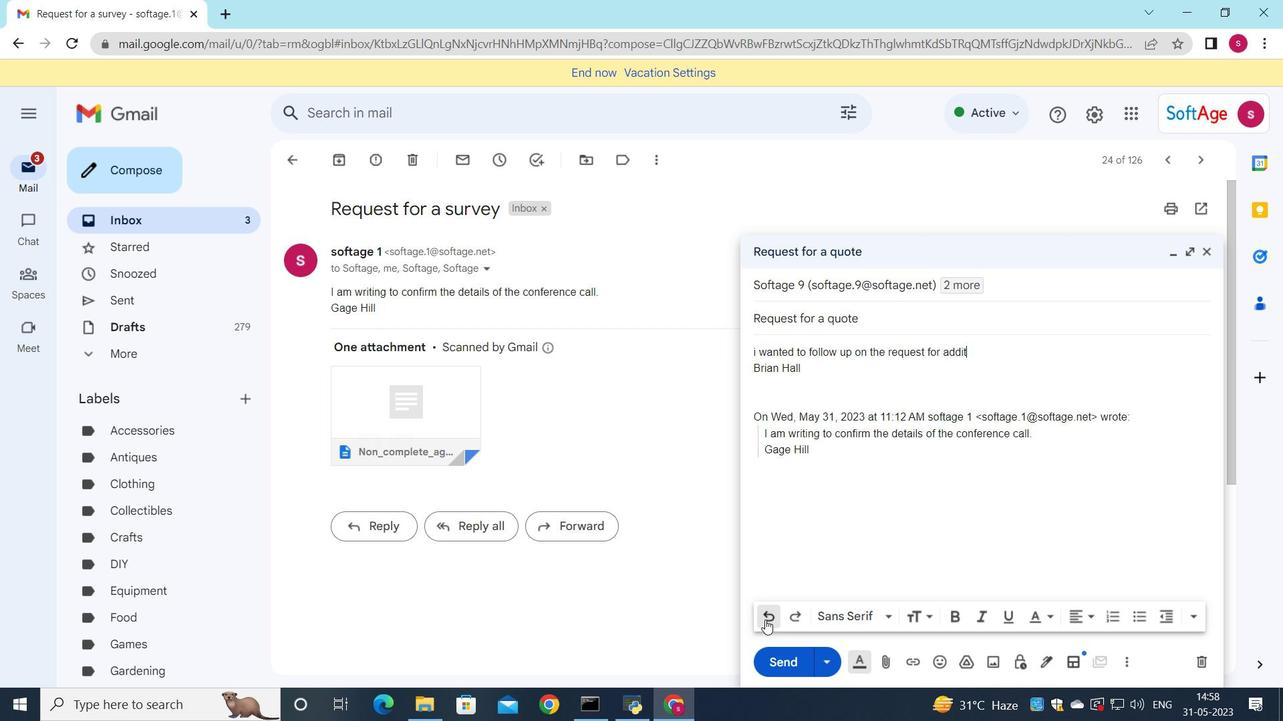 
Action: Mouse pressed left at (765, 620)
Screenshot: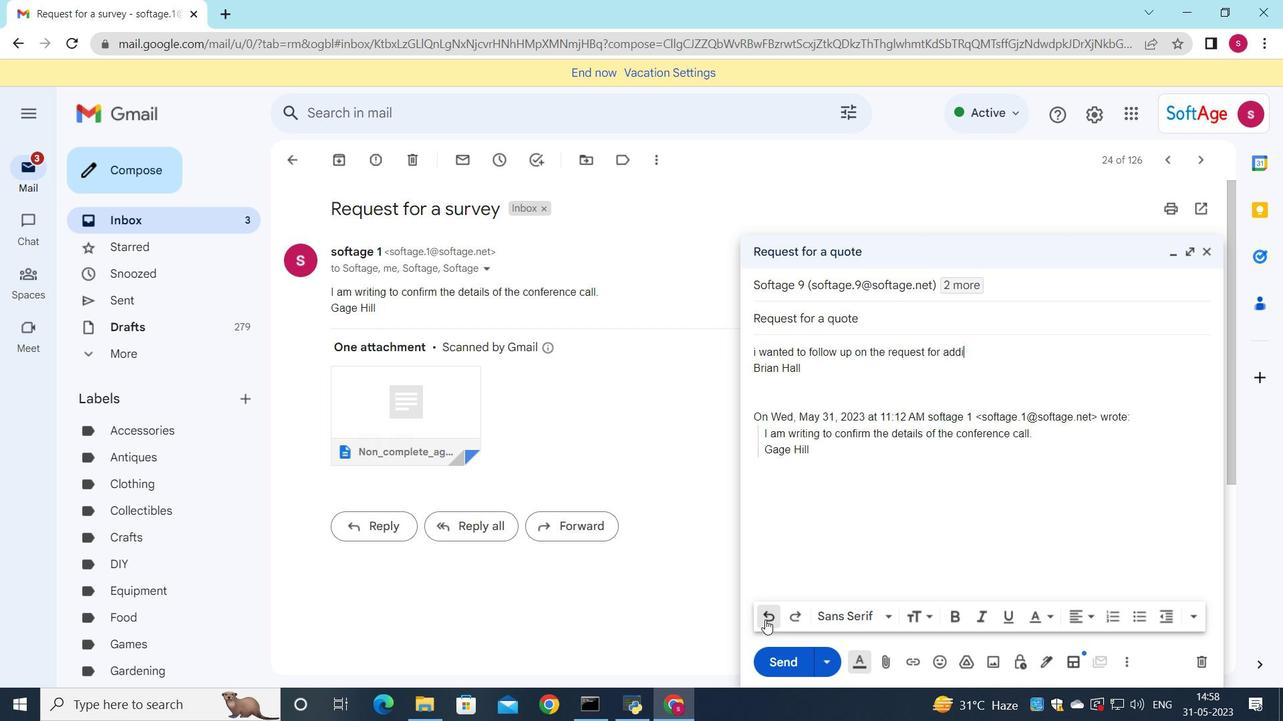 
Action: Mouse pressed left at (765, 620)
Screenshot: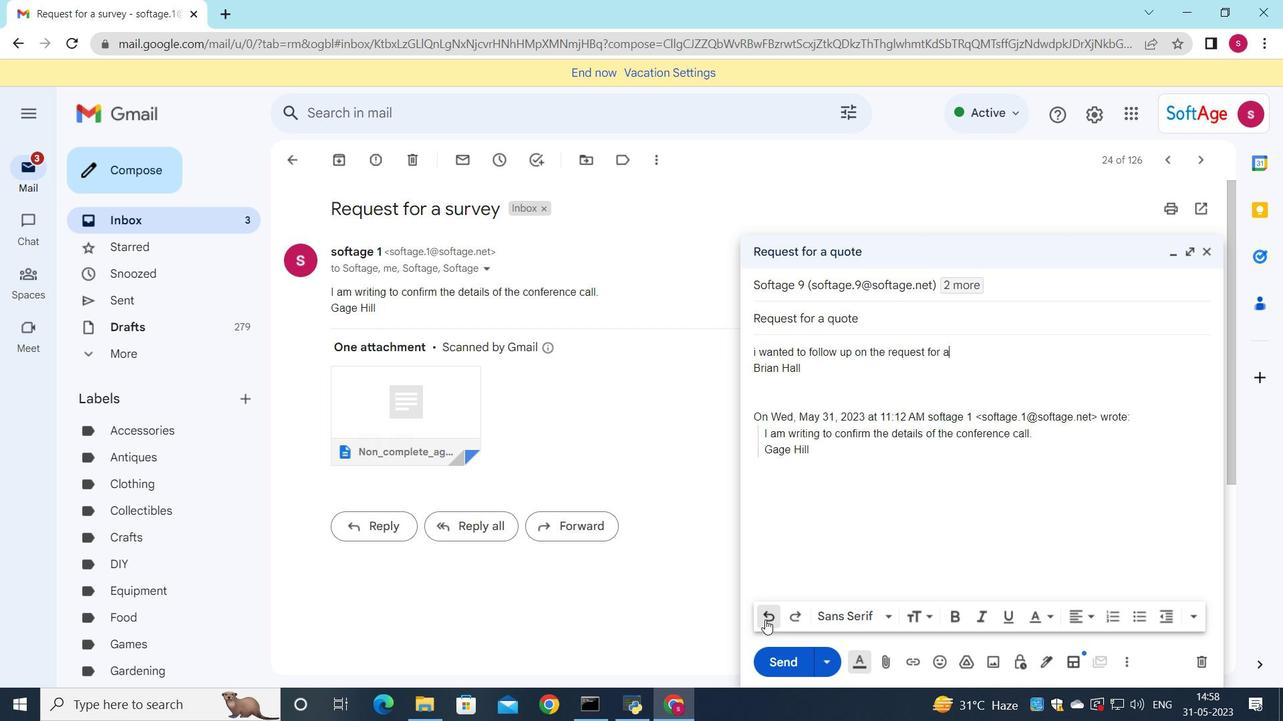 
Action: Mouse pressed left at (765, 620)
Screenshot: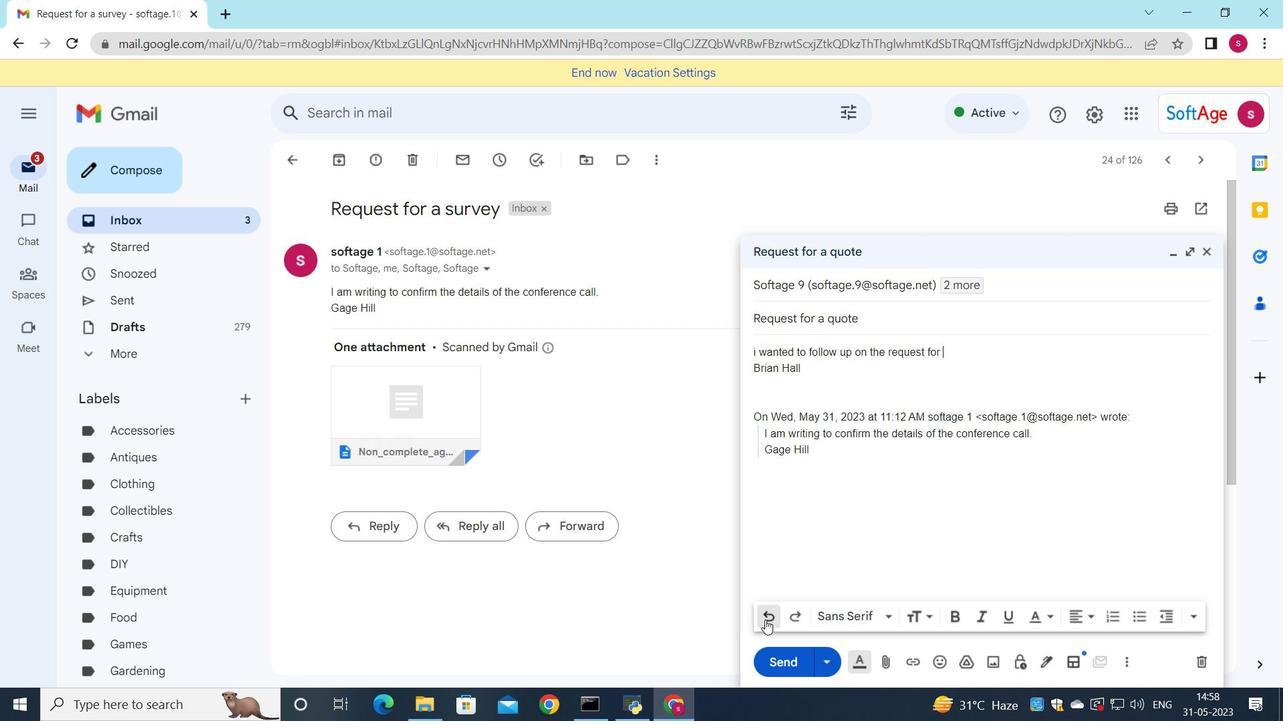 
Action: Mouse pressed left at (765, 620)
Screenshot: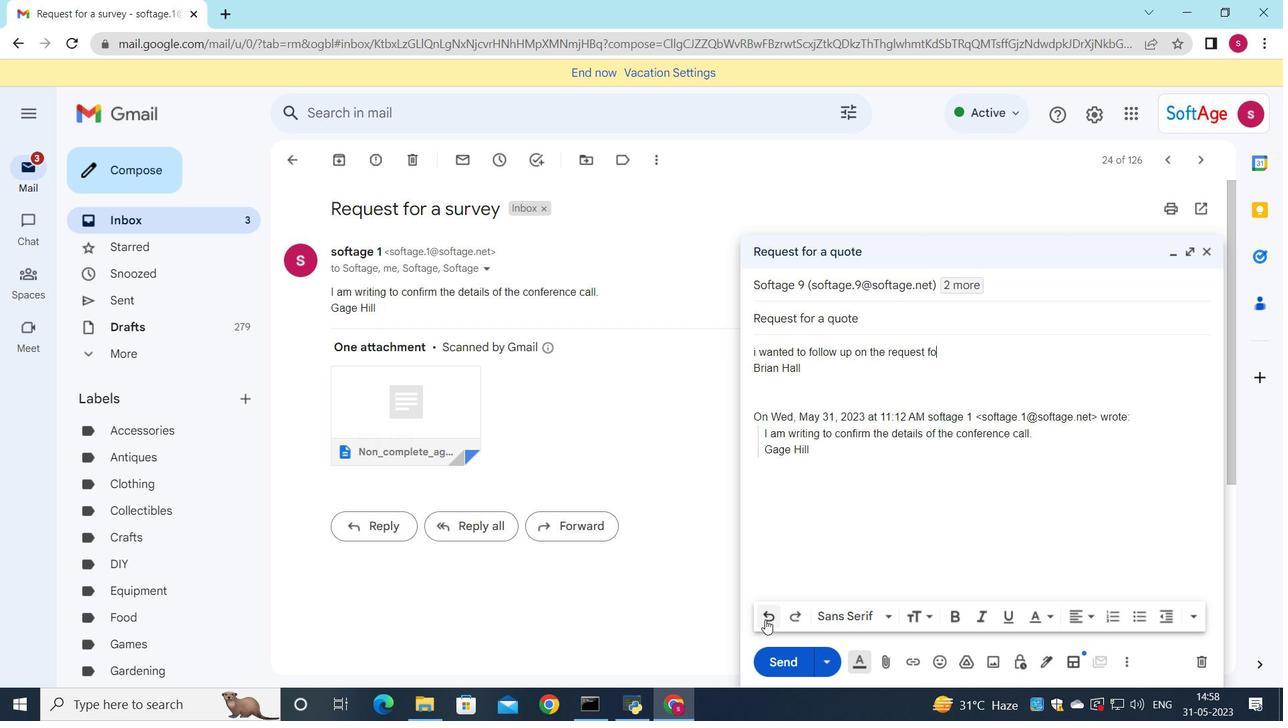 
Action: Mouse pressed left at (765, 620)
Screenshot: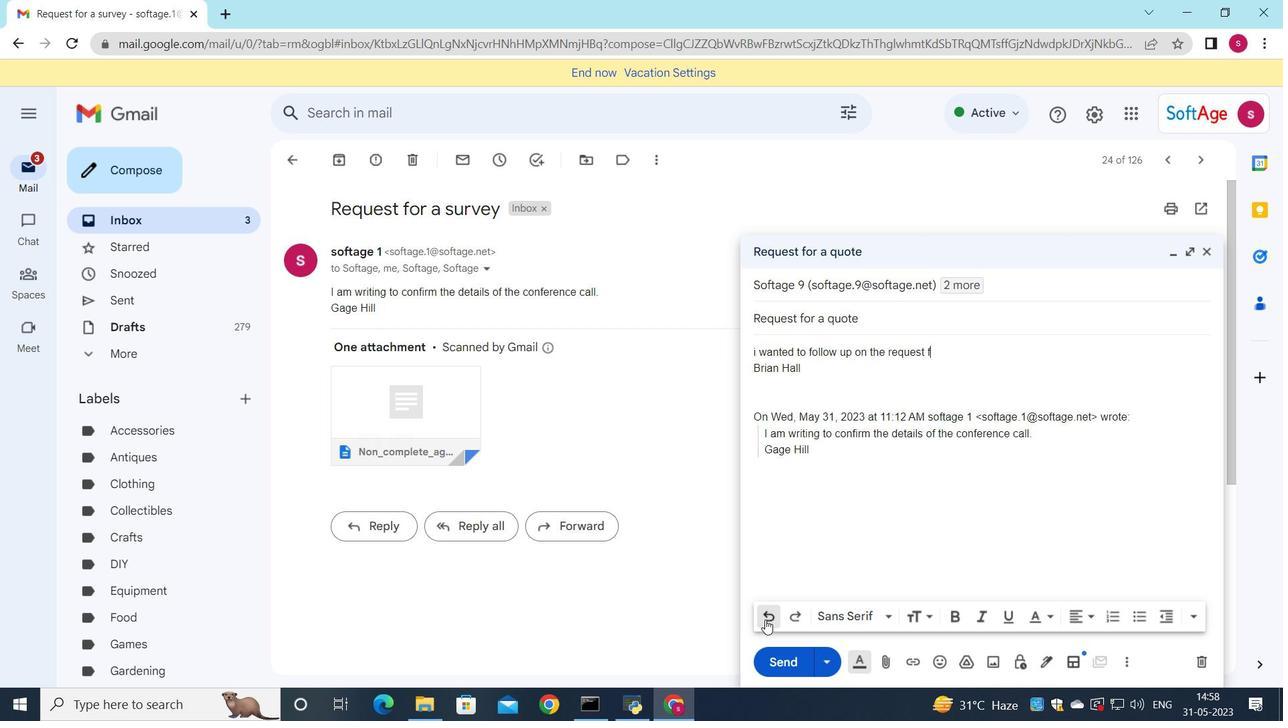 
Action: Mouse pressed left at (765, 620)
Screenshot: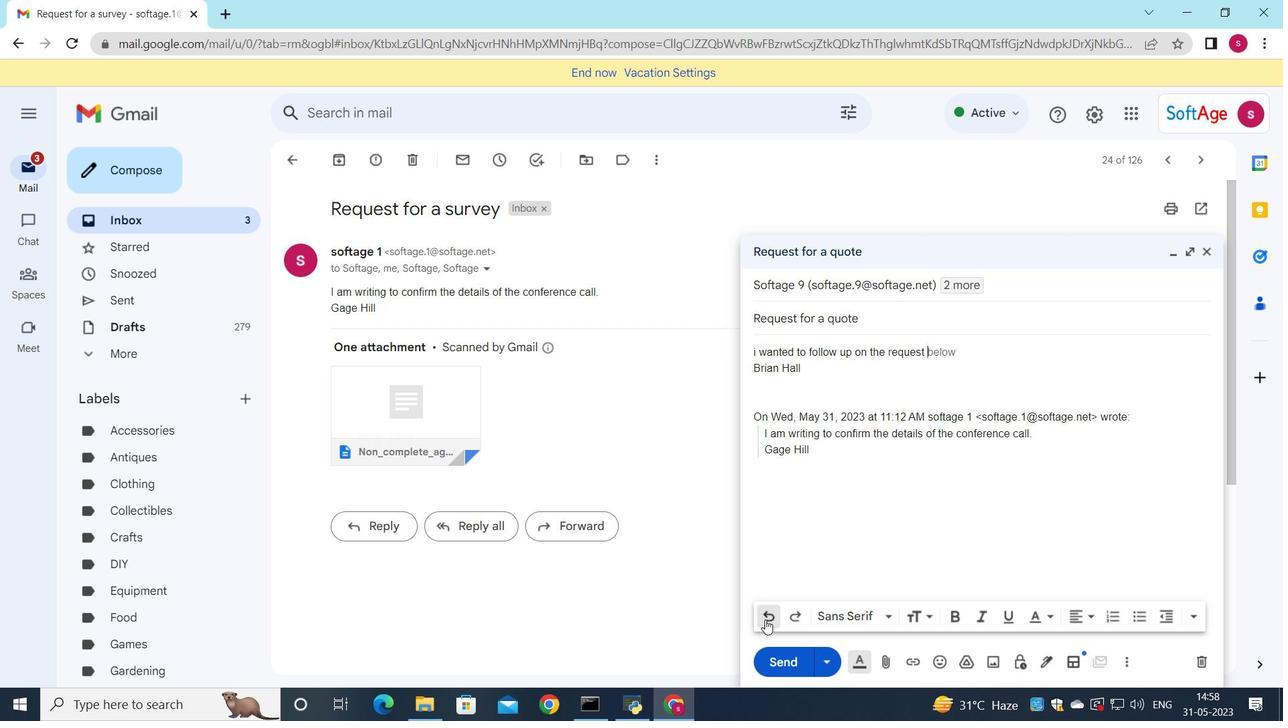 
Action: Mouse pressed left at (765, 620)
Screenshot: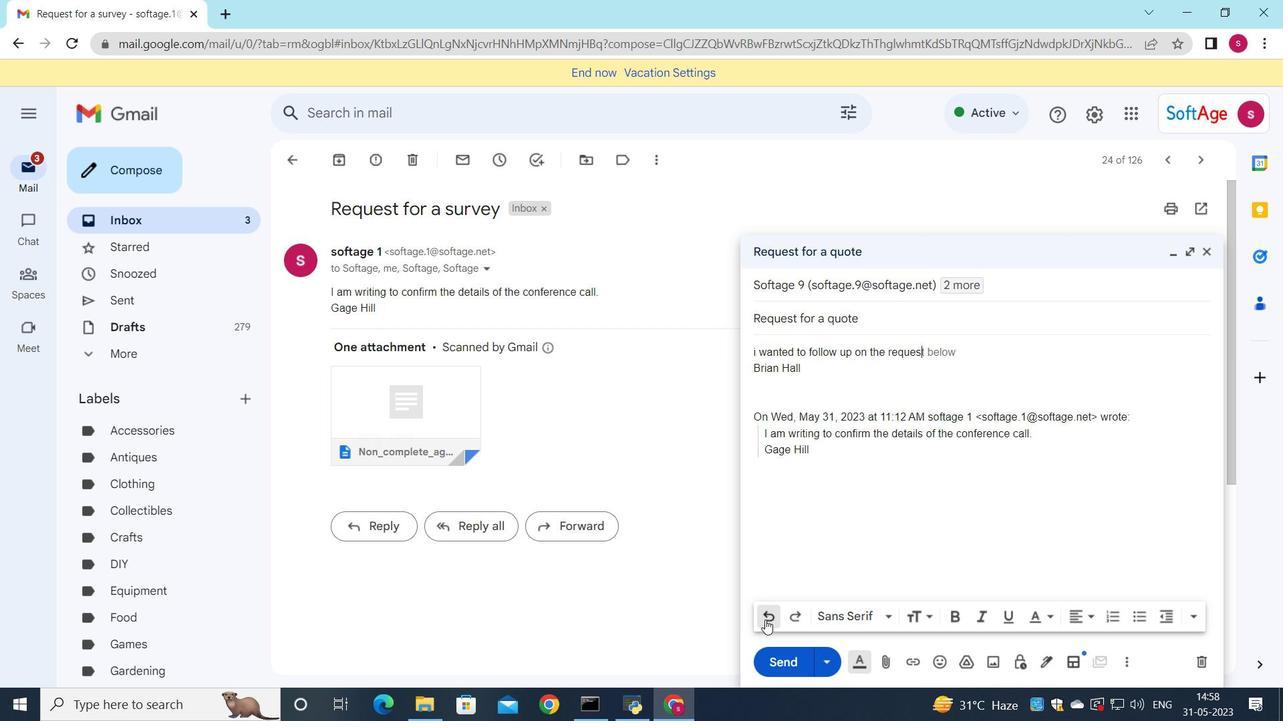 
Action: Mouse pressed left at (765, 620)
Screenshot: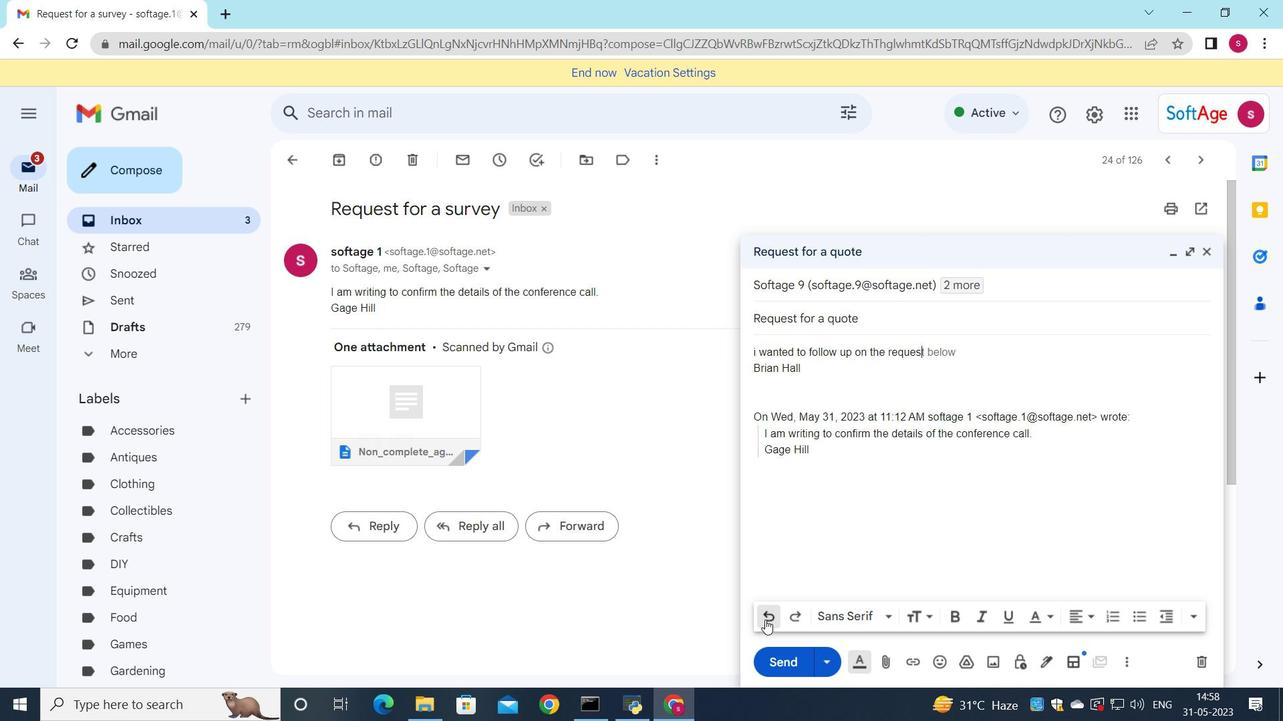 
Action: Mouse pressed left at (765, 620)
Screenshot: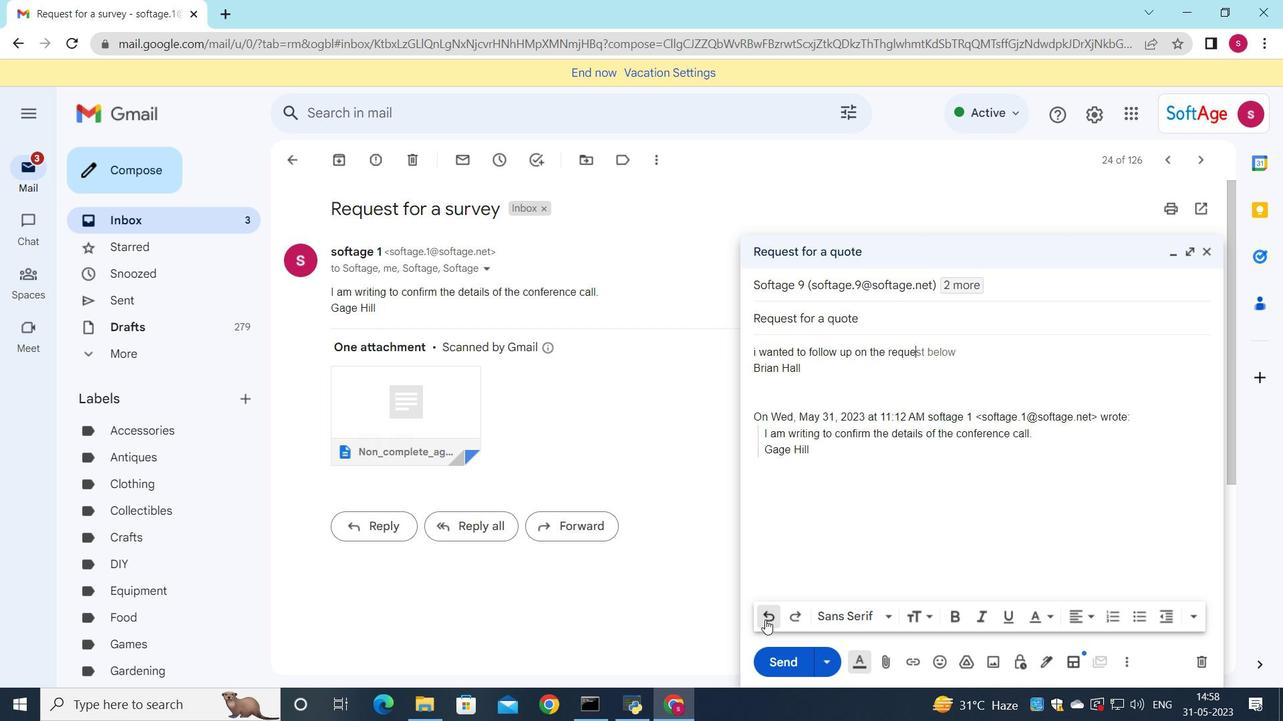 
Action: Mouse pressed left at (765, 620)
Screenshot: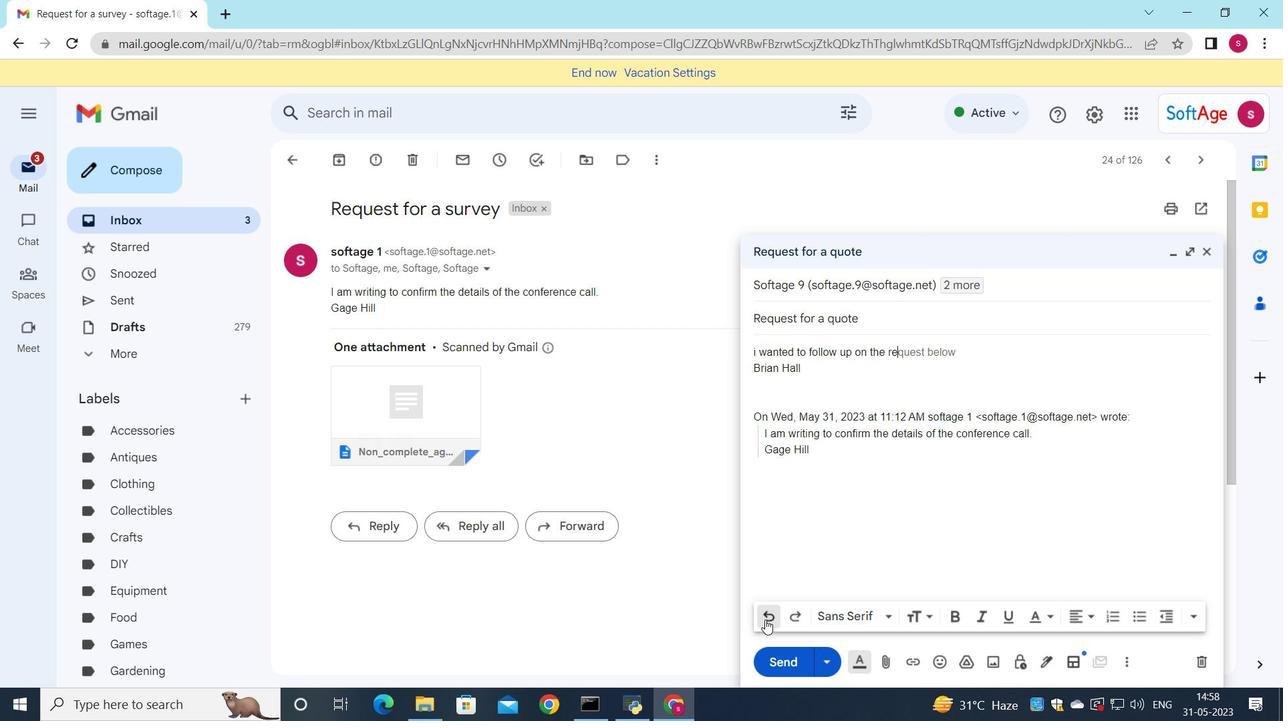 
Action: Mouse pressed left at (765, 620)
Screenshot: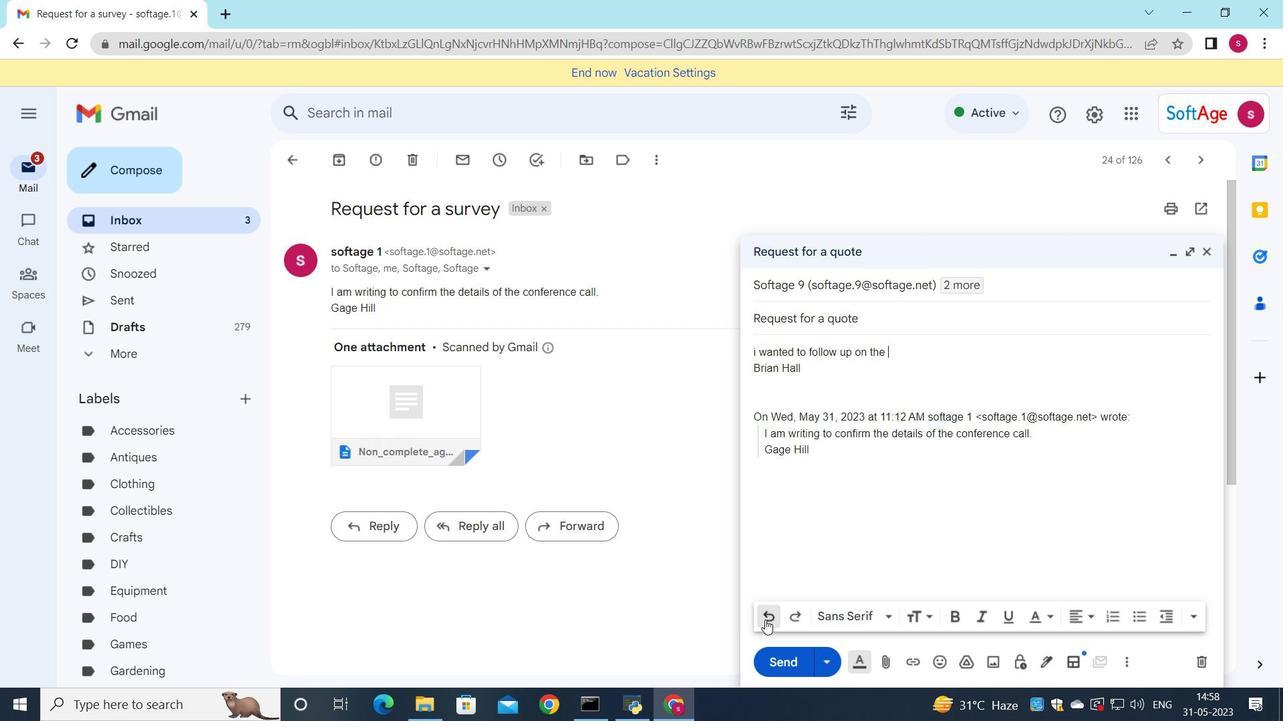 
Action: Mouse pressed left at (765, 620)
Screenshot: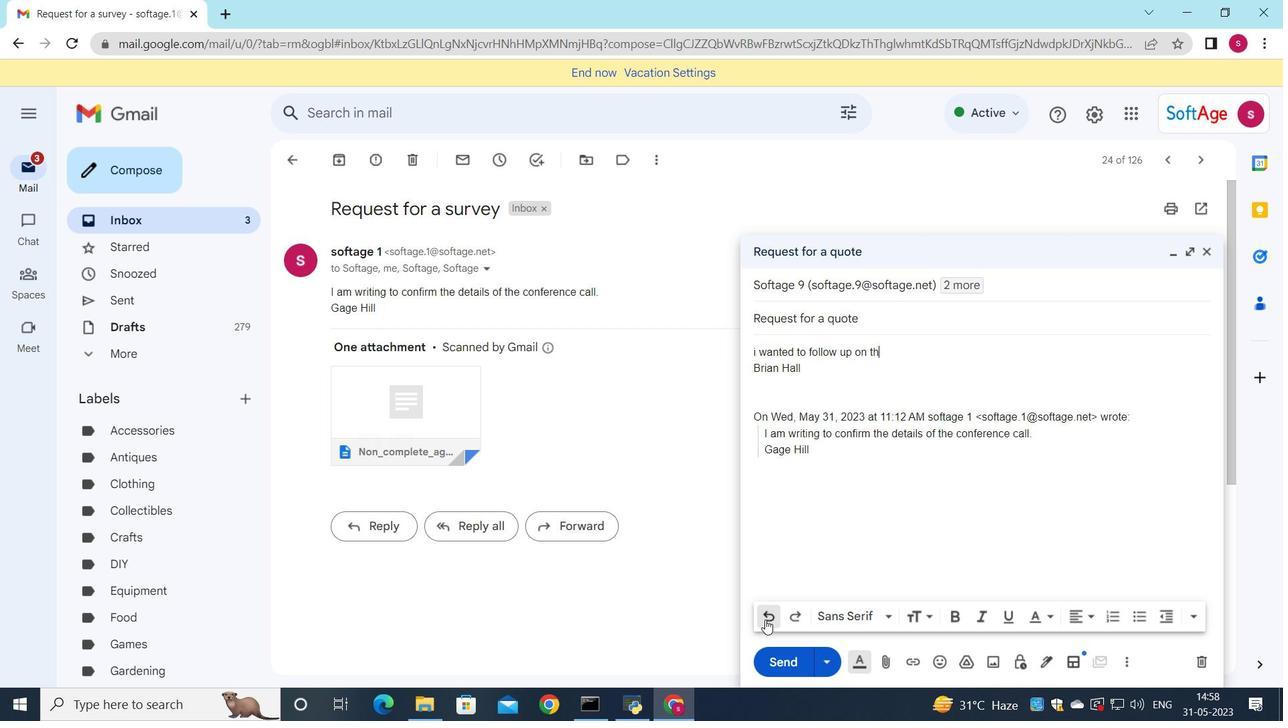 
Action: Mouse pressed left at (765, 620)
Screenshot: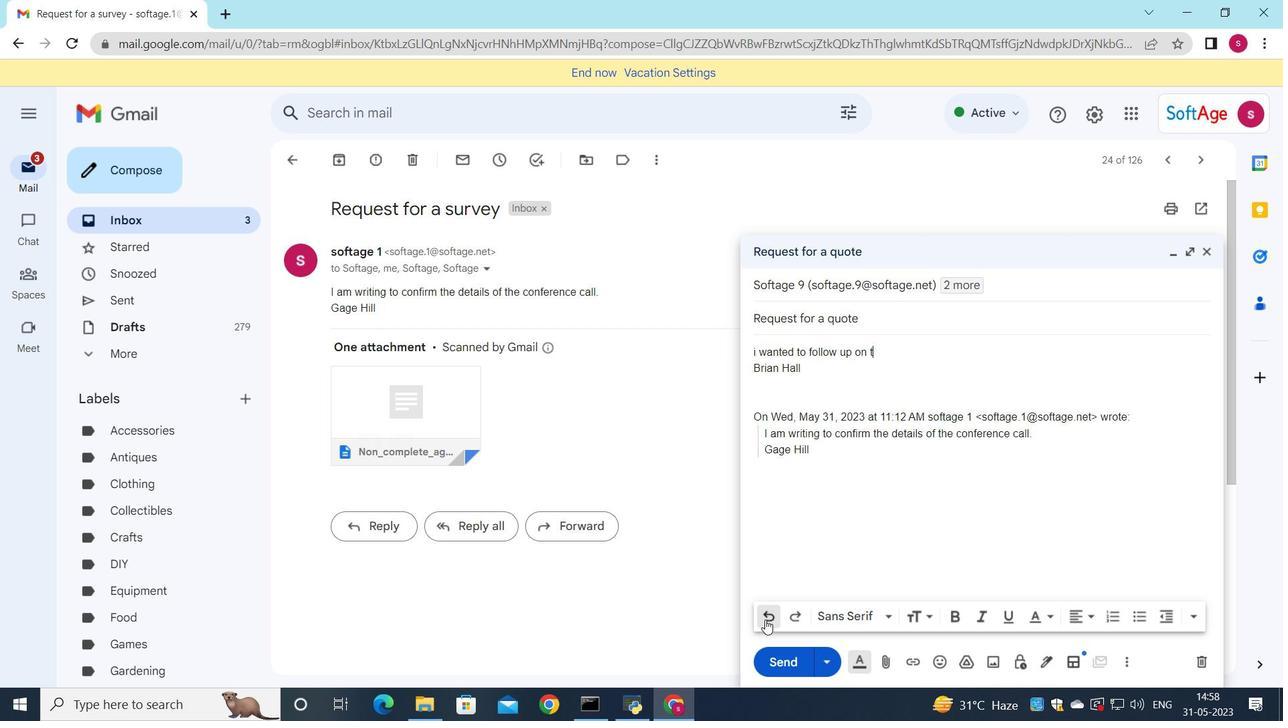 
Action: Mouse pressed left at (765, 620)
Screenshot: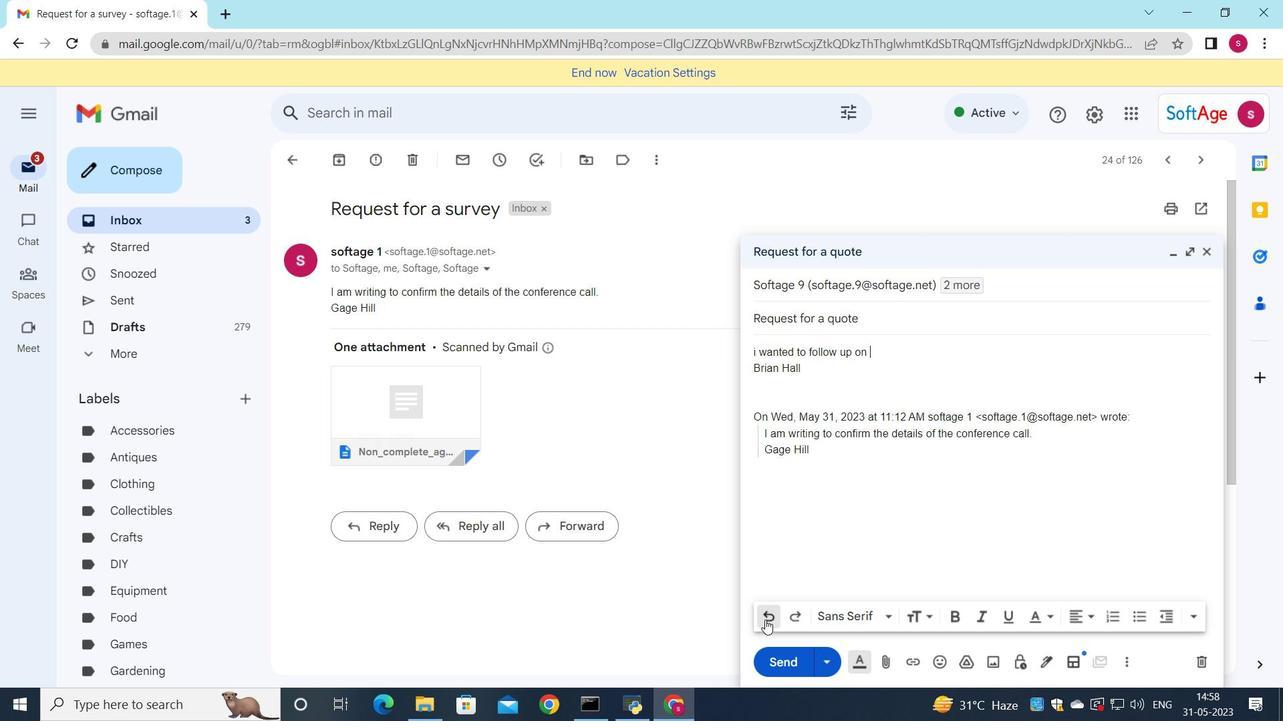 
Action: Mouse pressed left at (765, 620)
Screenshot: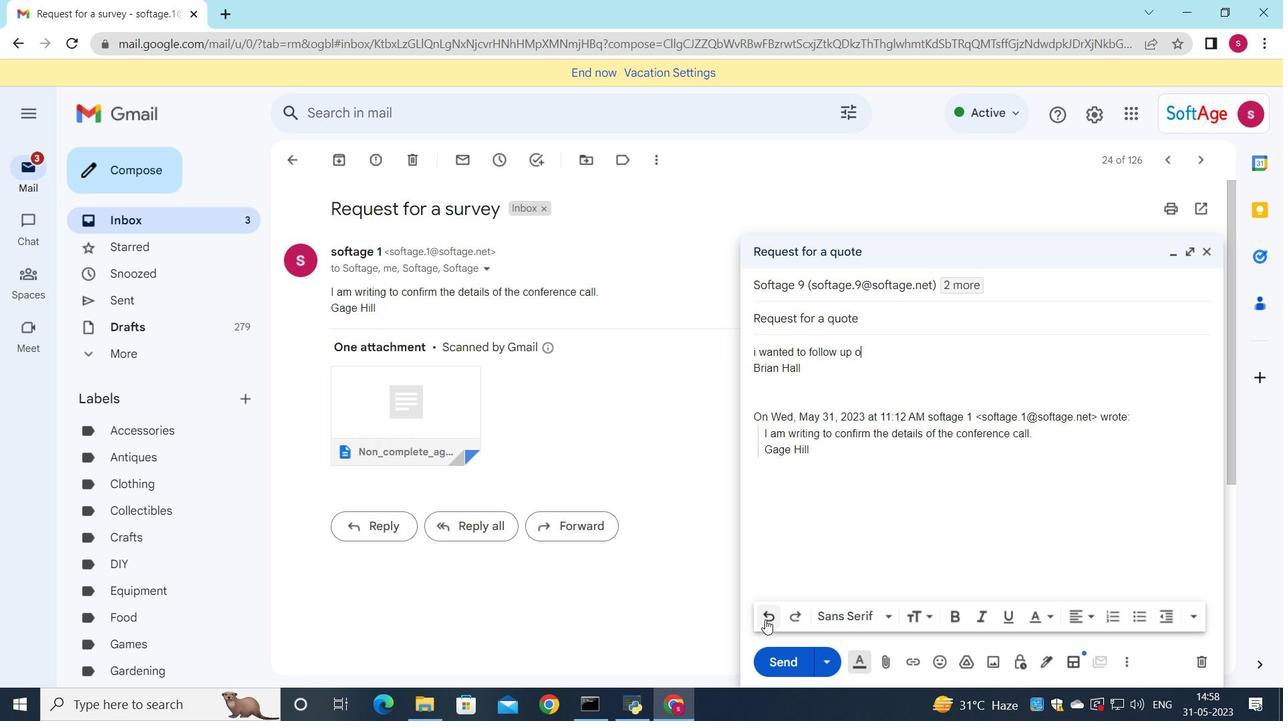 
Action: Mouse pressed left at (765, 620)
Screenshot: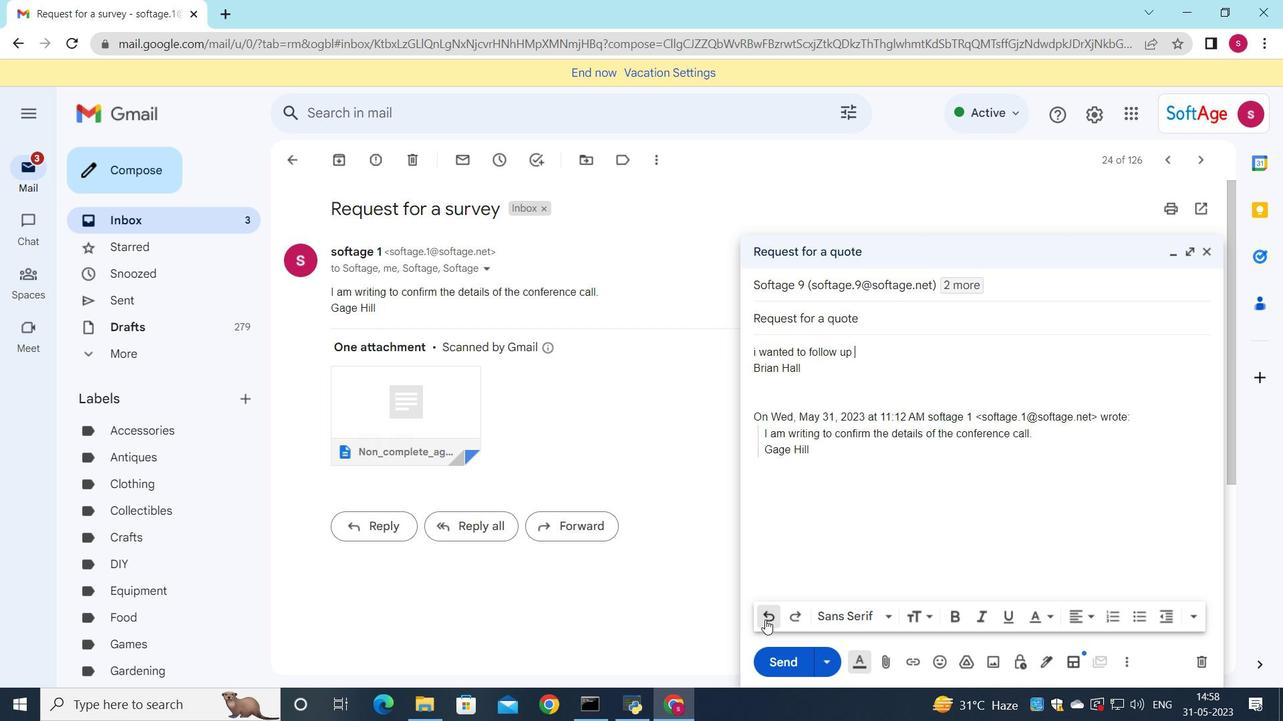 
Action: Mouse pressed left at (765, 620)
Screenshot: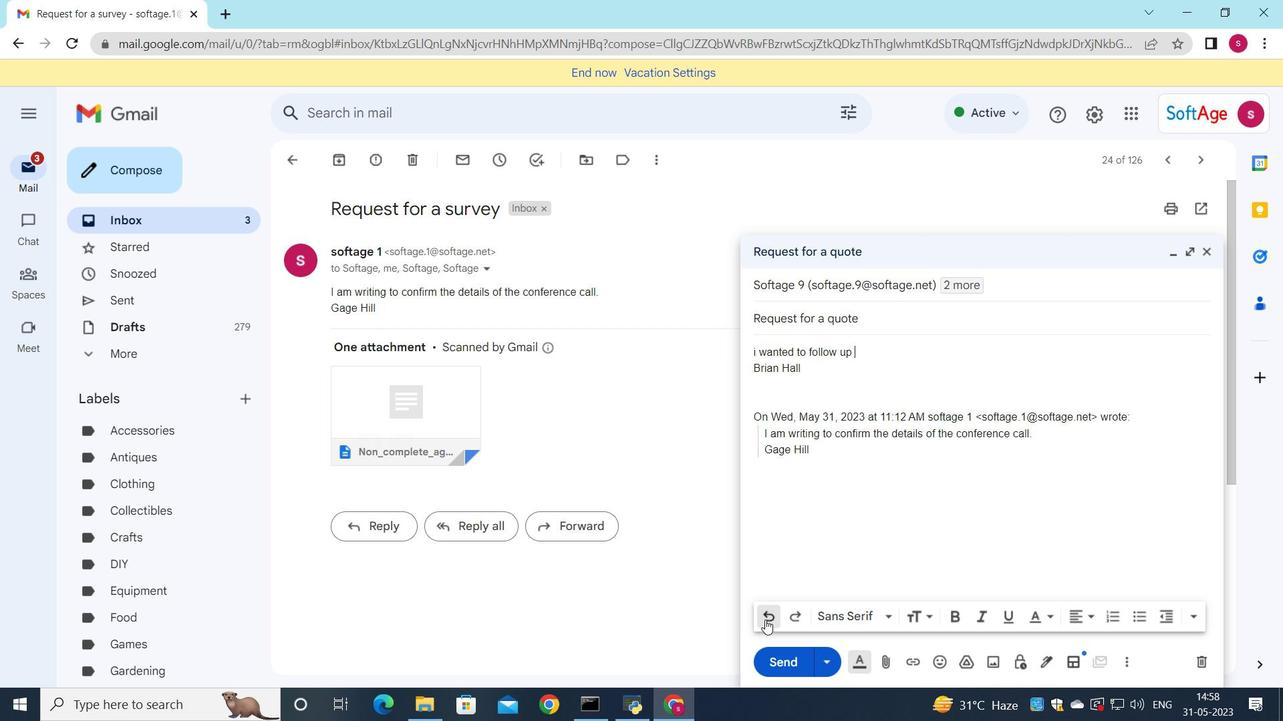 
Action: Mouse pressed left at (765, 620)
Screenshot: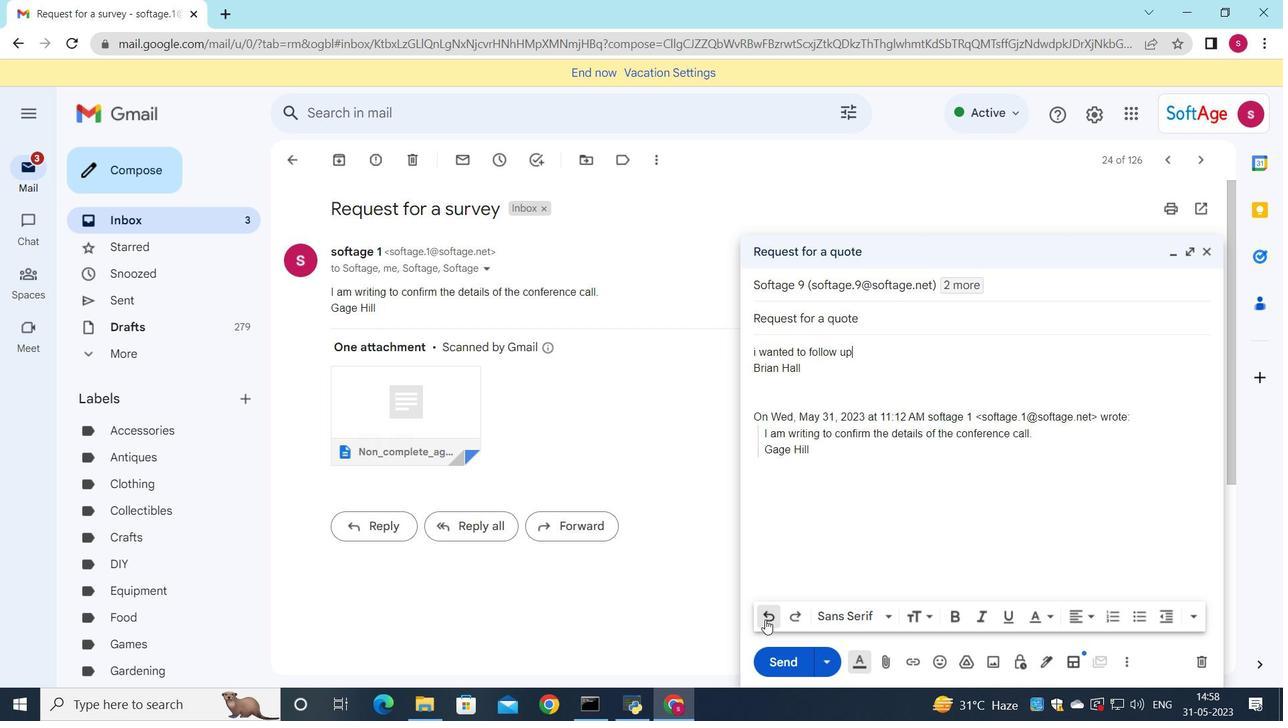 
Action: Mouse pressed left at (765, 620)
Screenshot: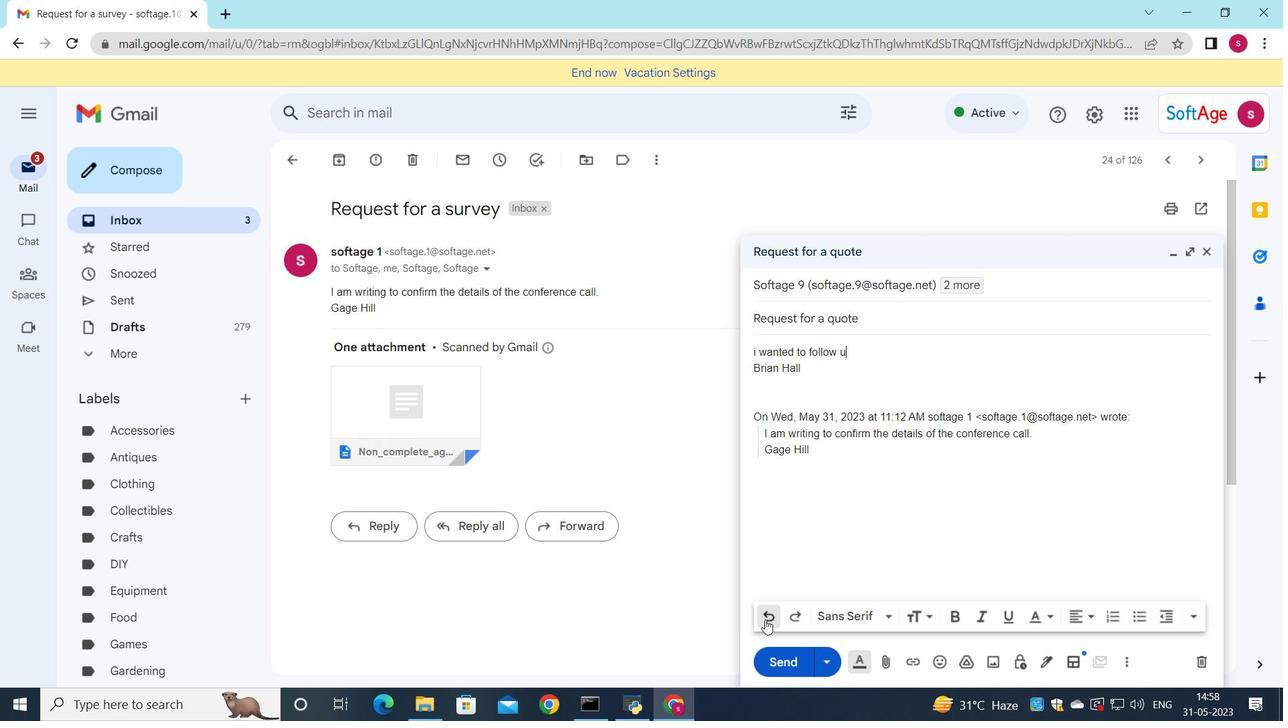 
Action: Mouse pressed left at (765, 620)
Screenshot: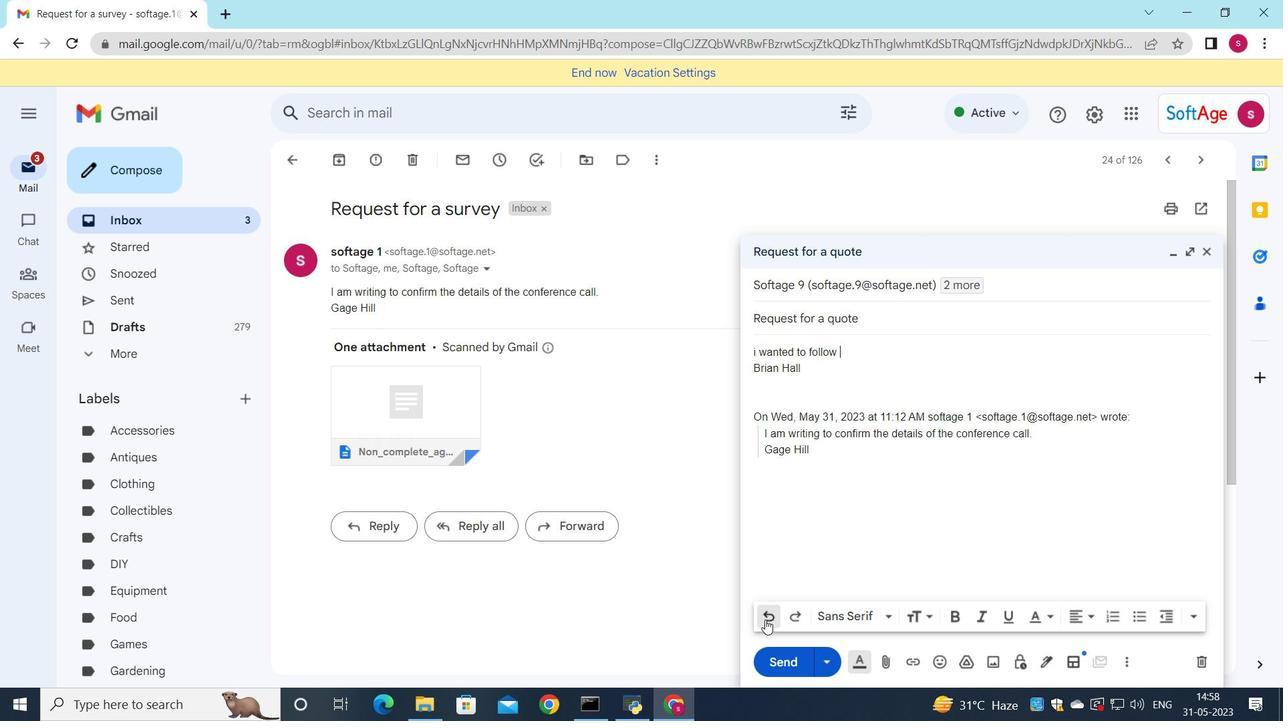 
Action: Mouse pressed left at (765, 620)
Screenshot: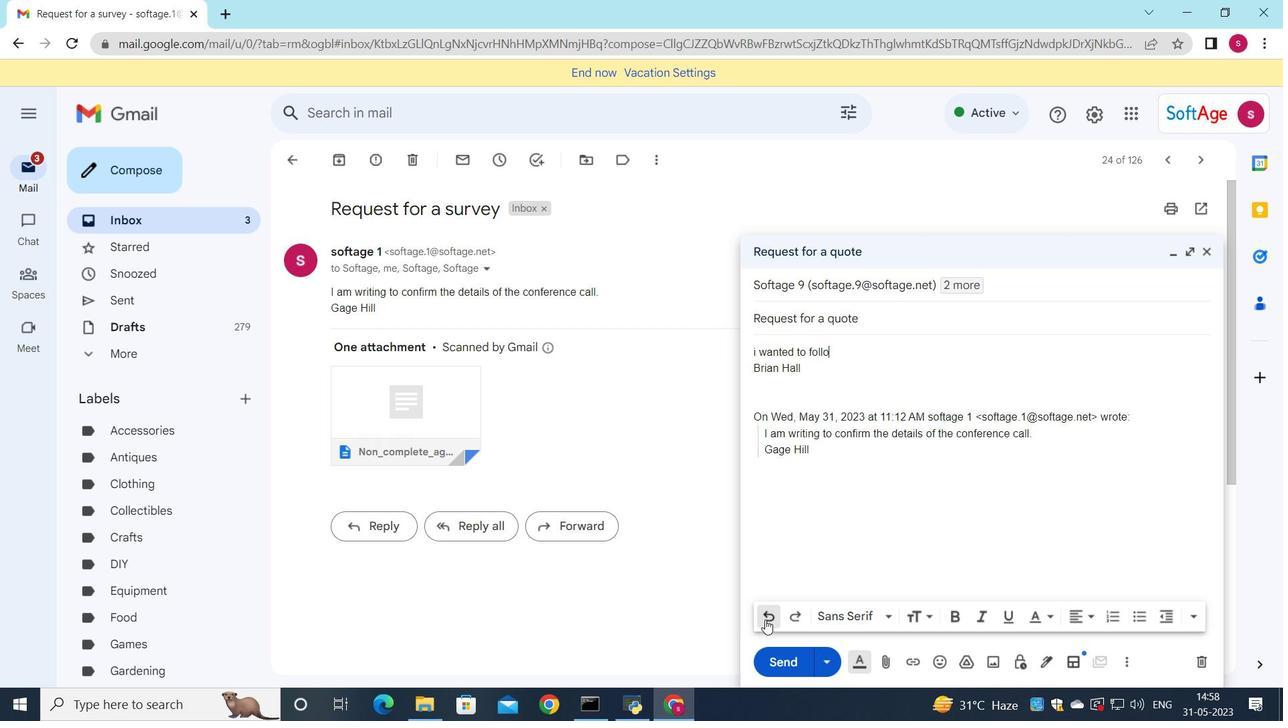 
Action: Mouse pressed left at (765, 620)
Screenshot: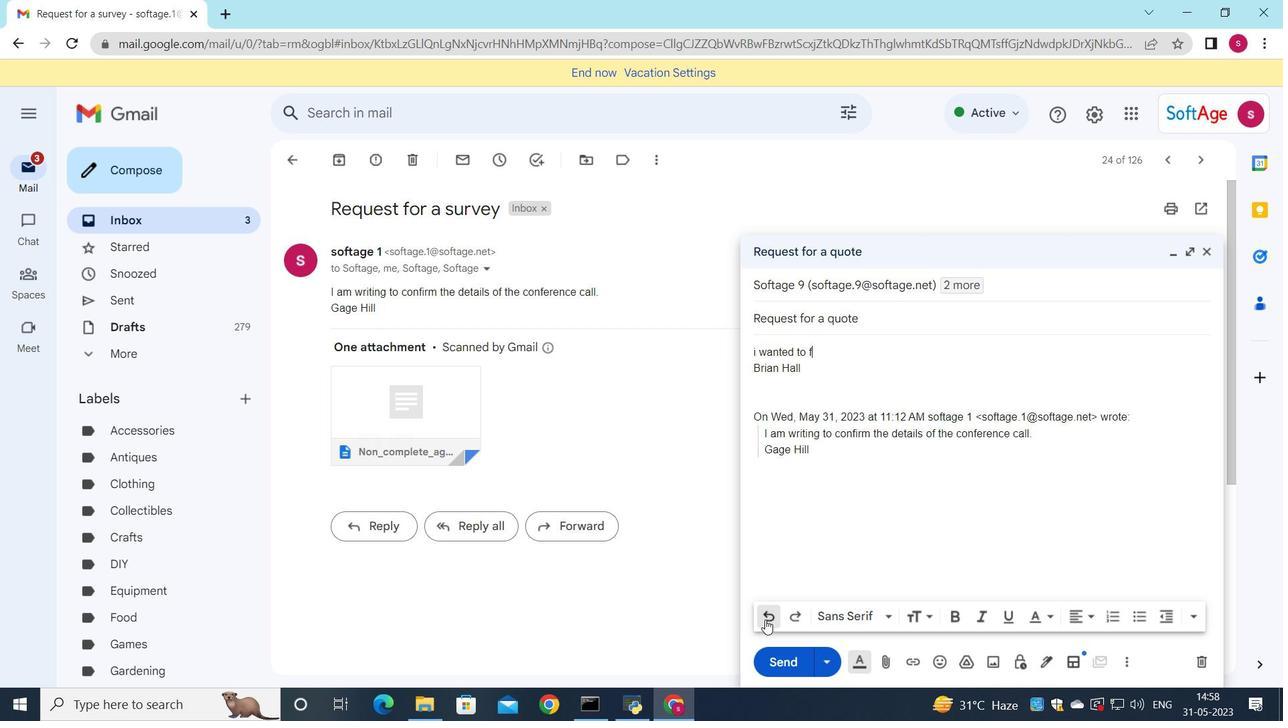 
Action: Mouse pressed left at (765, 620)
Screenshot: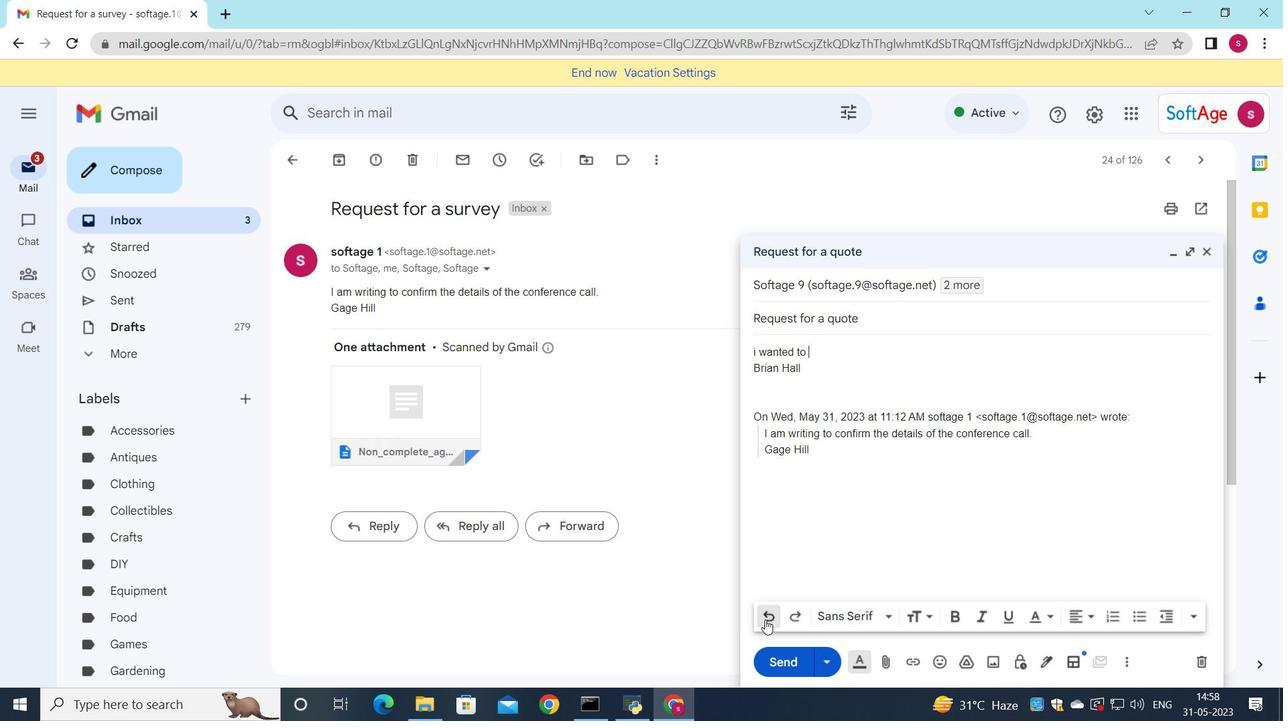
Action: Mouse pressed left at (765, 620)
Screenshot: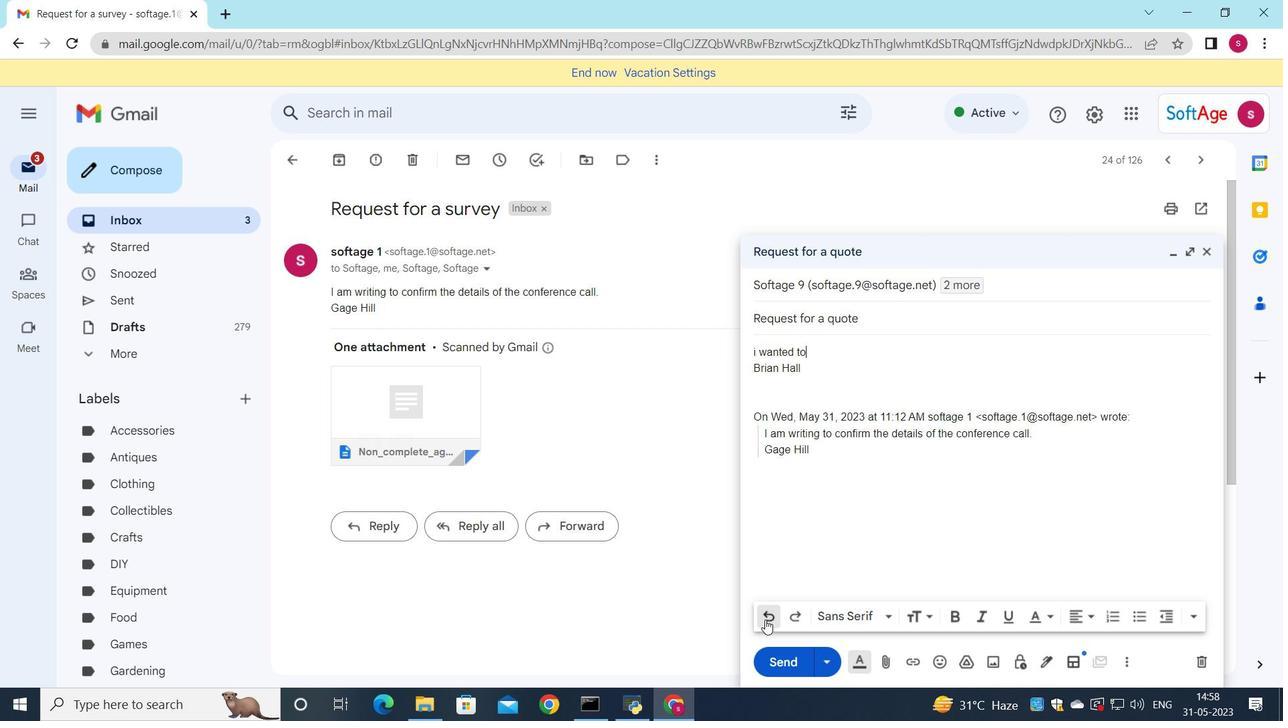 
Action: Mouse pressed left at (765, 620)
Screenshot: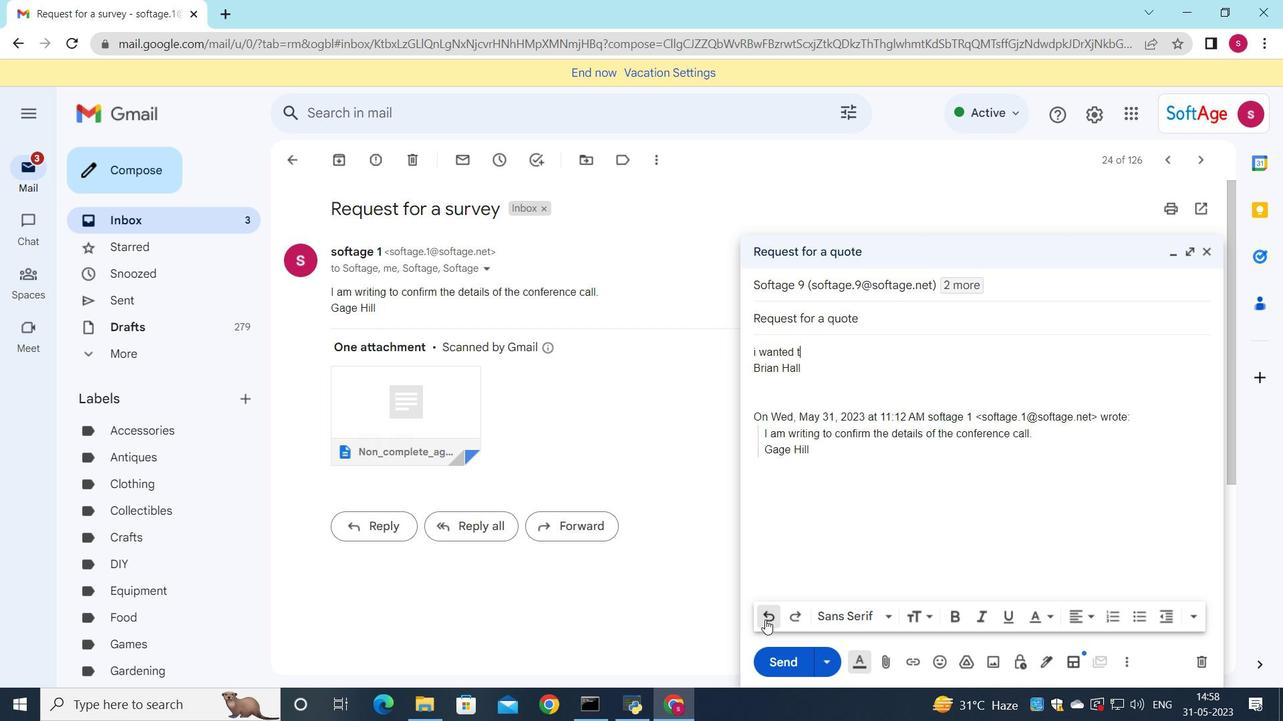 
Action: Mouse pressed left at (765, 620)
Screenshot: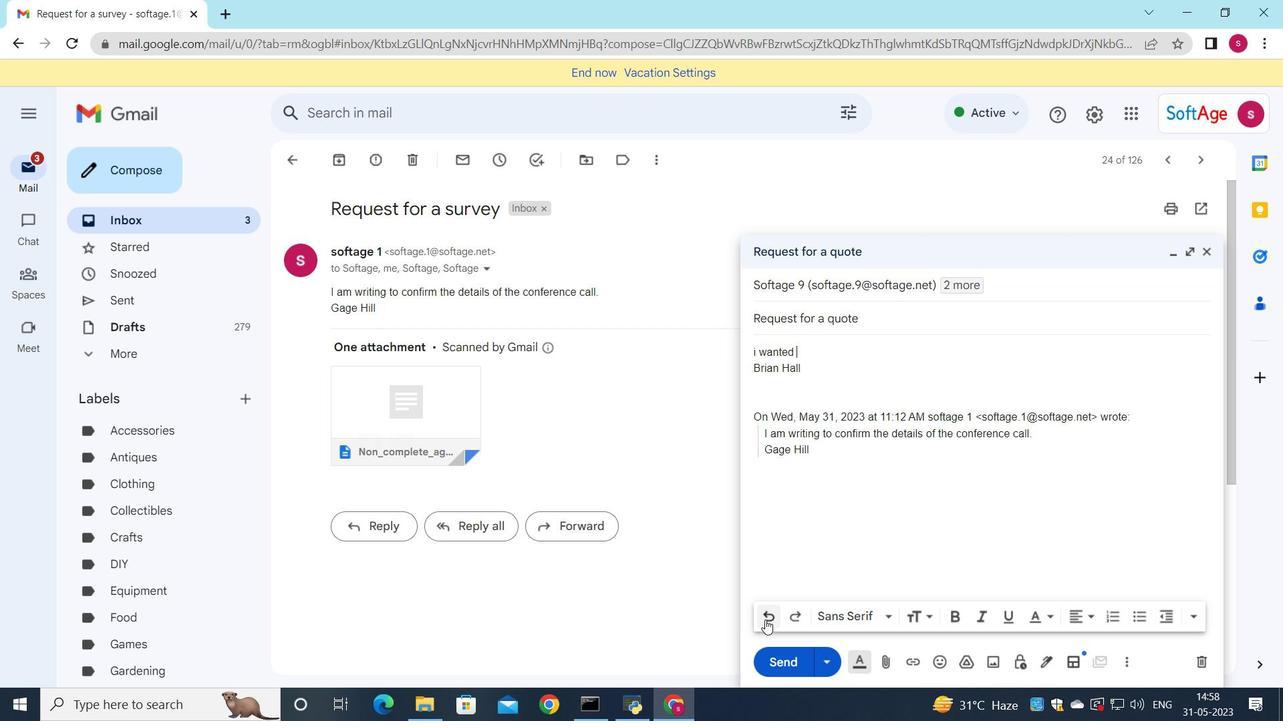 
Action: Mouse pressed left at (765, 620)
Screenshot: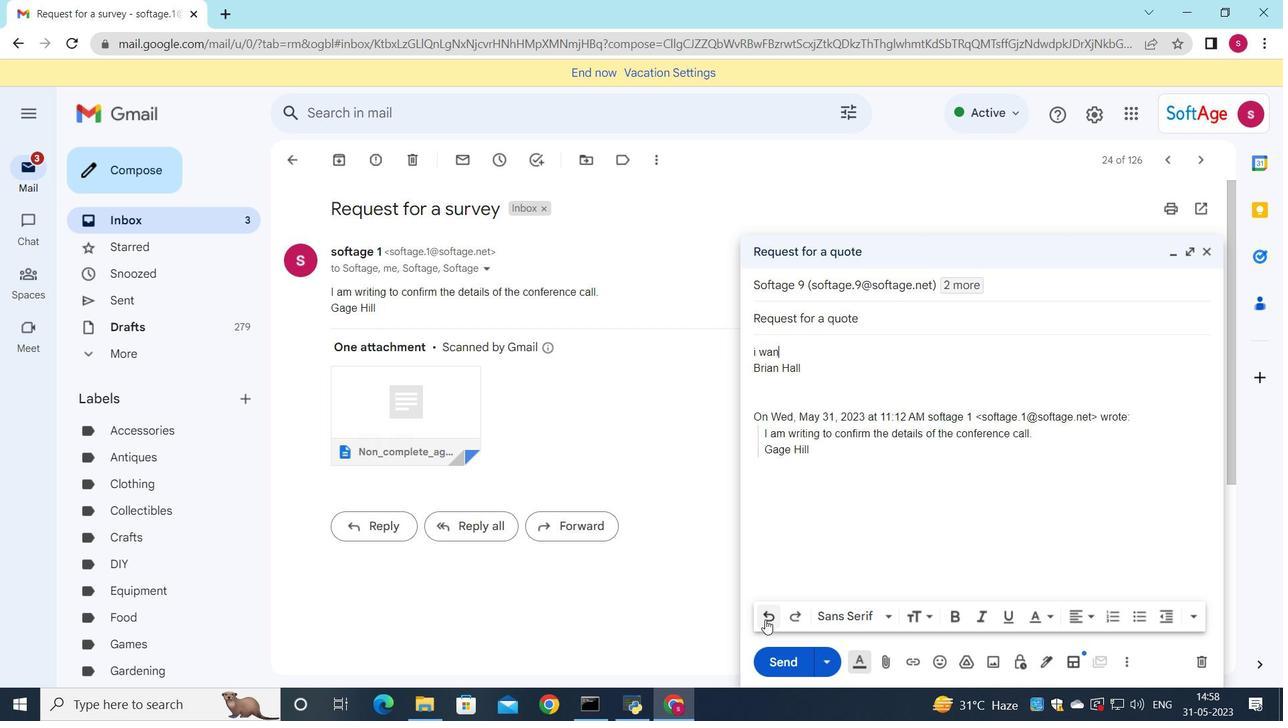 
Action: Mouse pressed left at (765, 620)
Screenshot: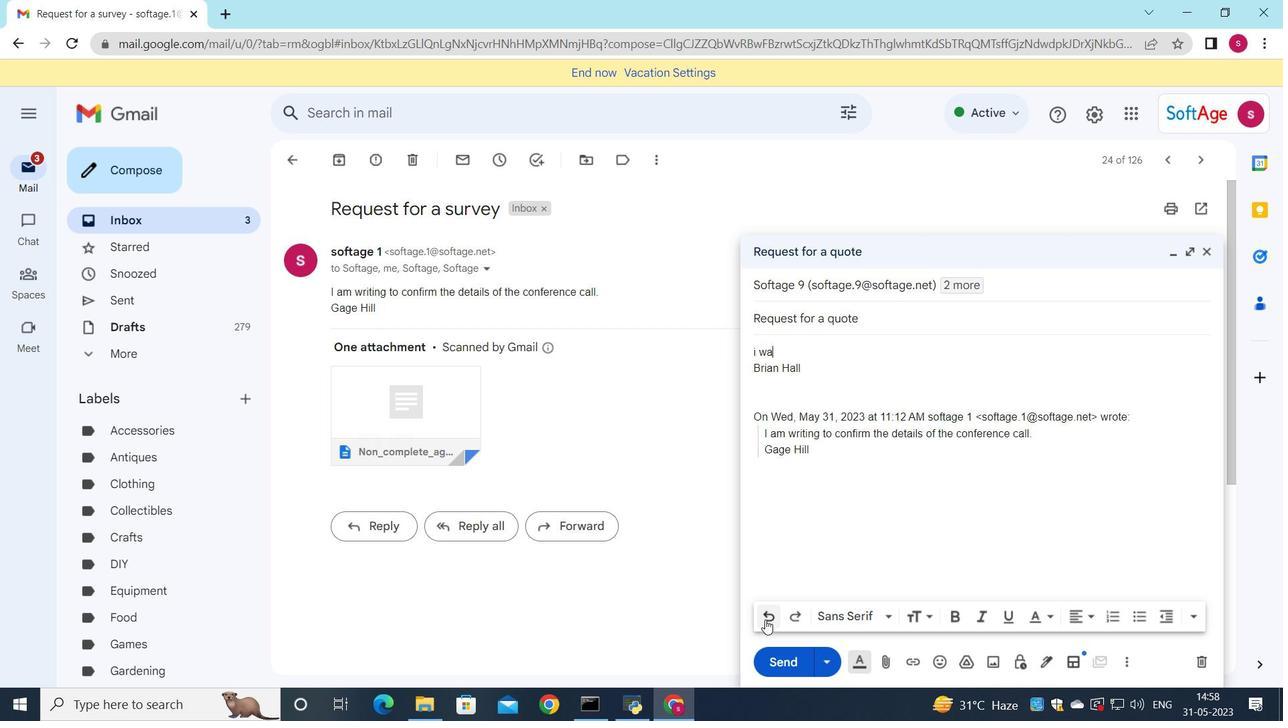 
Action: Mouse pressed left at (765, 620)
Screenshot: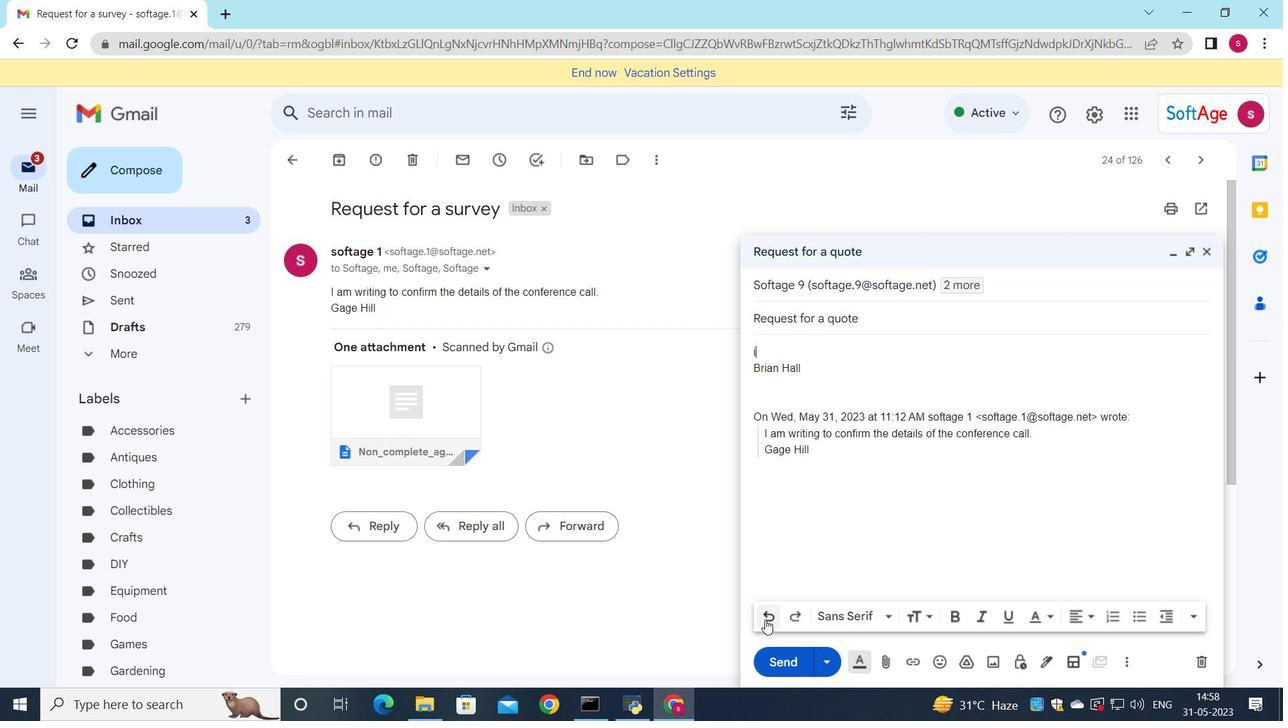 
Action: Key pressed <Key.shift>Could<Key.space>you<Key.space>please<Key.space>provide<Key.space>a<Key.space>status<Key.space>update<Key.space>on<Key.space>this<Key.space>project<Key.shift><Key.shift><Key.shift><Key.shift><Key.shift><Key.shift><Key.shift><Key.shift><Key.shift><Key.shift><Key.shift><Key.shift><Key.shift><Key.shift><Key.shift><Key.shift><Key.shift><Key.shift><Key.shift><Key.shift><Key.shift><Key.shift><Key.shift><Key.shift><Key.shift><Key.shift><Key.shift><Key.shift><Key.shift><Key.shift><Key.shift><Key.shift><Key.shift><Key.shift><Key.shift>?
Screenshot: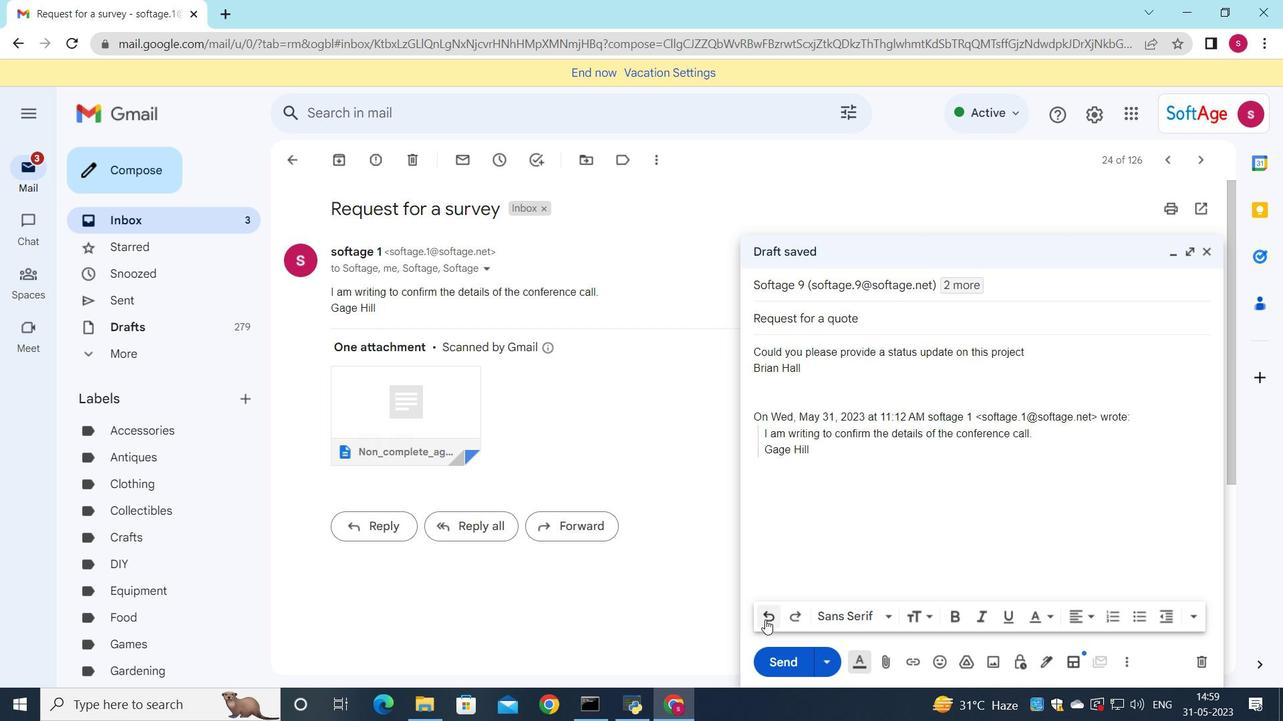 
Action: Mouse moved to (779, 660)
Screenshot: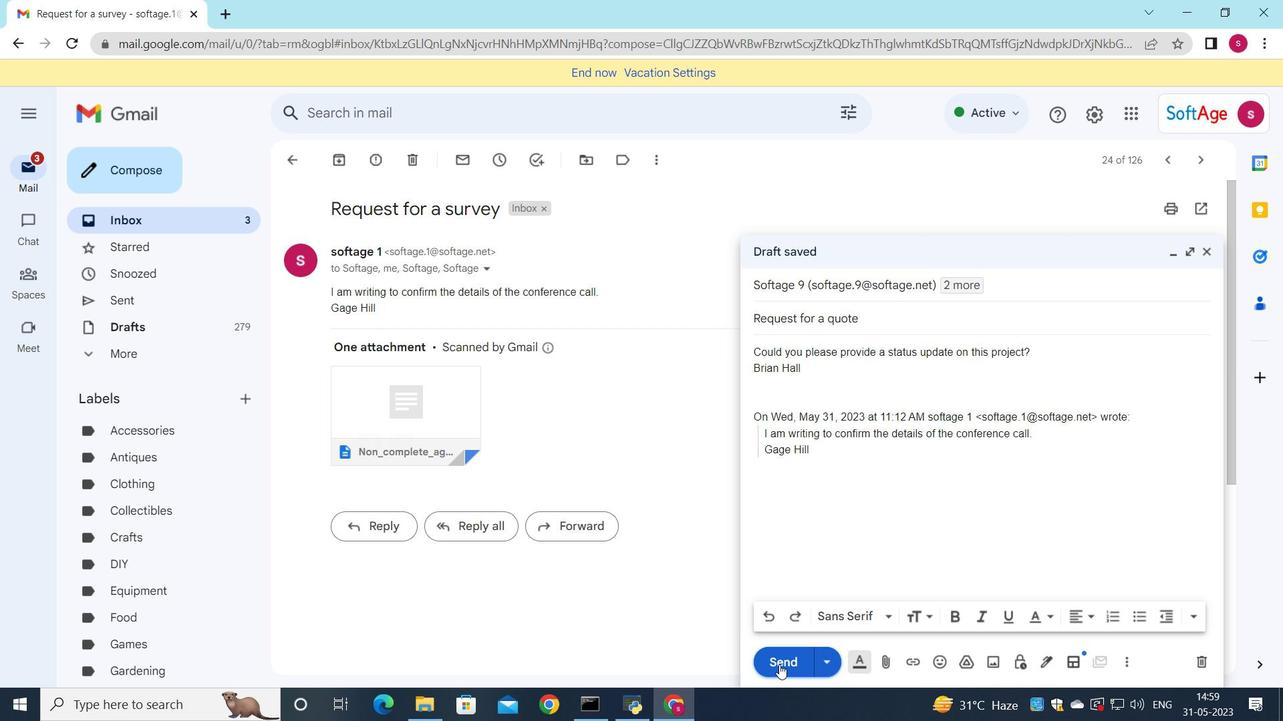 
Action: Mouse pressed left at (779, 660)
Screenshot: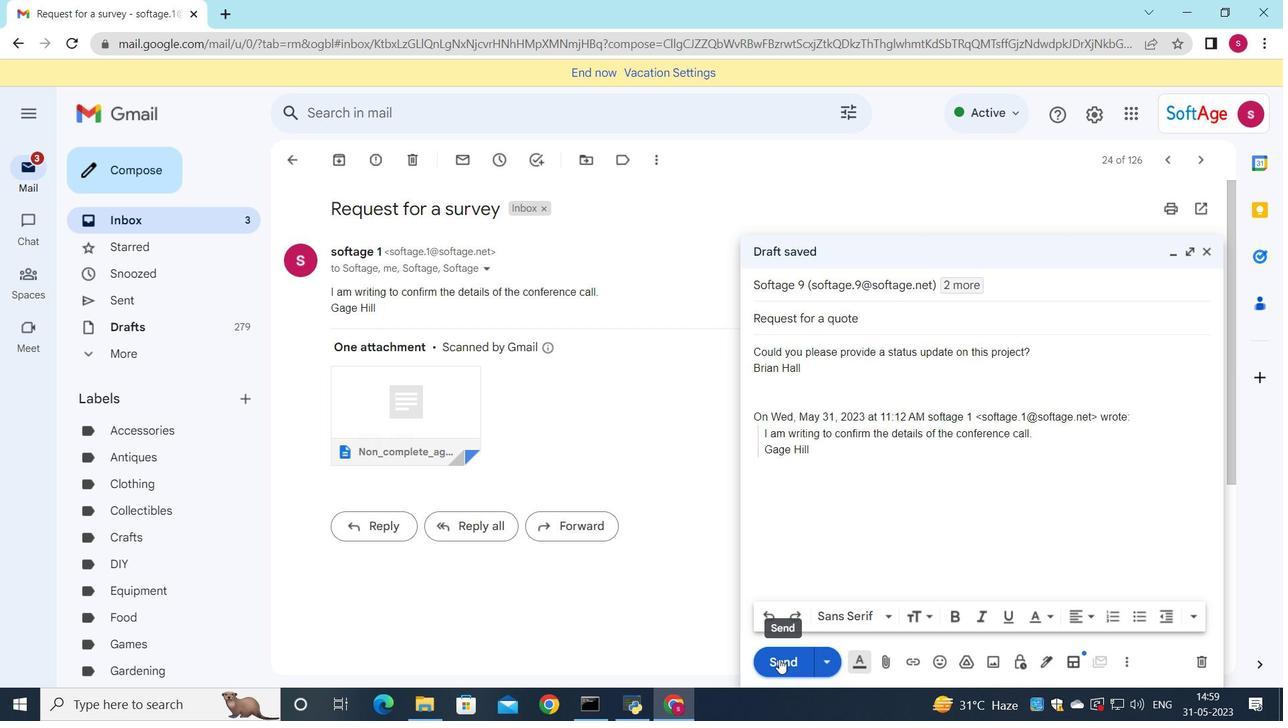 
Action: Mouse moved to (149, 203)
Screenshot: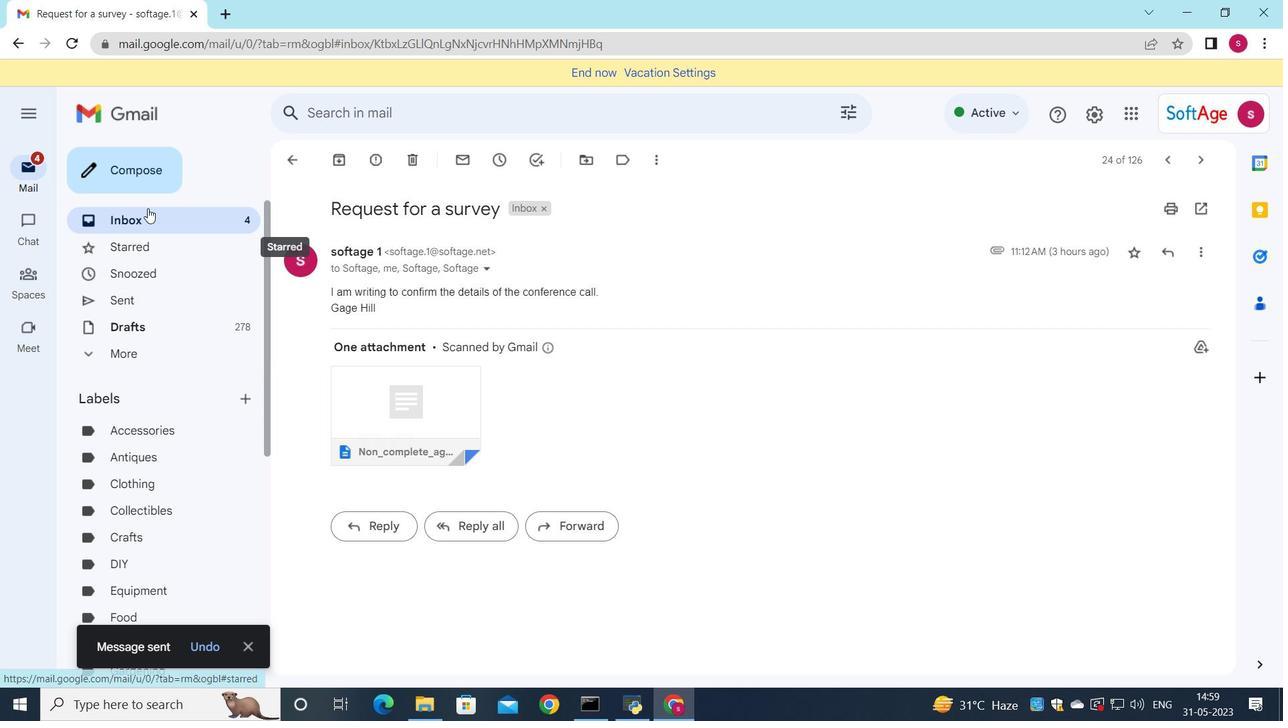
Action: Mouse pressed left at (149, 203)
Screenshot: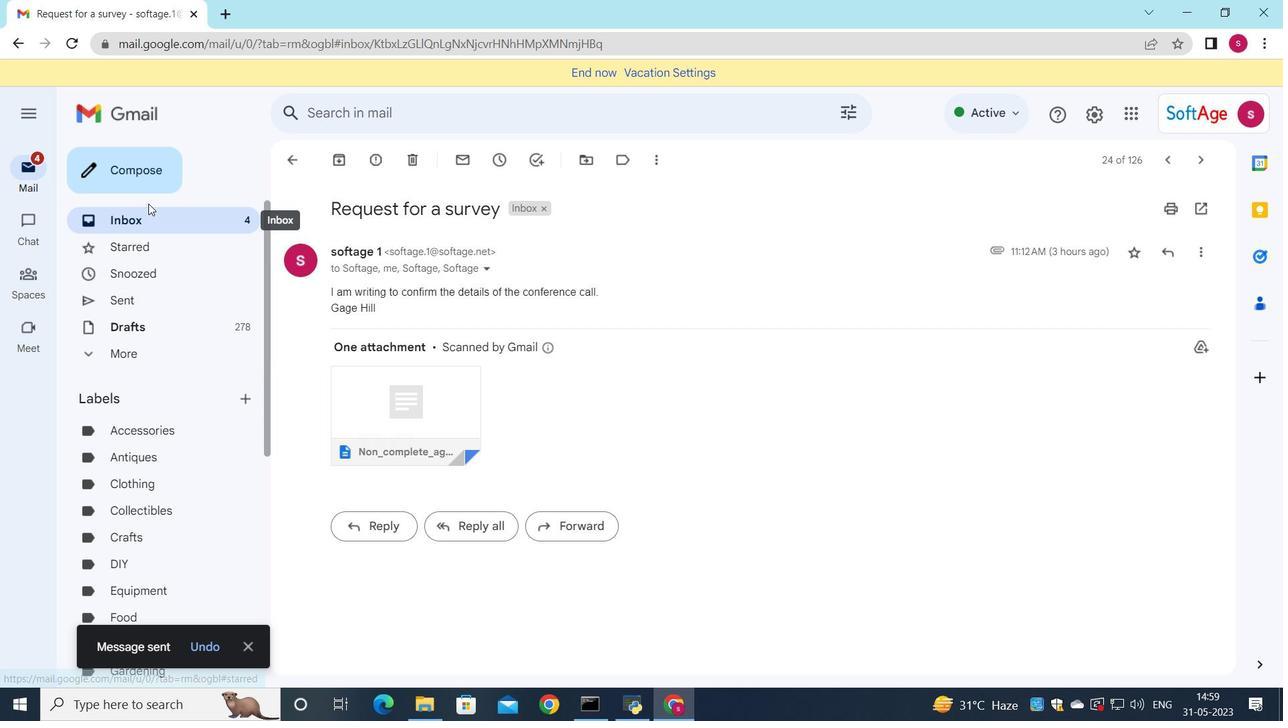 
Action: Mouse moved to (151, 222)
Screenshot: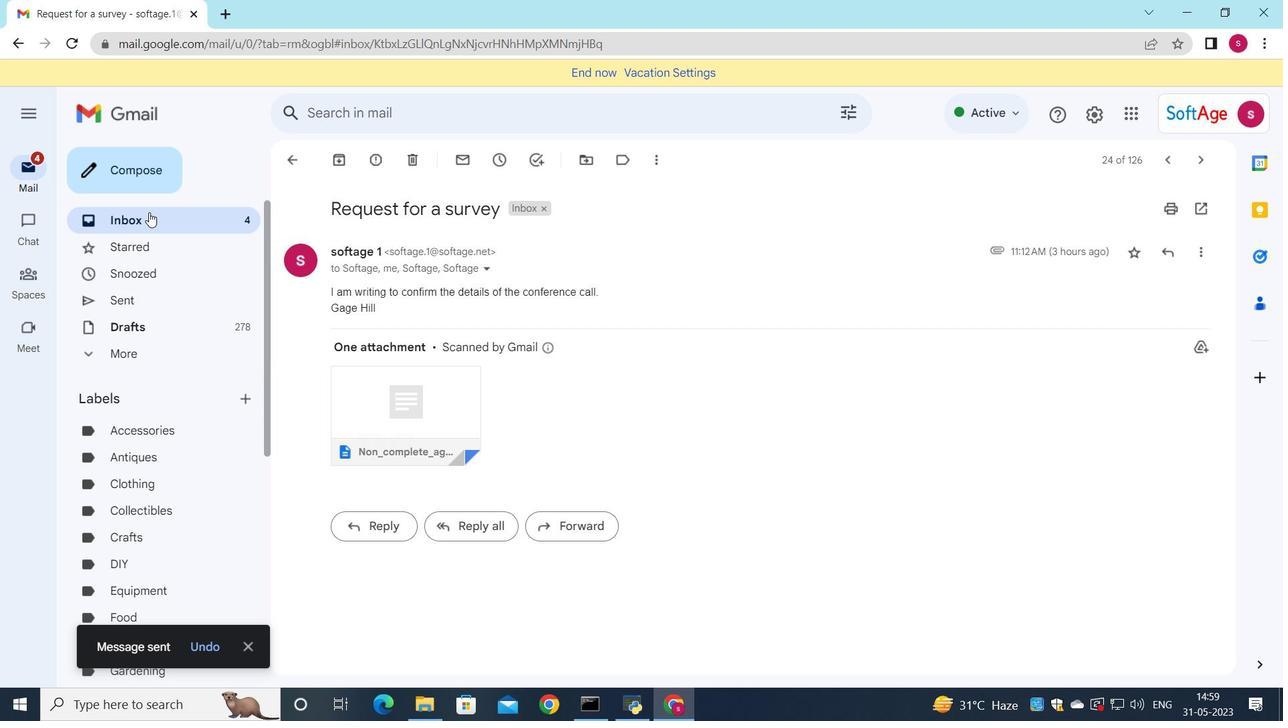 
Action: Mouse pressed left at (151, 222)
Screenshot: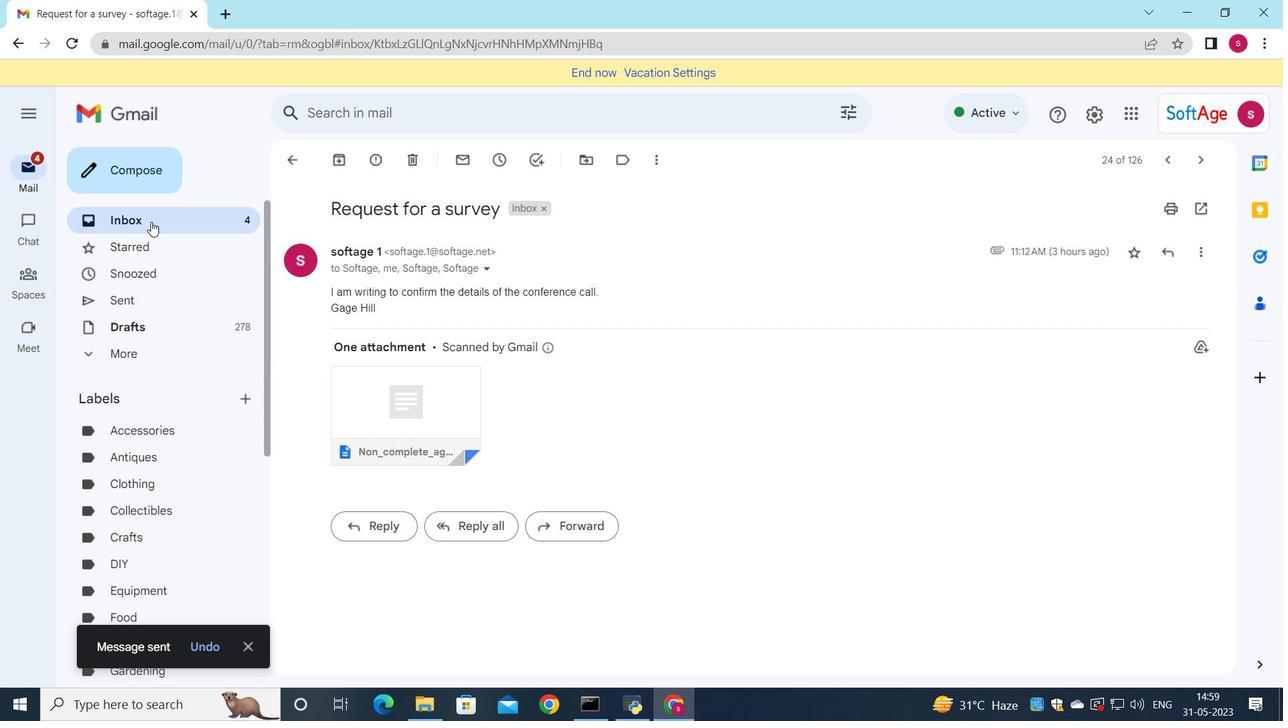 
Action: Mouse moved to (642, 435)
Screenshot: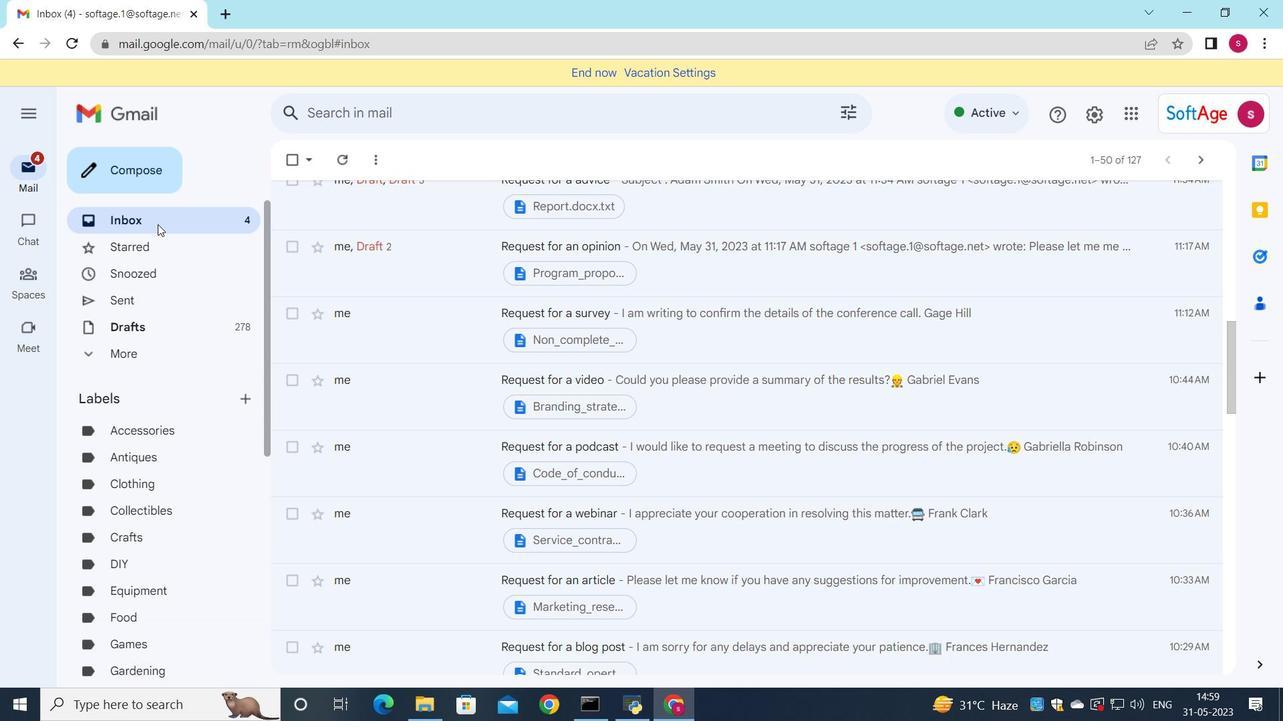 
Action: Mouse scrolled (642, 435) with delta (0, 0)
Screenshot: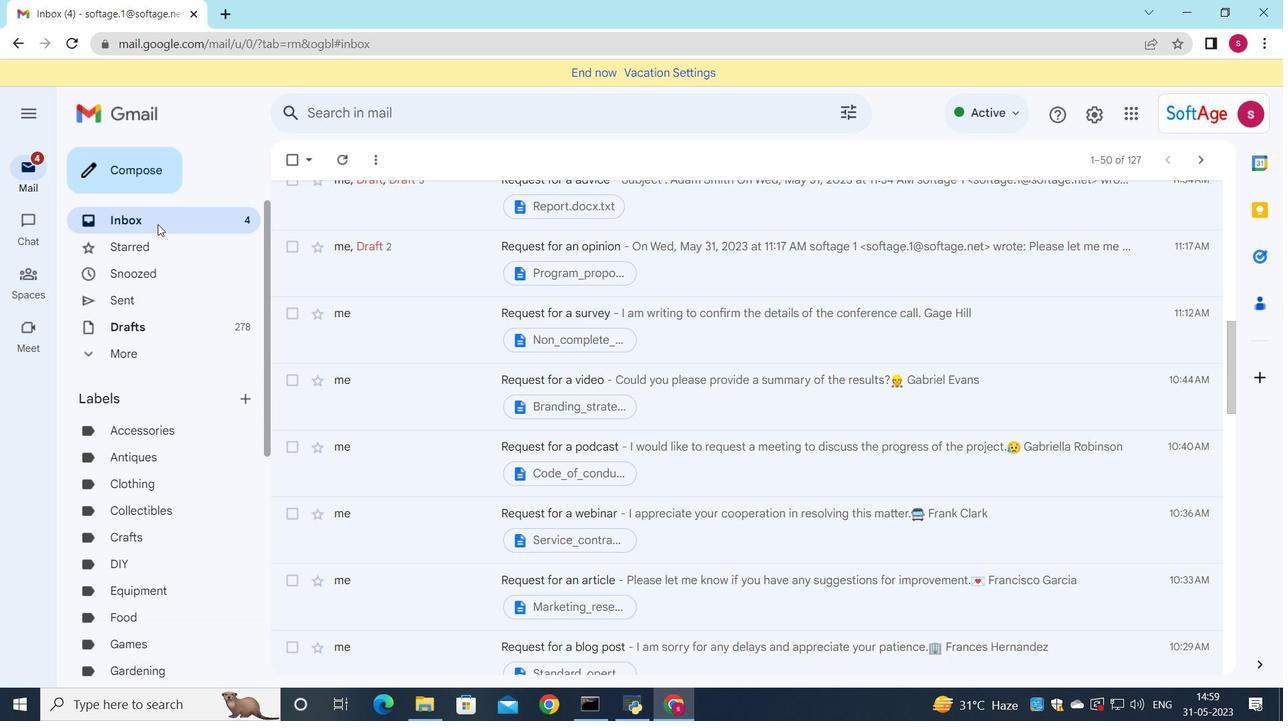 
Action: Mouse scrolled (642, 435) with delta (0, 0)
Screenshot: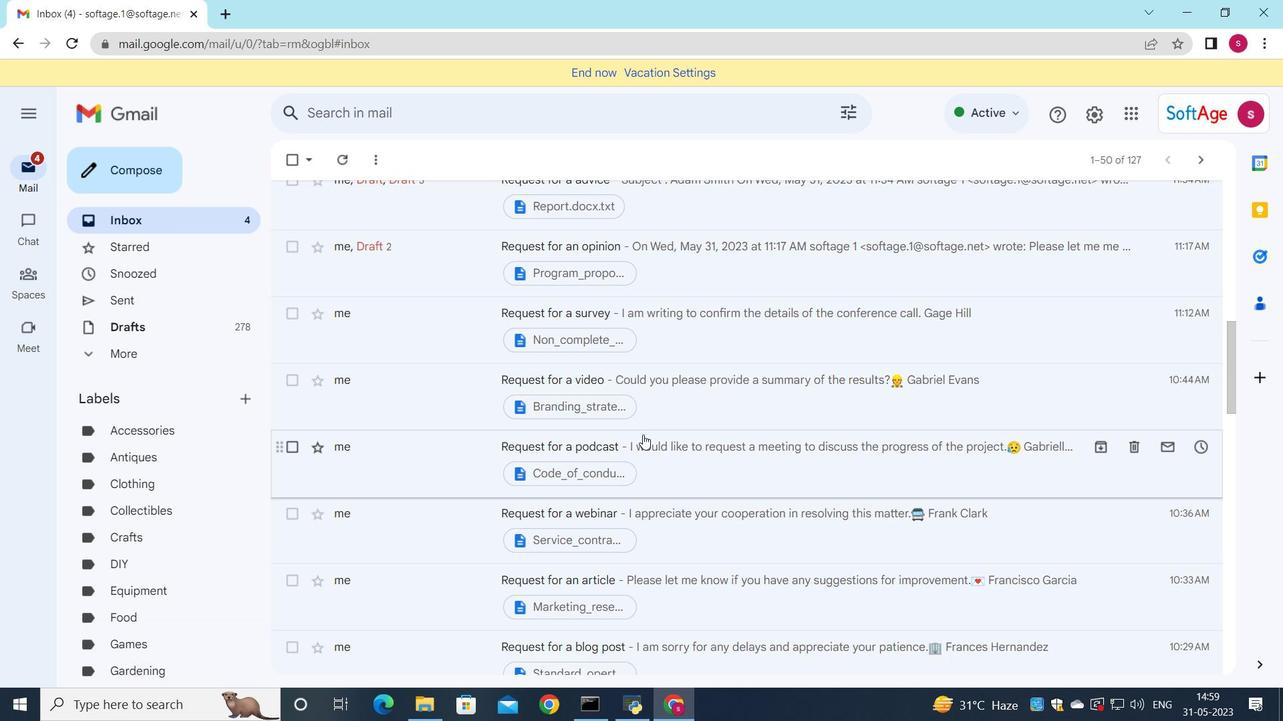 
Action: Mouse scrolled (642, 435) with delta (0, 0)
Screenshot: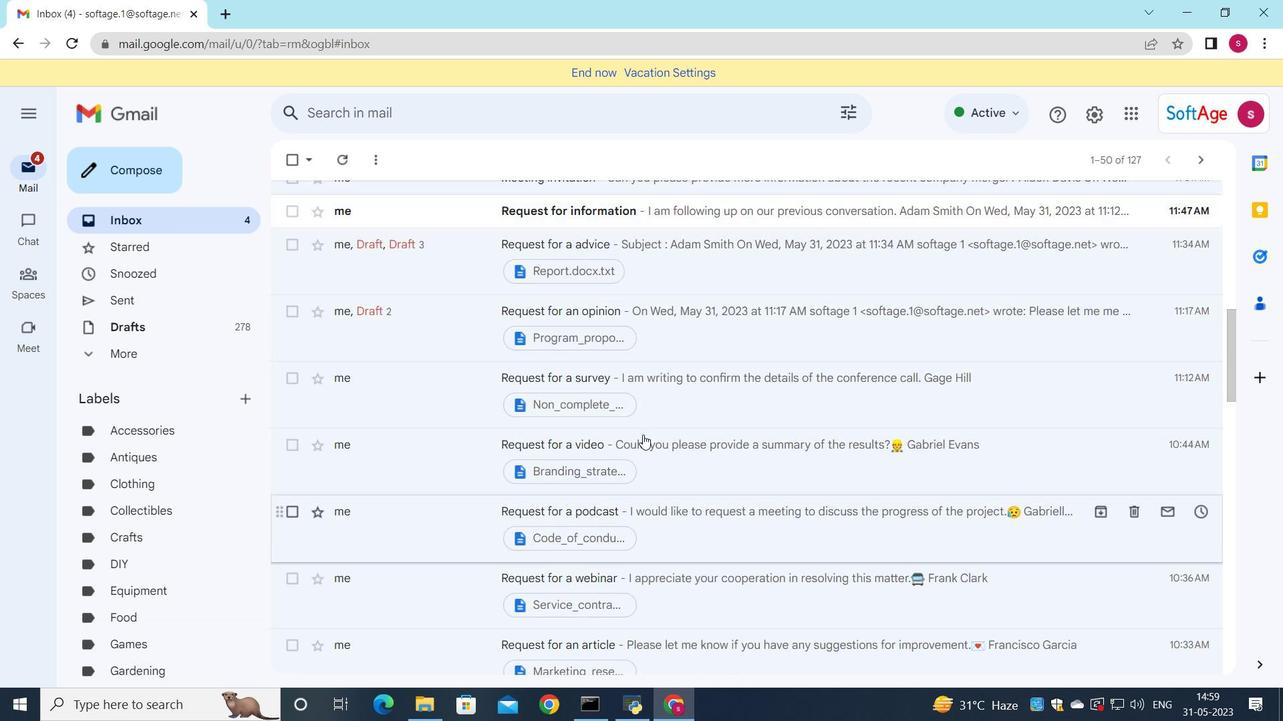 
Action: Mouse scrolled (642, 435) with delta (0, 0)
Screenshot: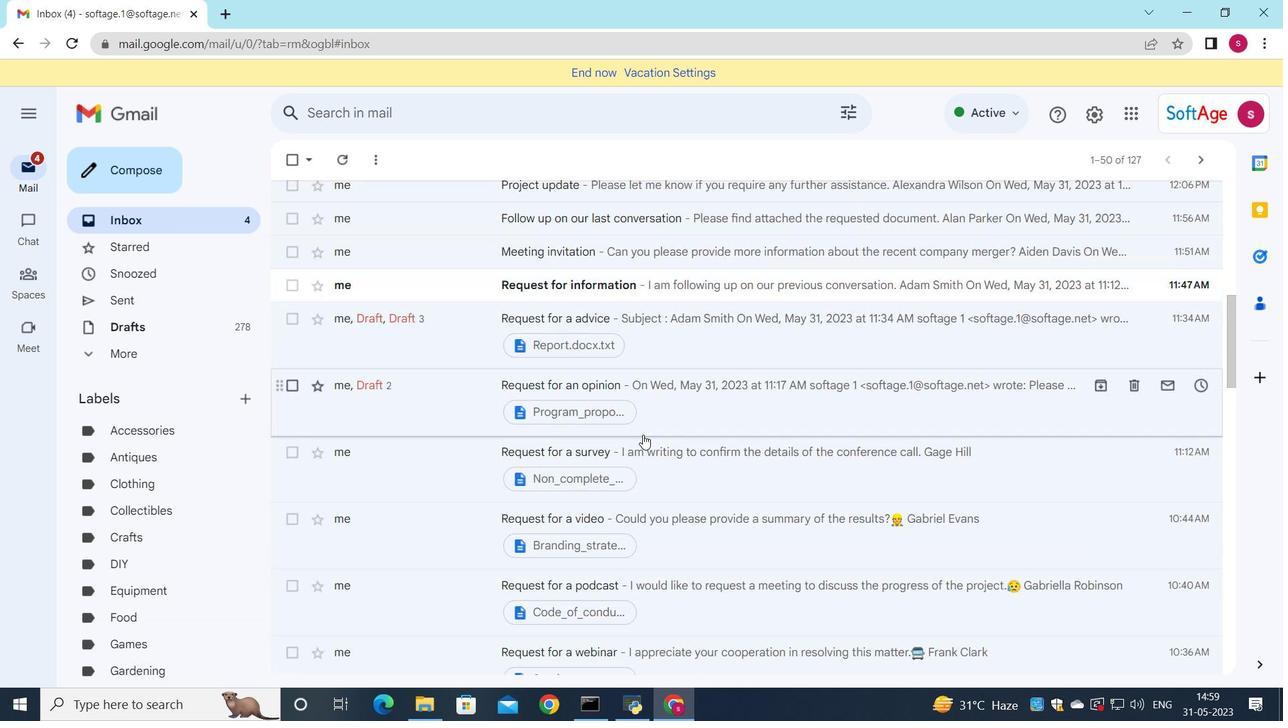 
Action: Mouse moved to (644, 431)
Screenshot: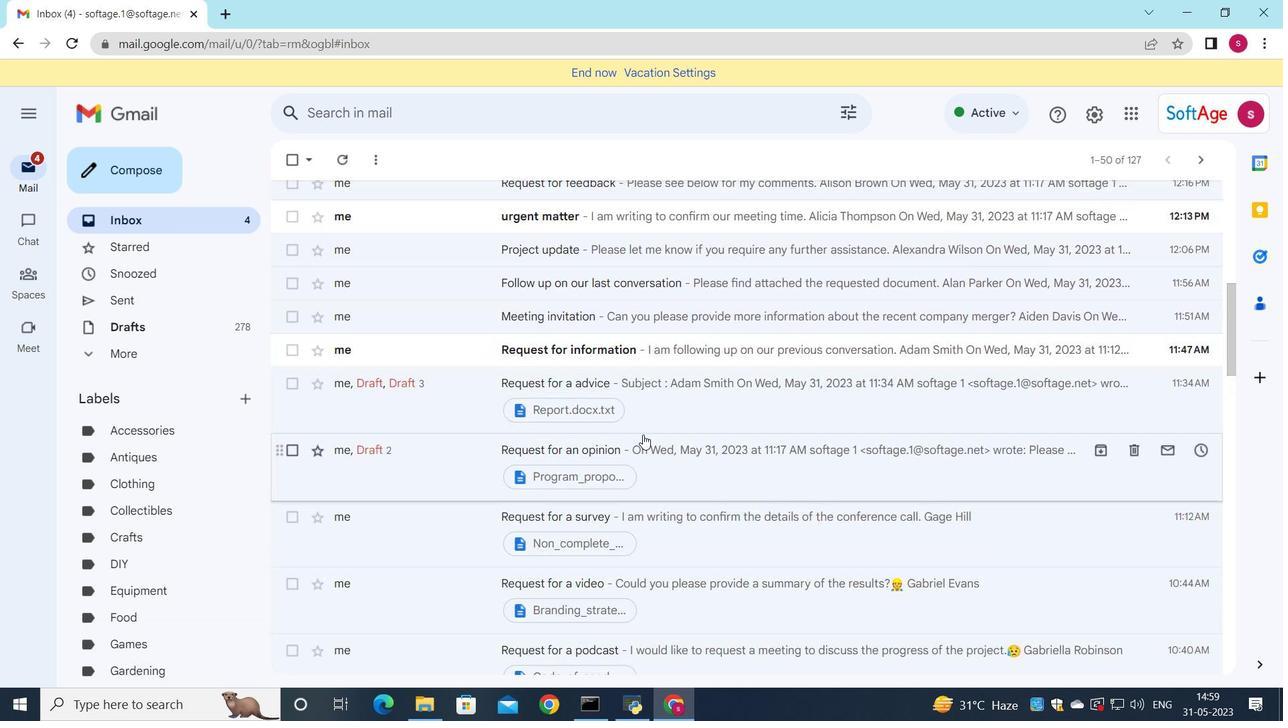 
Action: Mouse scrolled (644, 431) with delta (0, 0)
Screenshot: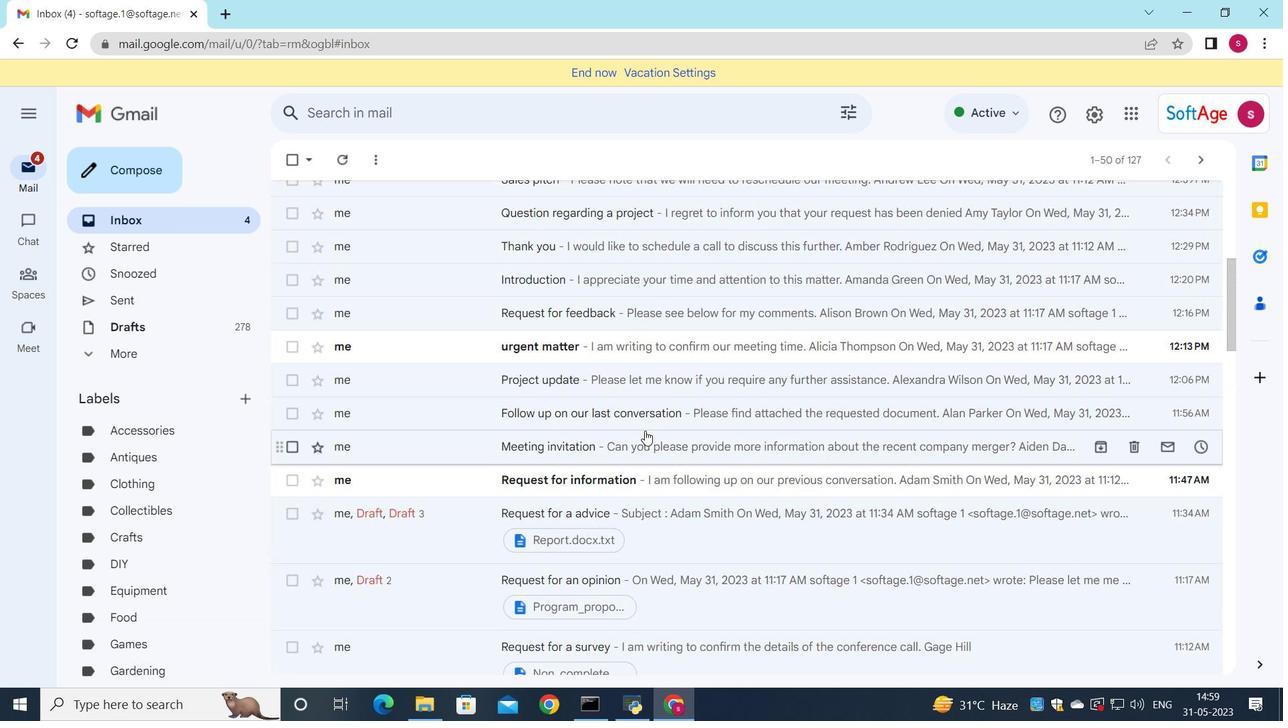 
Action: Mouse scrolled (644, 431) with delta (0, 0)
Screenshot: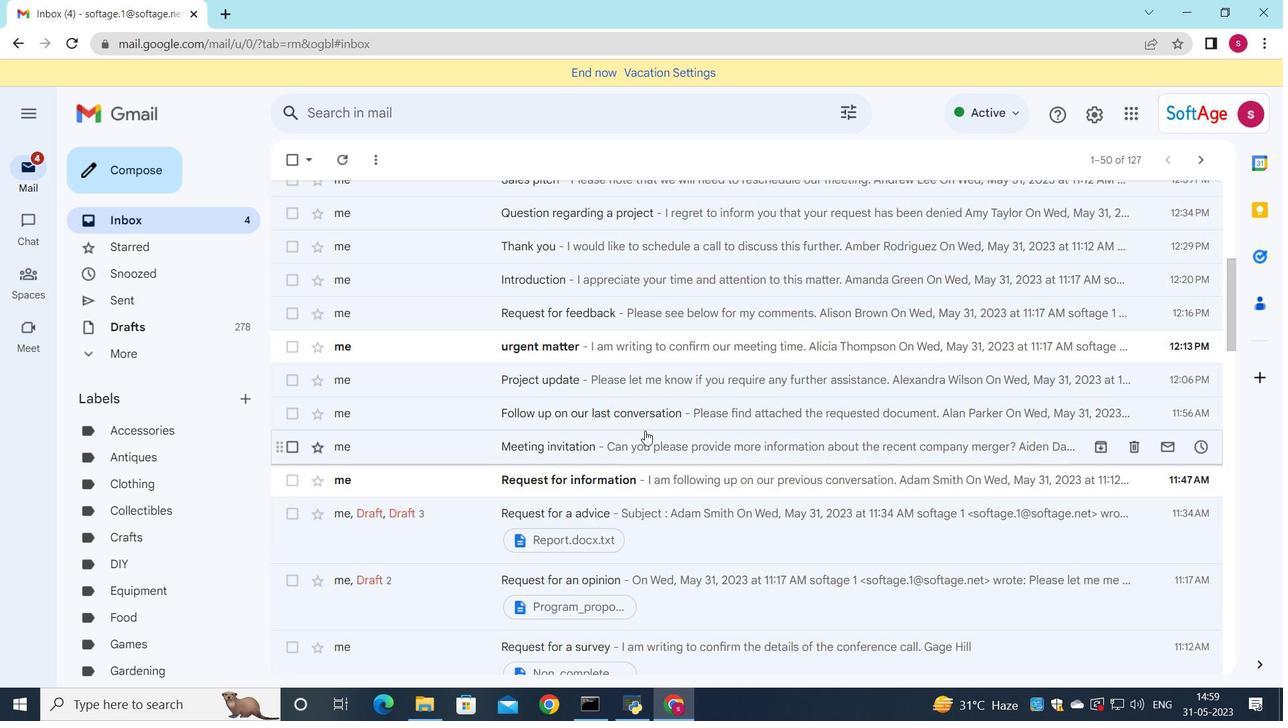 
Action: Mouse scrolled (644, 431) with delta (0, 0)
Screenshot: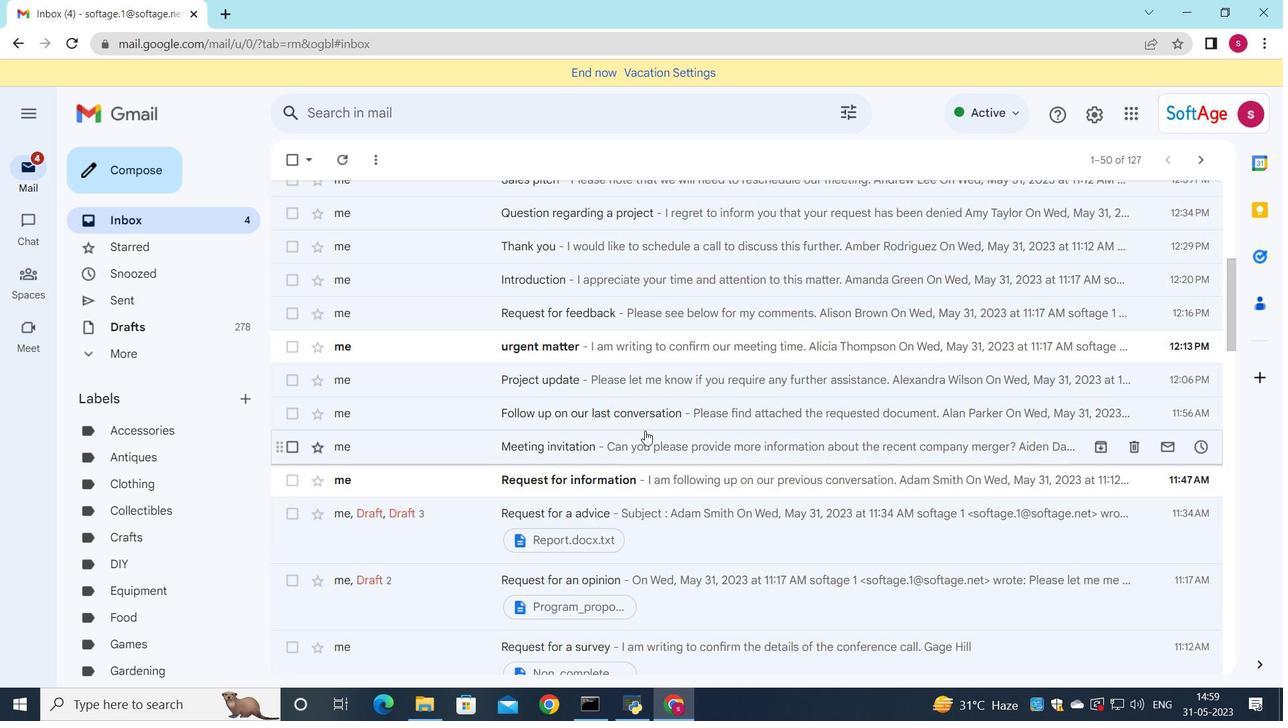 
Action: Mouse scrolled (644, 431) with delta (0, 0)
Screenshot: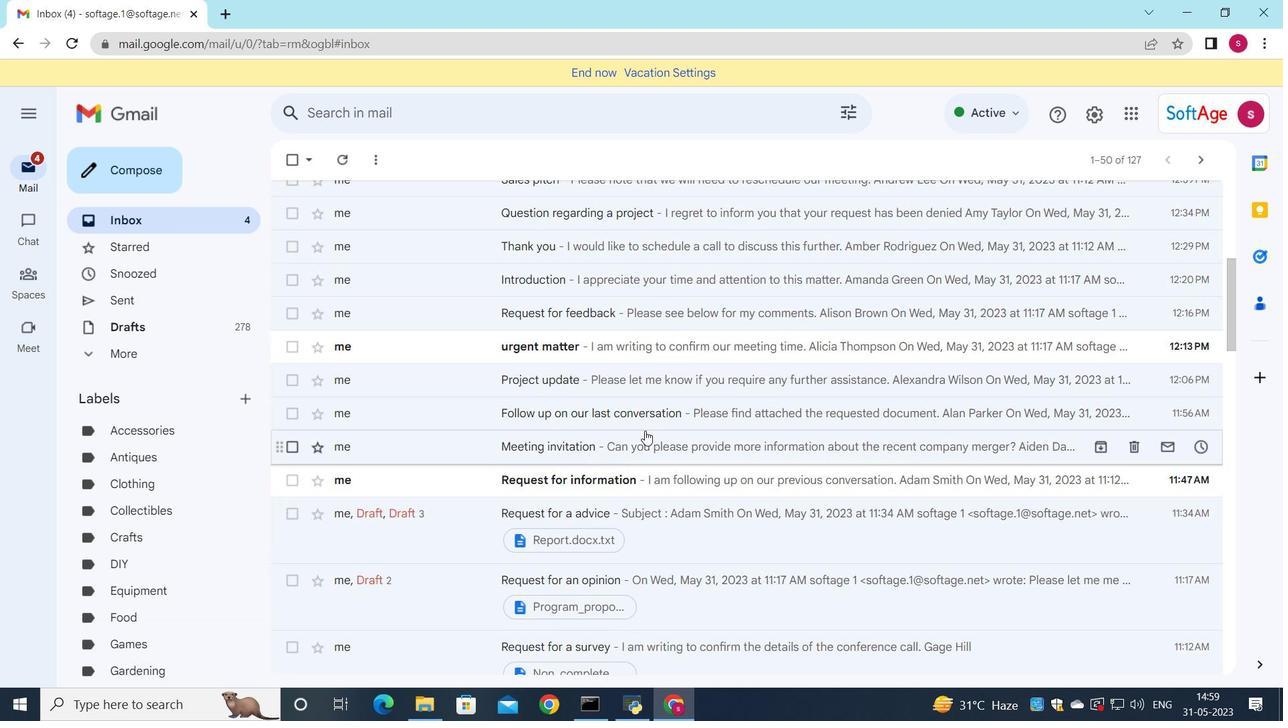 
Action: Mouse scrolled (644, 431) with delta (0, 0)
Screenshot: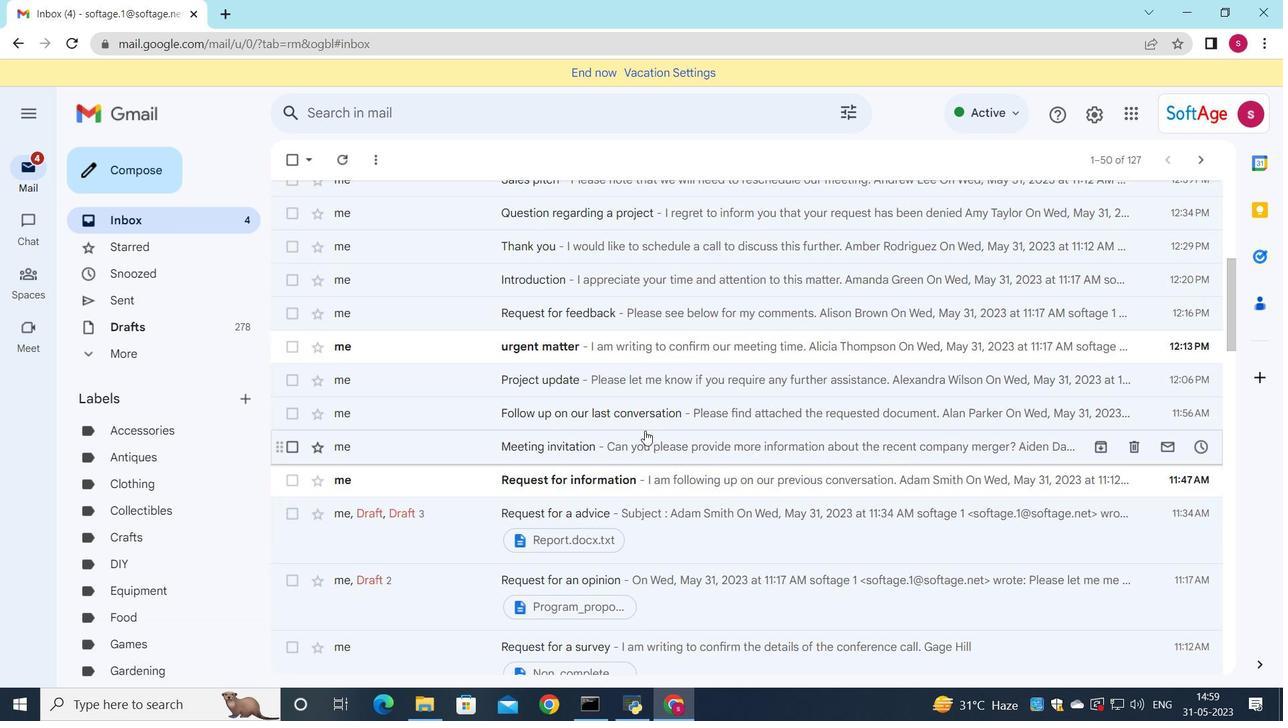 
Action: Mouse scrolled (644, 431) with delta (0, 0)
Screenshot: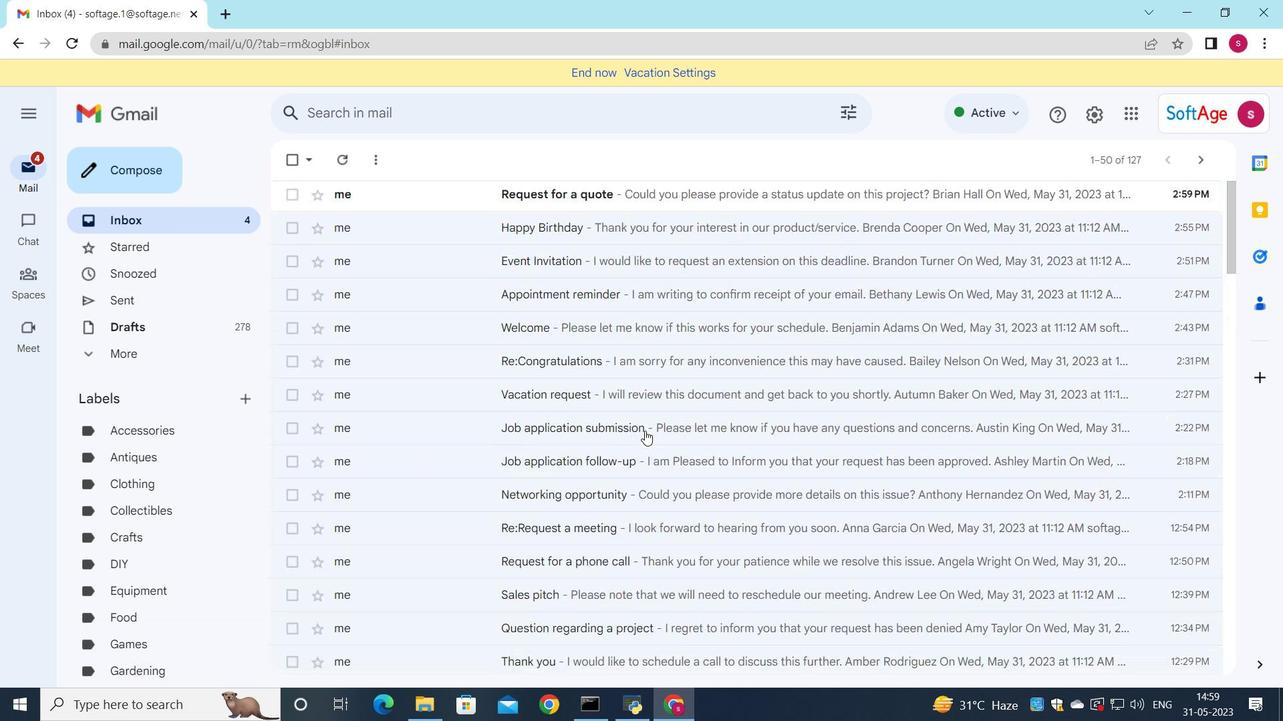 
Action: Mouse scrolled (644, 431) with delta (0, 0)
Screenshot: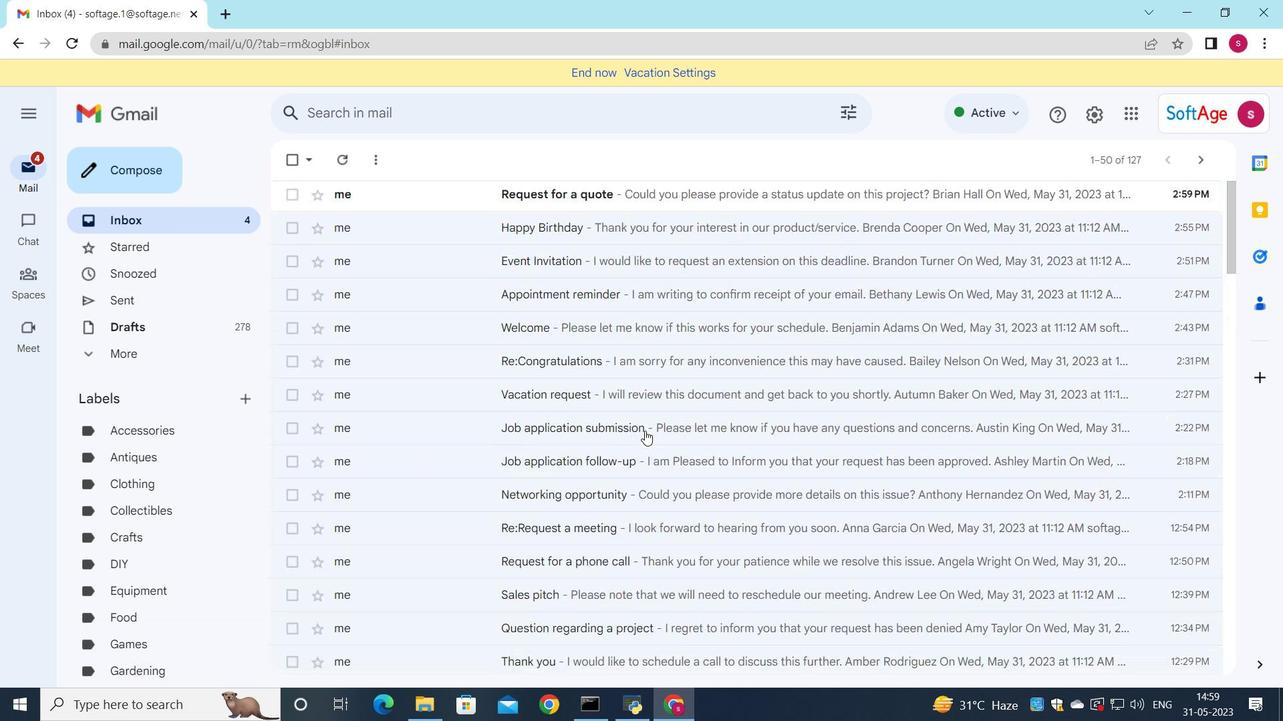 
Action: Mouse scrolled (644, 431) with delta (0, 0)
Screenshot: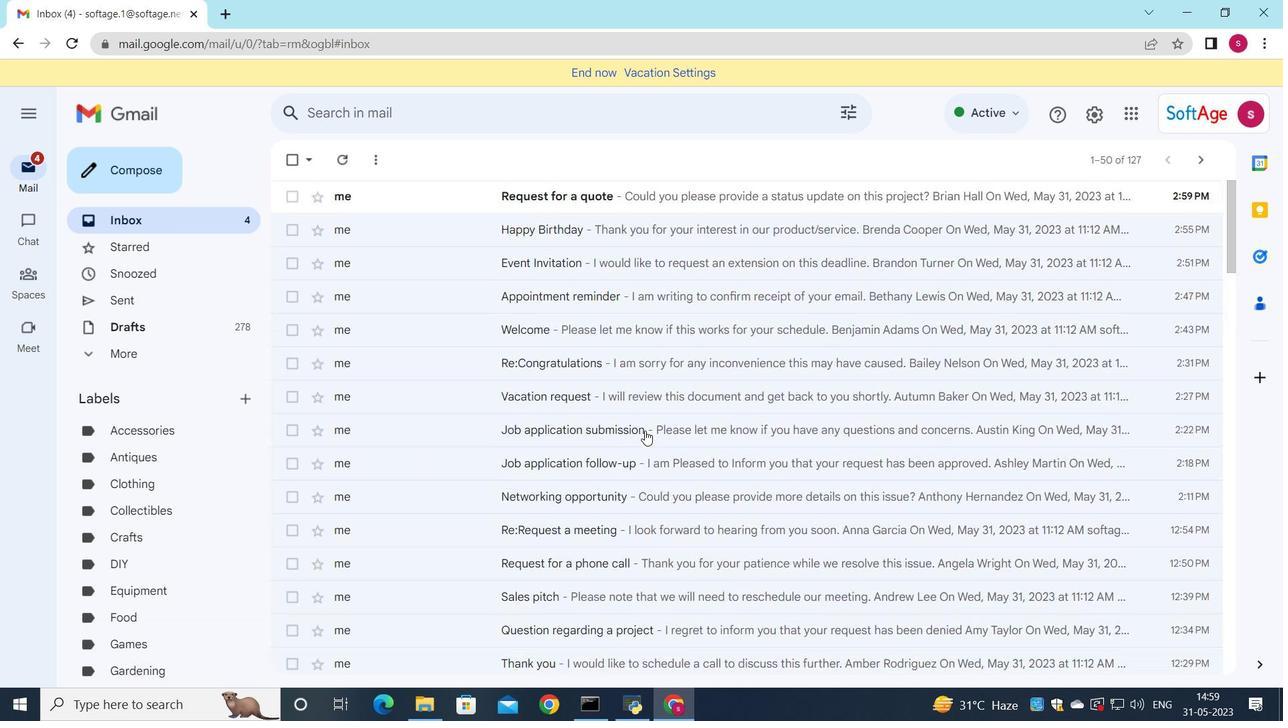 
Action: Mouse scrolled (644, 431) with delta (0, 0)
Screenshot: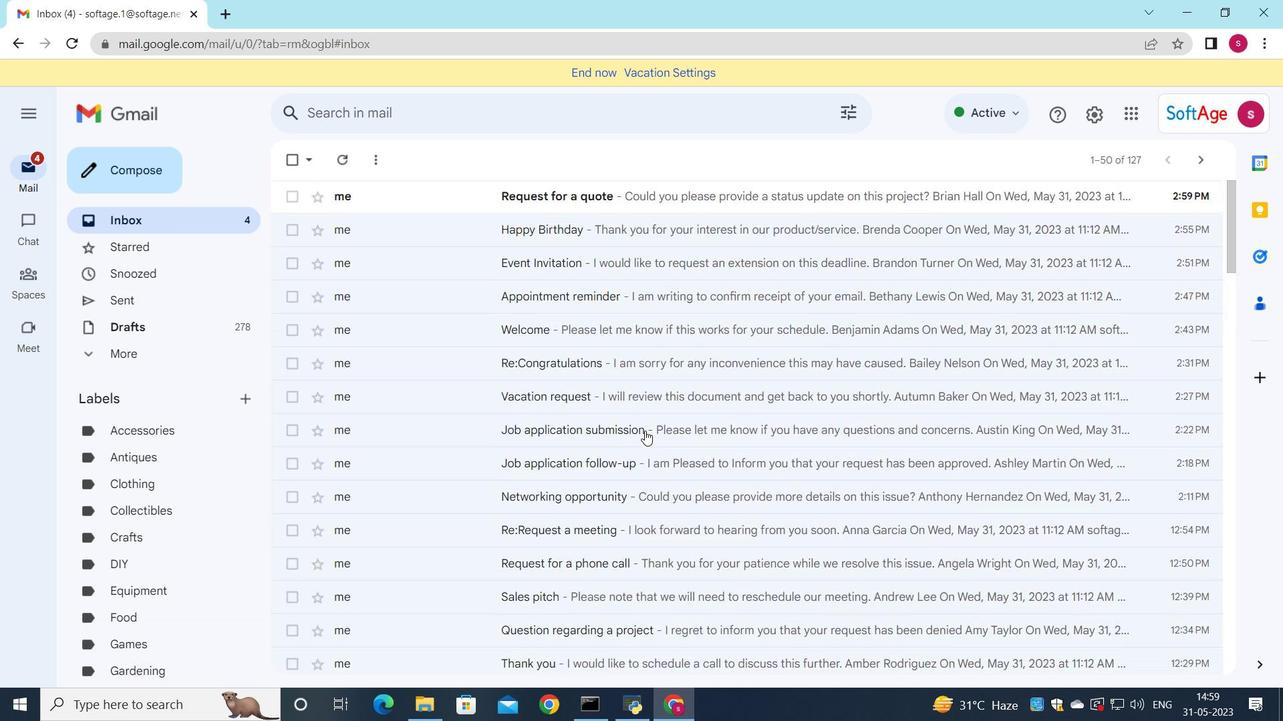 
Action: Mouse scrolled (644, 431) with delta (0, 0)
Screenshot: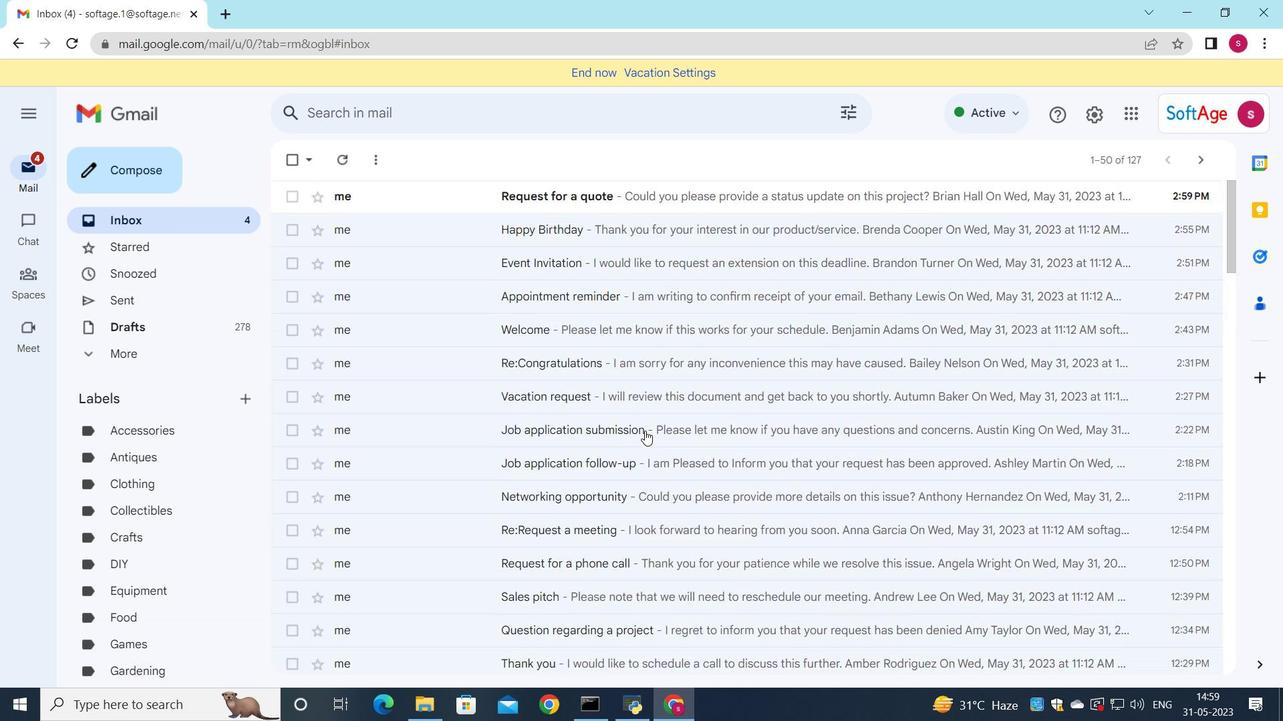 
Action: Mouse moved to (614, 190)
Screenshot: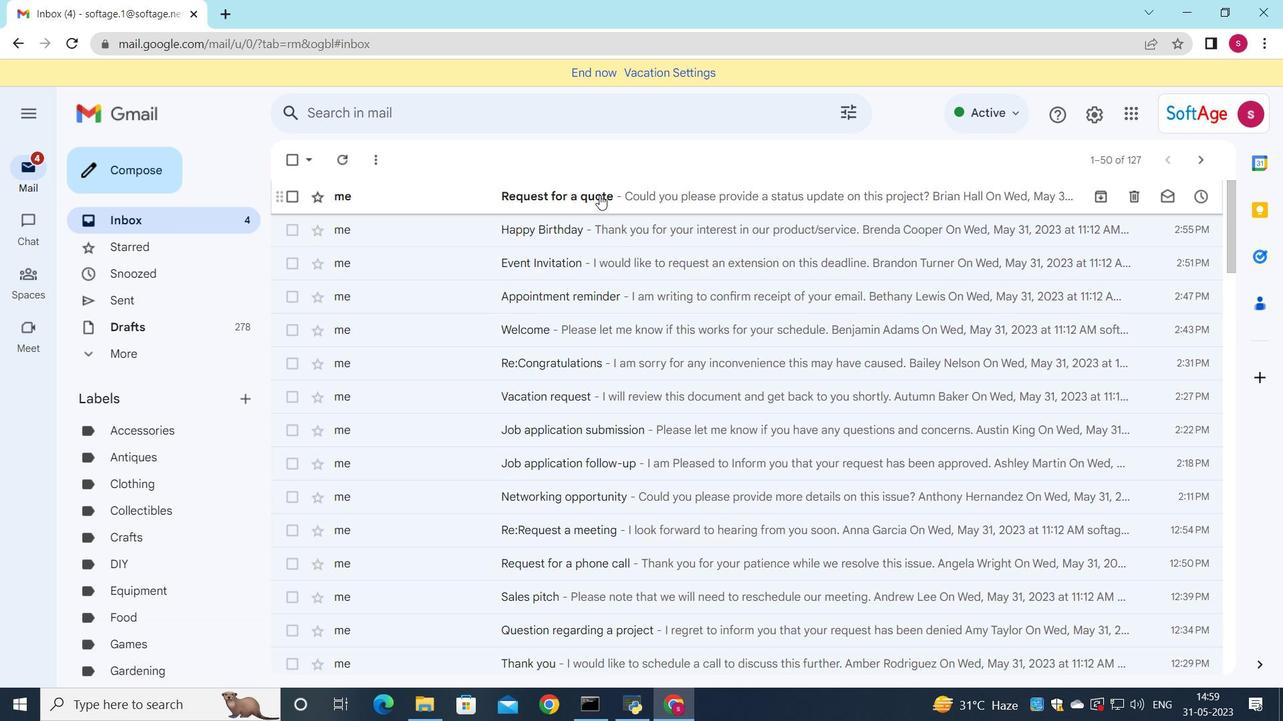 
Action: Mouse pressed left at (614, 190)
Screenshot: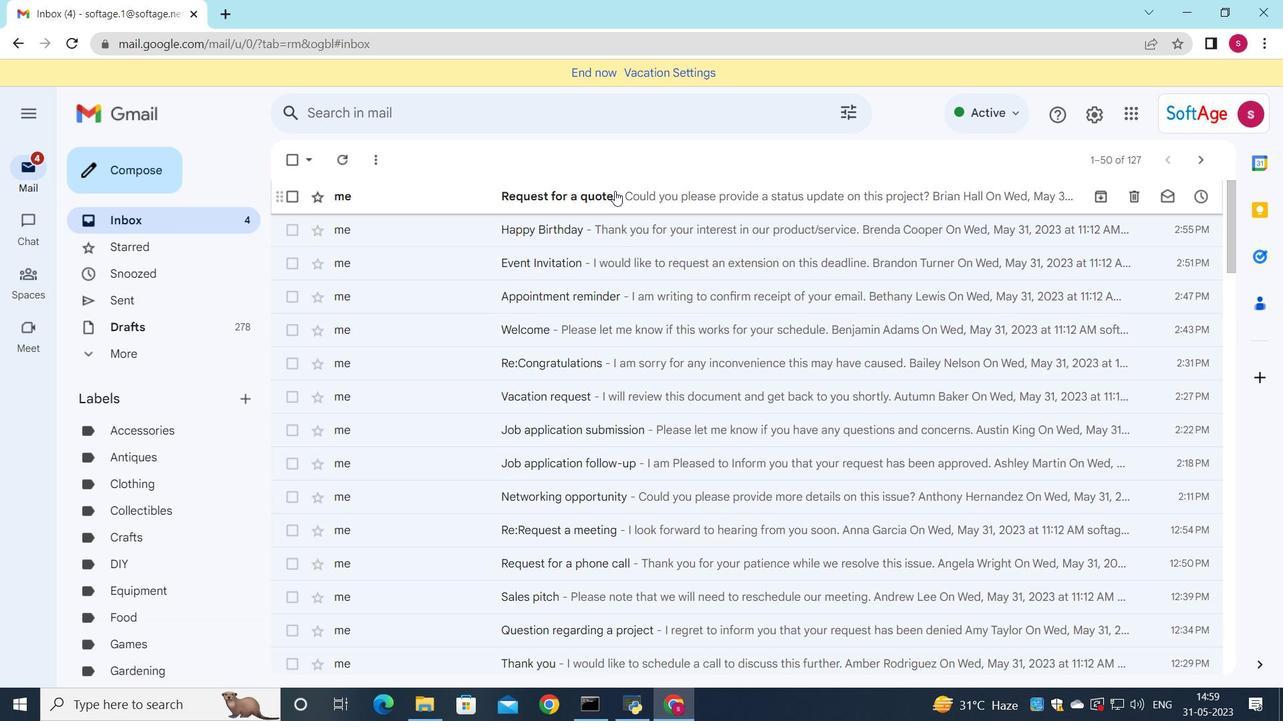 
Action: Mouse moved to (713, 334)
Screenshot: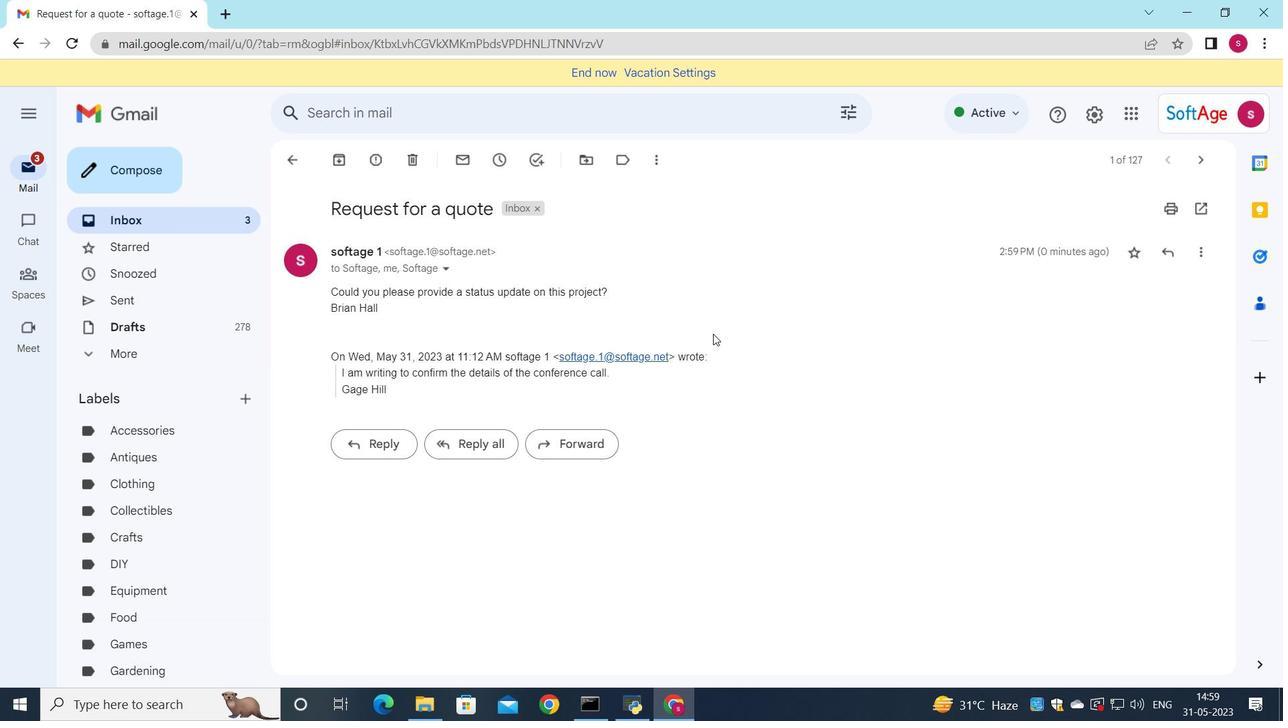 
